 Task: Enter new customer data into the Salesforce form, including personal and contact information.
Action: Mouse moved to (822, 96)
Screenshot: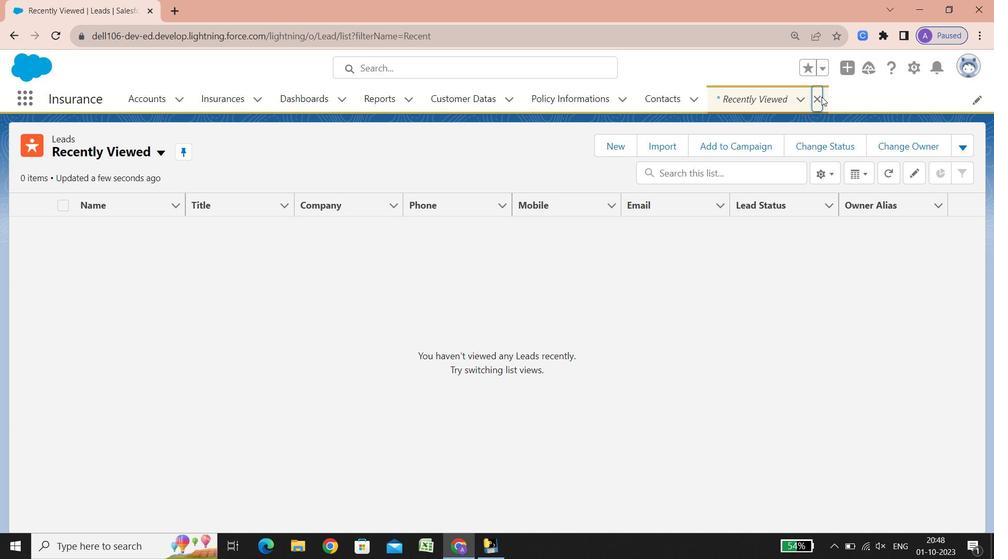 
Action: Mouse pressed left at (822, 96)
Screenshot: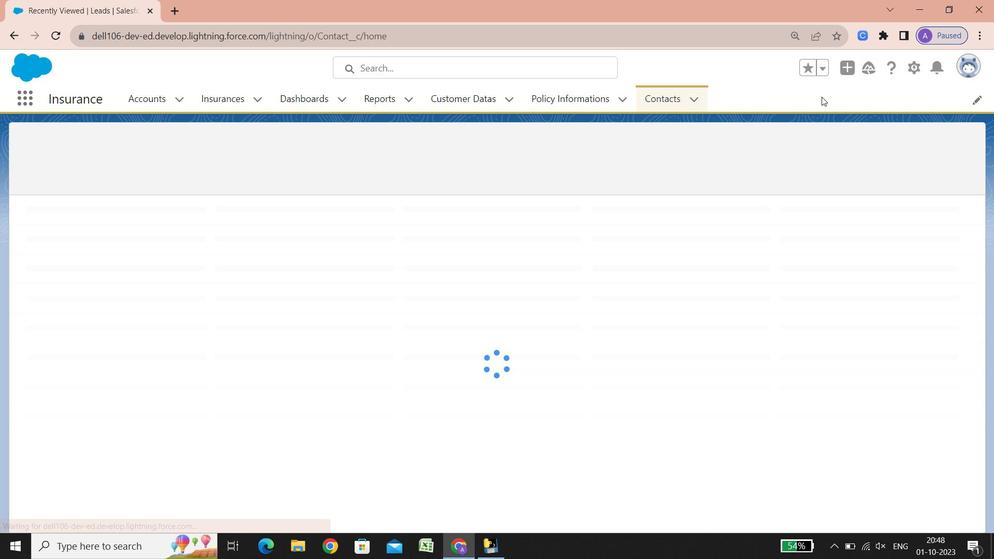 
Action: Mouse moved to (445, 101)
Screenshot: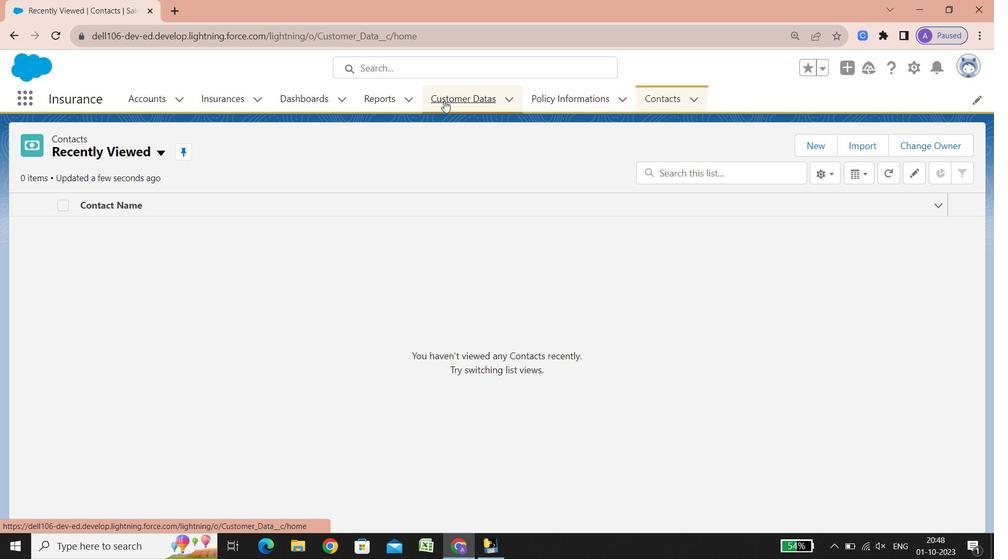 
Action: Mouse pressed left at (445, 101)
Screenshot: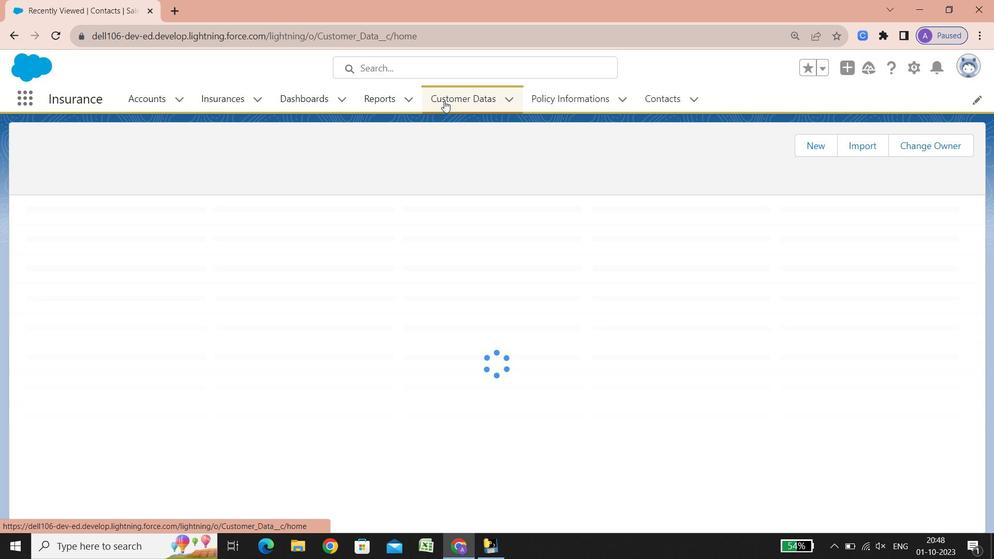 
Action: Mouse moved to (823, 144)
Screenshot: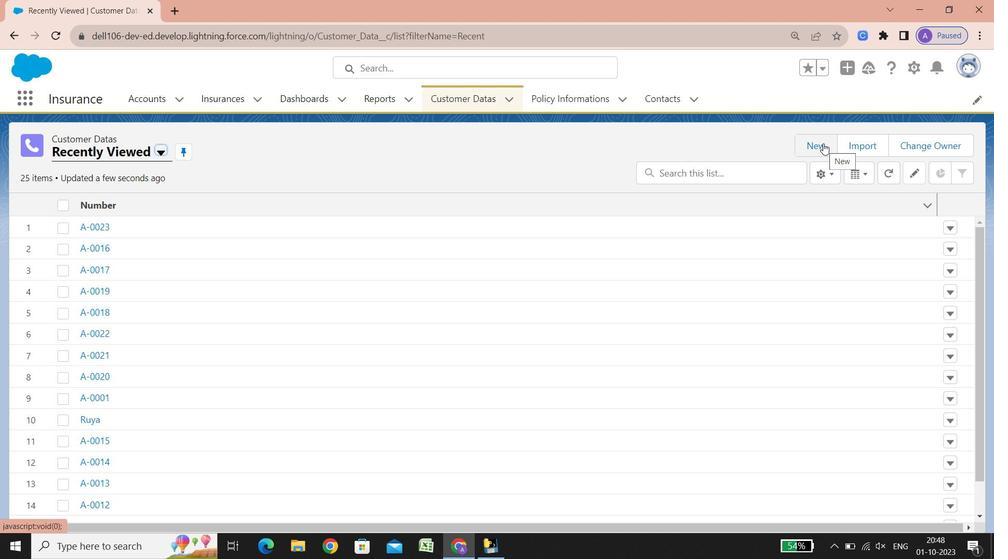 
Action: Mouse pressed left at (823, 144)
Screenshot: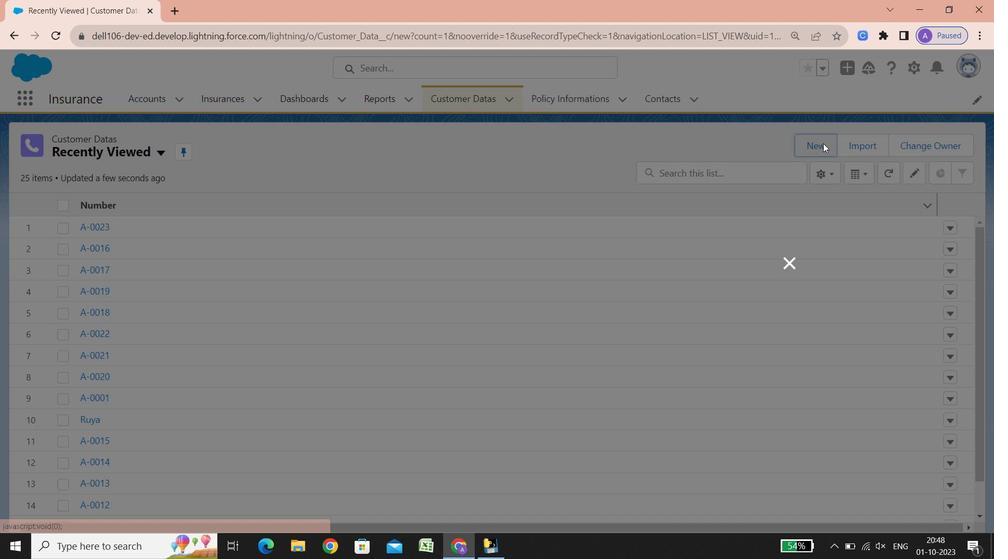 
Action: Mouse moved to (260, 247)
Screenshot: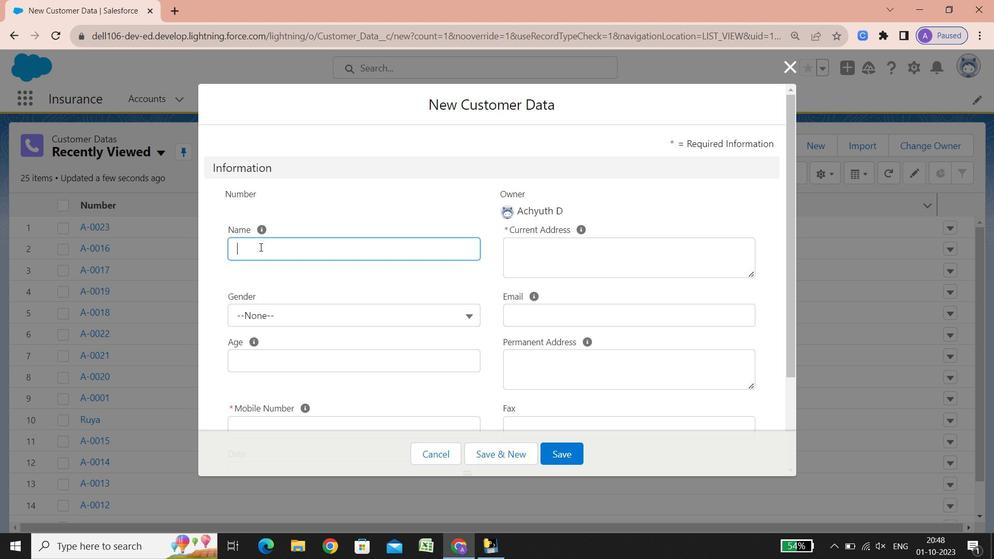 
Action: Mouse pressed left at (260, 247)
Screenshot: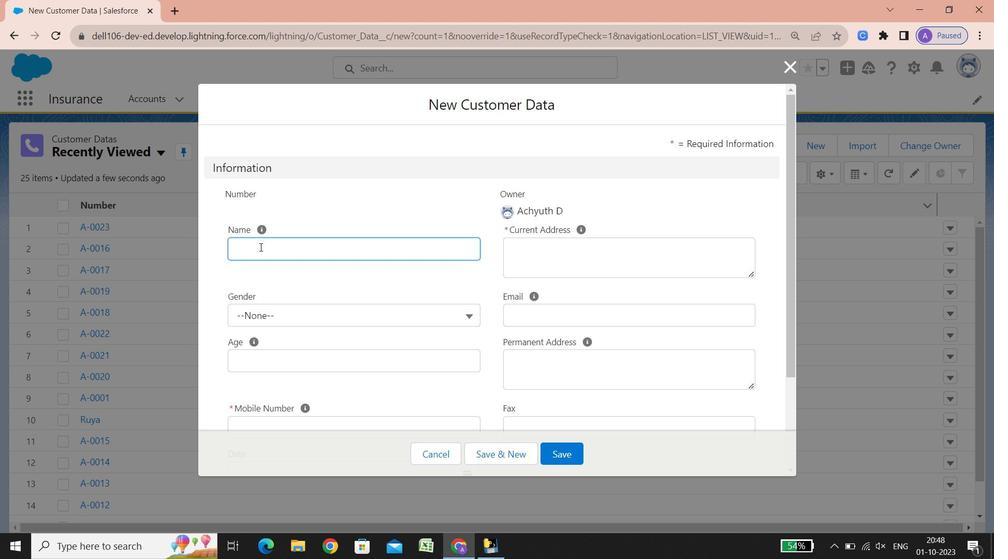 
Action: Key pressed <Key.shift><Key.shift><Key.shift>Sita
Screenshot: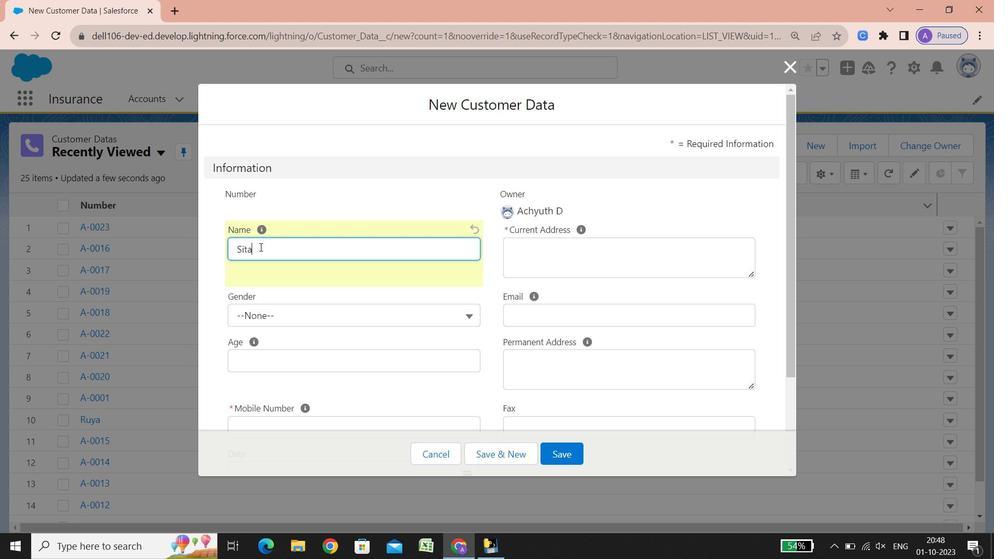 
Action: Mouse moved to (295, 312)
Screenshot: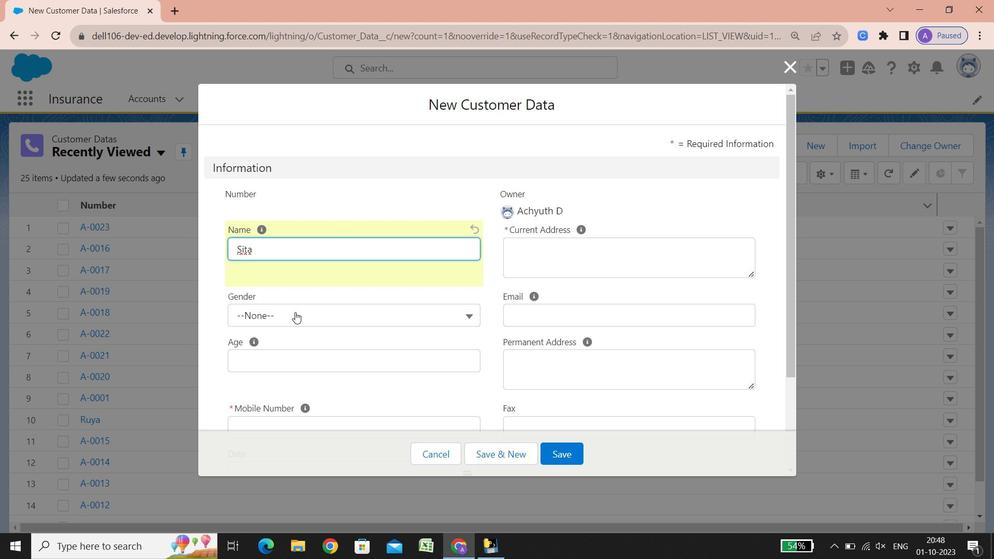 
Action: Mouse pressed left at (295, 312)
Screenshot: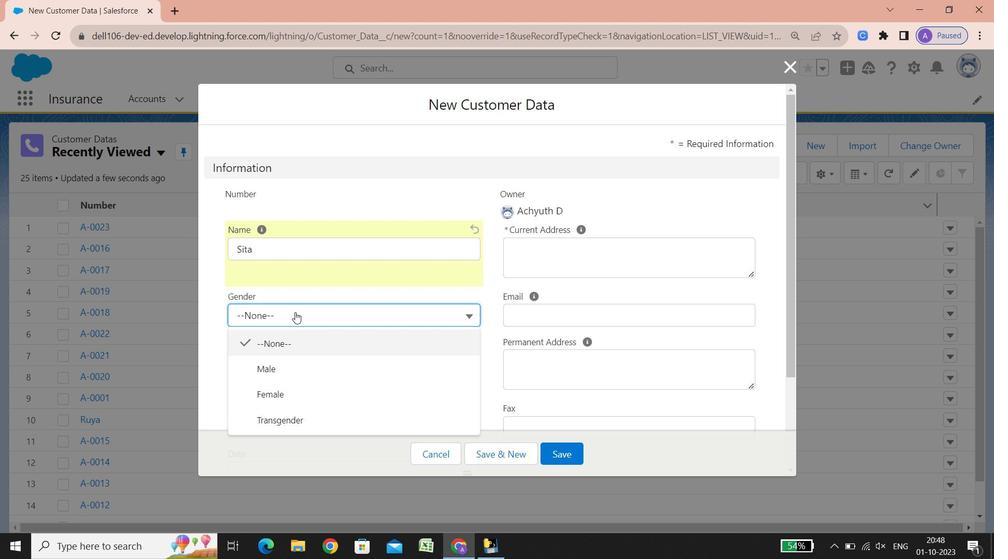 
Action: Mouse moved to (295, 385)
Screenshot: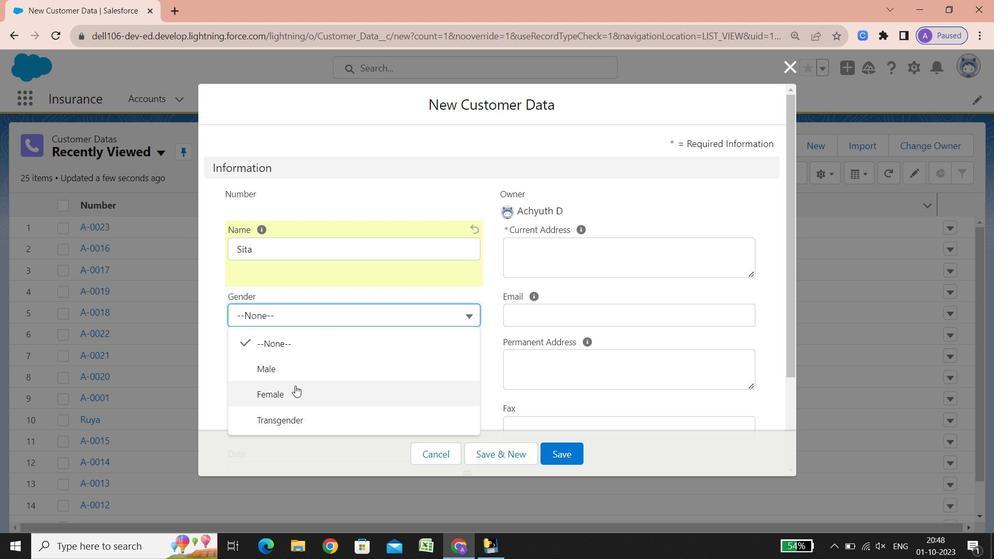 
Action: Mouse pressed left at (295, 385)
Screenshot: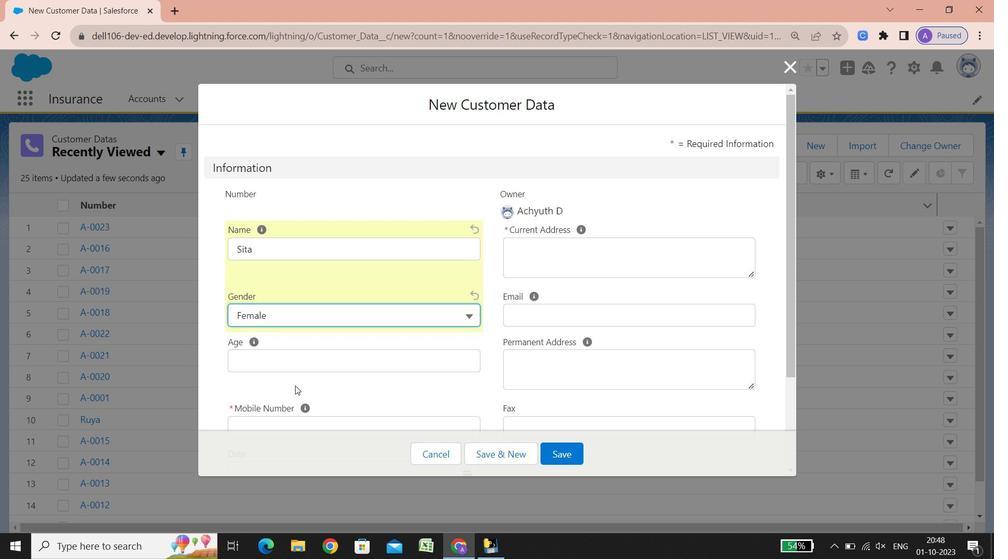 
Action: Mouse scrolled (295, 385) with delta (0, 0)
Screenshot: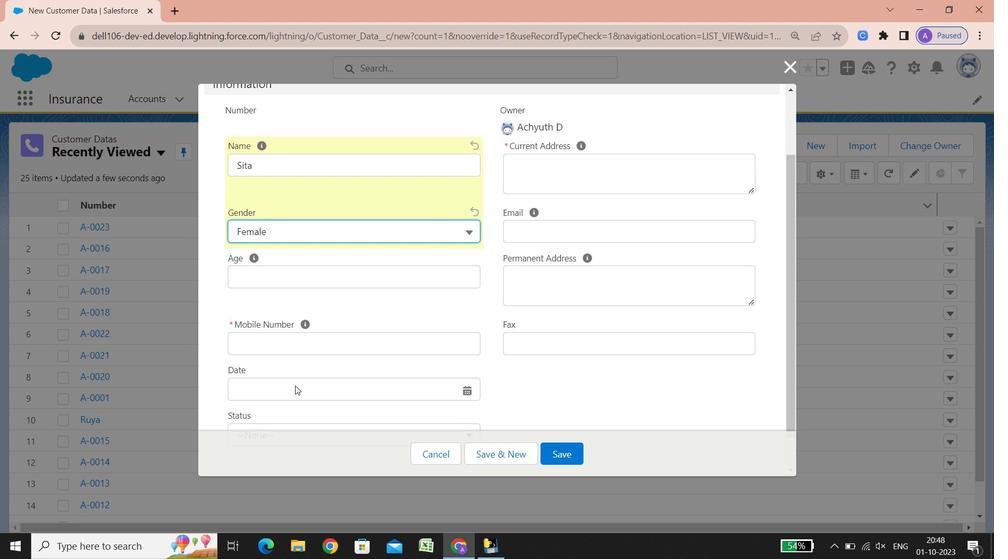
Action: Mouse scrolled (295, 385) with delta (0, 0)
Screenshot: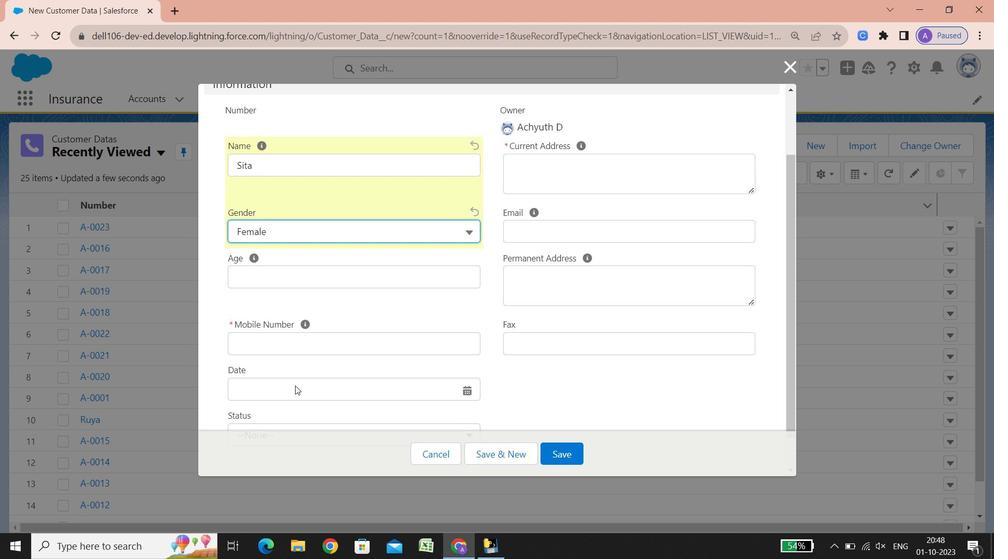 
Action: Mouse scrolled (295, 385) with delta (0, 0)
Screenshot: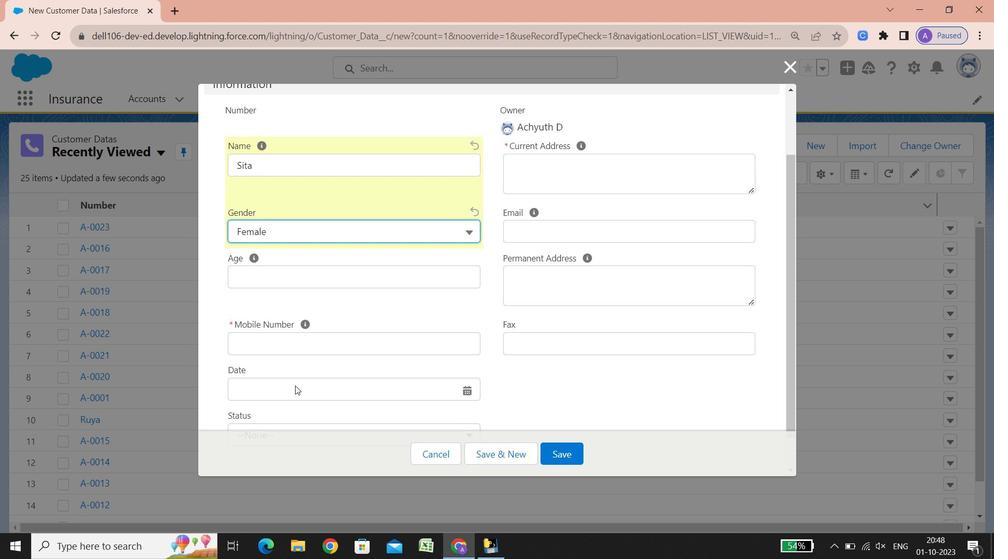 
Action: Mouse scrolled (295, 385) with delta (0, 0)
Screenshot: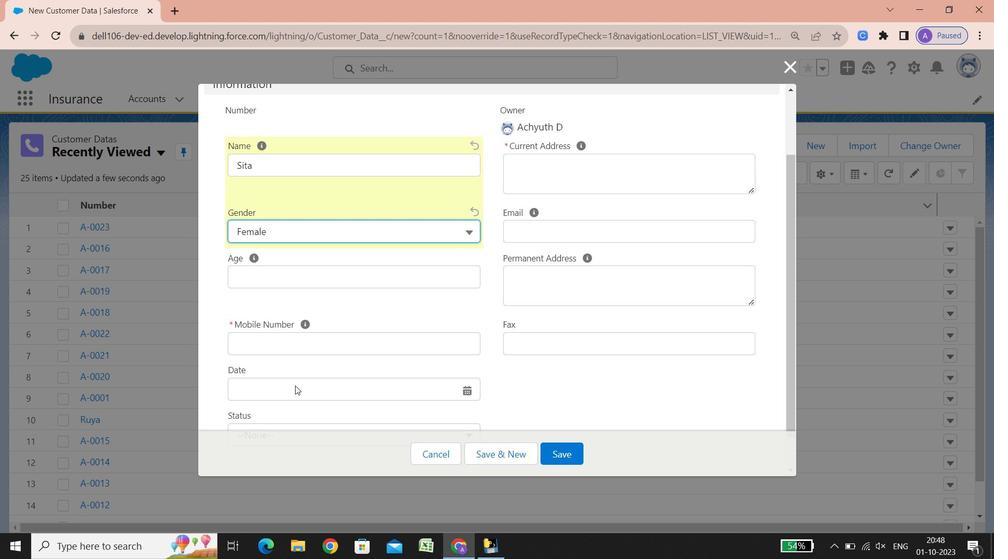 
Action: Mouse scrolled (295, 385) with delta (0, 0)
Screenshot: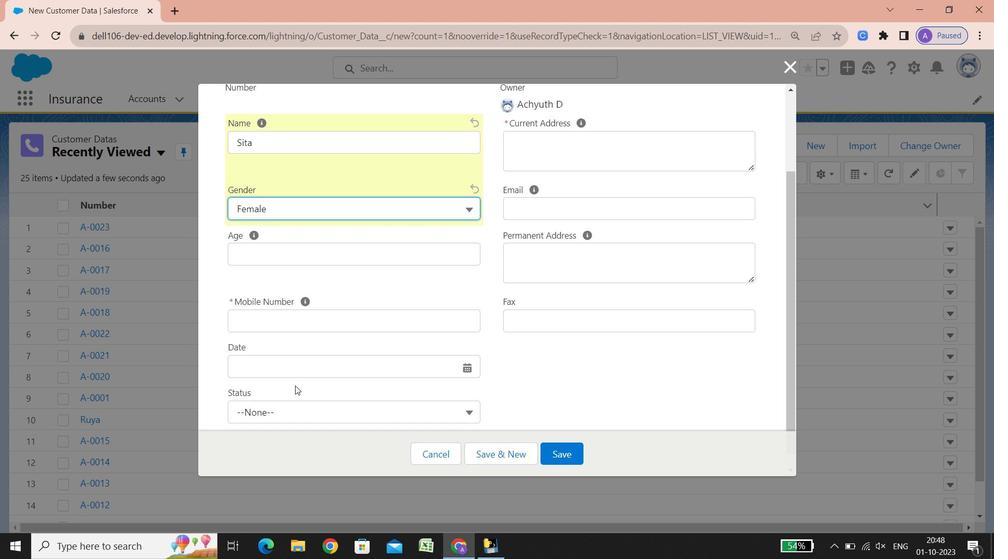 
Action: Mouse scrolled (295, 385) with delta (0, 0)
Screenshot: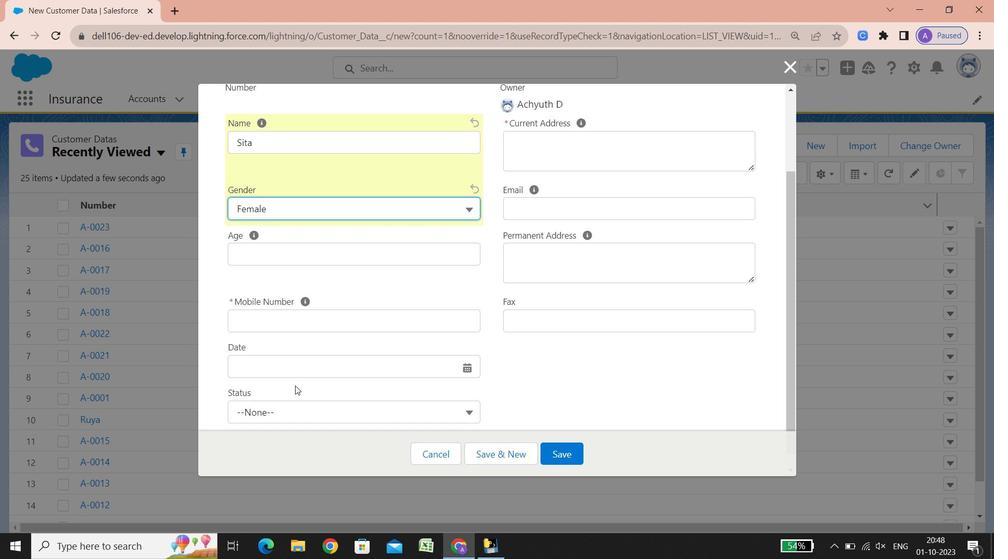 
Action: Mouse scrolled (295, 385) with delta (0, 0)
Screenshot: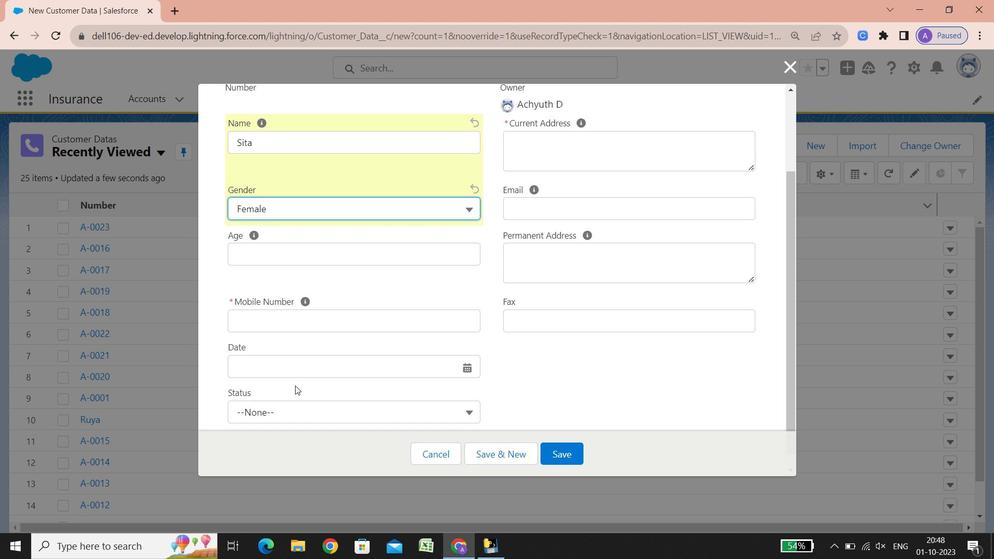 
Action: Mouse scrolled (295, 385) with delta (0, 0)
Screenshot: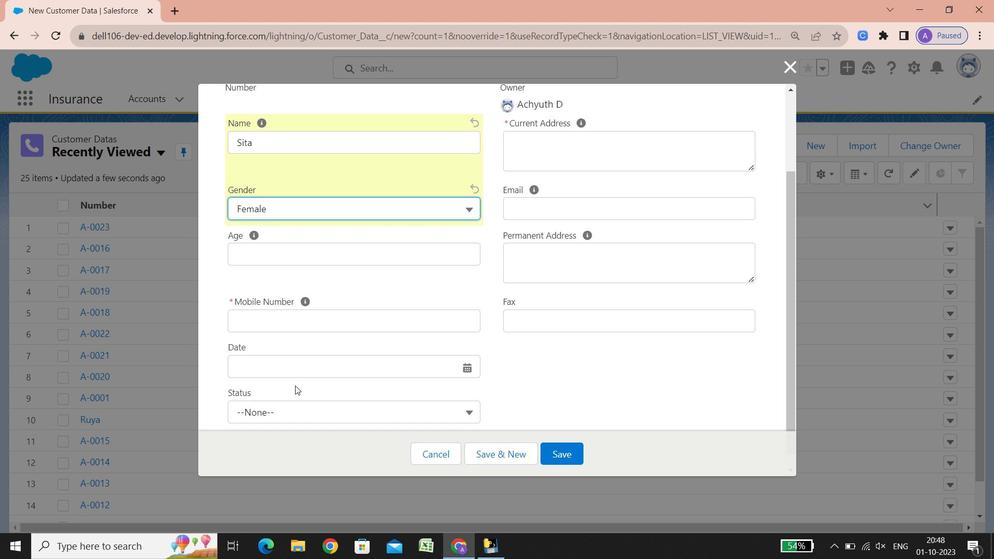 
Action: Mouse scrolled (295, 385) with delta (0, 0)
Screenshot: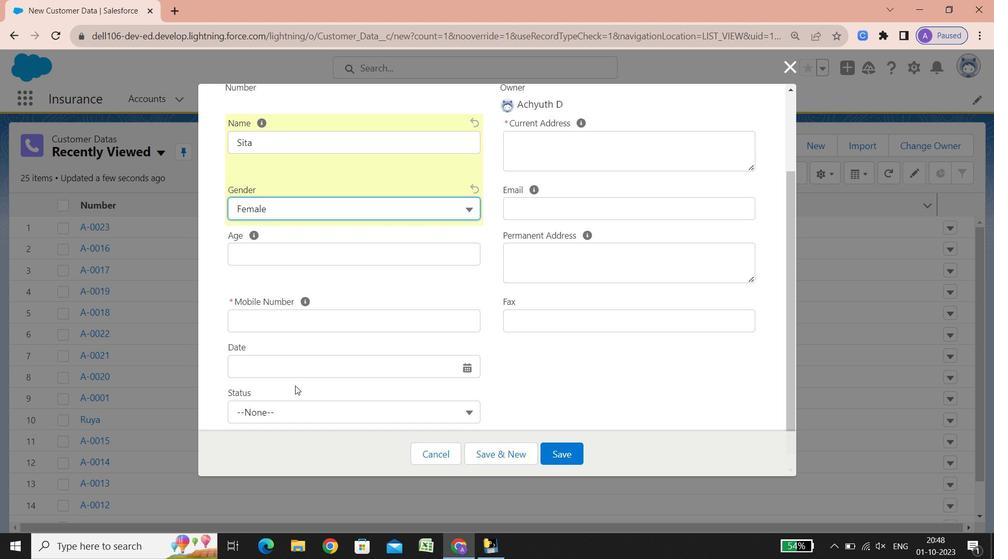 
Action: Mouse scrolled (295, 385) with delta (0, 0)
Screenshot: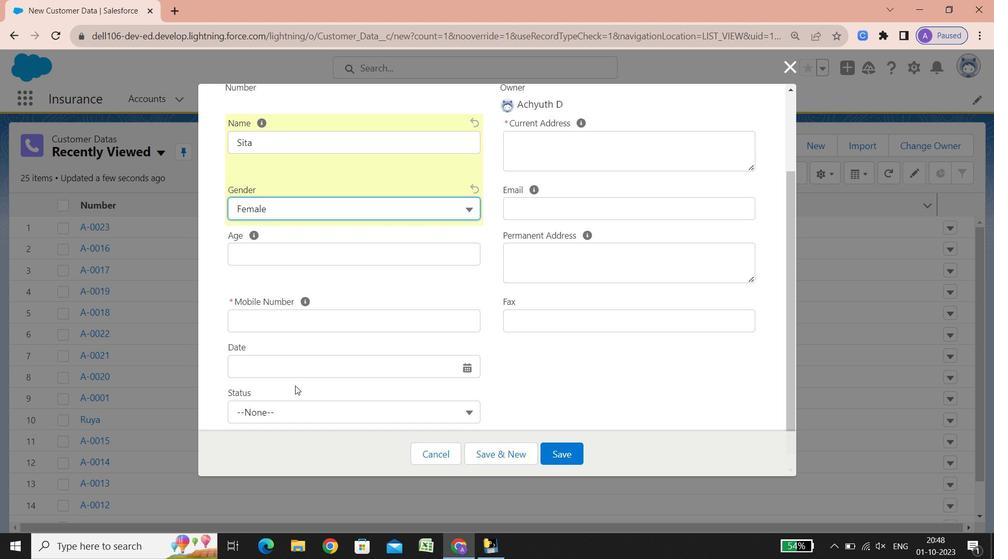 
Action: Mouse scrolled (295, 385) with delta (0, 0)
Screenshot: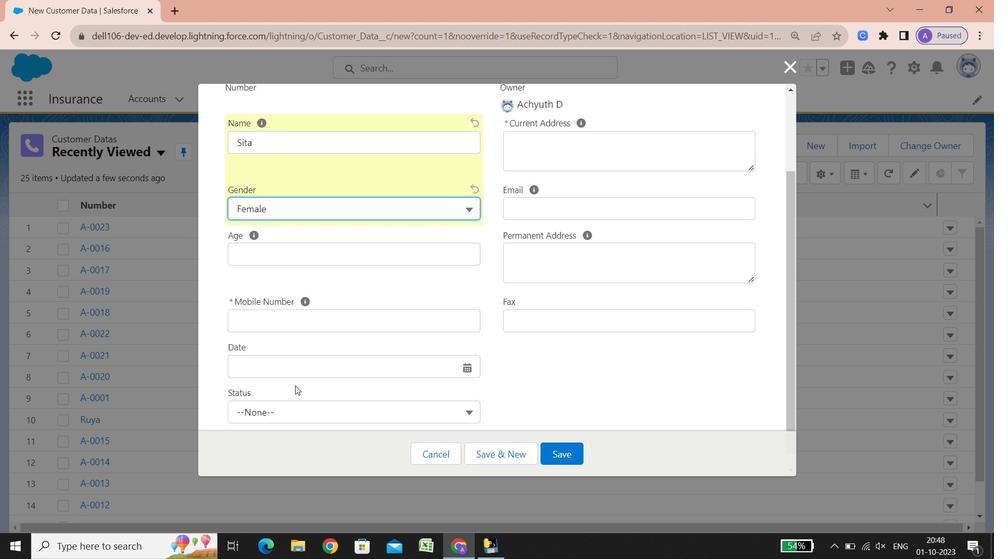 
Action: Mouse scrolled (295, 385) with delta (0, 0)
Screenshot: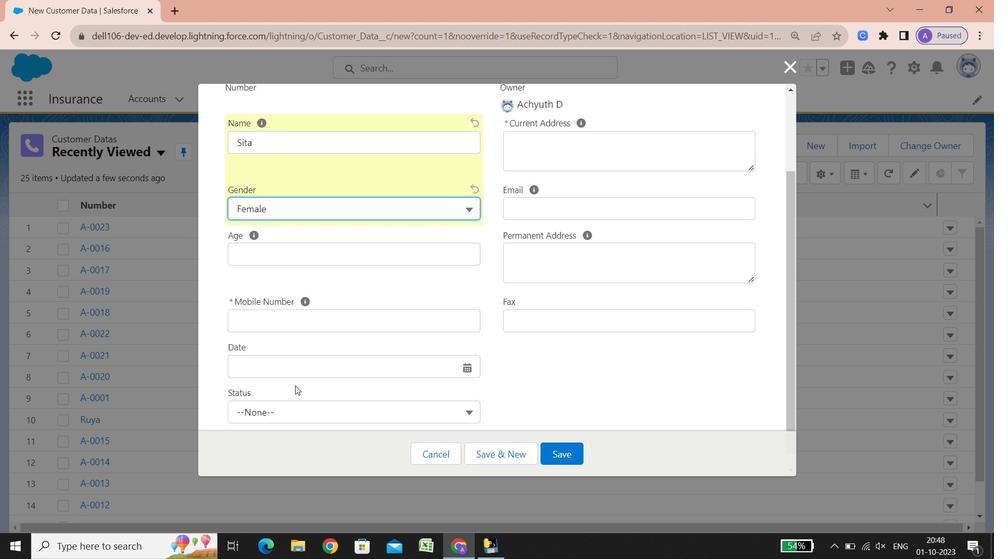 
Action: Mouse scrolled (295, 385) with delta (0, 0)
Screenshot: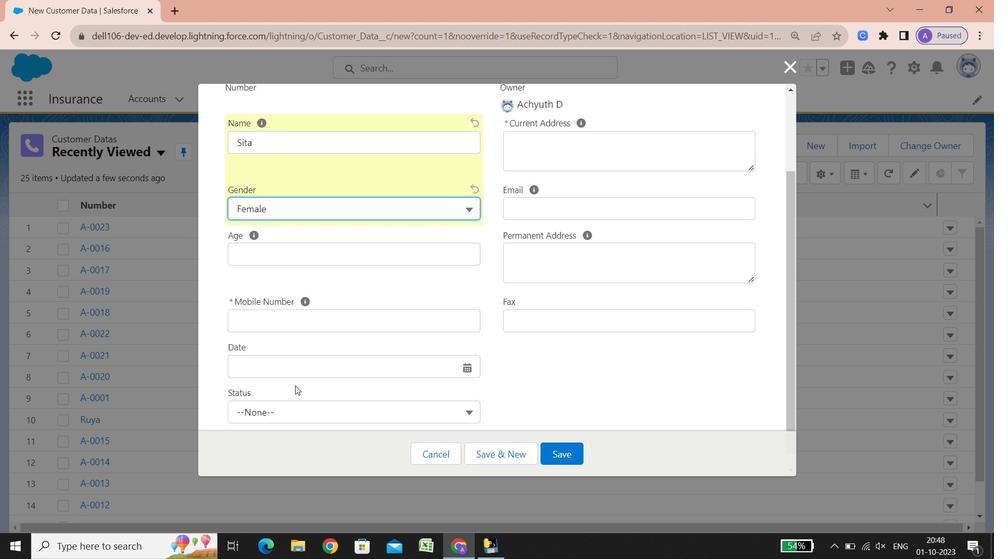 
Action: Mouse scrolled (295, 385) with delta (0, 0)
Screenshot: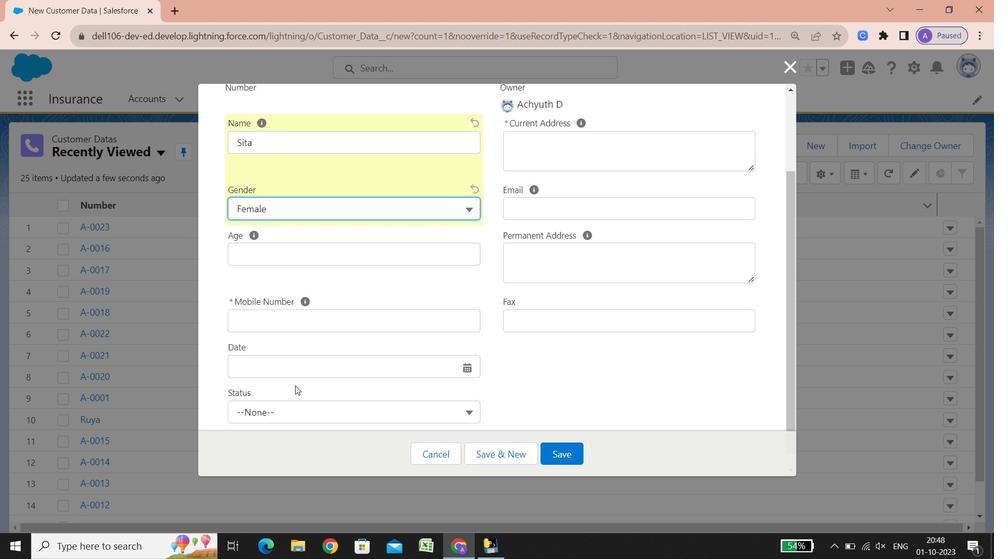 
Action: Mouse scrolled (295, 385) with delta (0, 0)
Screenshot: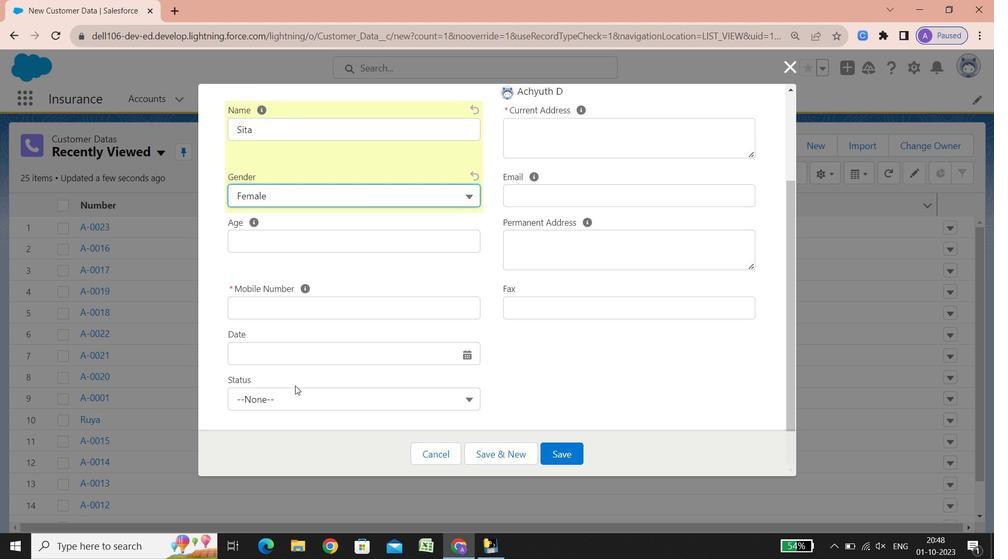 
Action: Mouse scrolled (295, 385) with delta (0, 0)
Screenshot: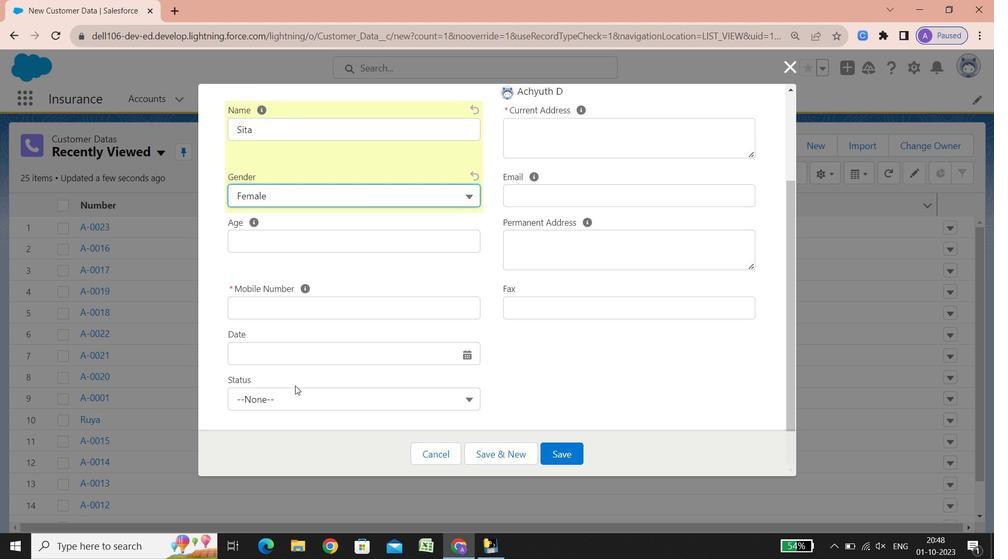 
Action: Mouse scrolled (295, 385) with delta (0, 0)
Screenshot: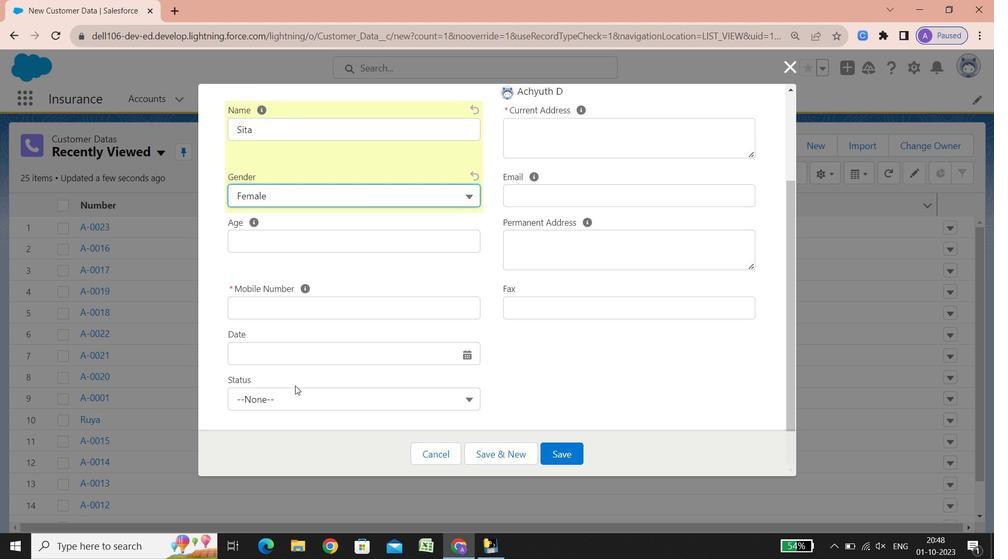 
Action: Mouse scrolled (295, 385) with delta (0, 0)
Screenshot: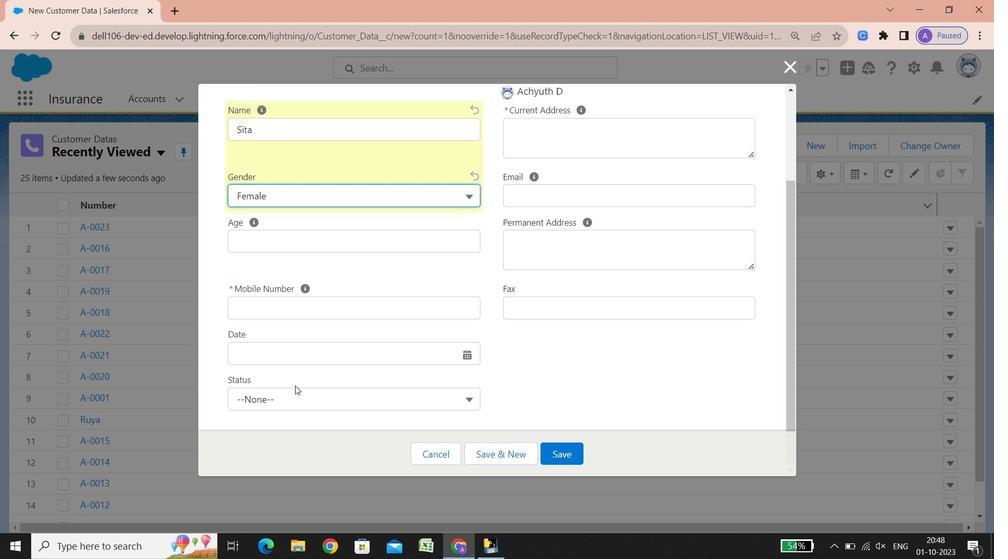 
Action: Mouse scrolled (295, 385) with delta (0, 0)
Screenshot: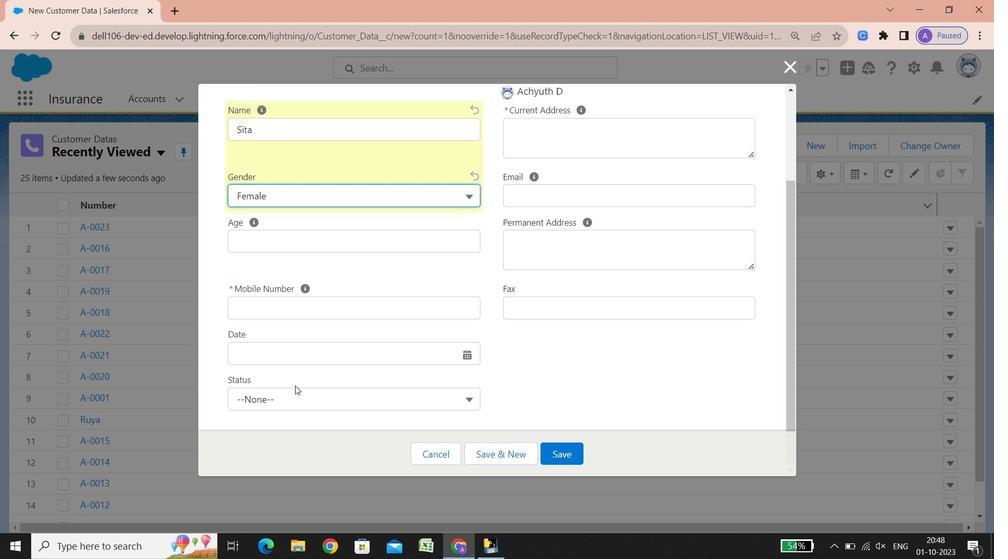 
Action: Mouse scrolled (295, 385) with delta (0, 0)
Screenshot: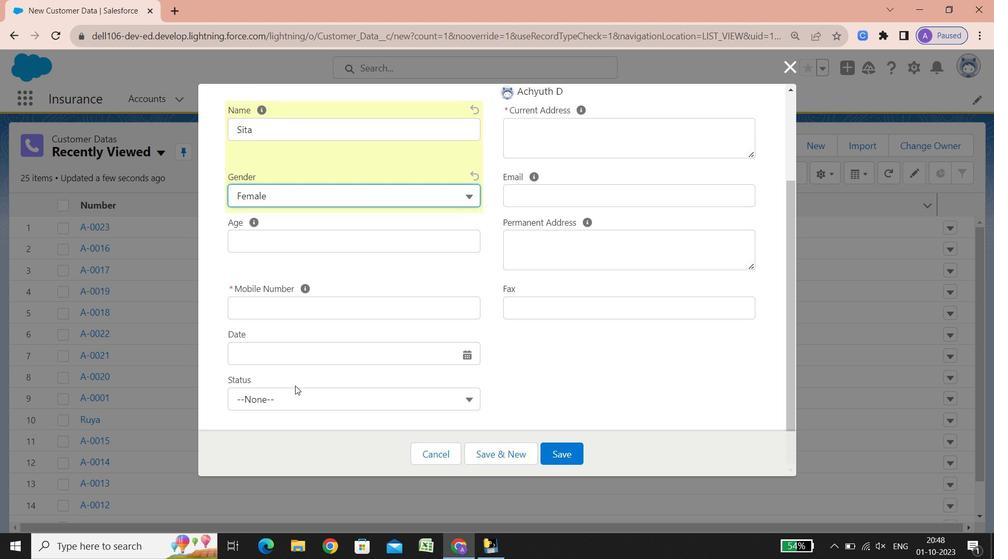 
Action: Mouse scrolled (295, 385) with delta (0, 0)
Screenshot: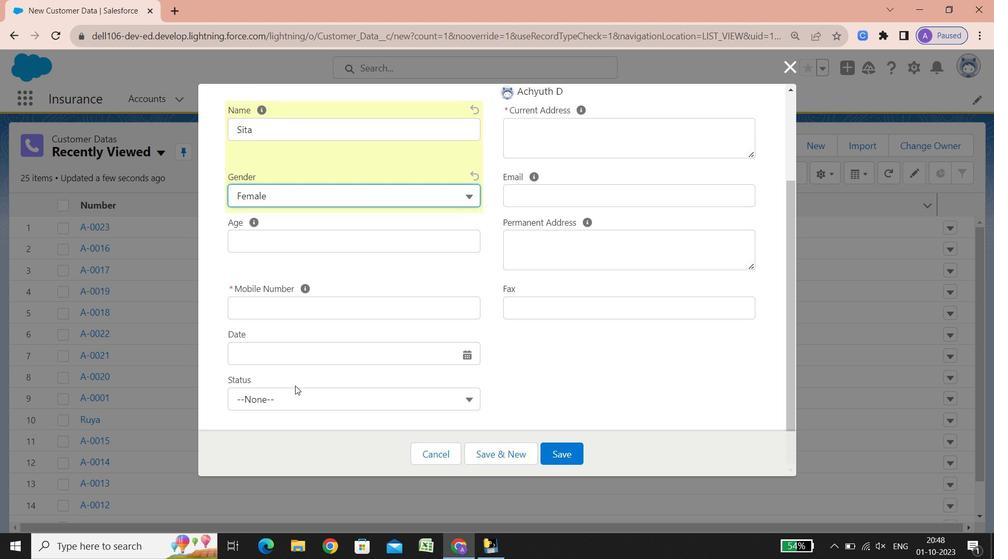 
Action: Mouse scrolled (295, 385) with delta (0, 0)
Screenshot: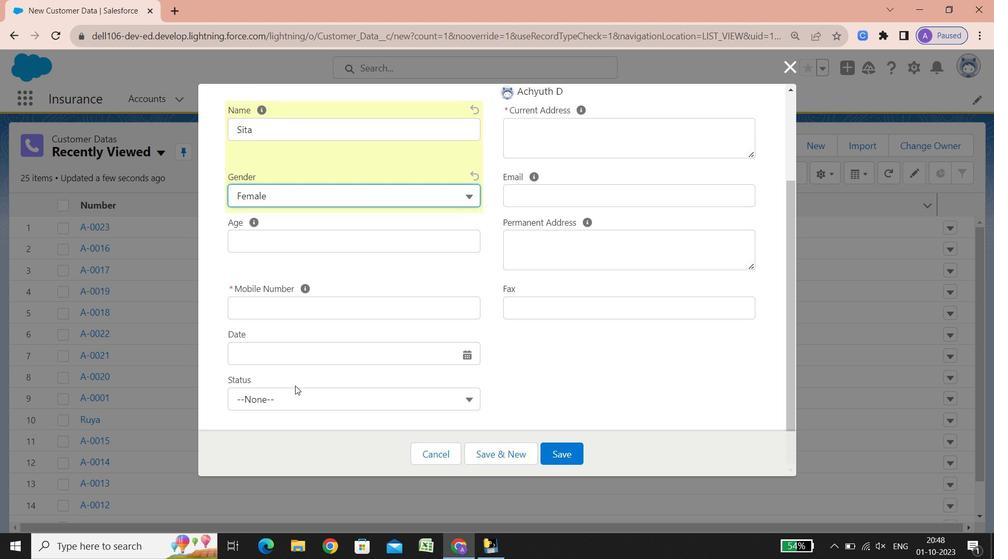 
Action: Mouse scrolled (295, 385) with delta (0, 0)
Screenshot: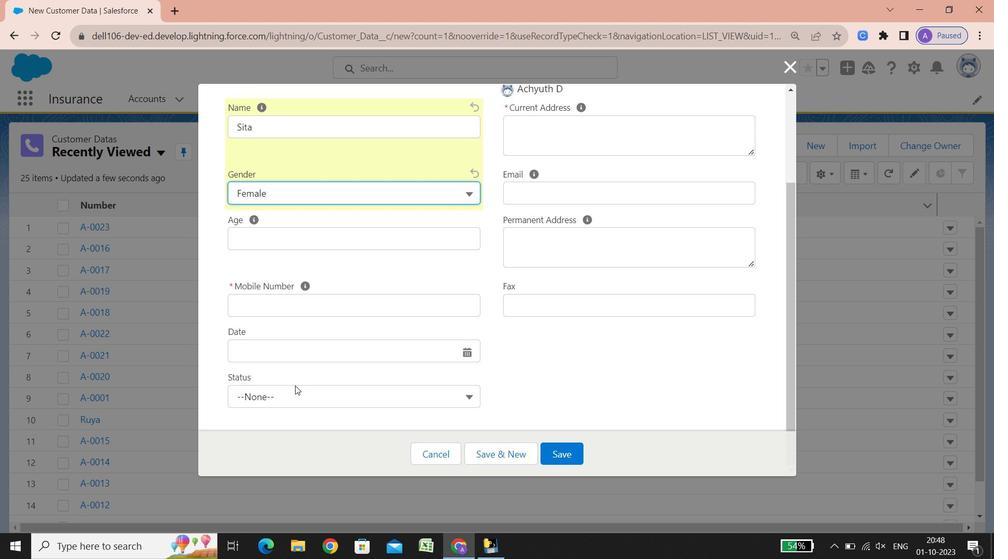 
Action: Mouse scrolled (295, 385) with delta (0, 0)
Screenshot: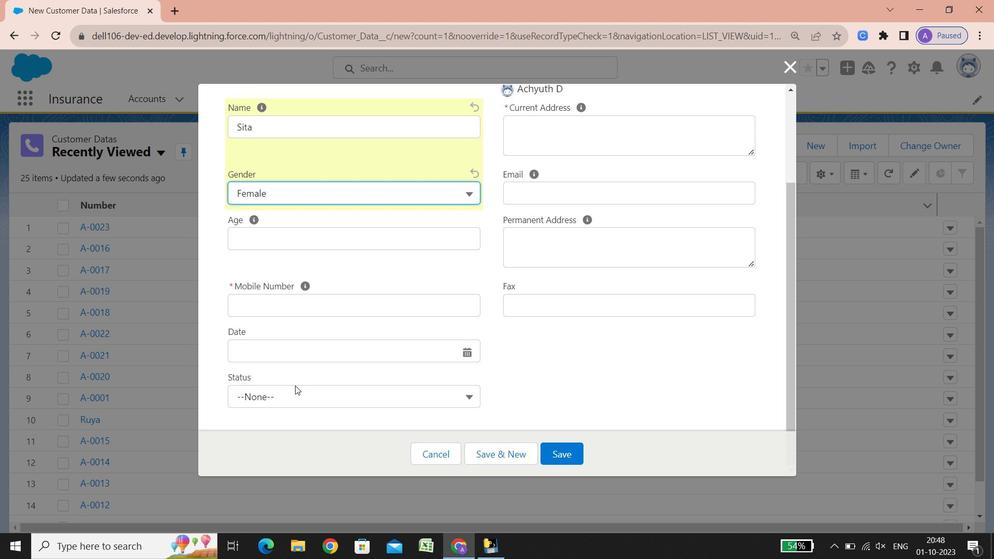 
Action: Mouse scrolled (295, 385) with delta (0, 0)
Screenshot: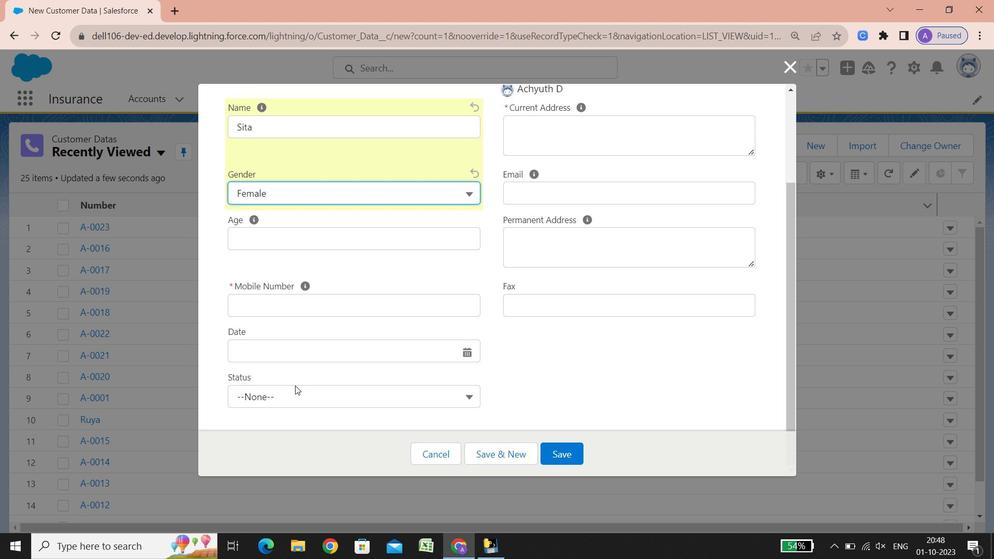 
Action: Mouse scrolled (295, 385) with delta (0, 0)
Screenshot: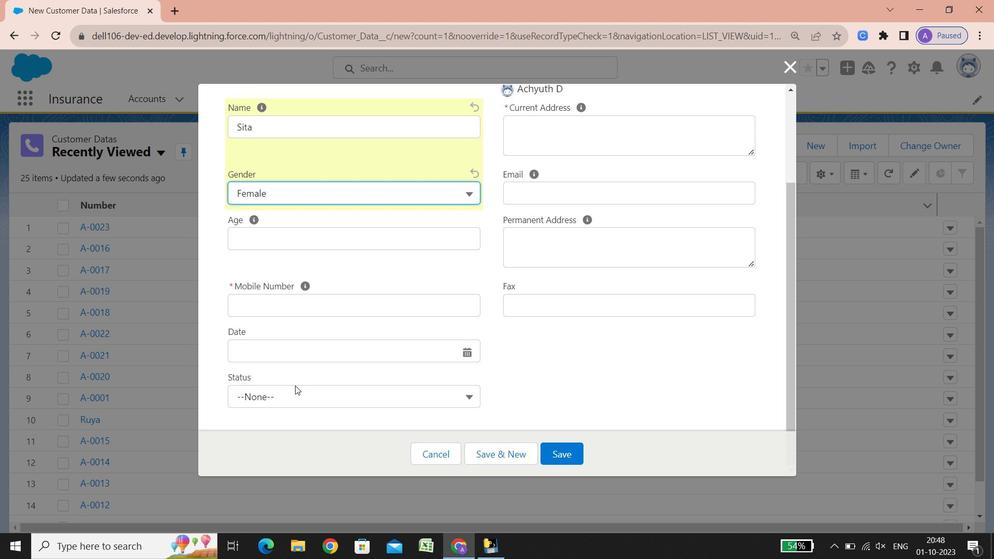 
Action: Mouse scrolled (295, 385) with delta (0, 0)
Screenshot: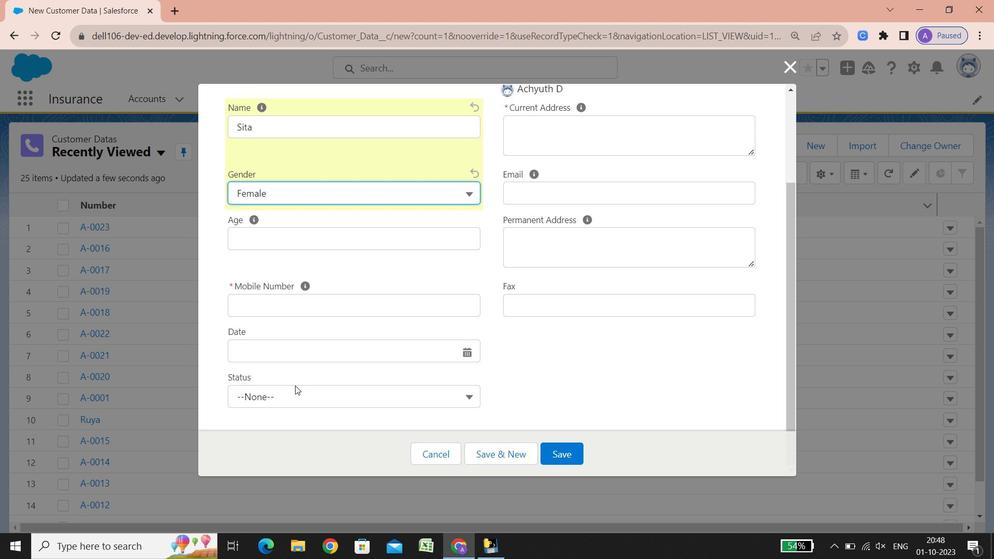 
Action: Mouse scrolled (295, 385) with delta (0, 0)
Screenshot: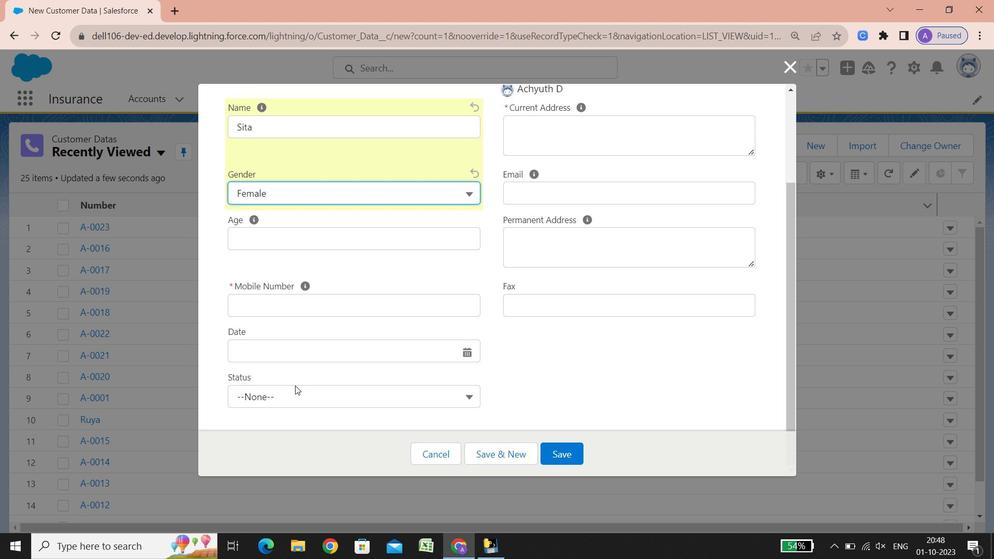 
Action: Mouse scrolled (295, 385) with delta (0, 0)
Screenshot: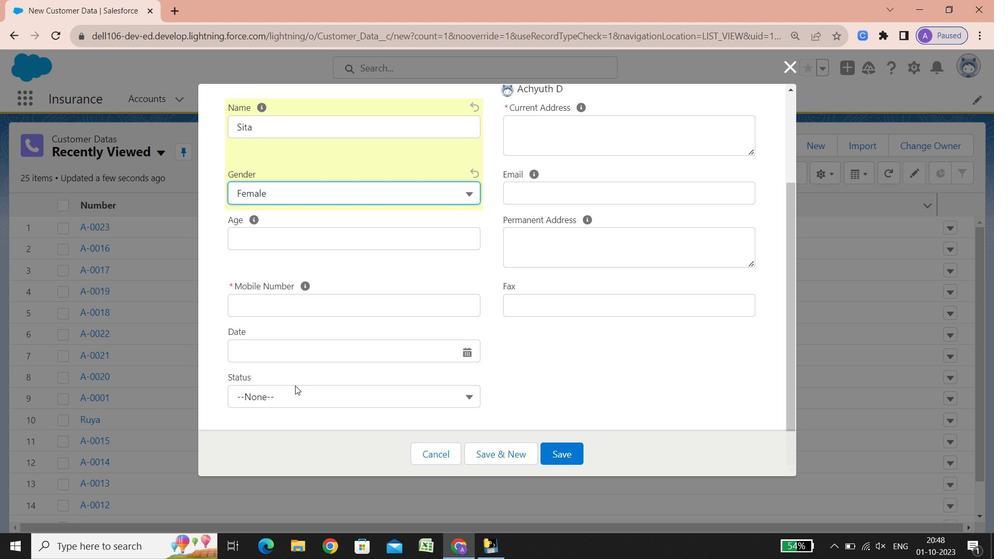 
Action: Mouse scrolled (295, 385) with delta (0, 0)
Screenshot: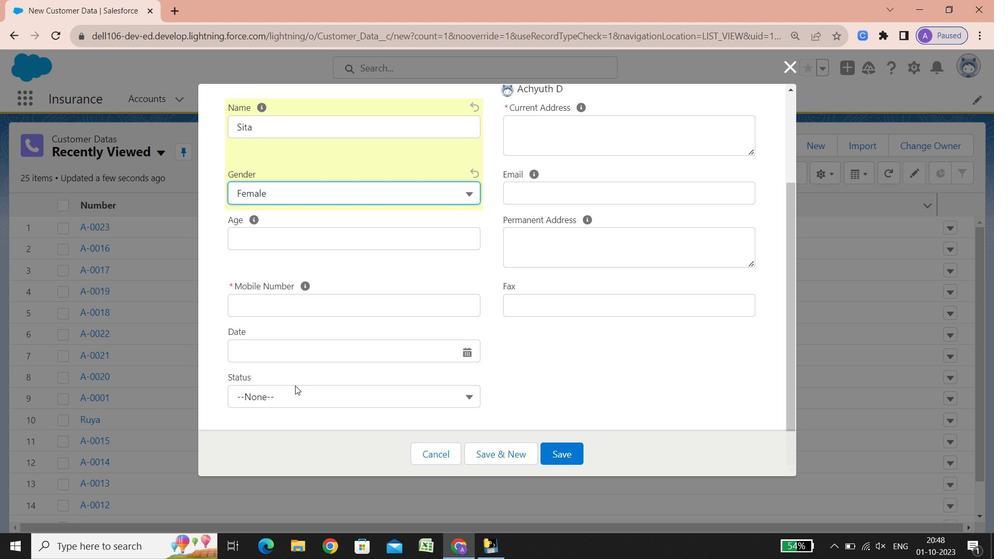 
Action: Mouse scrolled (295, 385) with delta (0, 0)
Screenshot: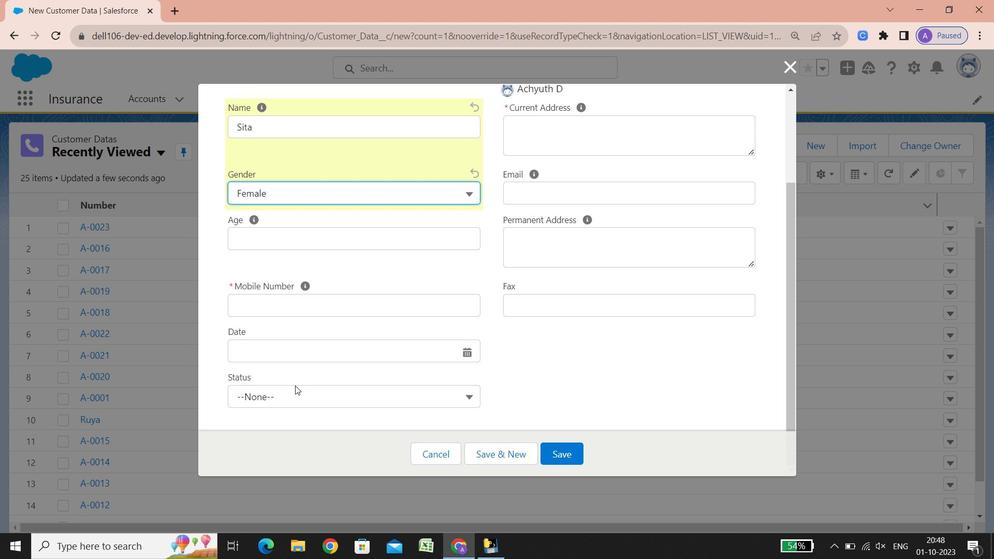 
Action: Mouse scrolled (295, 385) with delta (0, 0)
Screenshot: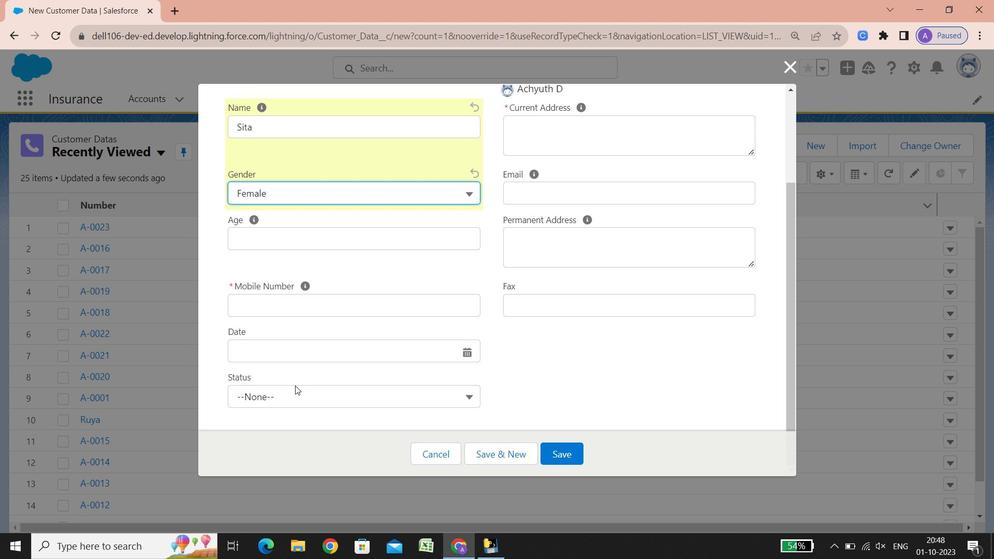 
Action: Mouse scrolled (295, 385) with delta (0, 0)
Screenshot: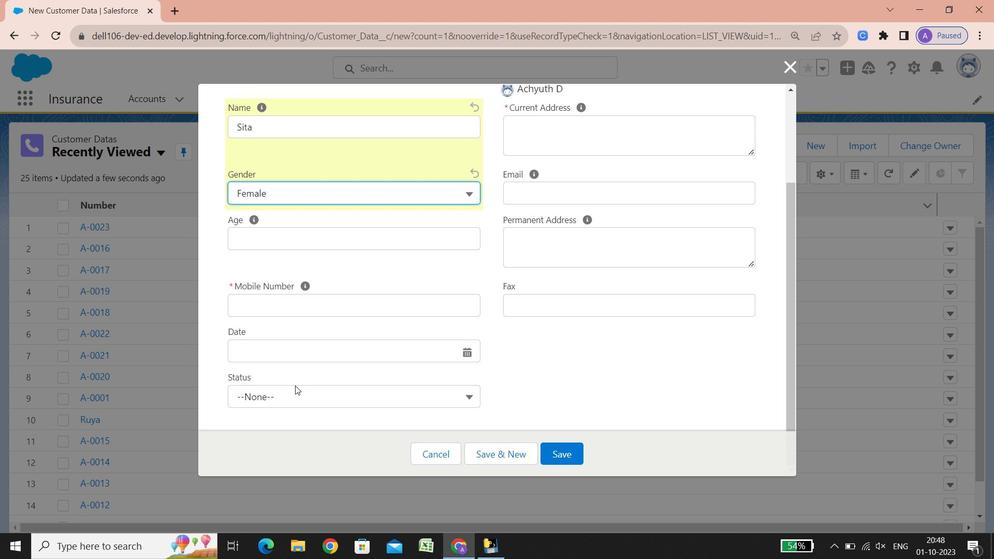 
Action: Mouse scrolled (295, 385) with delta (0, 0)
Screenshot: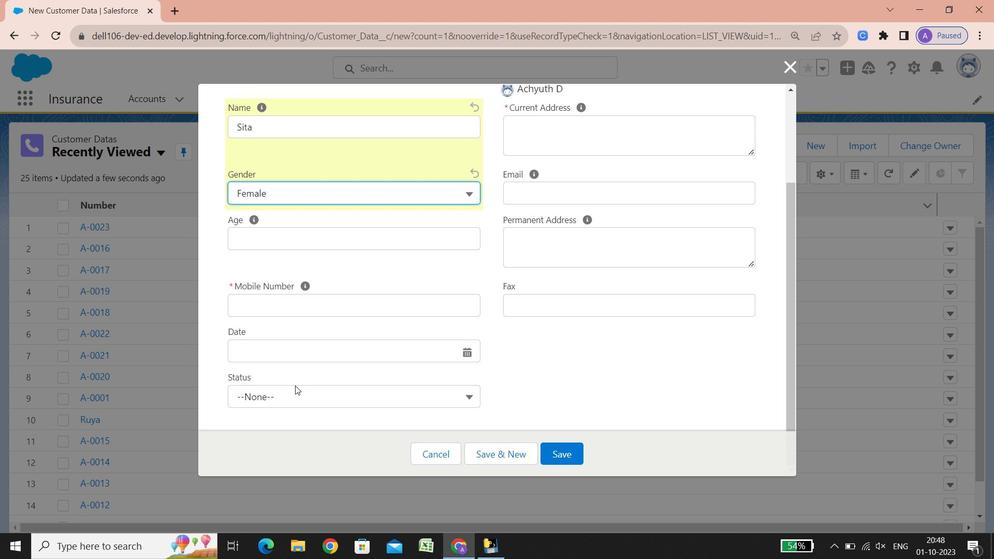
Action: Mouse scrolled (295, 385) with delta (0, 0)
Screenshot: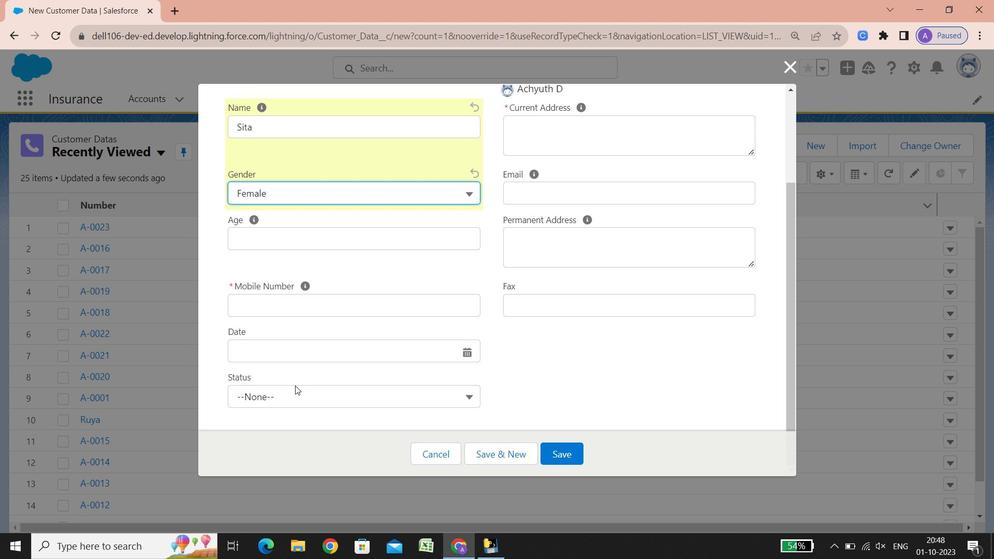 
Action: Mouse scrolled (295, 385) with delta (0, 0)
Screenshot: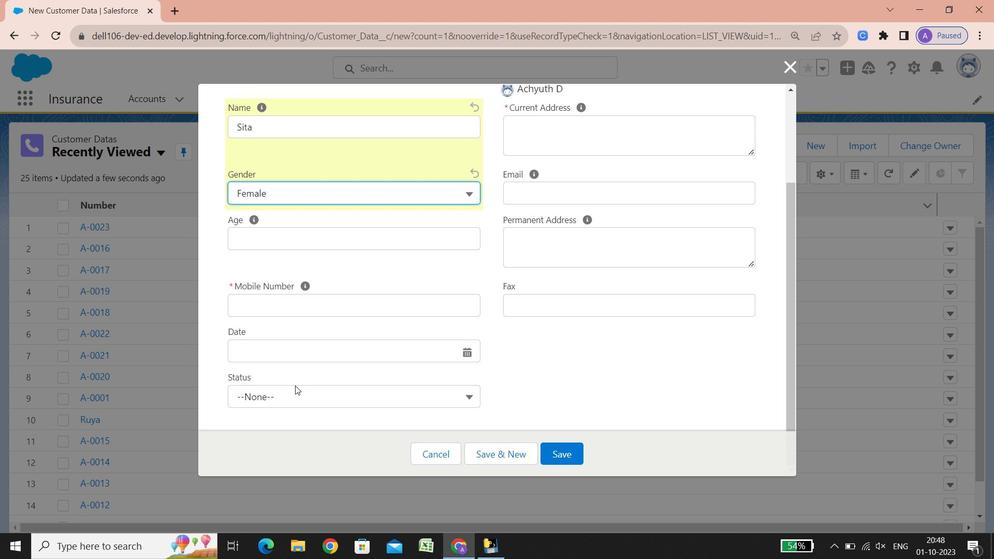 
Action: Mouse scrolled (295, 385) with delta (0, 0)
Screenshot: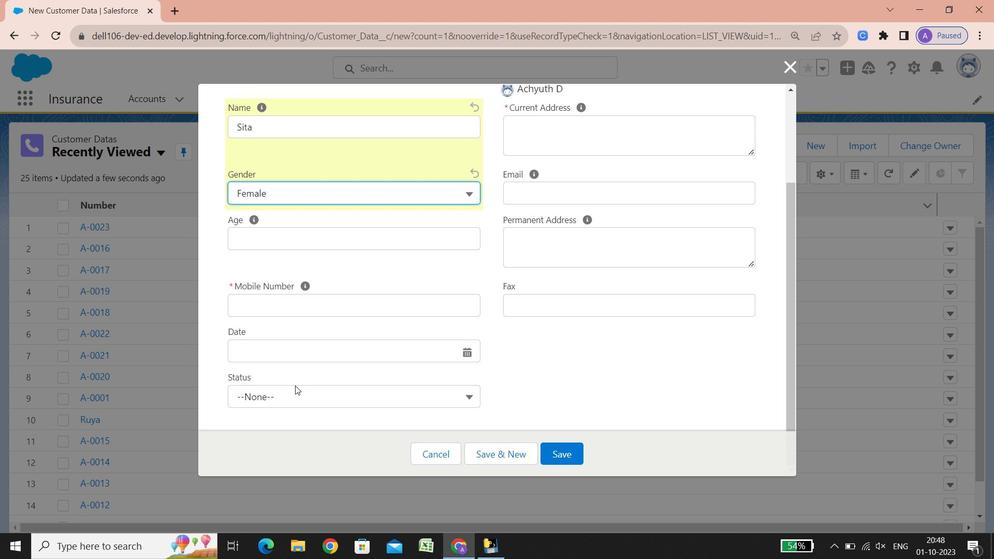 
Action: Mouse scrolled (295, 385) with delta (0, 0)
Screenshot: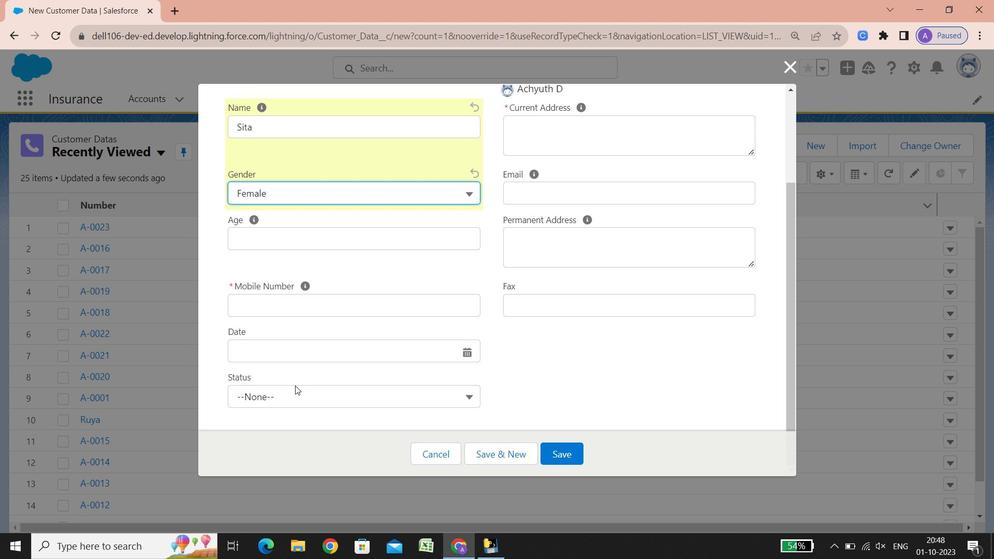 
Action: Mouse scrolled (295, 385) with delta (0, 0)
Screenshot: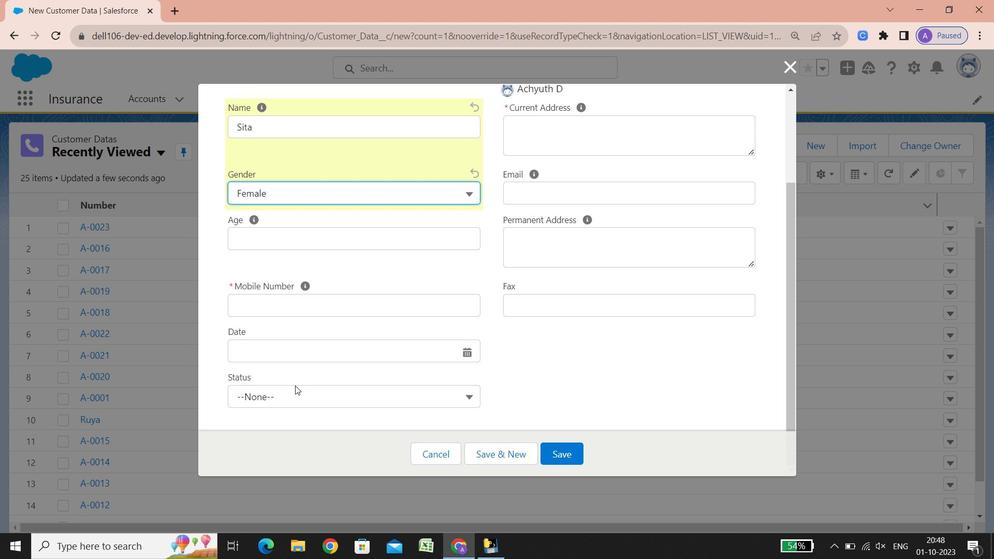 
Action: Mouse scrolled (295, 385) with delta (0, 0)
Screenshot: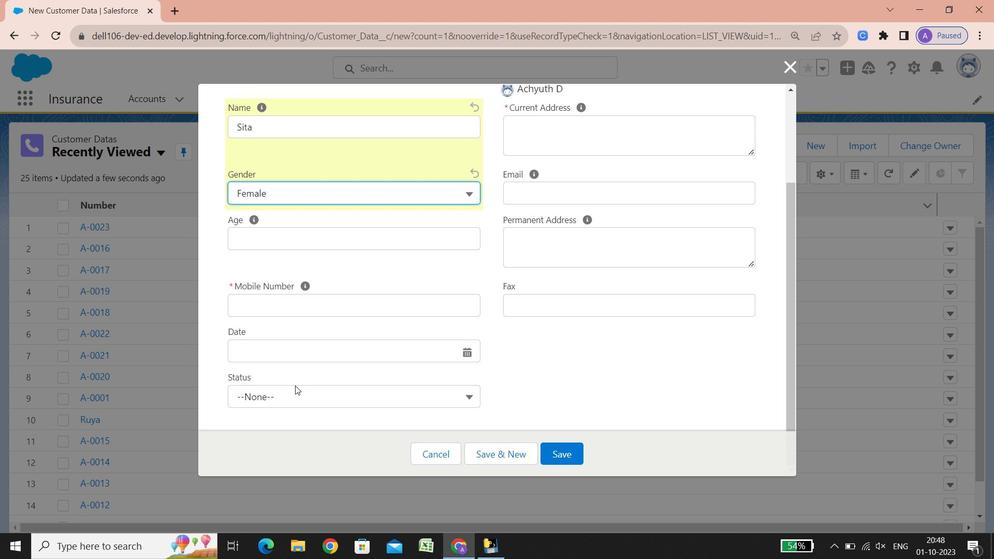 
Action: Mouse scrolled (295, 385) with delta (0, 0)
Screenshot: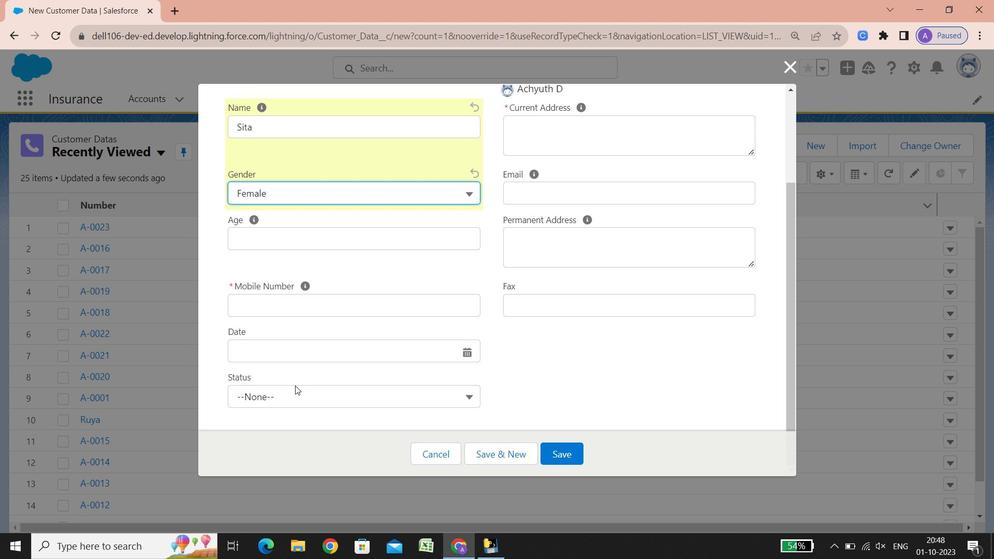 
Action: Mouse scrolled (295, 385) with delta (0, 0)
Screenshot: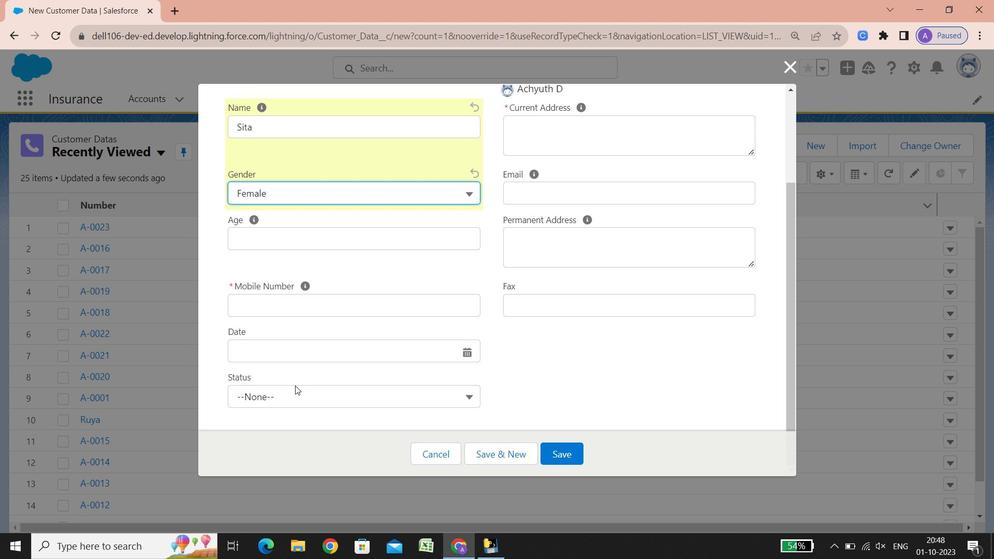 
Action: Mouse scrolled (295, 385) with delta (0, 0)
Screenshot: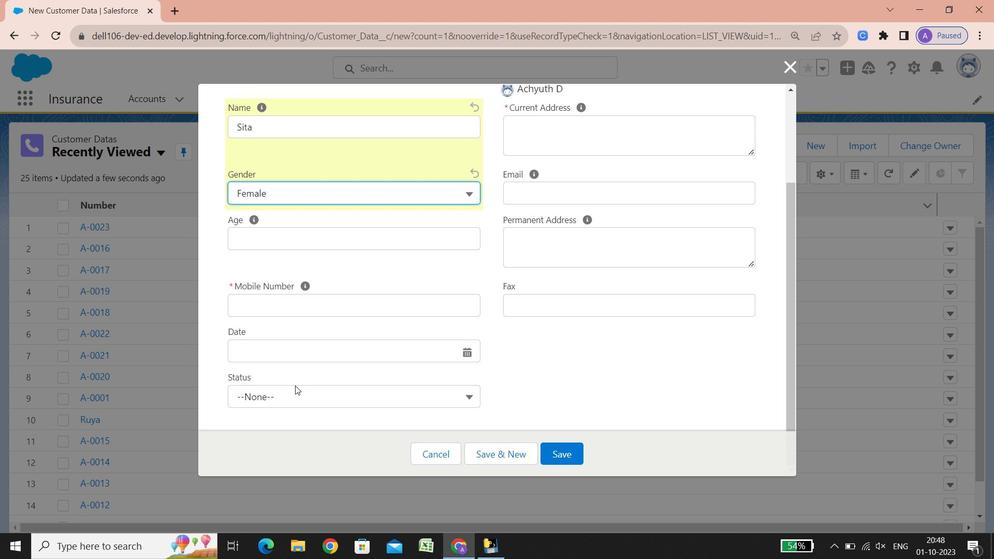 
Action: Mouse scrolled (295, 385) with delta (0, 0)
Screenshot: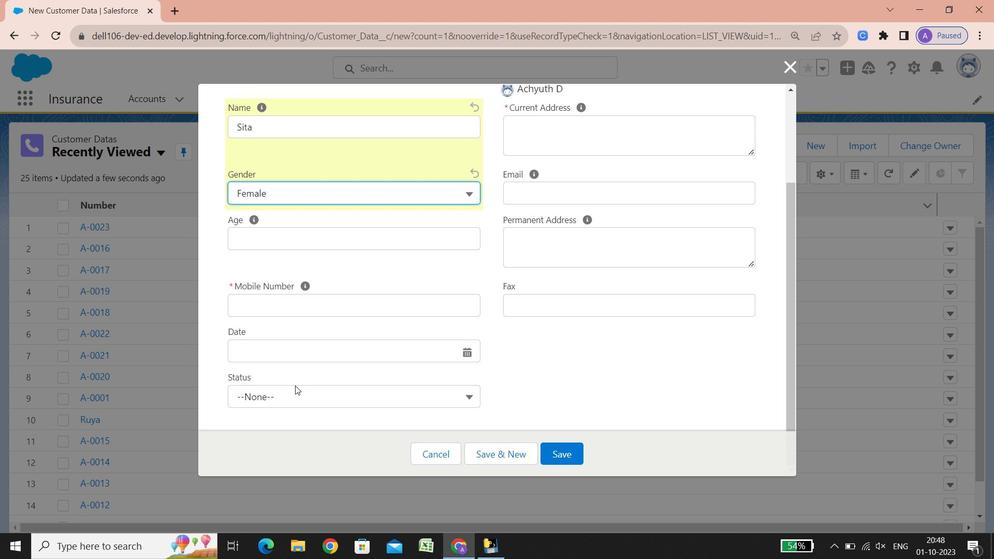 
Action: Mouse scrolled (295, 385) with delta (0, 0)
Screenshot: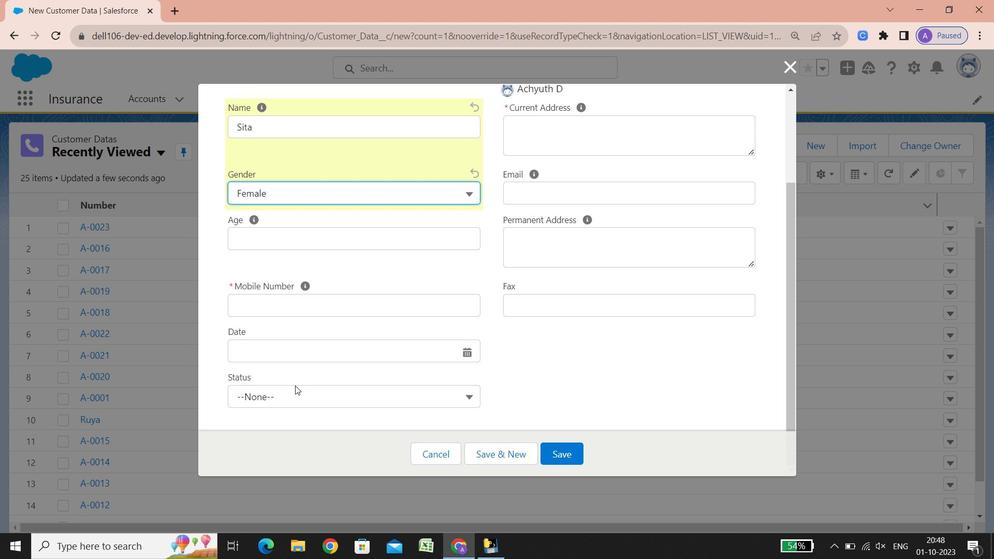 
Action: Mouse scrolled (295, 385) with delta (0, 0)
Screenshot: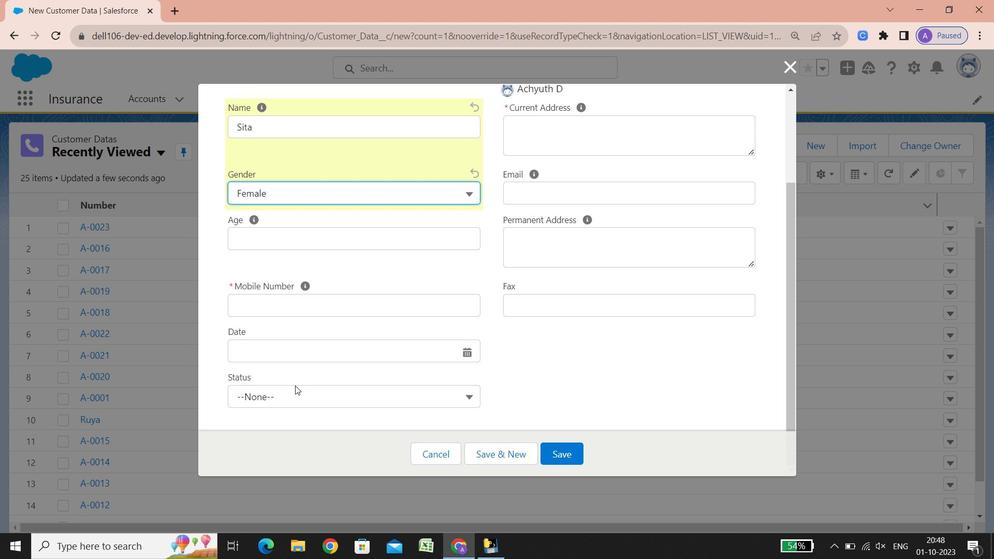 
Action: Mouse scrolled (295, 385) with delta (0, 0)
Screenshot: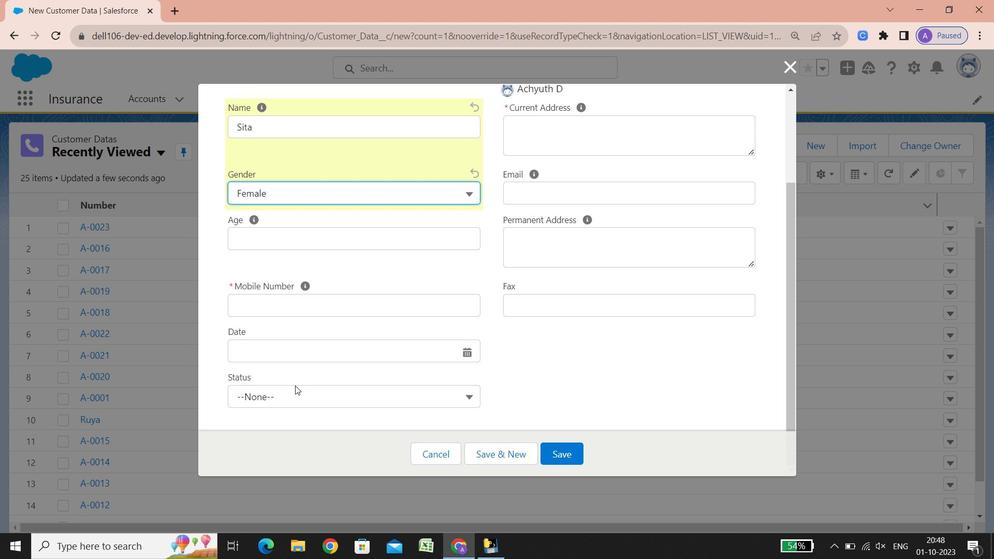 
Action: Mouse scrolled (295, 385) with delta (0, 0)
Screenshot: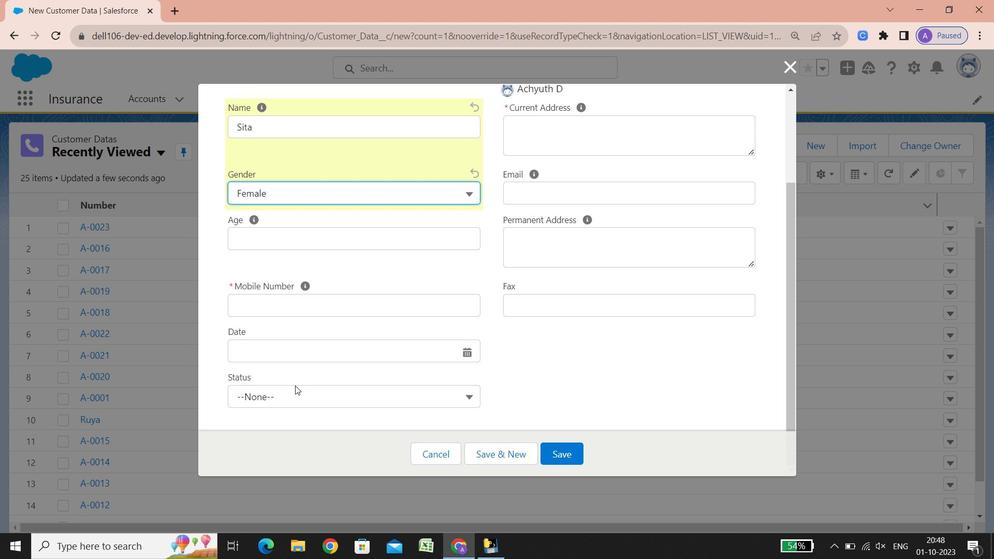 
Action: Mouse scrolled (295, 385) with delta (0, 0)
Screenshot: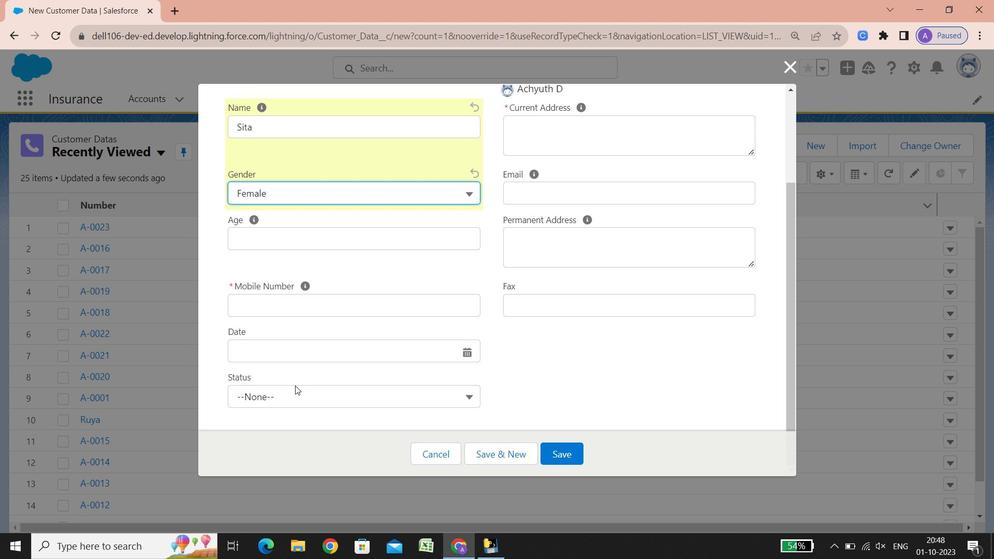 
Action: Mouse scrolled (295, 385) with delta (0, 0)
Screenshot: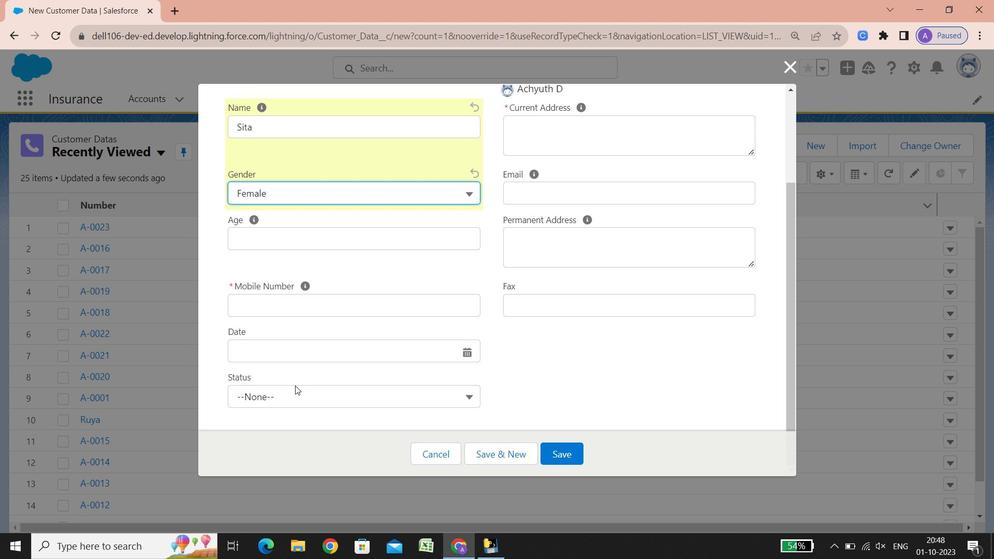 
Action: Mouse scrolled (295, 385) with delta (0, 0)
Screenshot: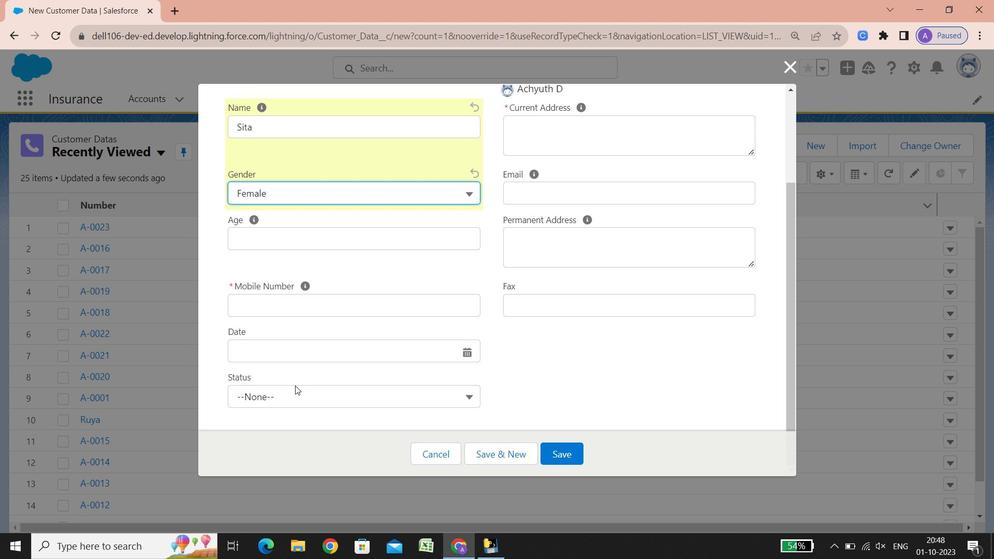 
Action: Mouse scrolled (295, 385) with delta (0, 0)
Screenshot: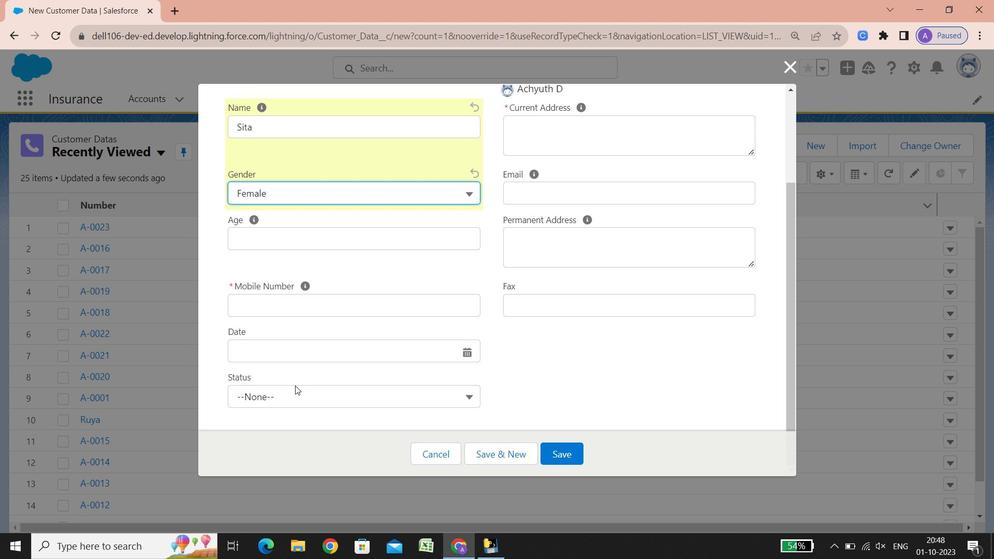 
Action: Mouse scrolled (295, 385) with delta (0, 0)
Screenshot: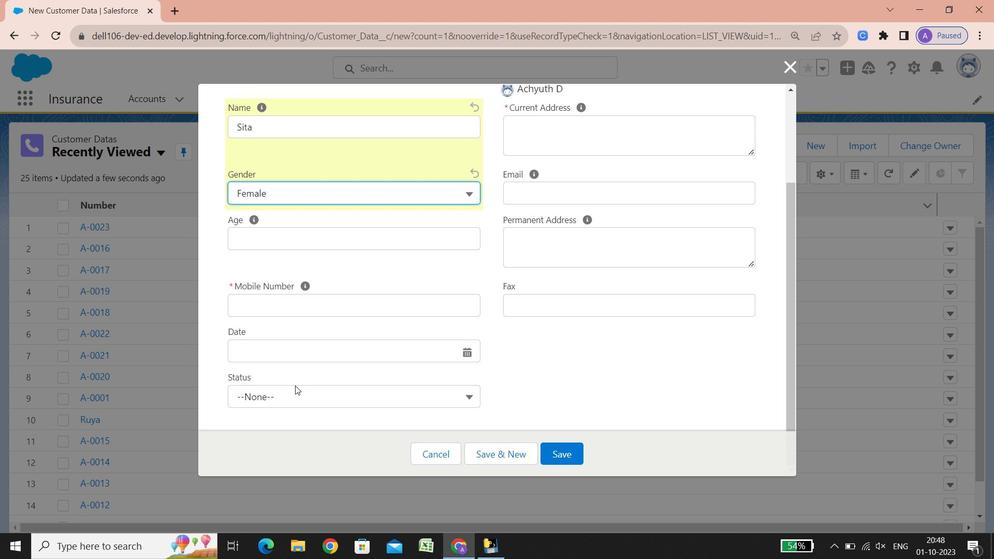 
Action: Mouse scrolled (295, 385) with delta (0, 0)
Screenshot: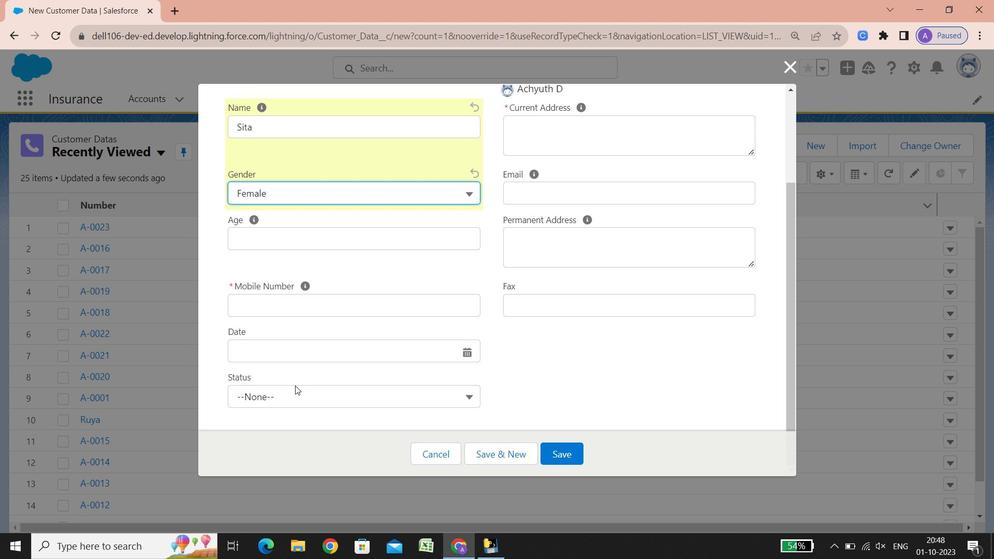 
Action: Mouse scrolled (295, 385) with delta (0, 0)
Screenshot: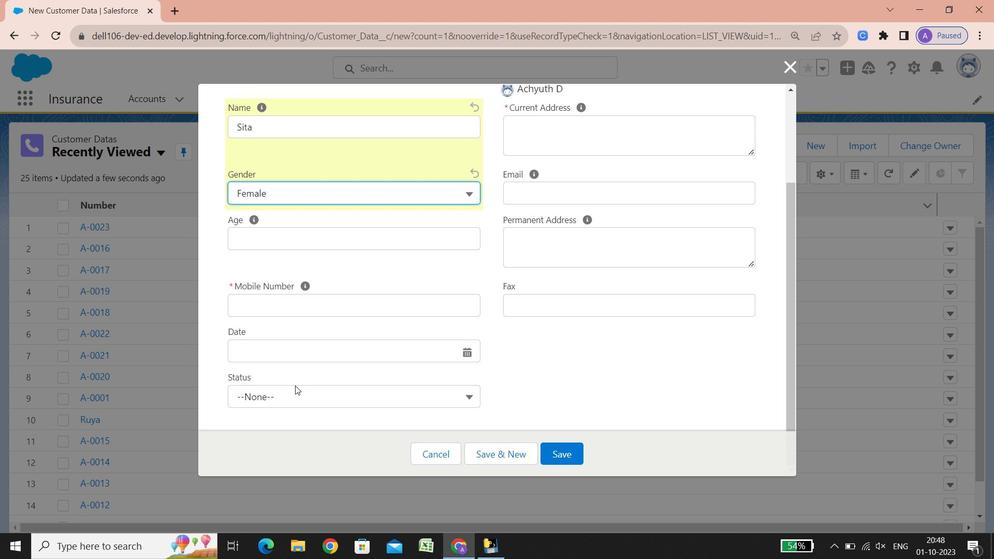 
Action: Mouse scrolled (295, 385) with delta (0, 0)
Screenshot: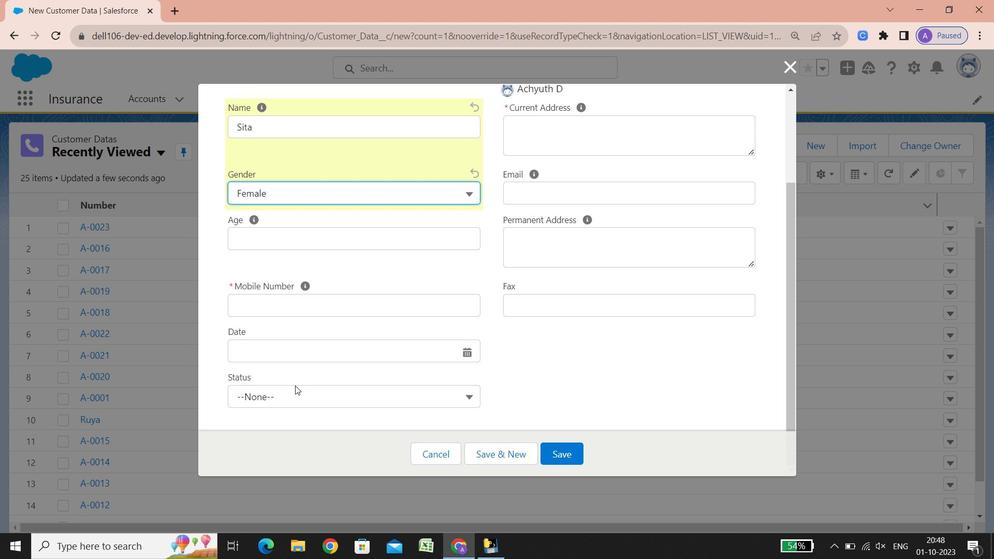 
Action: Mouse scrolled (295, 385) with delta (0, 0)
Screenshot: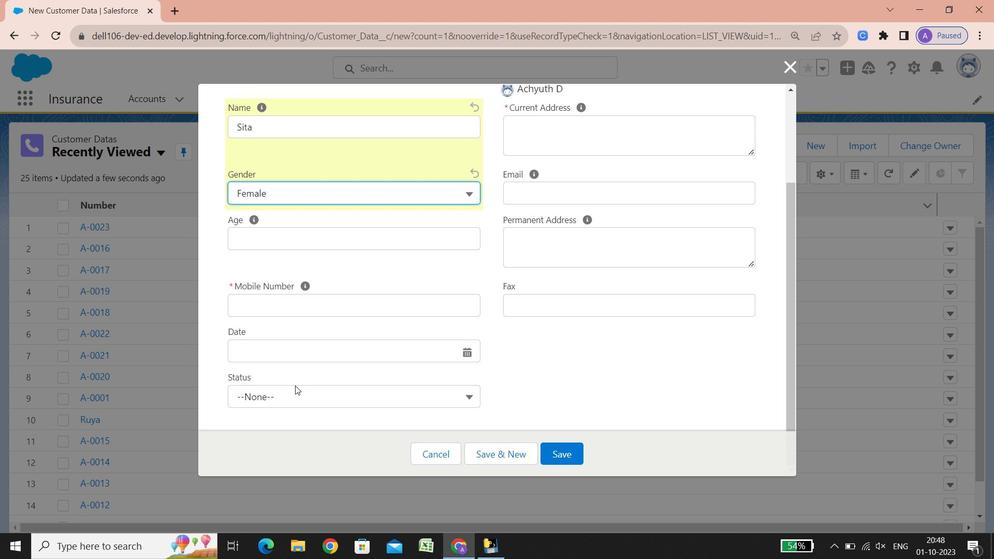 
Action: Mouse scrolled (295, 385) with delta (0, 0)
Screenshot: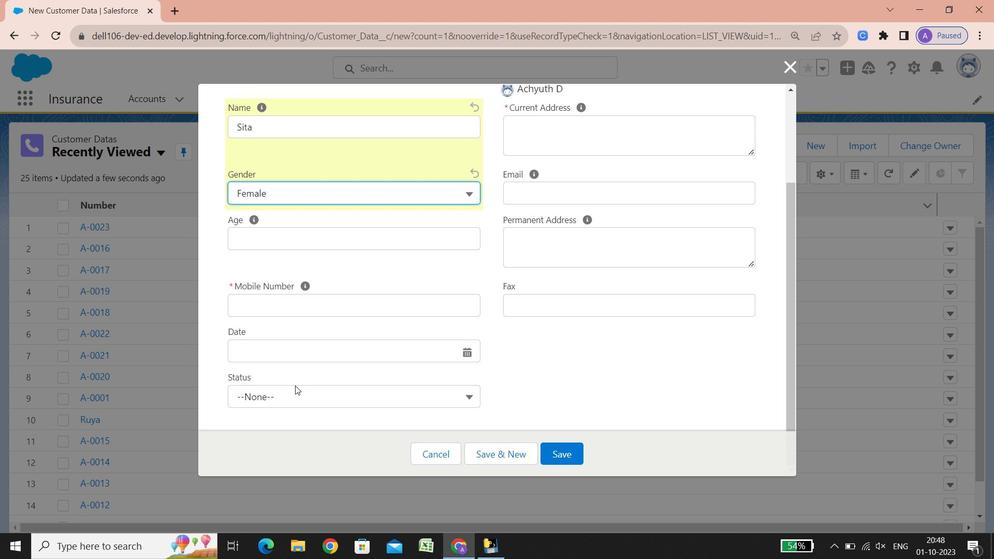 
Action: Mouse scrolled (295, 385) with delta (0, 0)
Screenshot: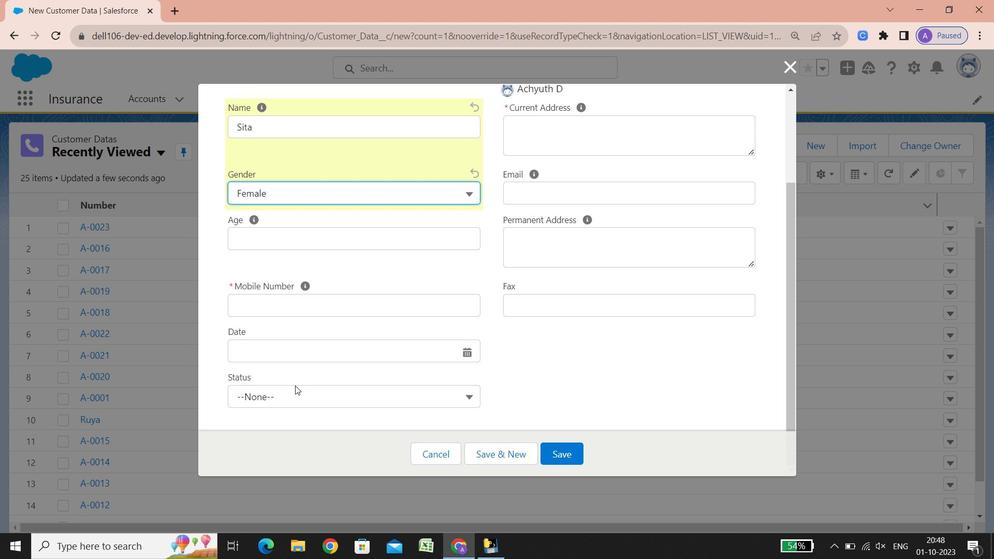
Action: Mouse scrolled (295, 385) with delta (0, 0)
Screenshot: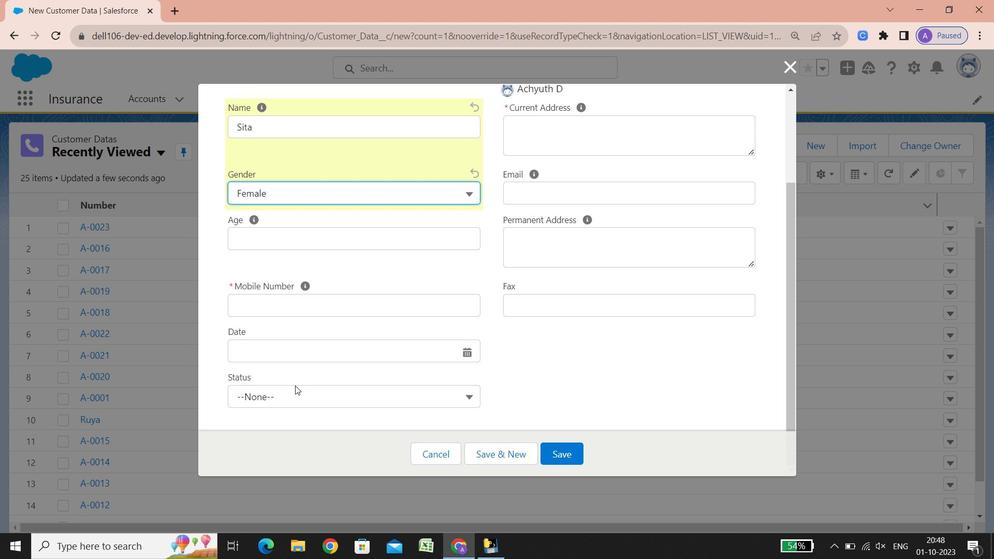 
Action: Mouse scrolled (295, 385) with delta (0, 0)
Screenshot: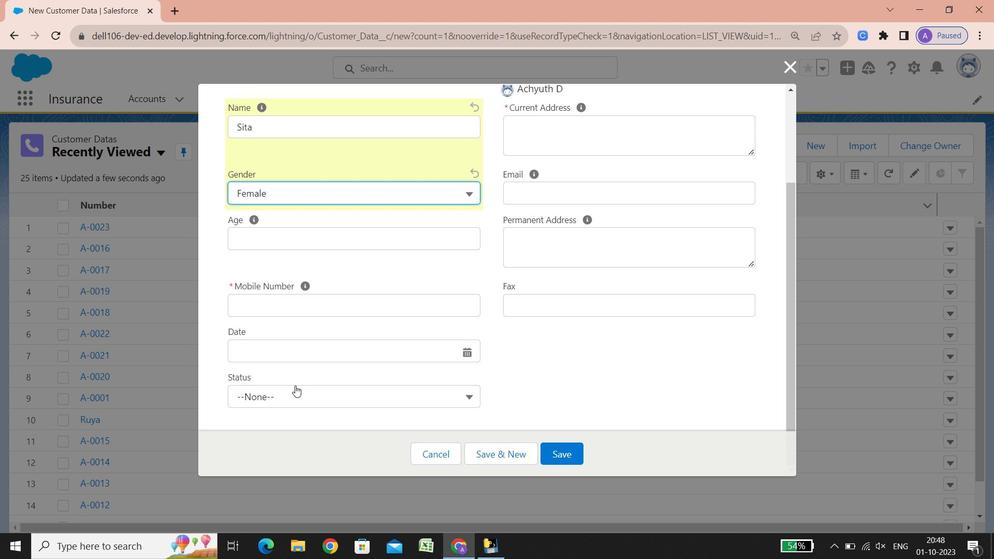 
Action: Mouse scrolled (295, 385) with delta (0, 0)
Screenshot: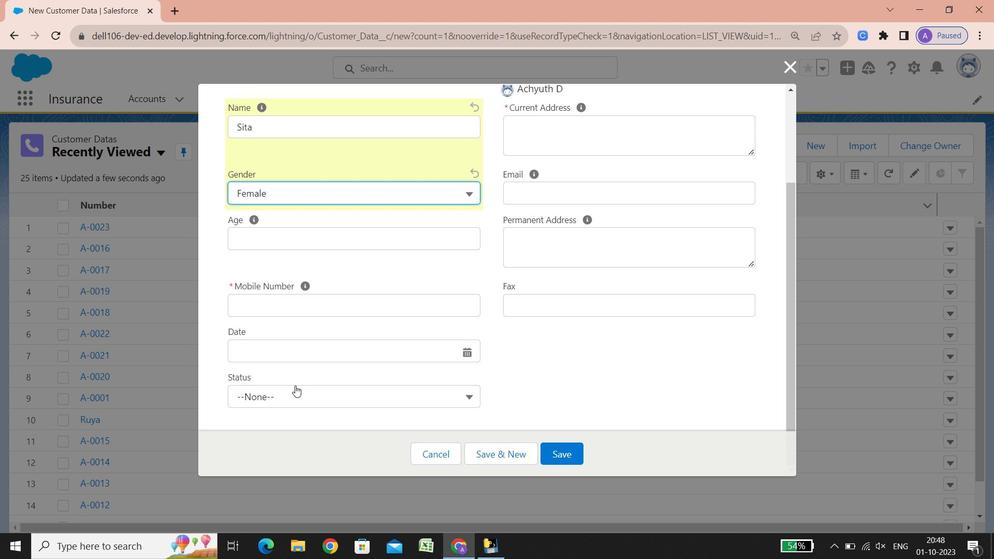 
Action: Mouse scrolled (295, 385) with delta (0, 0)
Screenshot: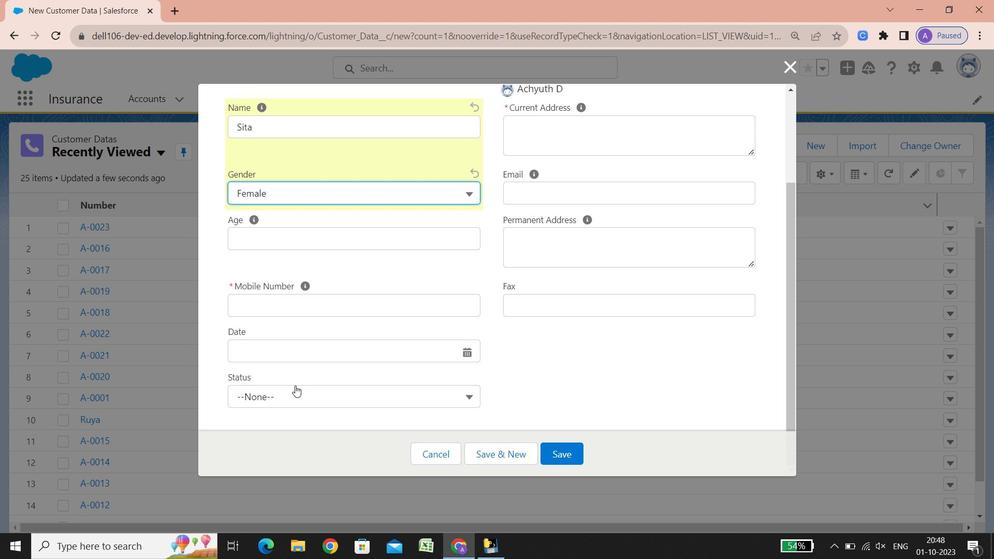 
Action: Mouse scrolled (295, 385) with delta (0, 0)
Screenshot: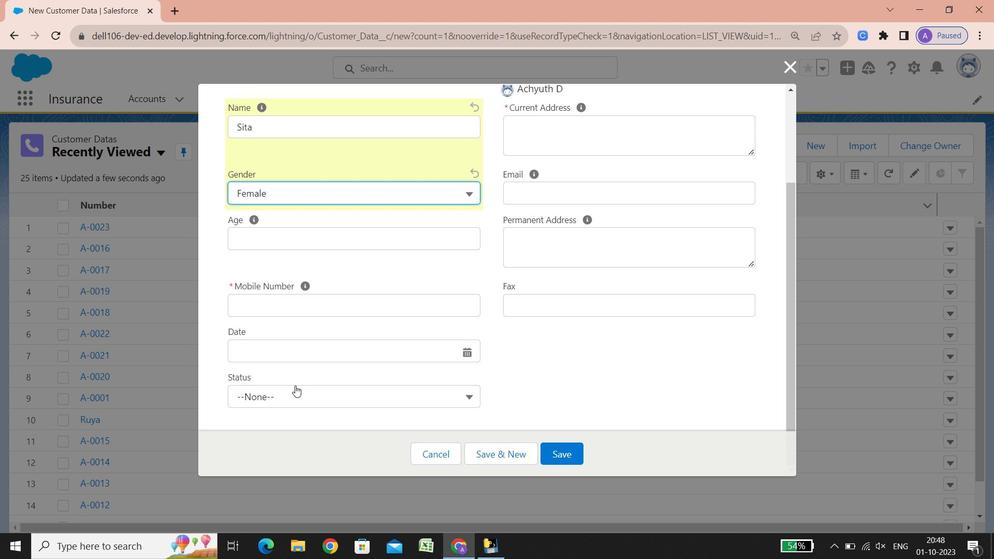 
Action: Mouse scrolled (295, 385) with delta (0, 0)
Screenshot: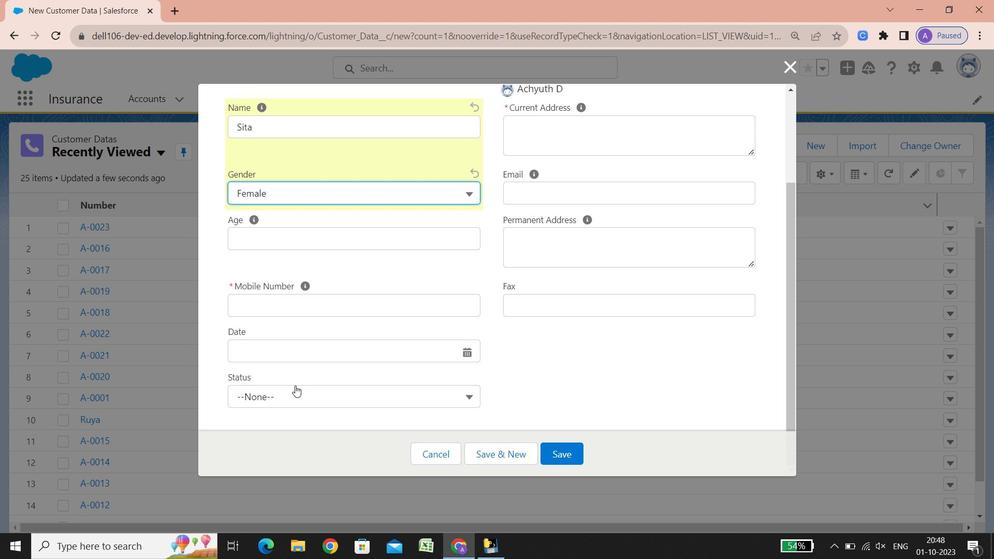 
Action: Mouse scrolled (295, 385) with delta (0, 0)
Screenshot: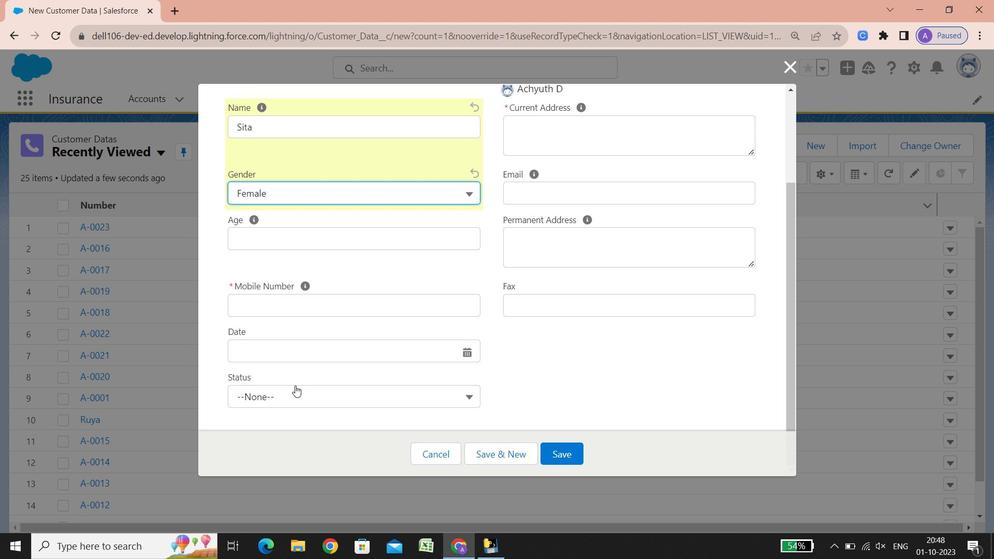 
Action: Mouse scrolled (295, 385) with delta (0, 0)
Screenshot: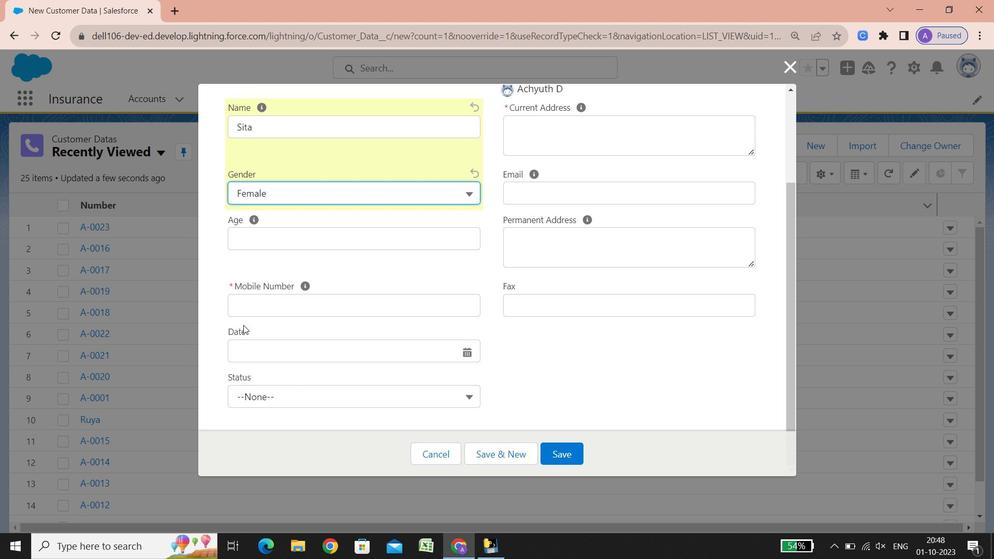 
Action: Mouse moved to (249, 239)
Screenshot: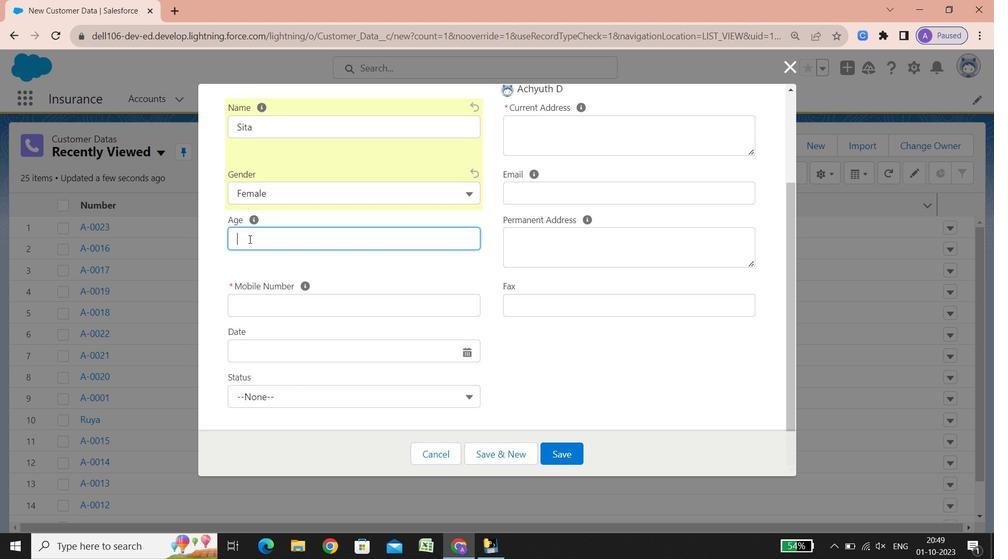 
Action: Mouse pressed left at (249, 239)
Screenshot: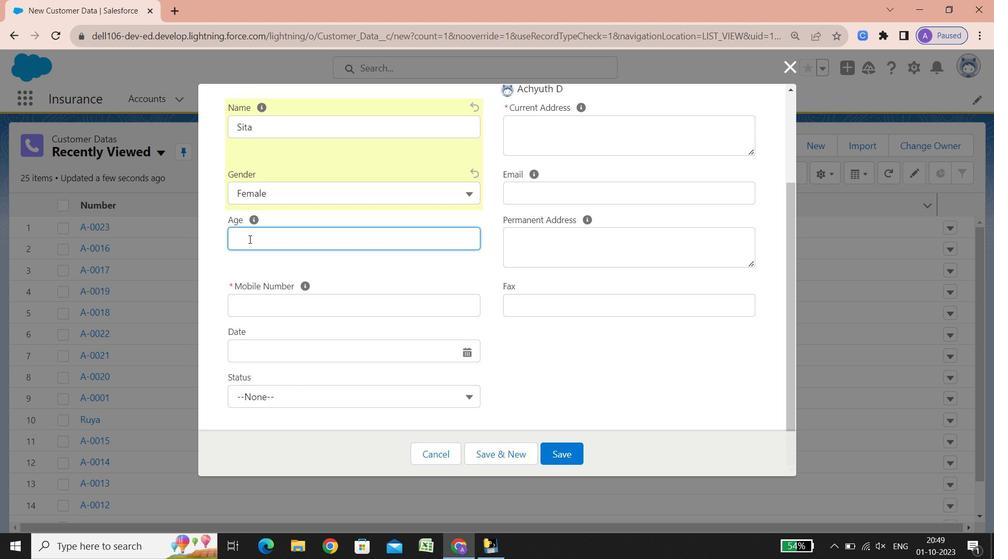 
Action: Key pressed 36
Screenshot: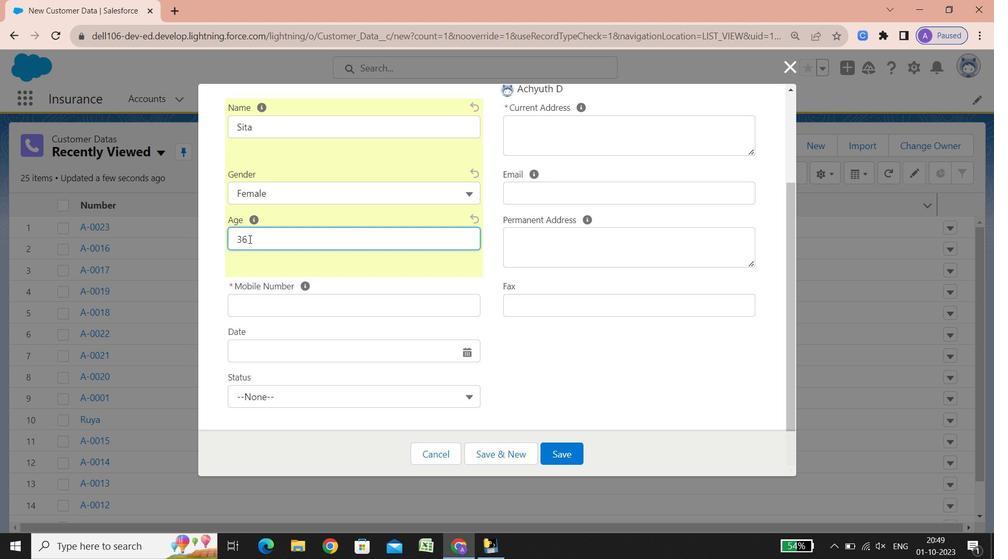 
Action: Mouse scrolled (249, 238) with delta (0, 0)
Screenshot: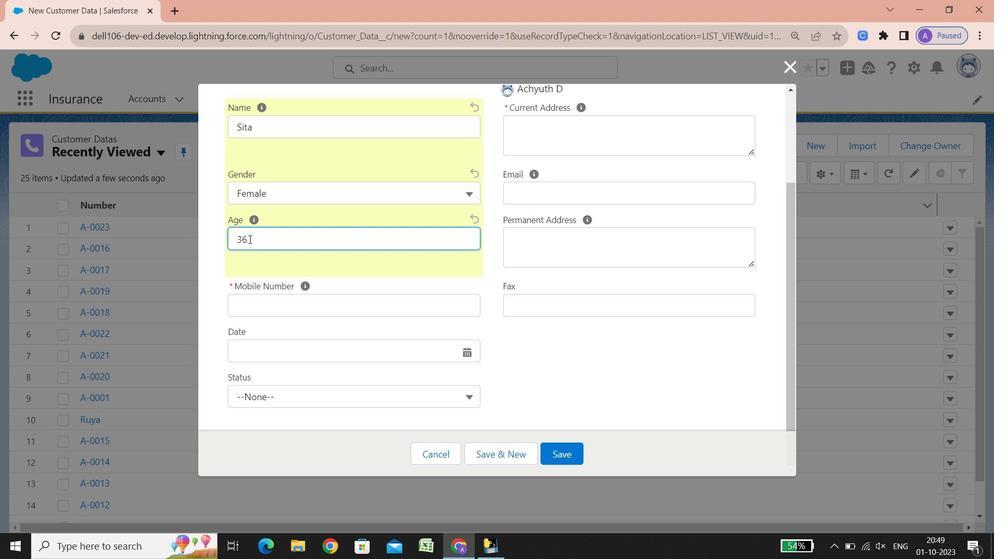 
Action: Mouse scrolled (249, 238) with delta (0, 0)
Screenshot: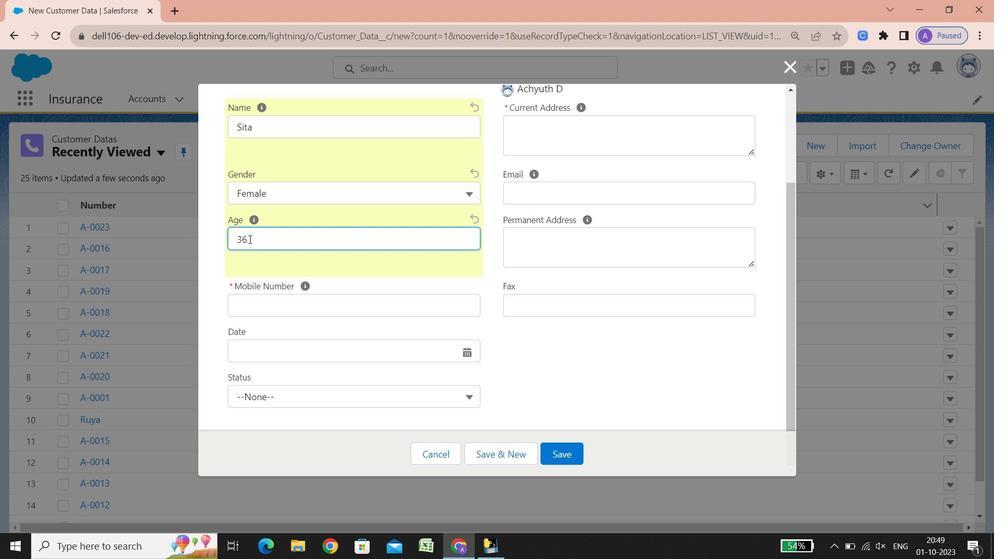 
Action: Mouse scrolled (249, 238) with delta (0, 0)
Screenshot: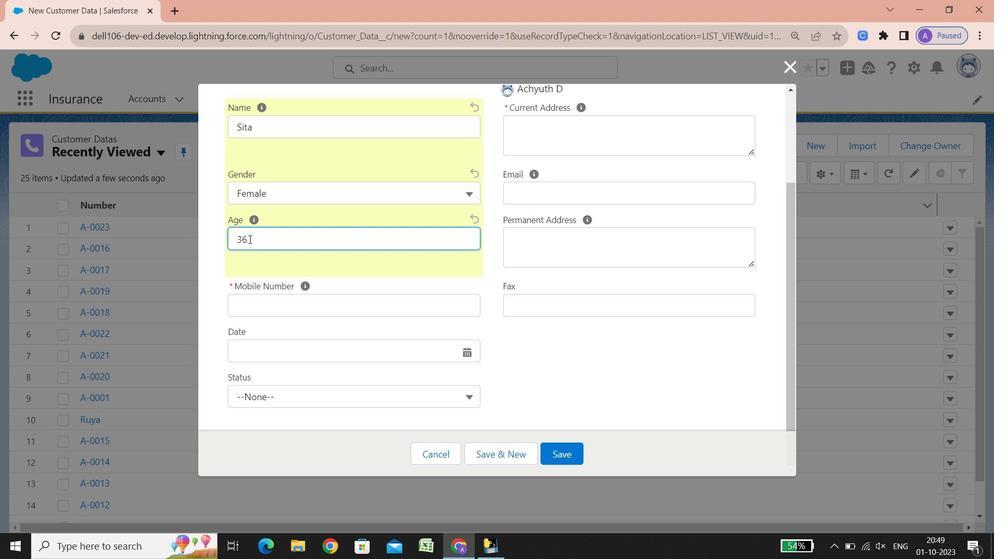 
Action: Mouse scrolled (249, 238) with delta (0, 0)
Screenshot: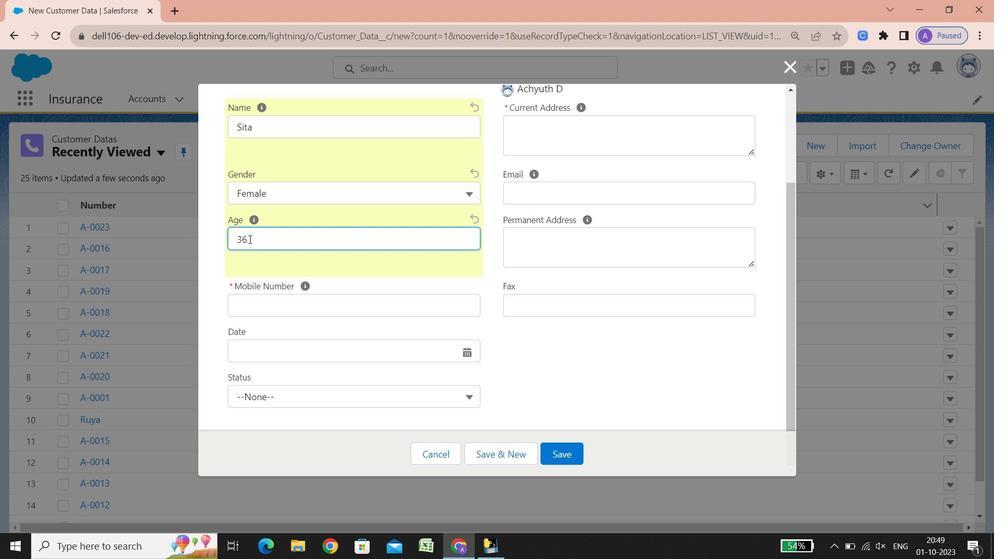 
Action: Mouse scrolled (249, 238) with delta (0, 0)
Screenshot: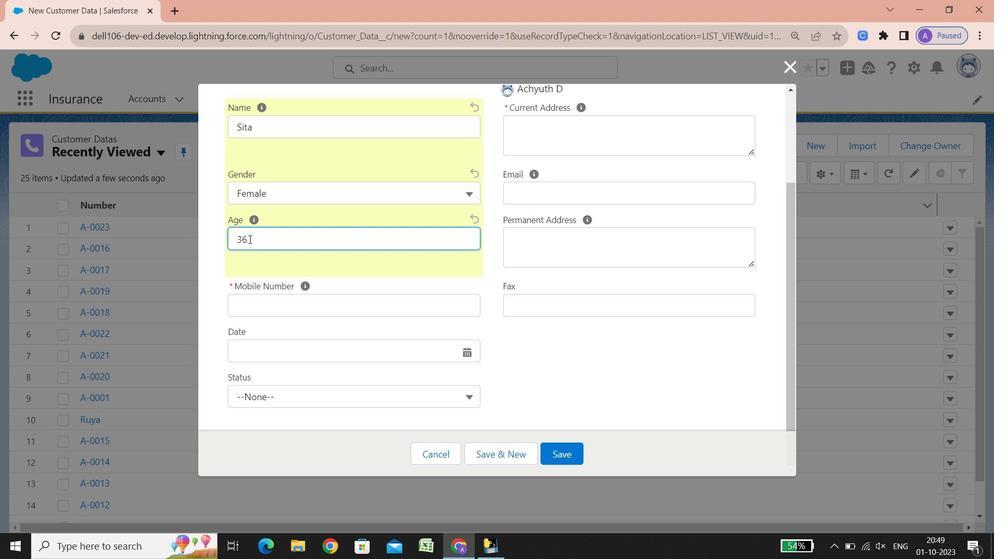 
Action: Mouse scrolled (249, 238) with delta (0, 0)
Screenshot: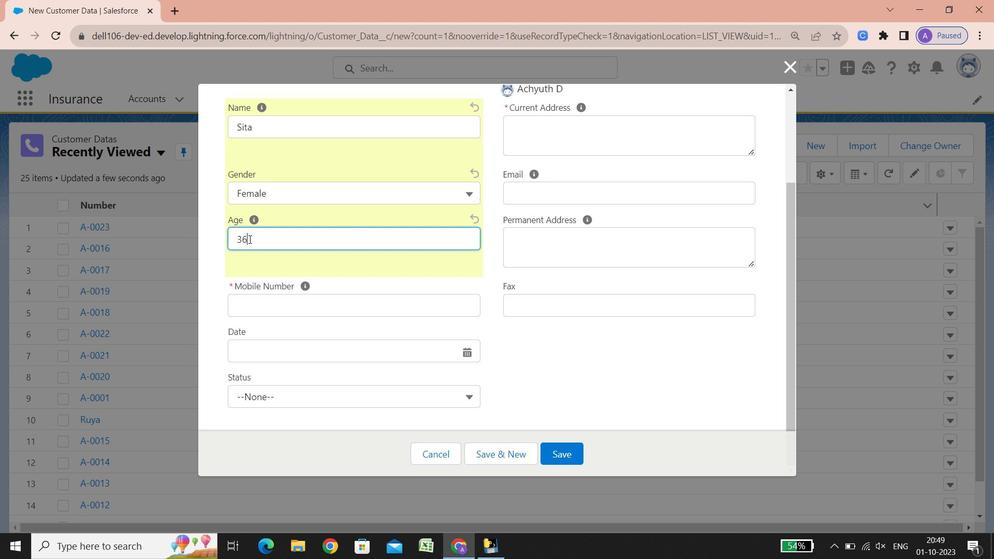 
Action: Mouse scrolled (249, 238) with delta (0, 0)
Screenshot: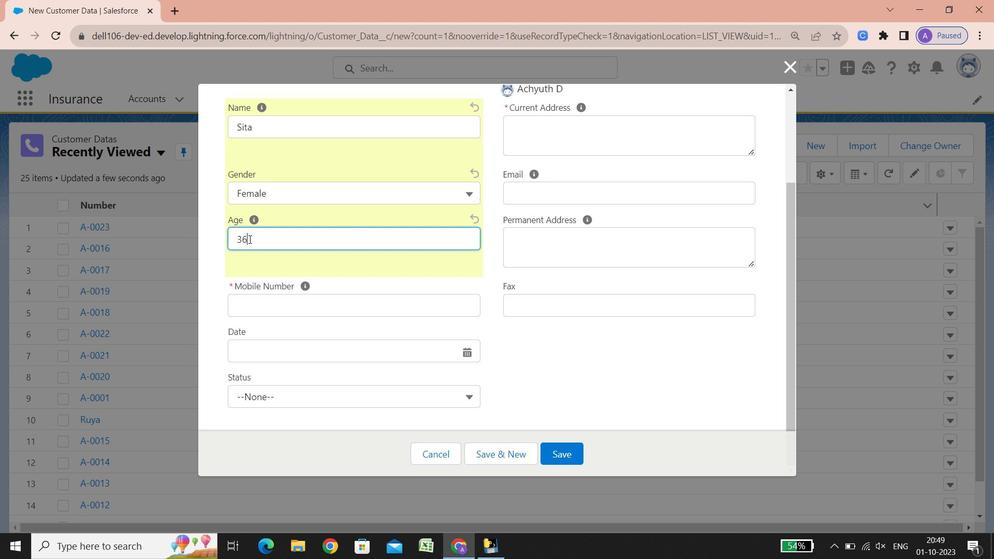 
Action: Mouse scrolled (249, 238) with delta (0, 0)
Screenshot: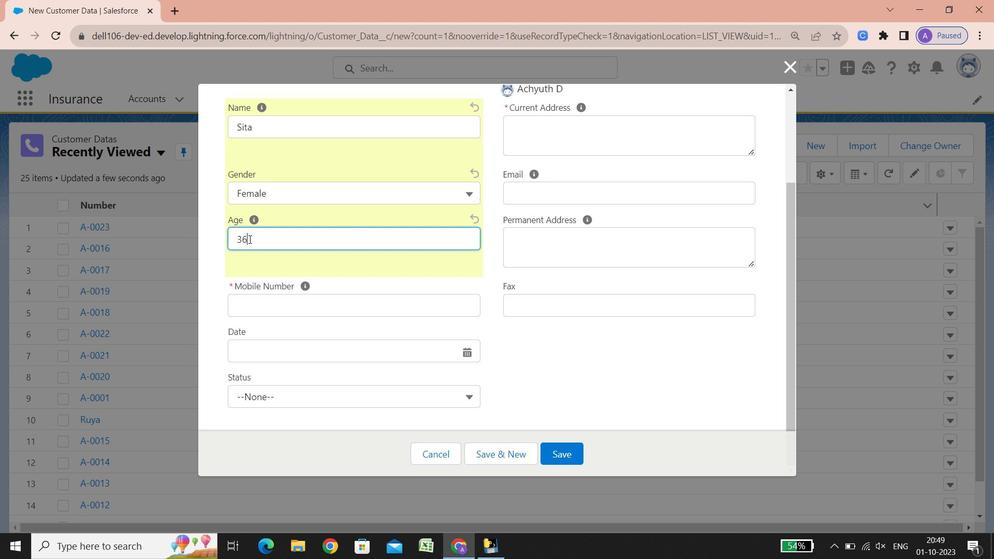 
Action: Mouse scrolled (249, 238) with delta (0, 0)
Screenshot: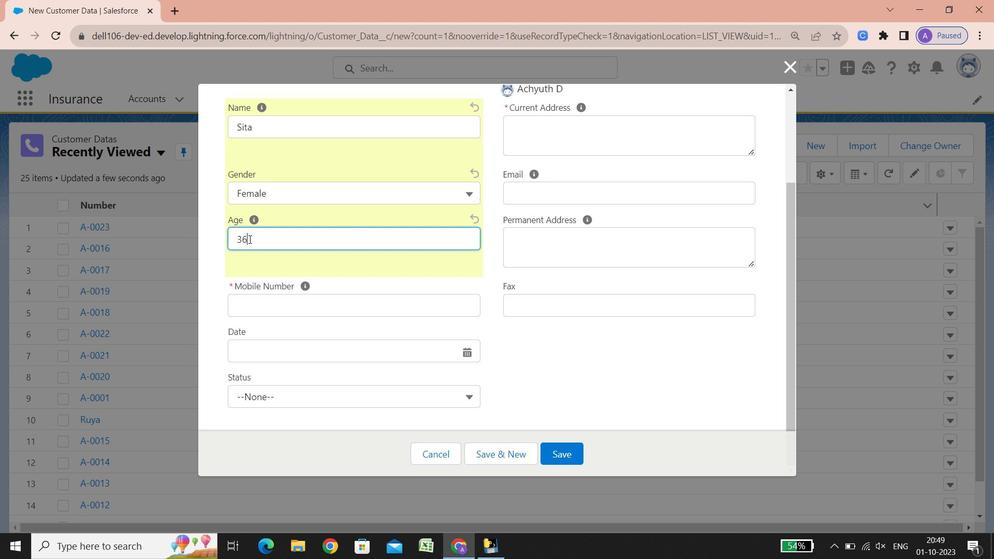 
Action: Mouse scrolled (249, 238) with delta (0, 0)
Screenshot: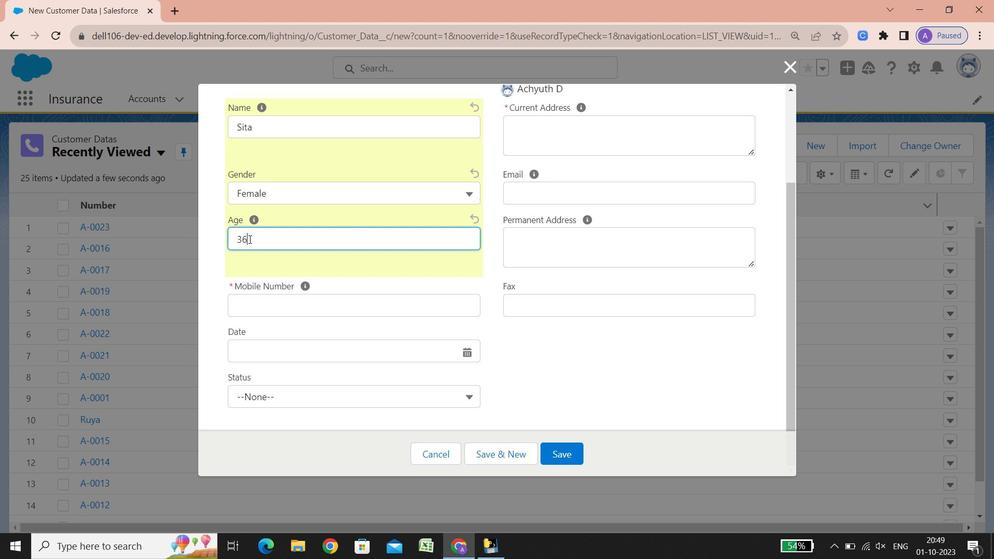 
Action: Mouse scrolled (249, 238) with delta (0, 0)
Screenshot: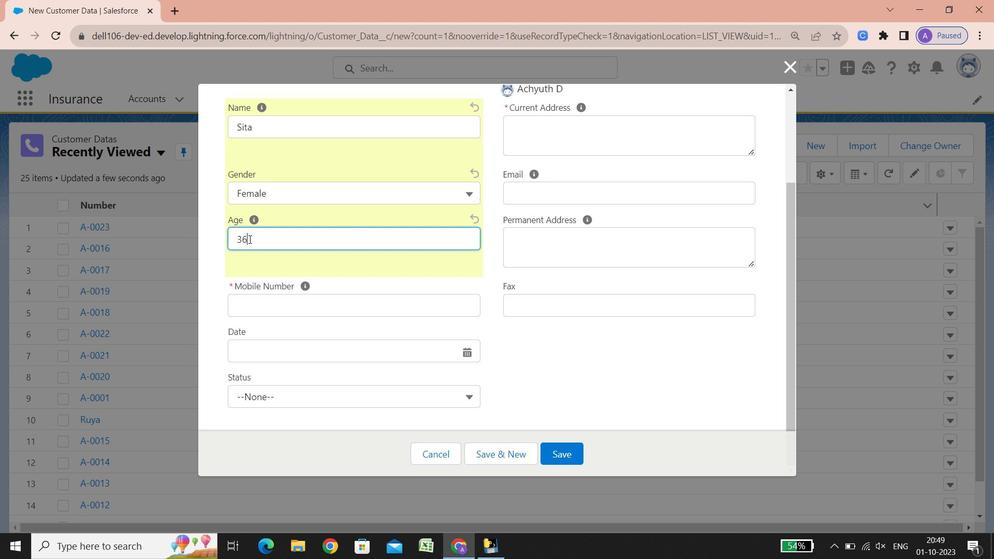 
Action: Mouse scrolled (249, 238) with delta (0, 0)
Screenshot: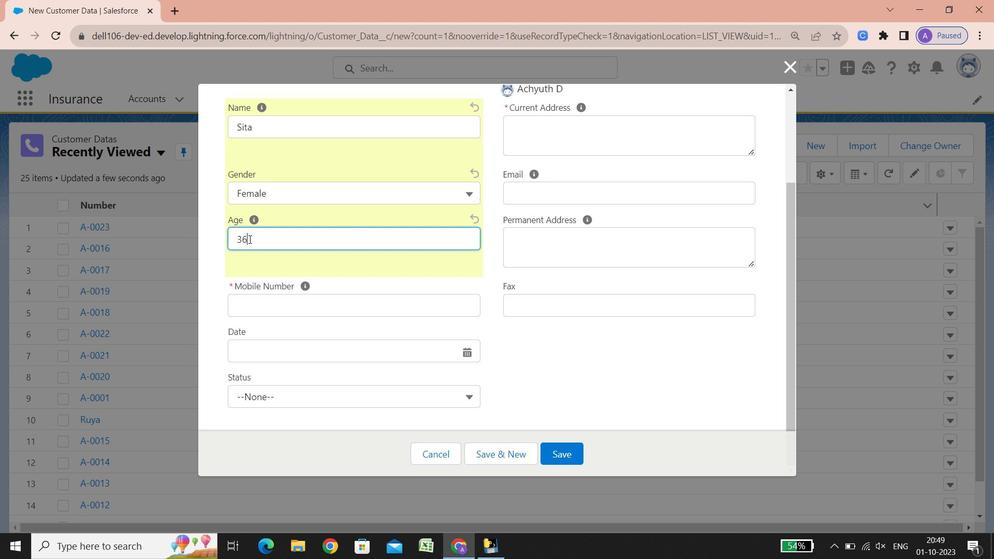 
Action: Mouse scrolled (249, 238) with delta (0, 0)
Screenshot: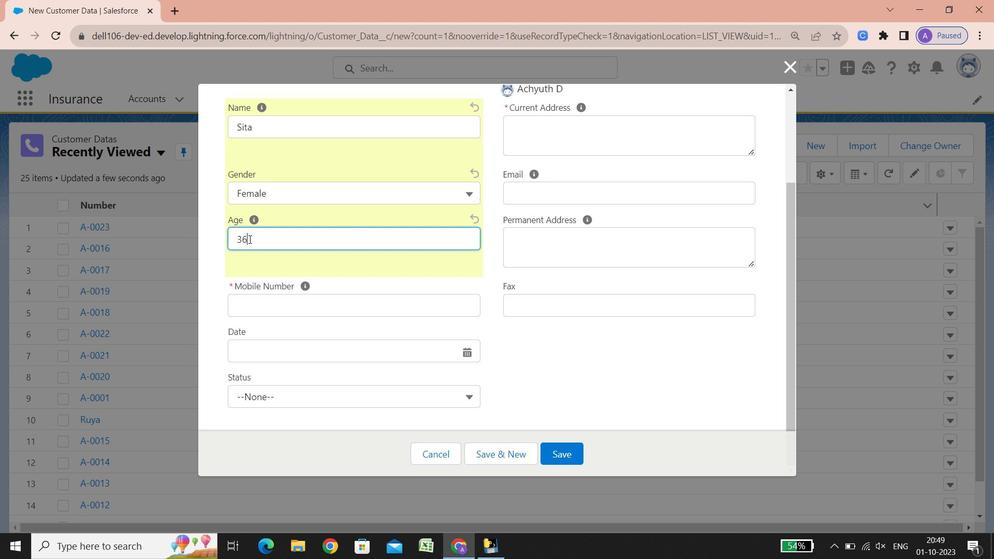 
Action: Mouse scrolled (249, 238) with delta (0, 0)
Screenshot: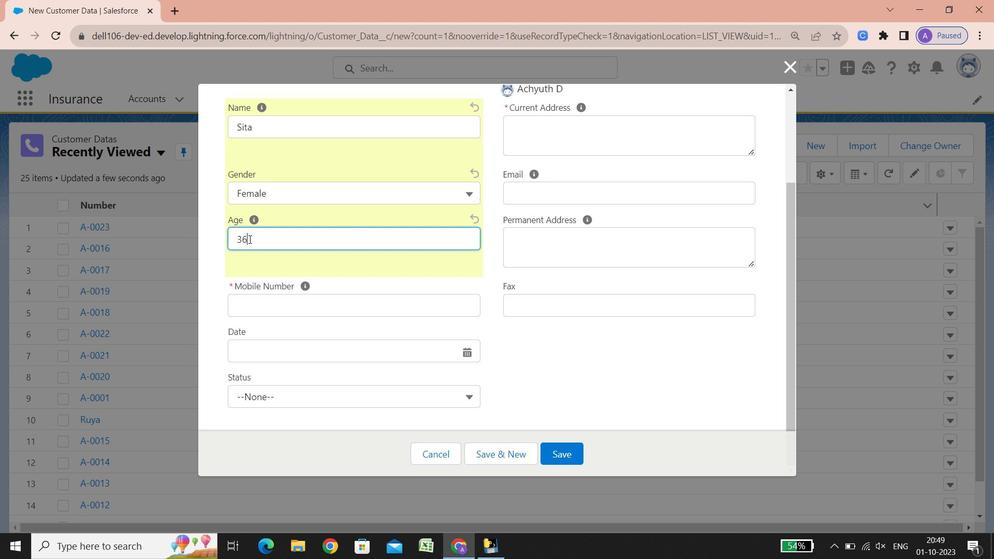 
Action: Mouse scrolled (249, 238) with delta (0, 0)
Screenshot: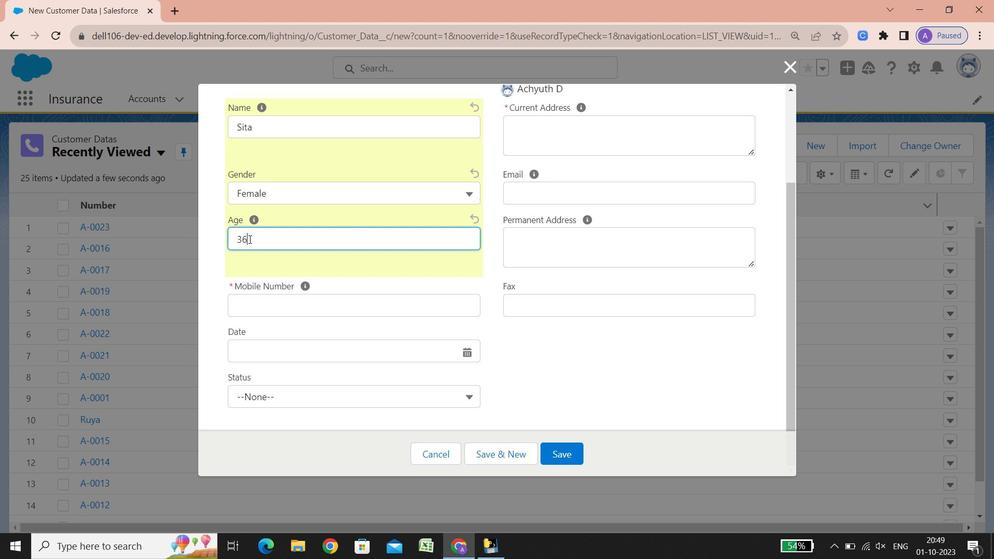 
Action: Mouse scrolled (249, 238) with delta (0, 0)
Screenshot: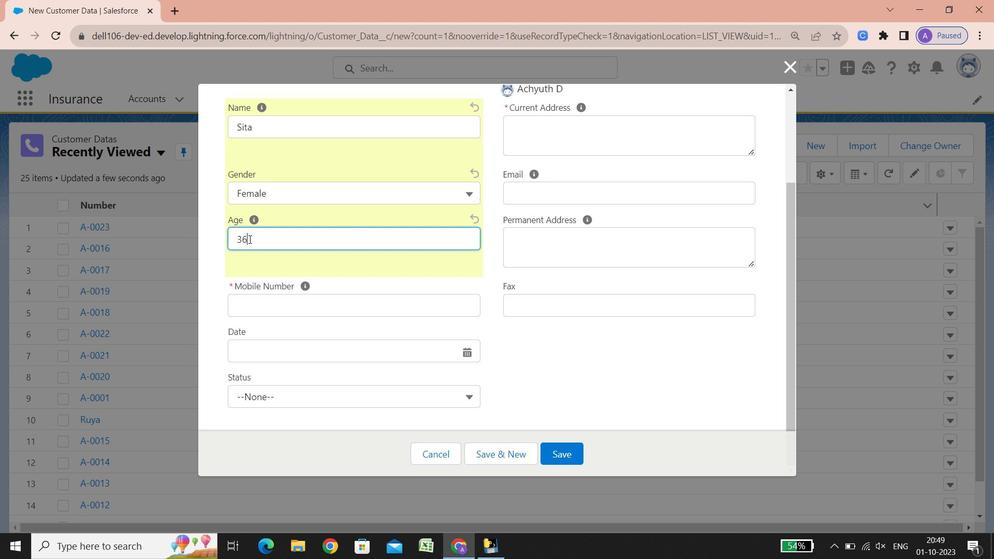 
Action: Mouse scrolled (249, 238) with delta (0, 0)
Screenshot: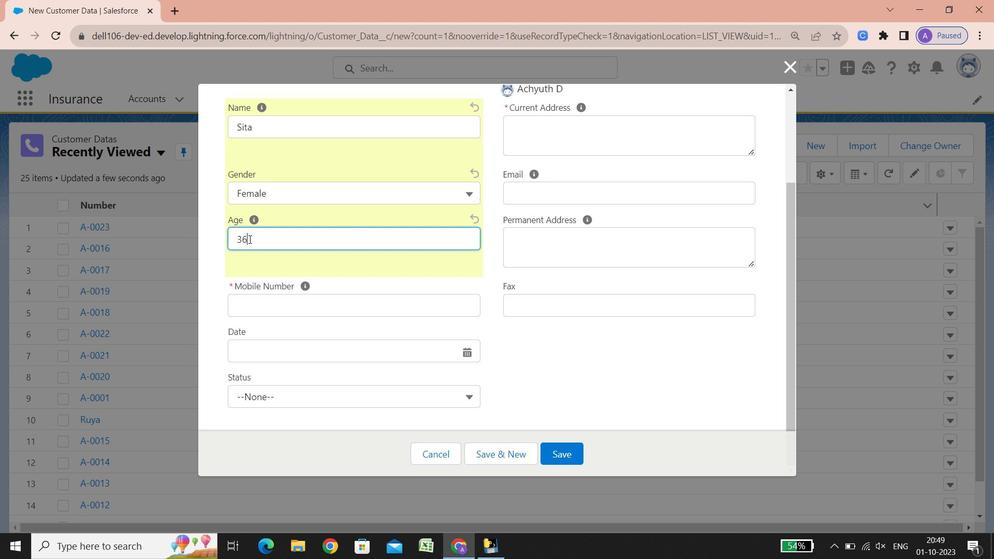 
Action: Mouse scrolled (249, 238) with delta (0, 0)
Screenshot: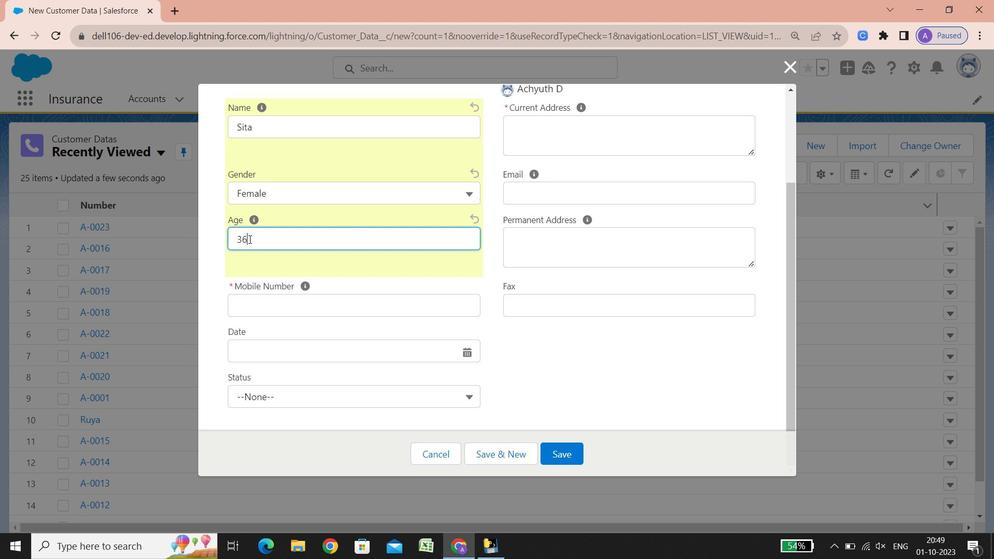 
Action: Mouse scrolled (249, 238) with delta (0, 0)
Screenshot: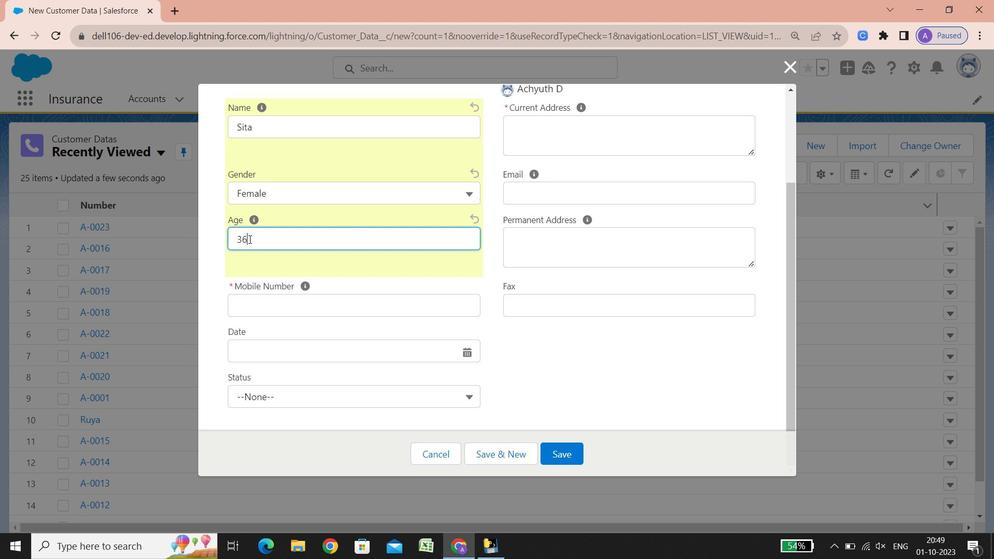 
Action: Mouse scrolled (249, 238) with delta (0, 0)
Screenshot: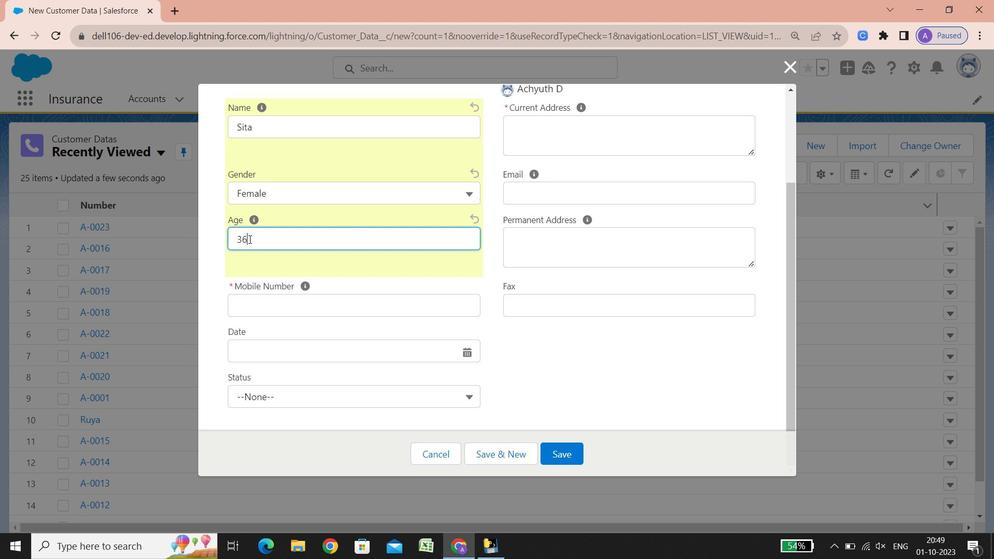 
Action: Mouse scrolled (249, 238) with delta (0, 0)
Screenshot: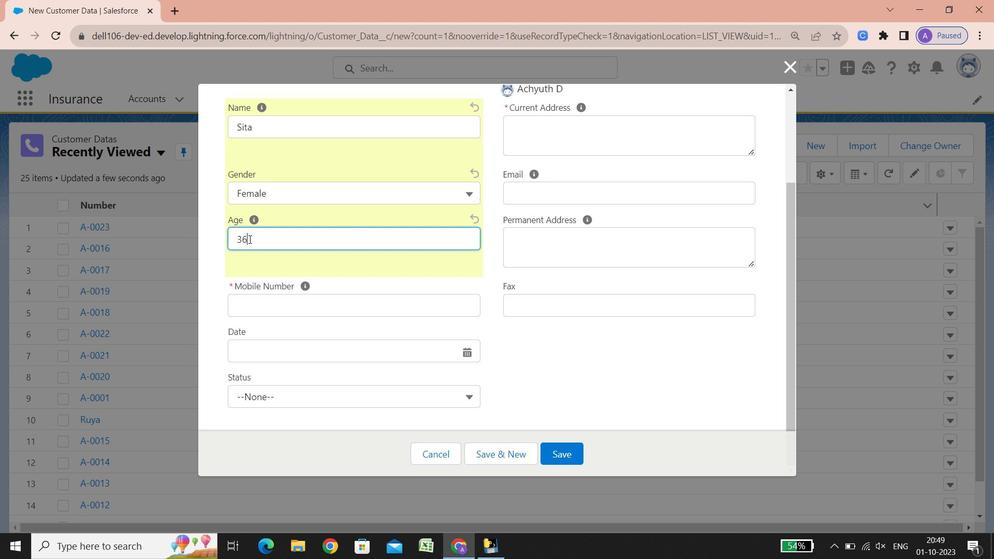 
Action: Mouse scrolled (249, 238) with delta (0, 0)
Screenshot: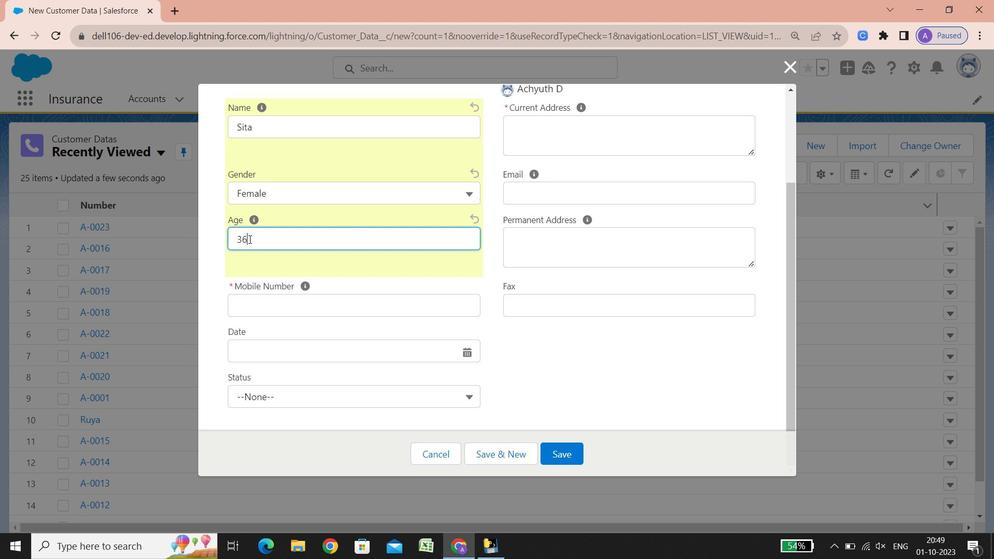 
Action: Mouse scrolled (249, 238) with delta (0, 0)
Screenshot: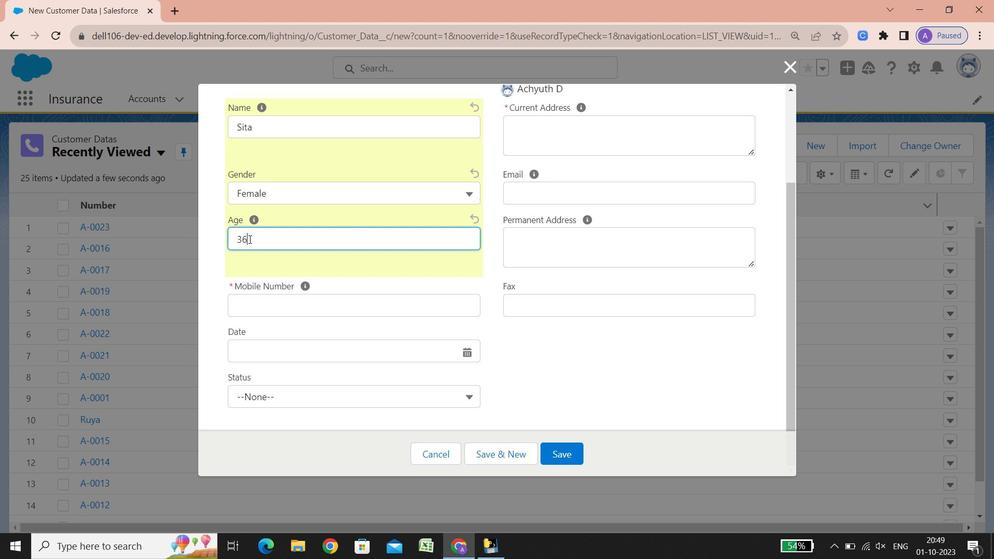 
Action: Mouse scrolled (249, 238) with delta (0, 0)
Screenshot: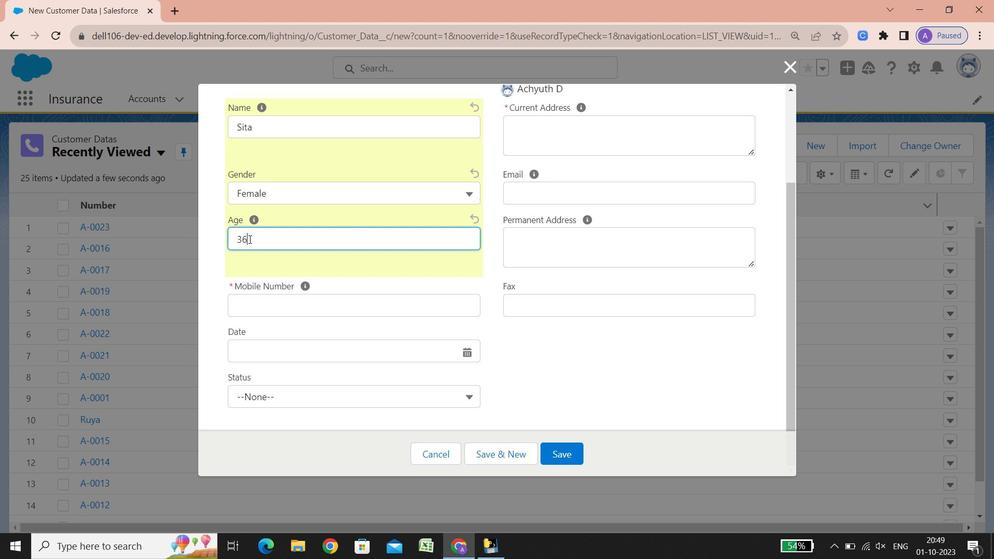 
Action: Mouse scrolled (249, 238) with delta (0, 0)
Screenshot: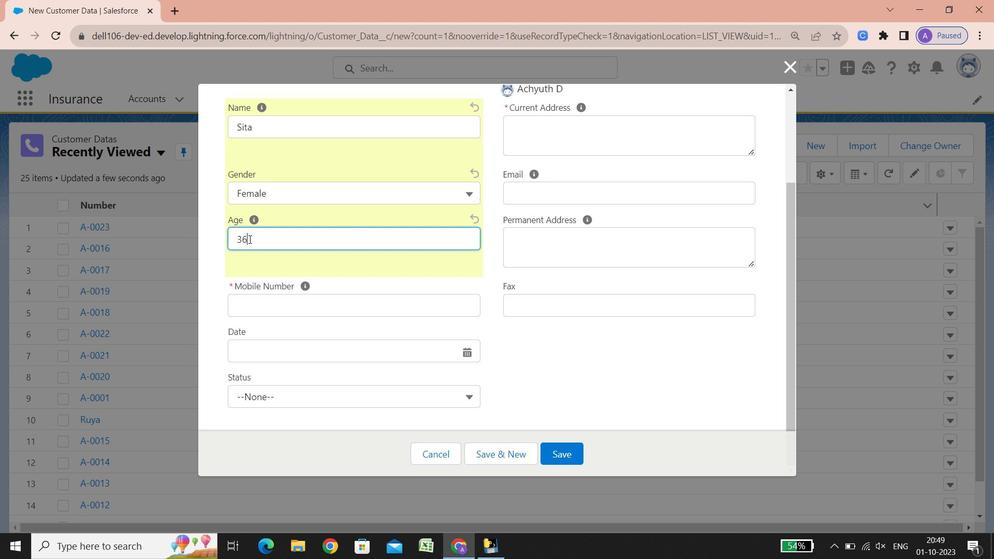 
Action: Mouse scrolled (249, 238) with delta (0, 0)
Screenshot: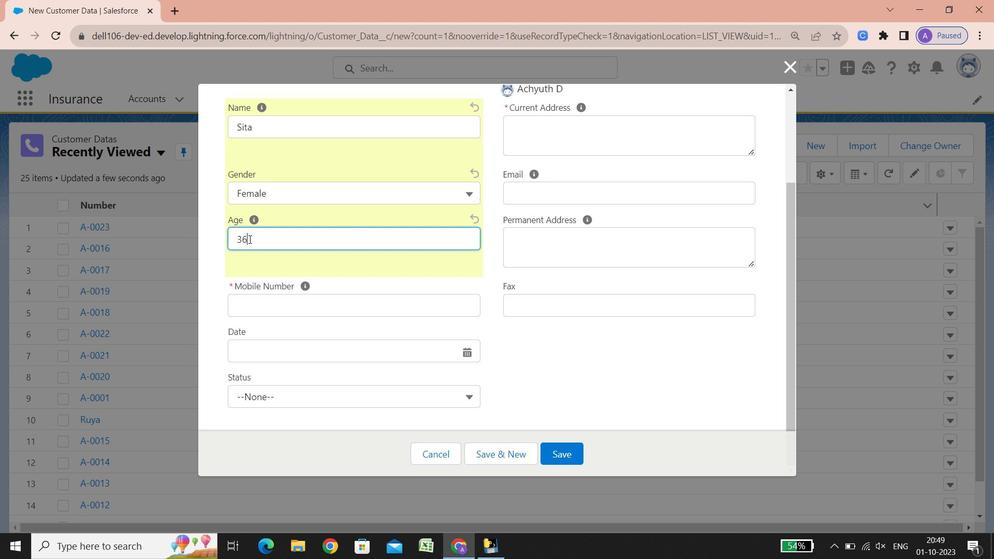 
Action: Mouse scrolled (249, 238) with delta (0, 0)
Screenshot: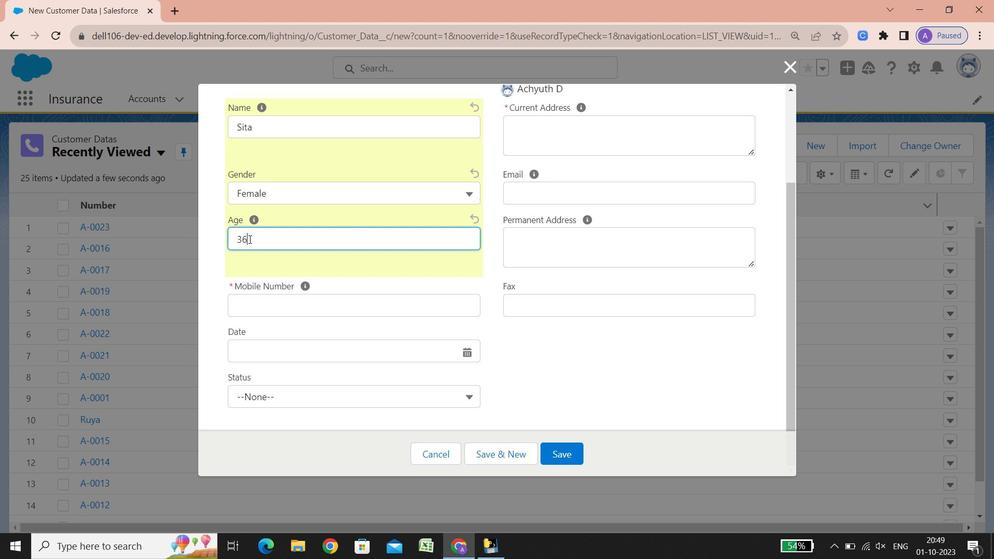 
Action: Mouse scrolled (249, 238) with delta (0, 0)
Screenshot: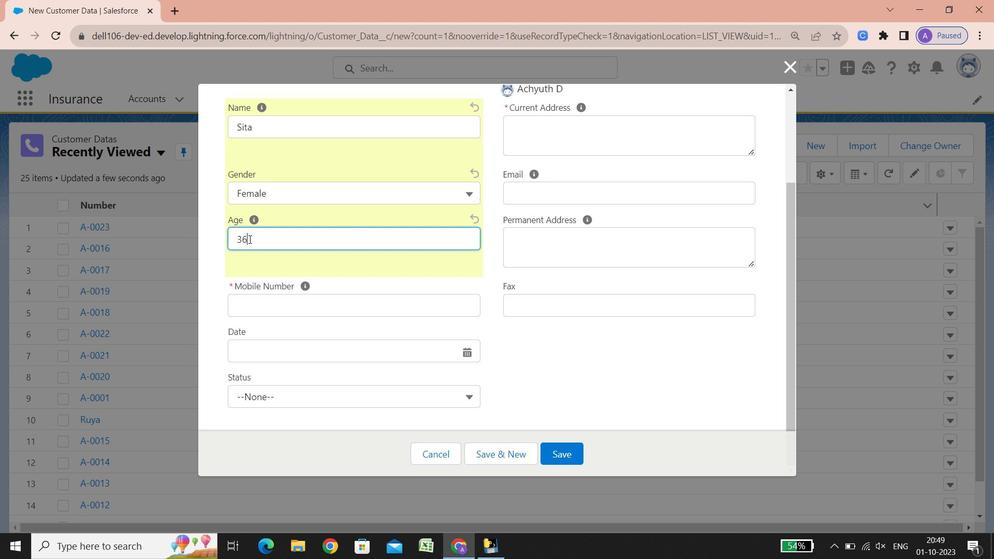 
Action: Mouse scrolled (249, 238) with delta (0, 0)
Screenshot: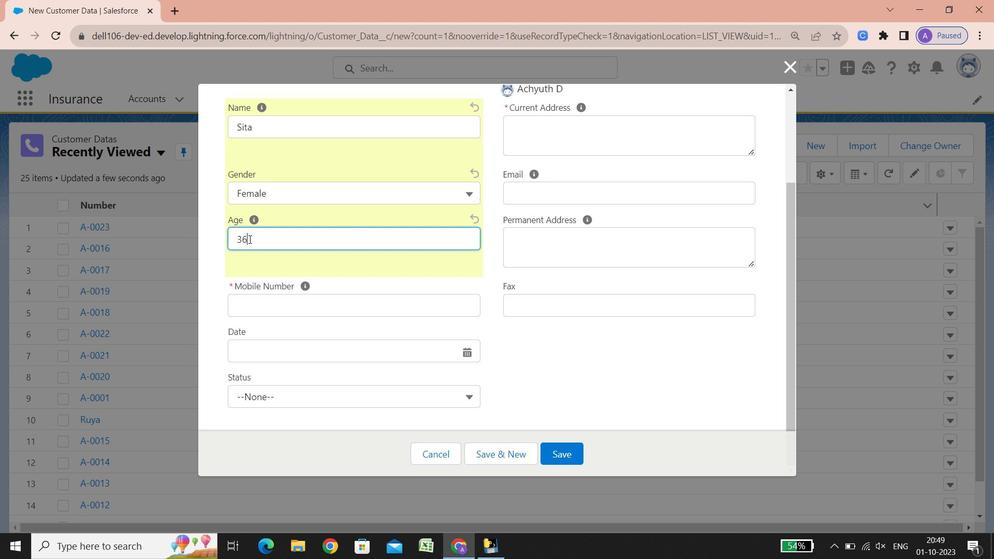 
Action: Mouse scrolled (249, 238) with delta (0, 0)
Screenshot: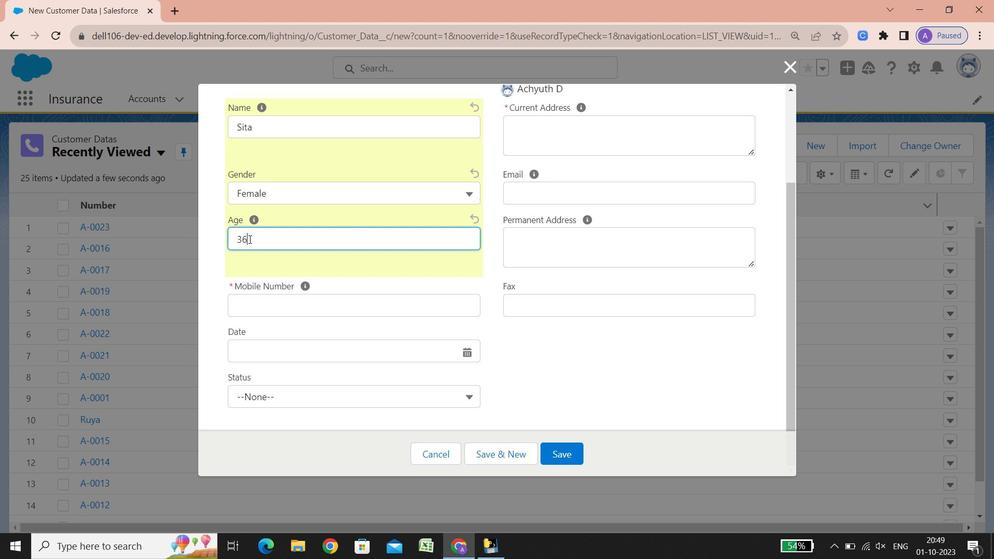 
Action: Mouse scrolled (249, 238) with delta (0, 0)
Screenshot: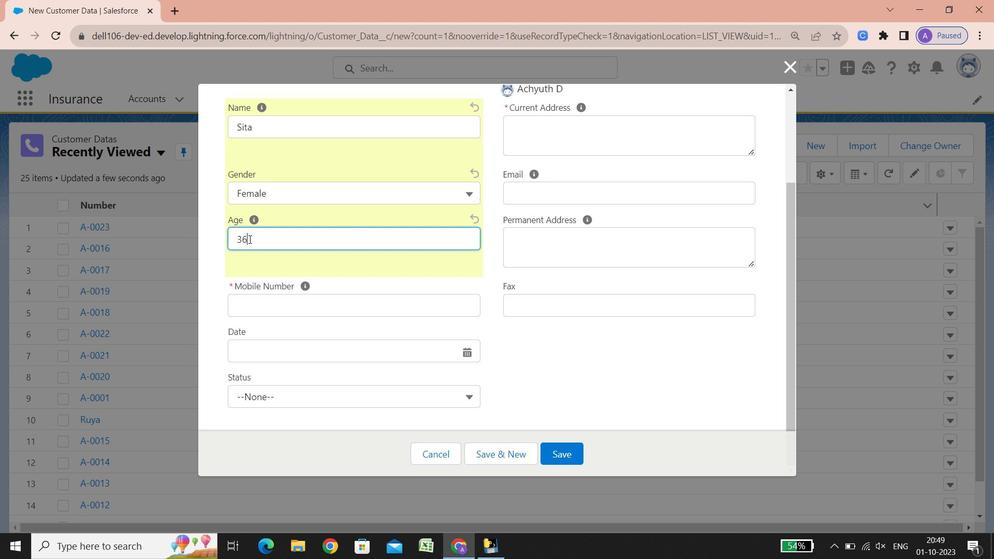 
Action: Mouse scrolled (249, 238) with delta (0, 0)
Screenshot: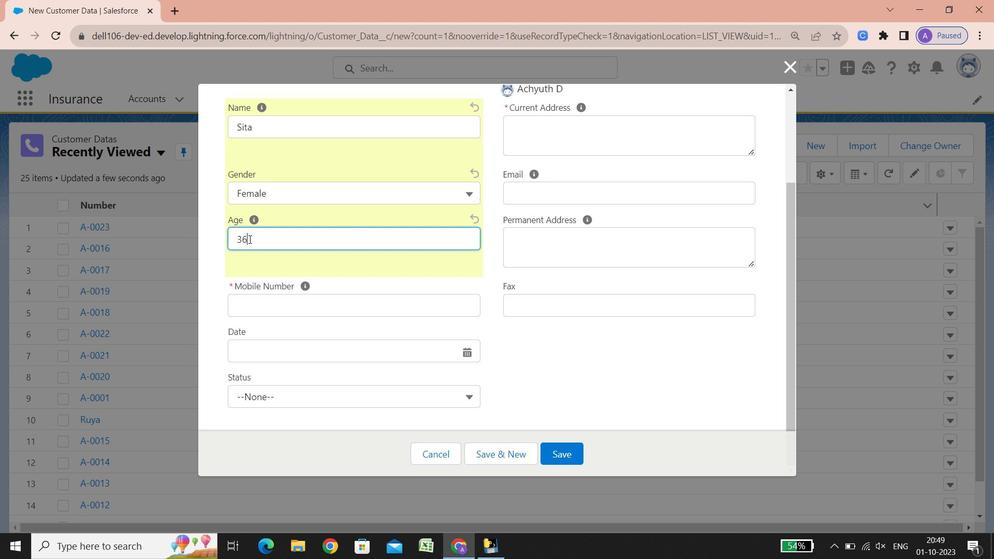 
Action: Mouse scrolled (249, 238) with delta (0, 0)
Screenshot: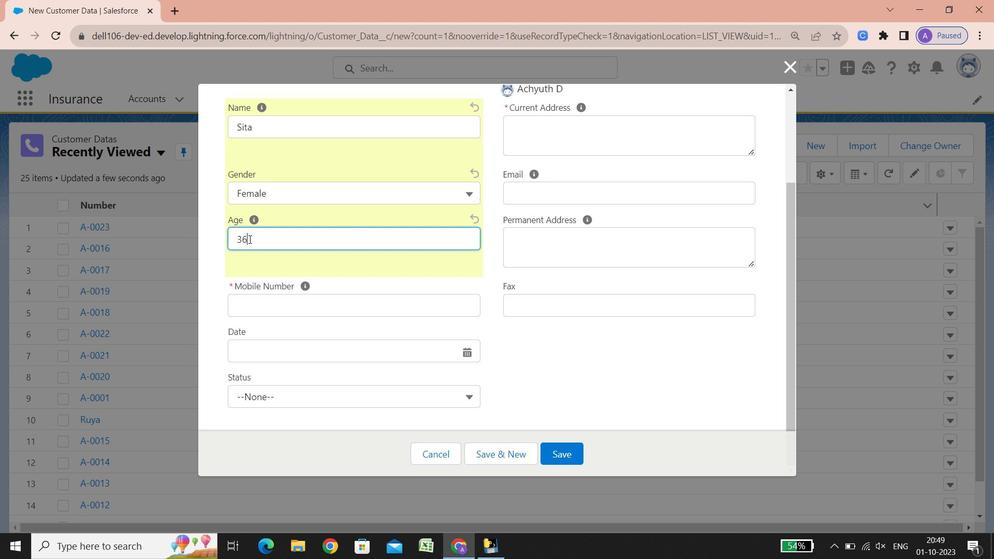 
Action: Mouse scrolled (249, 238) with delta (0, 0)
Screenshot: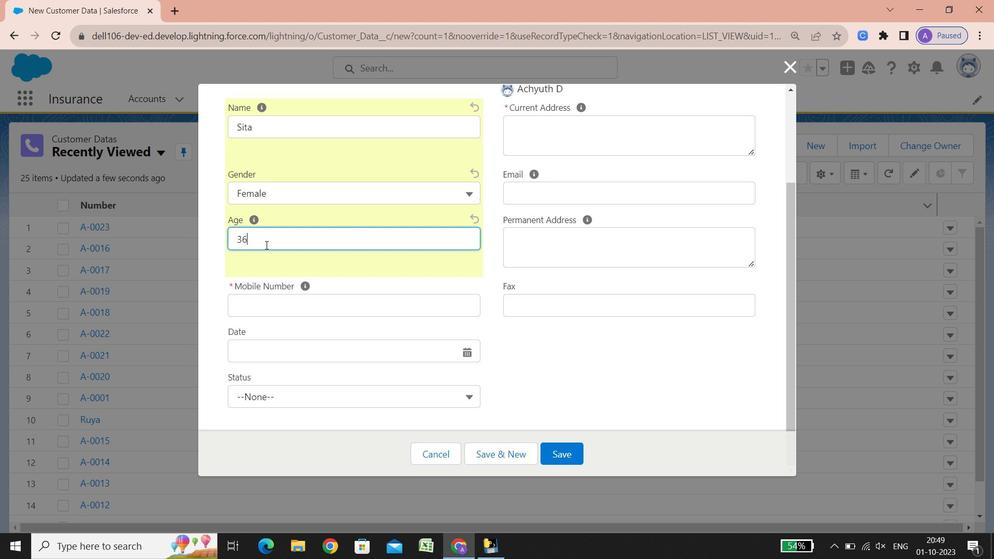 
Action: Mouse scrolled (249, 238) with delta (0, 0)
Screenshot: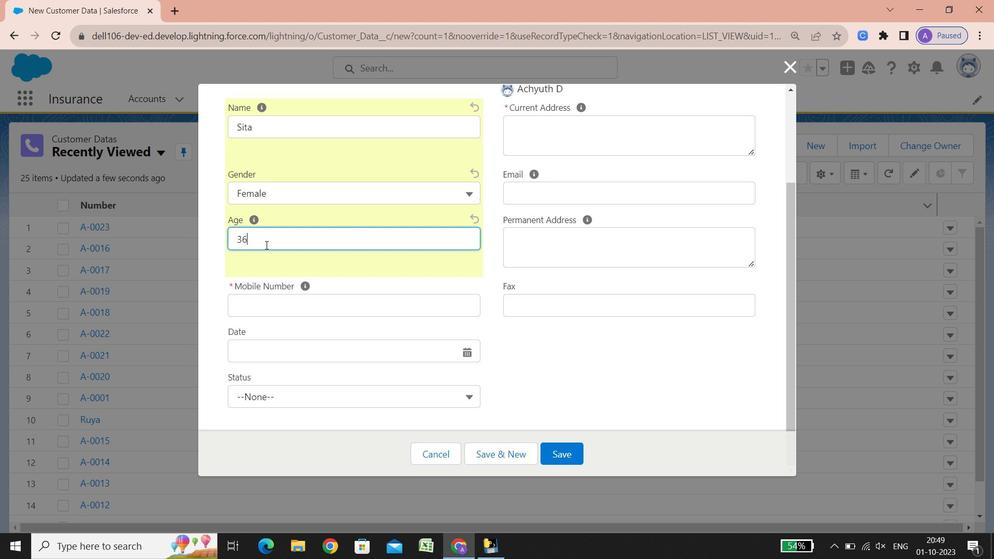 
Action: Mouse moved to (241, 308)
Screenshot: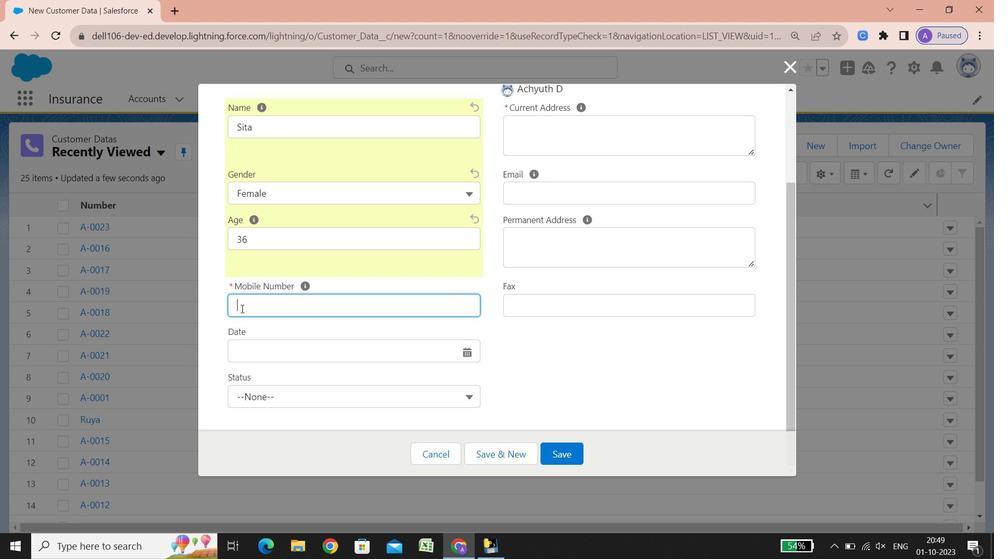 
Action: Mouse pressed left at (241, 308)
Screenshot: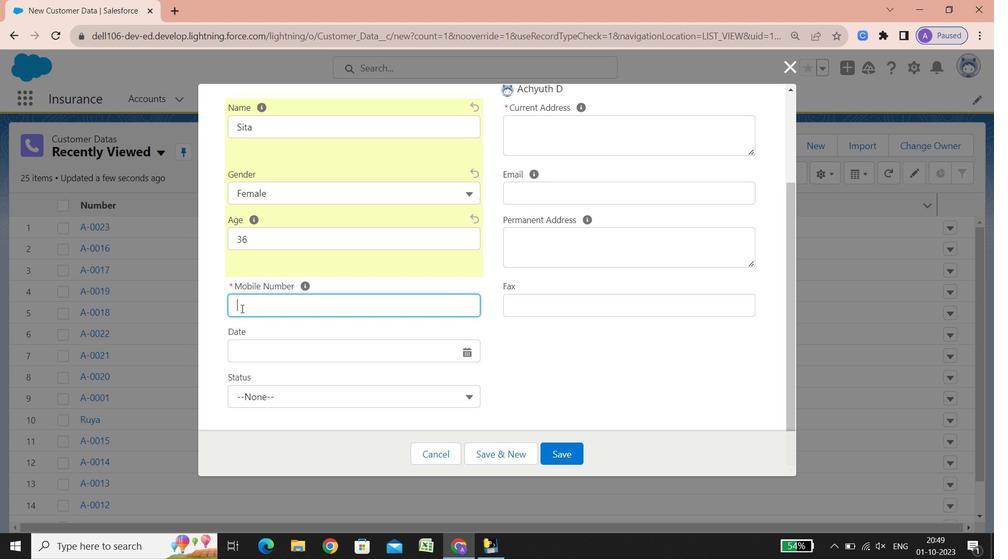 
Action: Key pressed 996<Key.backspace><Key.backspace><Key.backspace>124480688
Screenshot: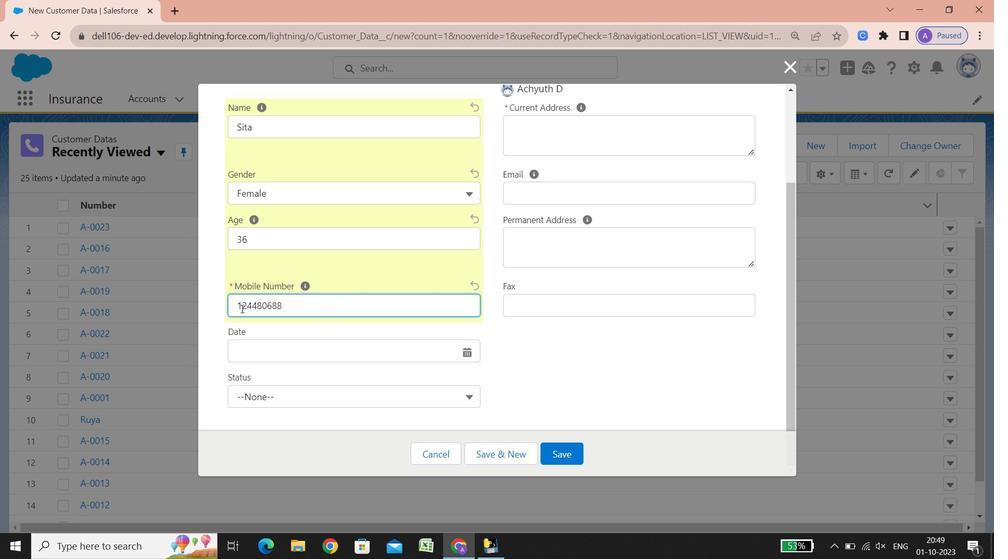 
Action: Mouse moved to (466, 350)
Screenshot: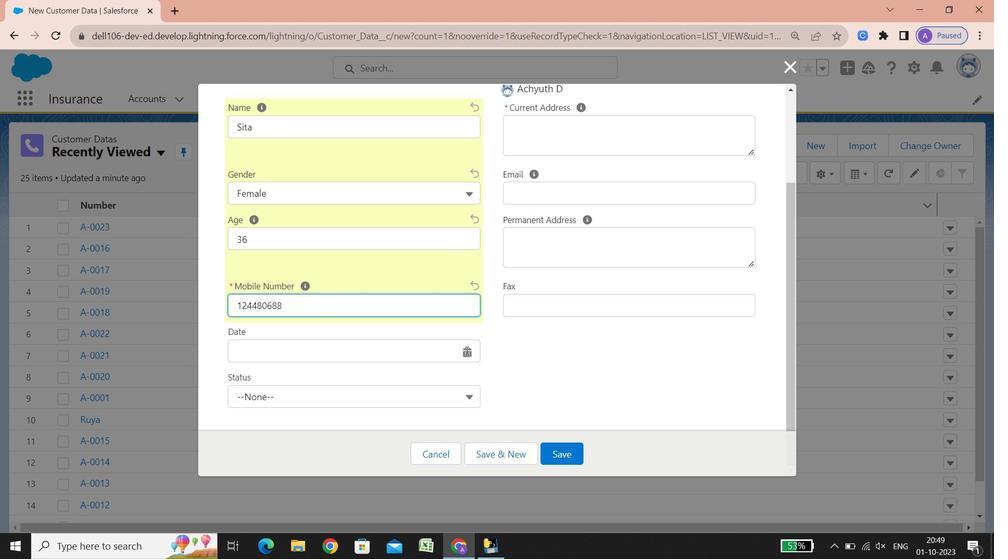 
Action: Mouse pressed left at (466, 350)
Screenshot: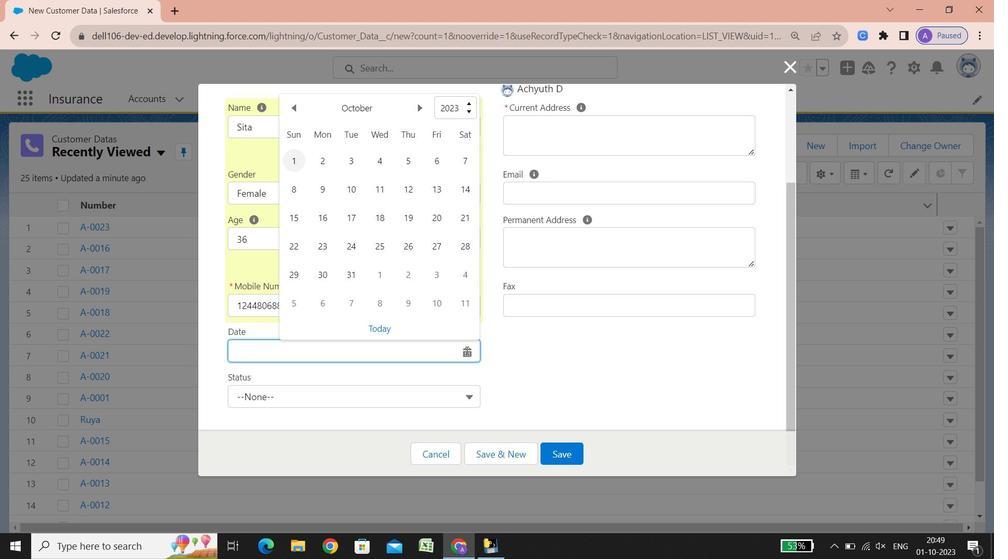 
Action: Mouse moved to (380, 328)
Screenshot: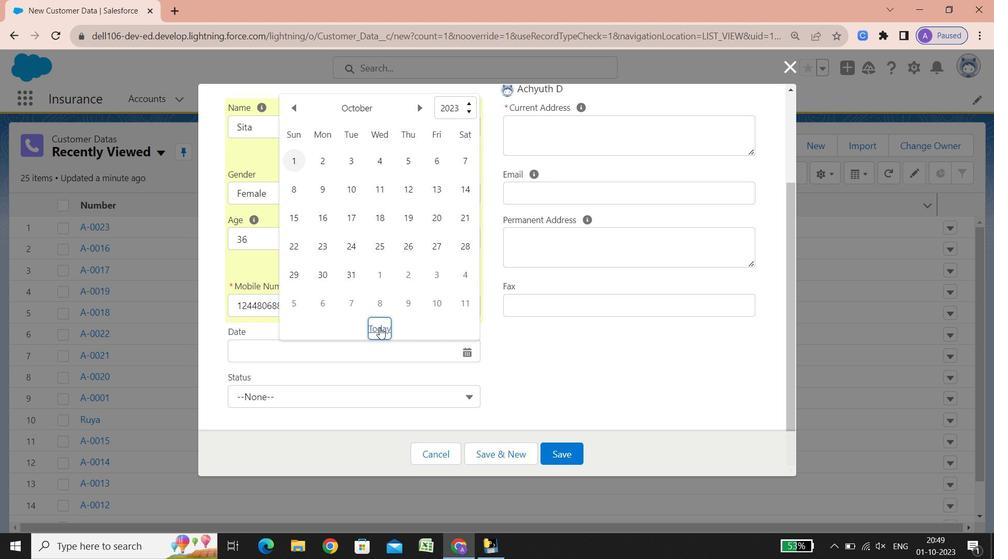 
Action: Mouse pressed left at (380, 328)
Screenshot: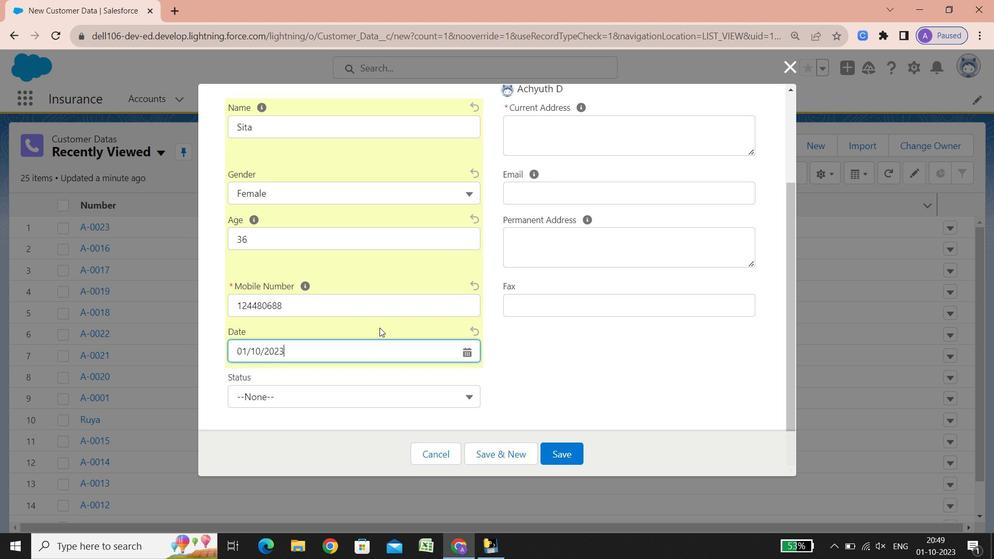
Action: Mouse moved to (361, 394)
Screenshot: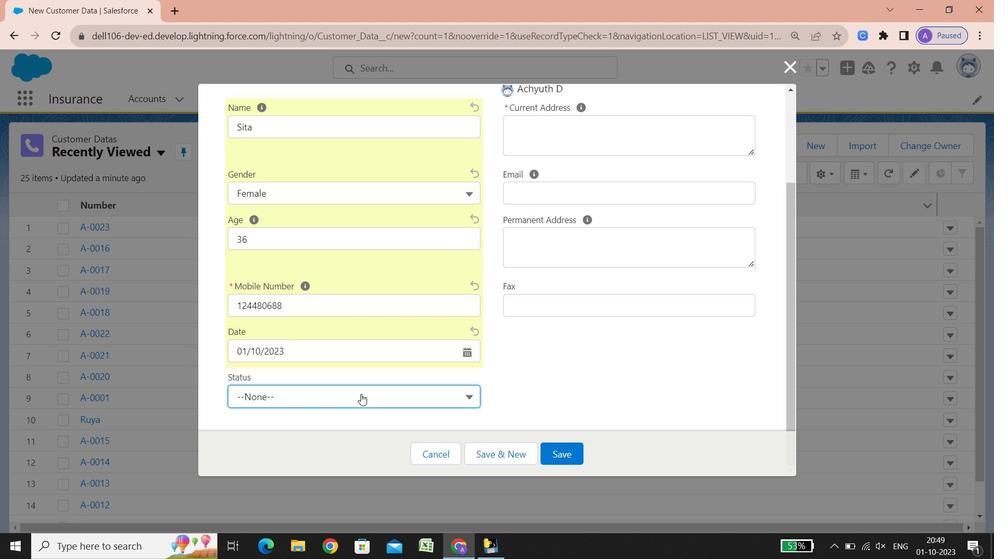 
Action: Mouse pressed left at (361, 394)
Screenshot: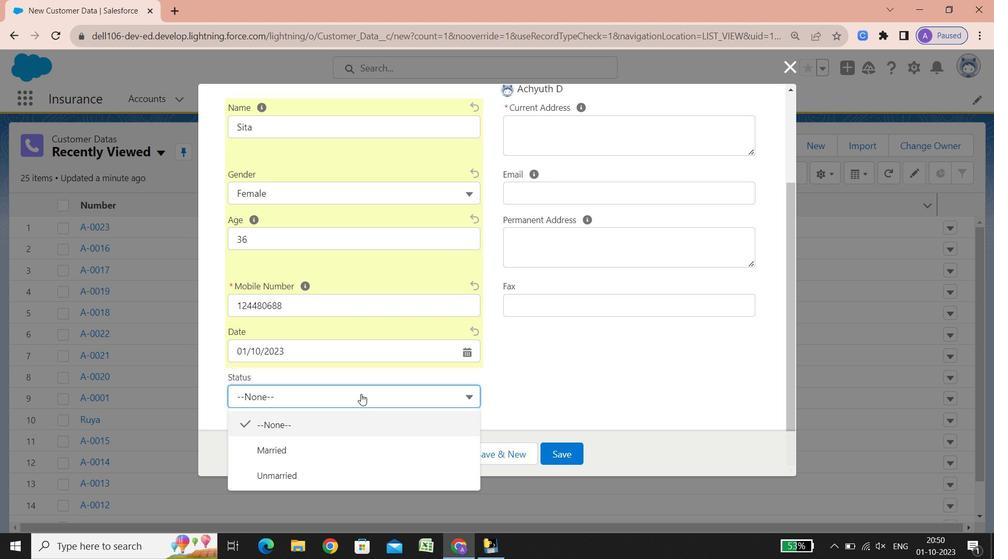 
Action: Mouse moved to (292, 452)
Screenshot: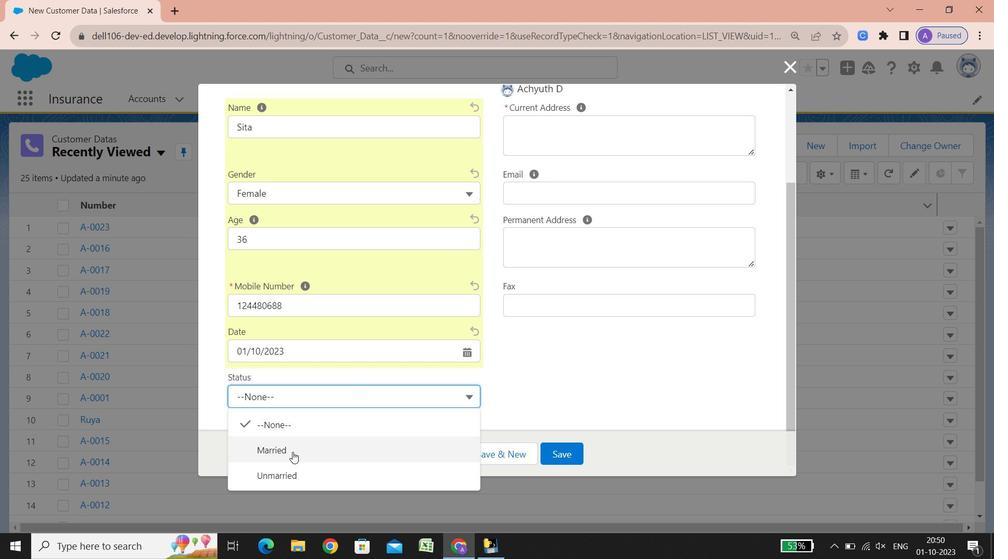 
Action: Mouse pressed left at (292, 452)
Screenshot: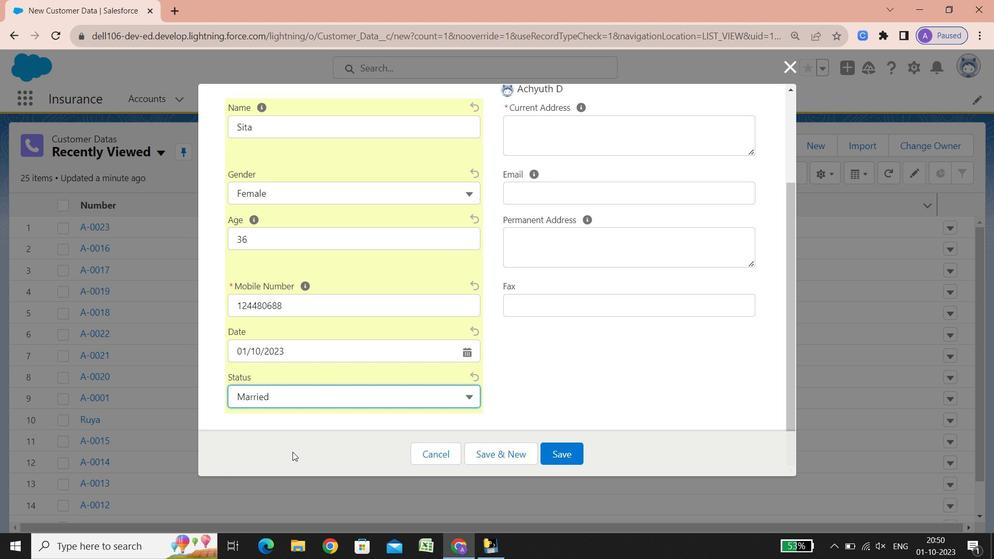 
Action: Mouse moved to (523, 249)
Screenshot: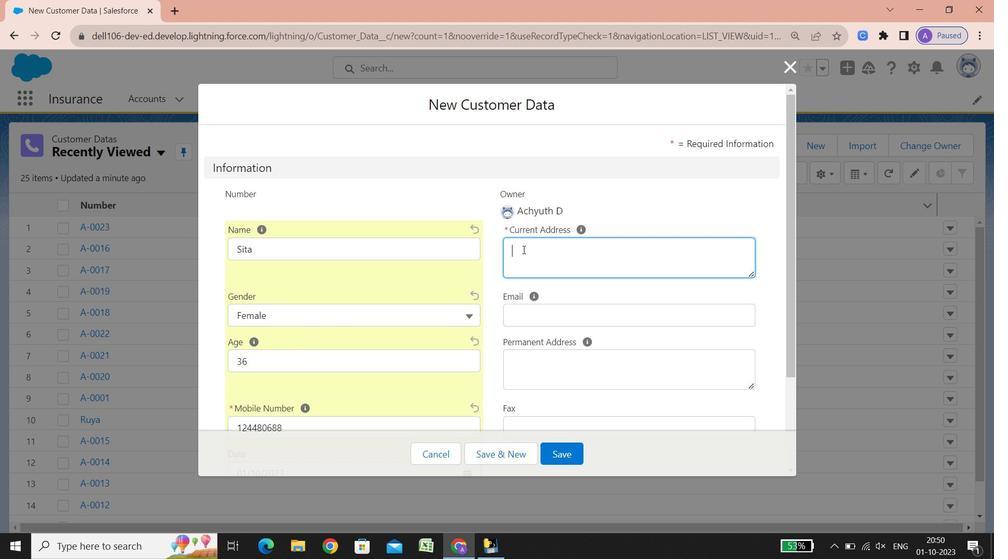 
Action: Mouse pressed left at (523, 249)
Screenshot: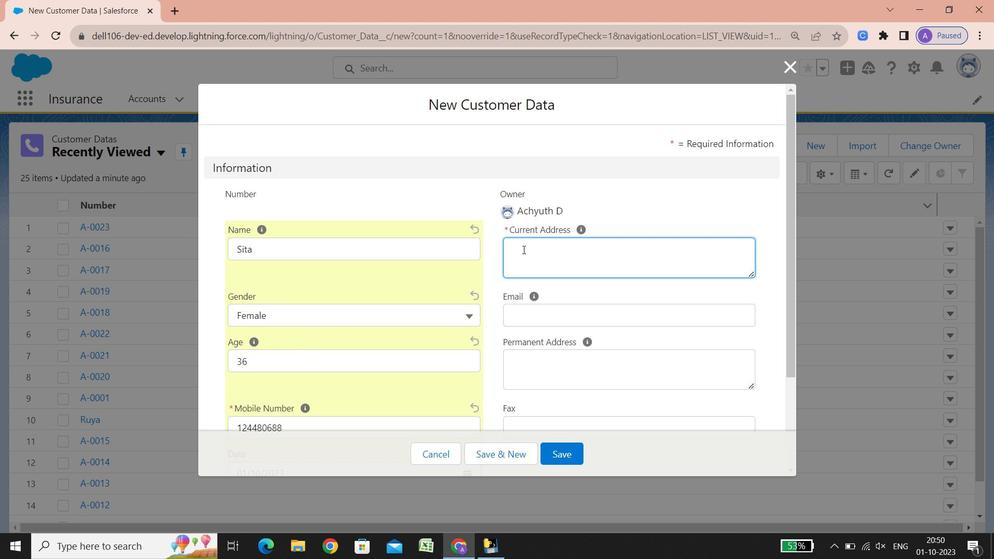 
Action: Key pressed <Key.shift><Key.shift><Key.shift><Key.shift><Key.shift><Key.shift><Key.shift><Key.shift><Key.shift><Key.shift>Street<Key.space><Key.shift_r><Key.shift_r><Key.shift_r><Key.shift_r><Key.shift_r><Key.shift_r><Key.shift_r><Key.shift_r><Key.shift_r><Key.shift_r>:<Key.space><Key.shift>Nerimanov<Key.space><Key.shift><Key.shift><Key.shift><Key.shift><Key.shift><Key.shift><Key.shift><Key.shift><Key.shift><Key.shift><Key.shift><Key.shift><Key.shift><Key.shift><Key.shift><Key.shift><Key.shift><Key.shift><Key.shift><Key.shift><Key.shift><Key.shift><Key.shift><Key.shift><Key.shift><Key.shift><Key.shift><Key.shift><Key.shift><Key.shift><Key.shift><Key.shift><Key.shift><Key.shift><Key.shift><Key.shift><Key.shift><Key.shift><Key.shift><Key.shift>R-<Key.shift><Key.shift><Key.shift><Key.shift><Key.shift><Key.shift><Key.shift><Key.shift>Nu,<Key.space><Key.shift><Key.shift><Key.shift><Key.shift>Kuce<Key.space>1222,<Key.space><Key.shift><Key.shift><Key.shift><Key.shift><Key.shift><Key.shift><Key.shift><Key.shift><Key.shift><Key.shift><Key.shift><Key.shift><Key.shift><Key.shift><Key.shift><Key.shift><Key.shift><Key.shift>Ev<Key.space>12<Key.space><Key.shift>A
Screenshot: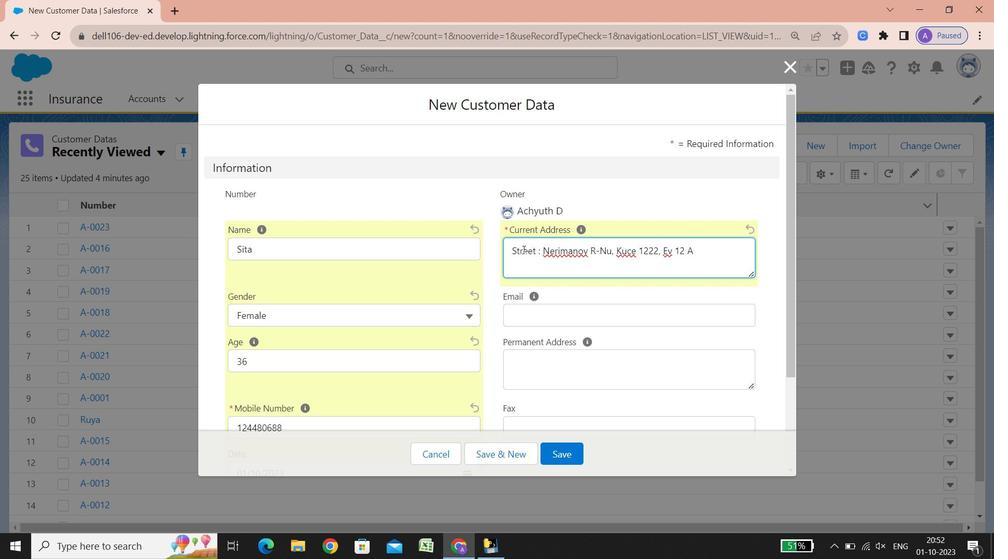 
Action: Mouse moved to (492, 242)
Screenshot: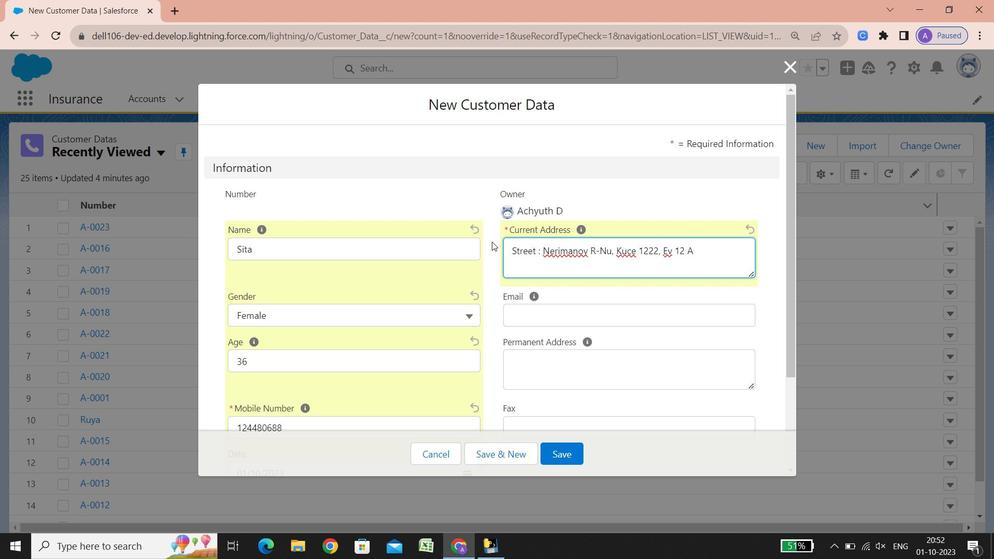 
Action: Key pressed b
Screenshot: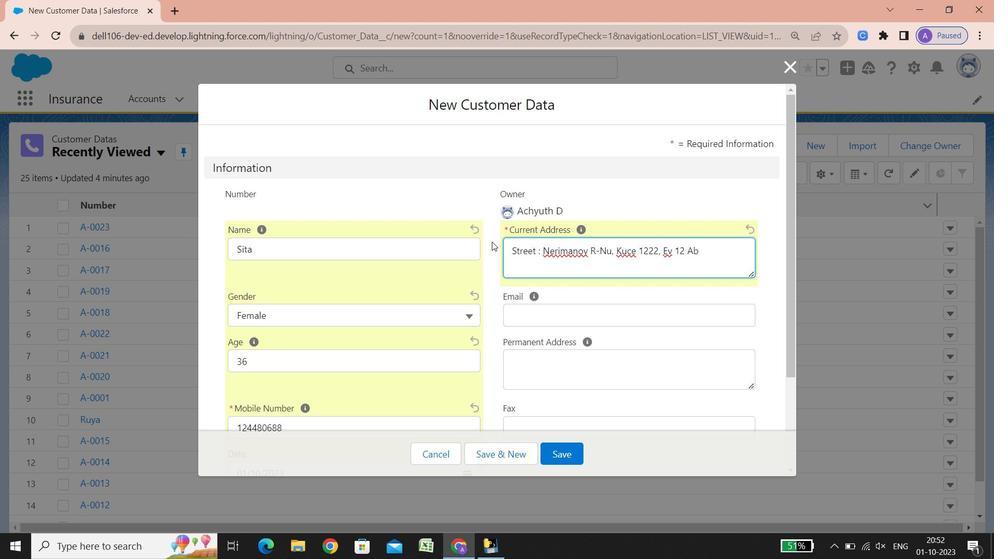 
Action: Mouse moved to (496, 233)
Screenshot: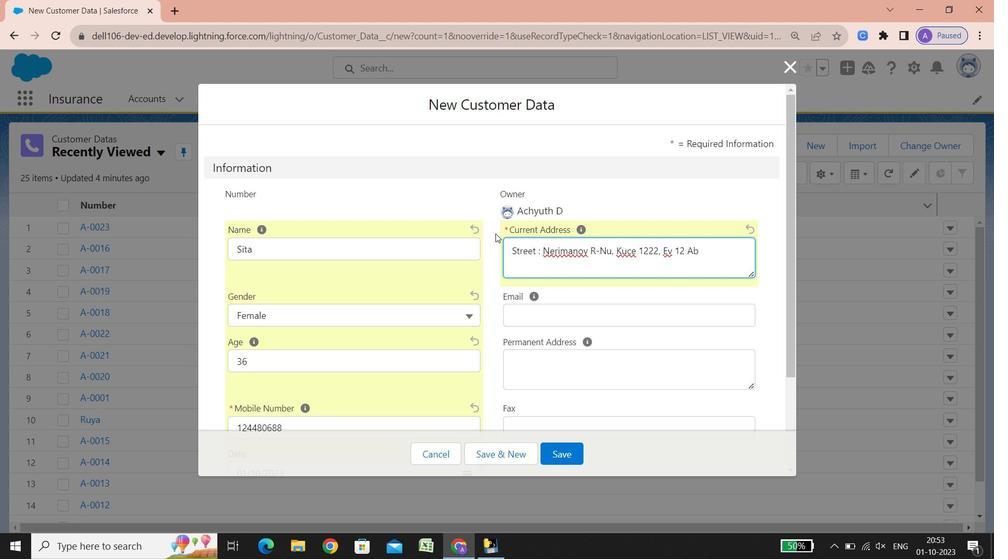 
Action: Key pressed sheron<Key.enter><Key.shift><Key.shift><Key.shift><Key.shift><Key.shift><Key.shift><Key.shift>State/<Key.shift>Prv<Key.backspace>ovince/area<Key.space><Key.shift_r>:<Key.space><Key.shift>Baku<Key.enter><Key.shift><Key.shift><Key.shift><Key.shift><Key.shift><Key.shift><Key.shift><Key.shift>Phone<Key.space>number<Key.space><Key.shift_r>:<Key.space>994<Key.space>12<Key.space>4480688<Key.enter><Key.shift>Zip<Key.space>code<Key.space><Key.shift_r><Key.shift_r><Key.shift_r><Key.shift_r><Key.shift_r><Key.shift_r><Key.shift_r>:<Key.space><Key.shift><Key.shift><Key.shift><Key.shift>Az<Key.space><Key.backspace>1000<Key.enter><Key.shift><Key.shift><Key.shift><Key.shift><Key.shift><Key.shift><Key.shift>Country<Key.space>calling<Key.space>code<Key.space><Key.shift_r><Key.shift_r><Key.shift_r><Key.shift_r><Key.shift_r><Key.shift_r><Key.shift_r><Key.shift_r><Key.shift_r><Key.shift_r><Key.shift_r><Key.shift_r><Key.shift_r><Key.shift_r>:<Key.space><Key.shift_r>+994<Key.enter><Key.shift><Key.shift><Key.shift><Key.shift><Key.shift>Country<Key.space><Key.shift_r>:<Key.space><Key.shift><Key.shift><Key.shift>Azerbaijan
Screenshot: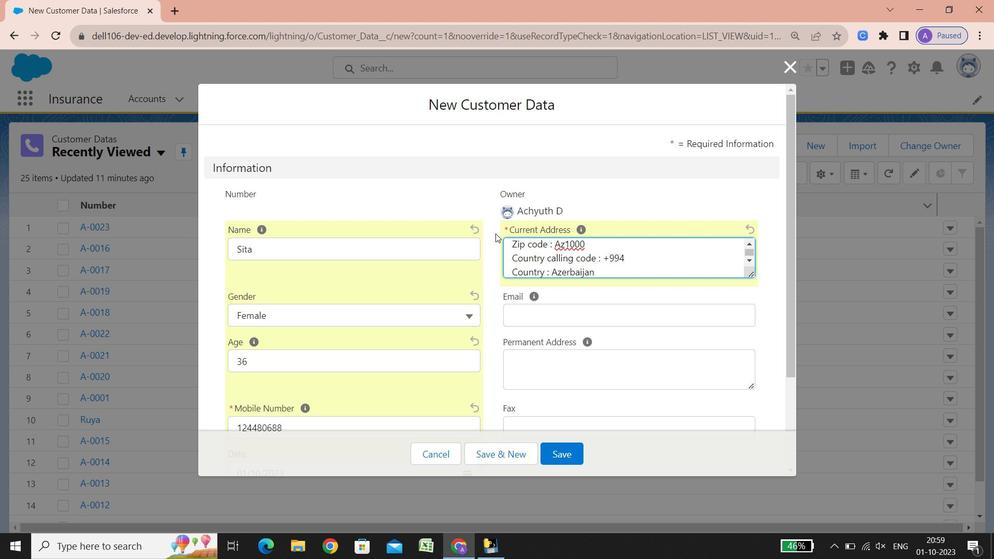 
Action: Mouse moved to (530, 321)
Screenshot: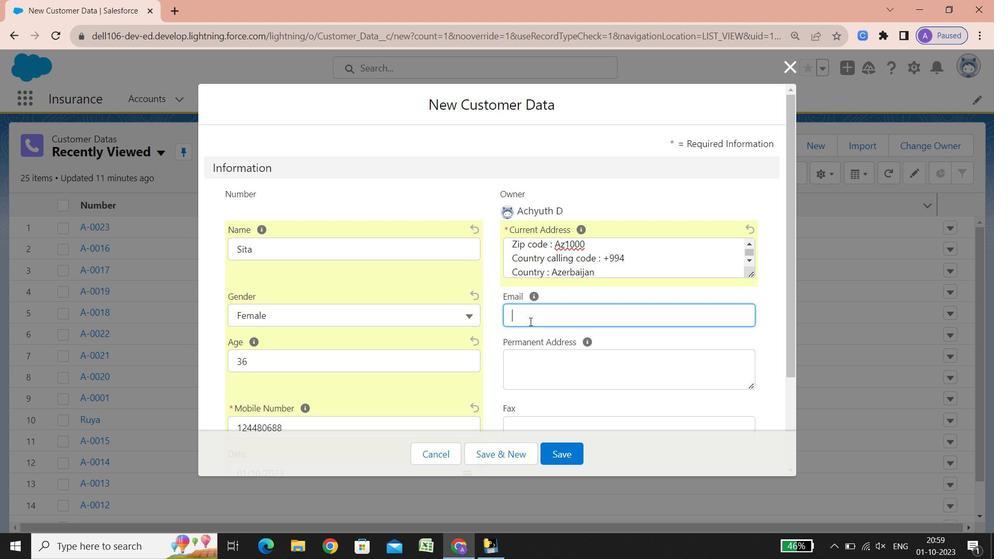 
Action: Mouse pressed left at (530, 321)
Screenshot: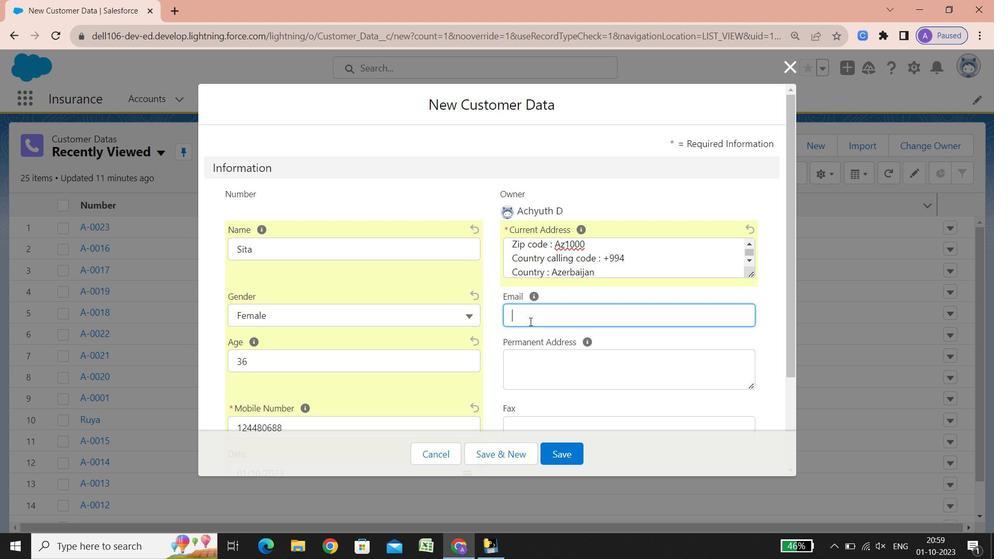 
Action: Key pressed <Key.shift><Key.shift><Key.shift><Key.shift><Key.shift><Key.shift><Key.shift><Key.shift><Key.shift><Key.shift><Key.shift><Key.shift>Sita59555<Key.shift>@google.com
Screenshot: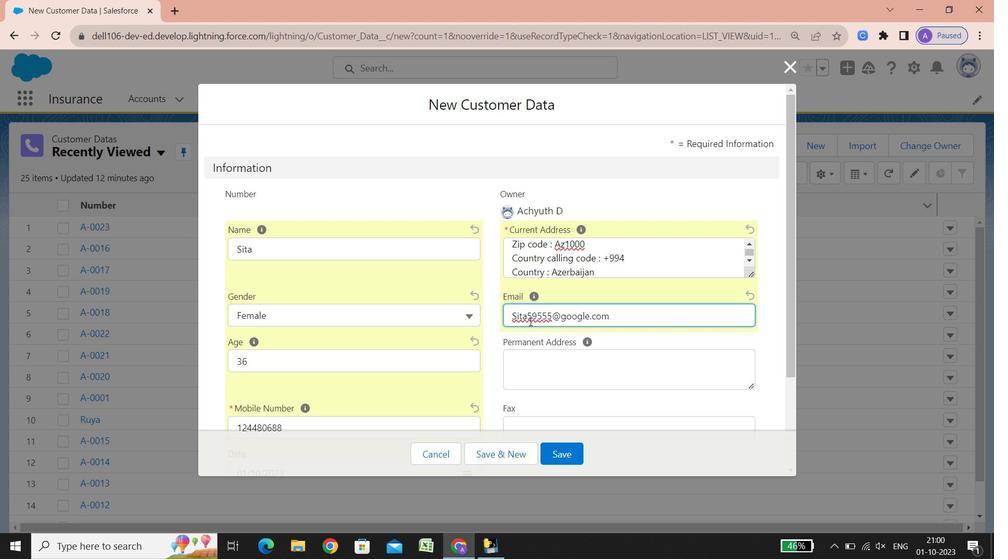 
Action: Mouse moved to (536, 363)
Screenshot: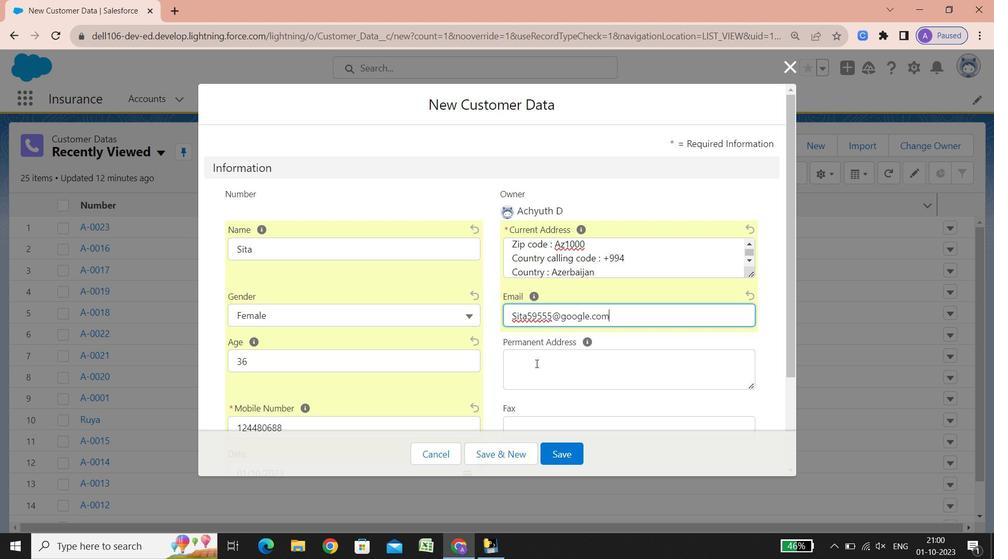 
Action: Mouse pressed left at (536, 363)
Screenshot: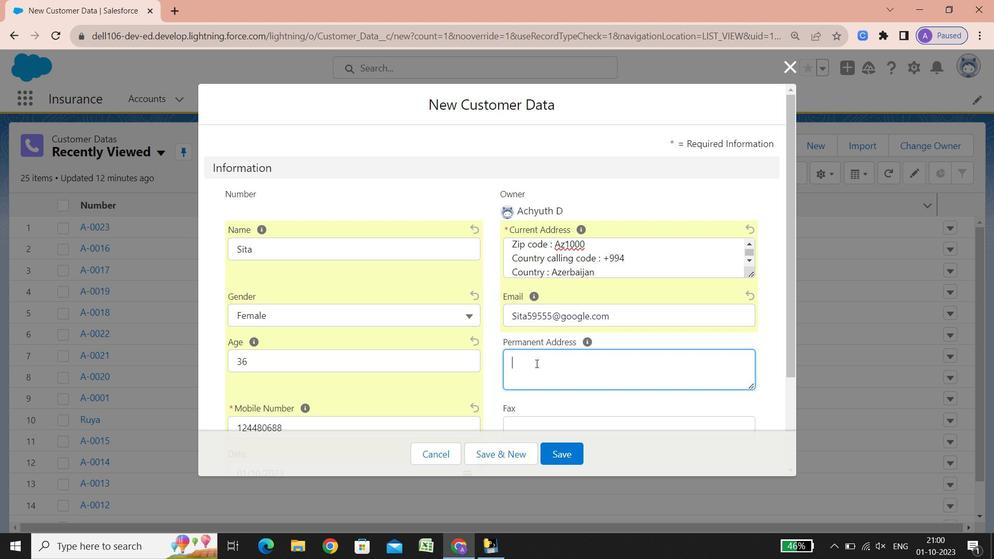 
Action: Key pressed <Key.shift><Key.shift><Key.shift><Key.shift>Street<Key.space>
Screenshot: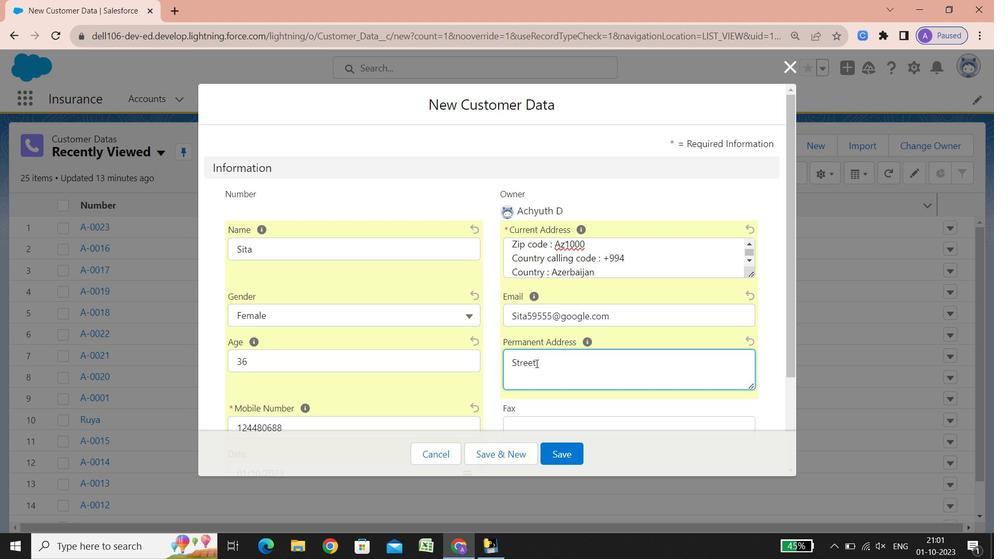 
Action: Mouse moved to (516, 352)
Screenshot: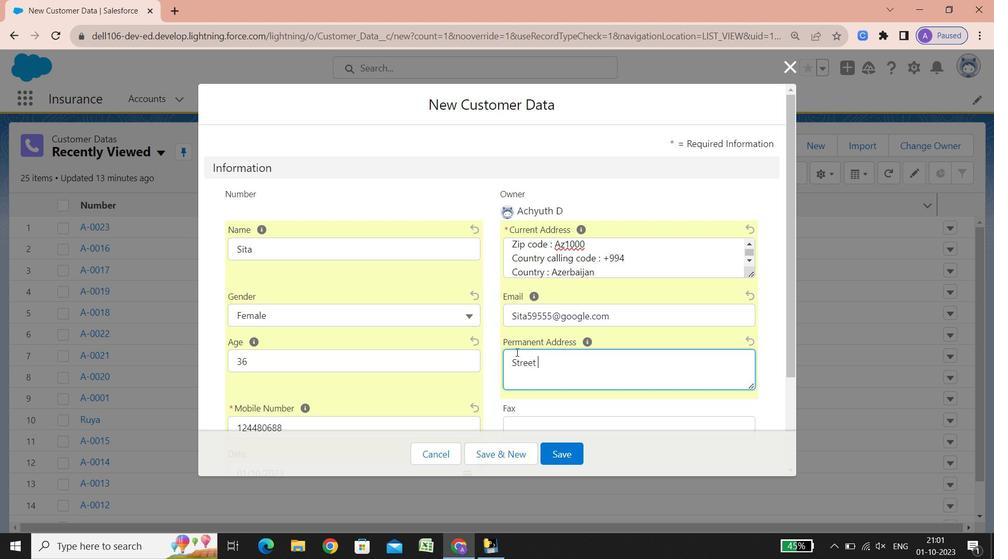 
Action: Key pressed <Key.shift_r>:<Key.space><Key.shift>Xetai<Key.space><Key.shift>Prosp.<Key.space>12<Key.space><Key.shift><Key.shift>Az1000<Key.enter><Key.shift><Key.shift><Key.shift><Key.shift><Key.shift><Key.shift><Key.shift><Key.shift><Key.shift><Key.shift><Key.shift>City<Key.space><Key.shift_r>:<Key.space><Key.shift><Key.shift><Key.shift><Key.shift>Absheron<Key.enter><Key.shift><Key.shift><Key.shift><Key.shift><Key.shift><Key.shift><Key.shift><Key.shift><Key.shift><Key.shift><Key.shift><Key.shift><Key.shift><Key.shift><Key.shift>Statr<Key.backspace>e/<Key.shift><Key.shift>Province/area<Key.space><Key.shift_r><Key.shift_r>:<Key.space><Key.shift><Key.shift><Key.shift><Key.shift><Key.shift><Key.shift><Key.shift><Key.shift><Key.shift><Key.shift><Key.shift><Key.shift><Key.shift><Key.shift><Key.shift><Key.shift><Key.shift><Key.shift><Key.shift><Key.shift><Key.shift><Key.shift><Key.shift><Key.shift><Key.shift>Baku<Key.enter><Key.shift><Key.shift><Key.shift><Key.shift><Key.shift><Key.shift><Key.shift><Key.shift><Key.shift><Key.shift>P
Screenshot: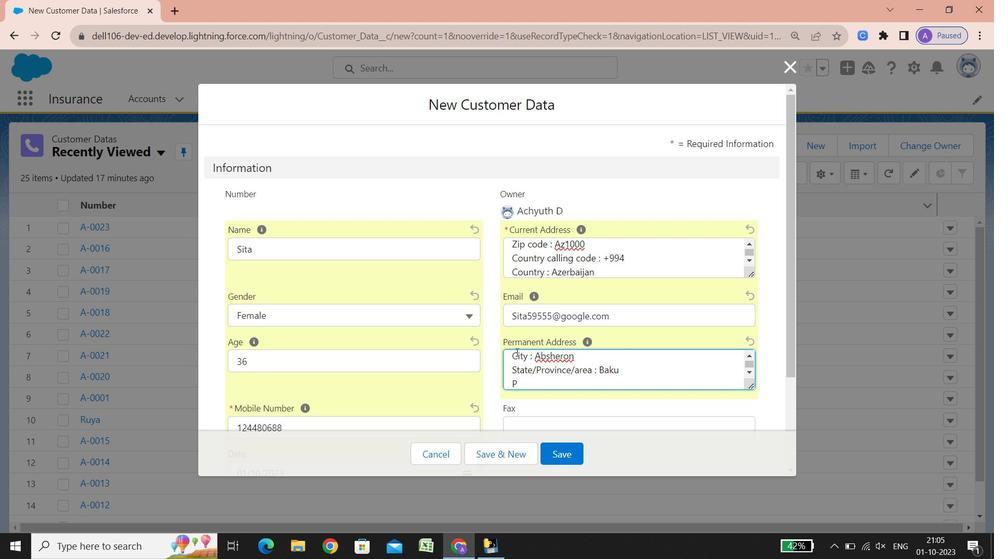 
Action: Mouse moved to (532, 336)
Screenshot: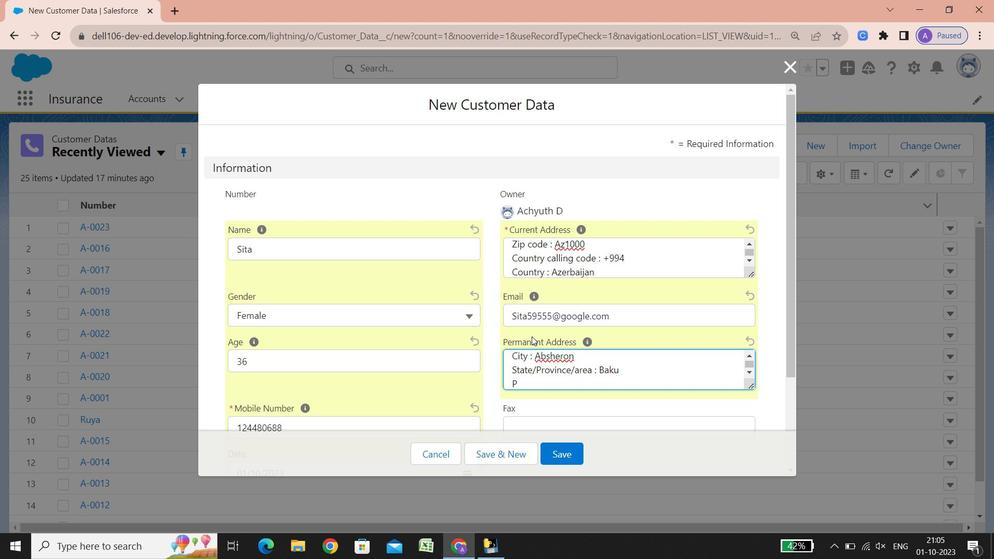 
Action: Key pressed hone<Key.space><Key.shift_r>:<Key.backspace>num
Screenshot: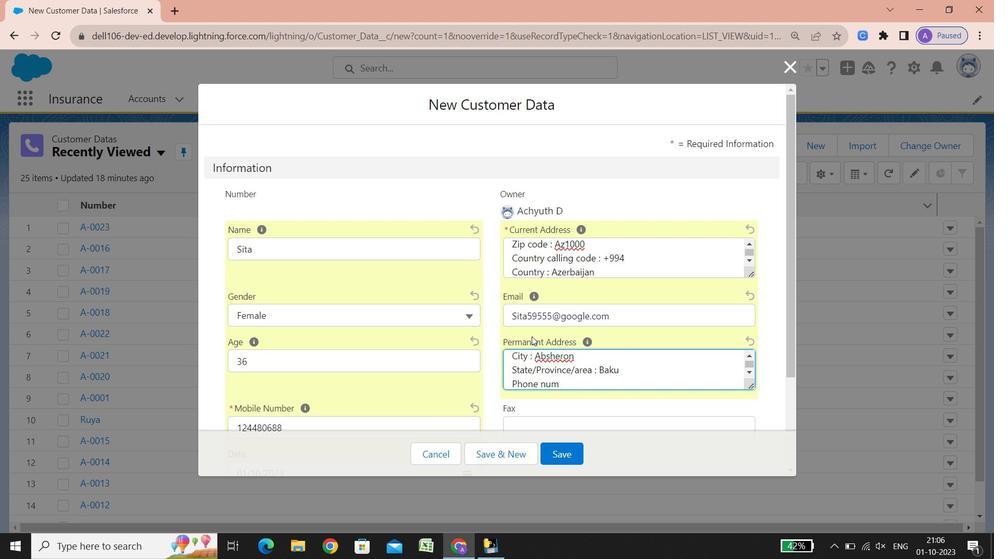 
Action: Mouse moved to (540, 325)
Screenshot: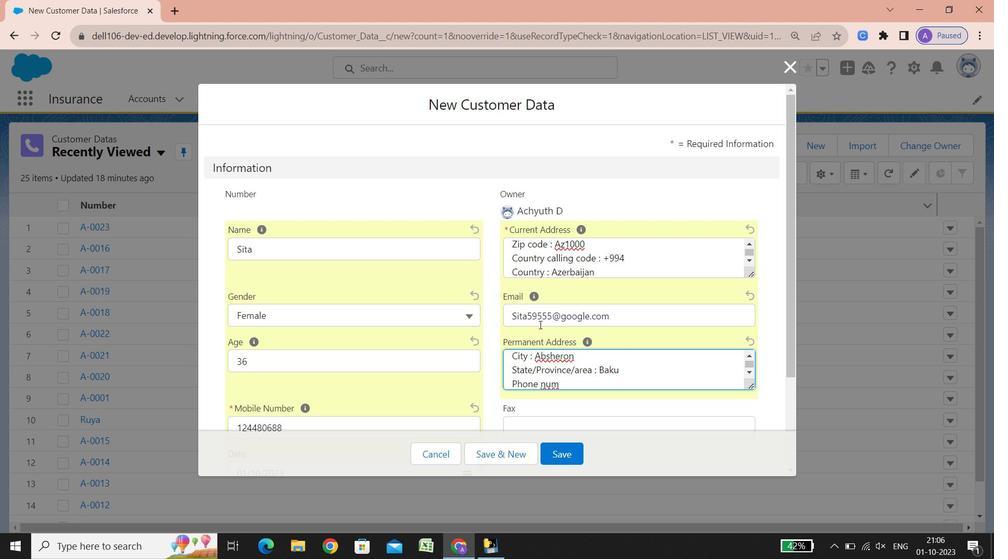 
Action: Key pressed ber
Screenshot: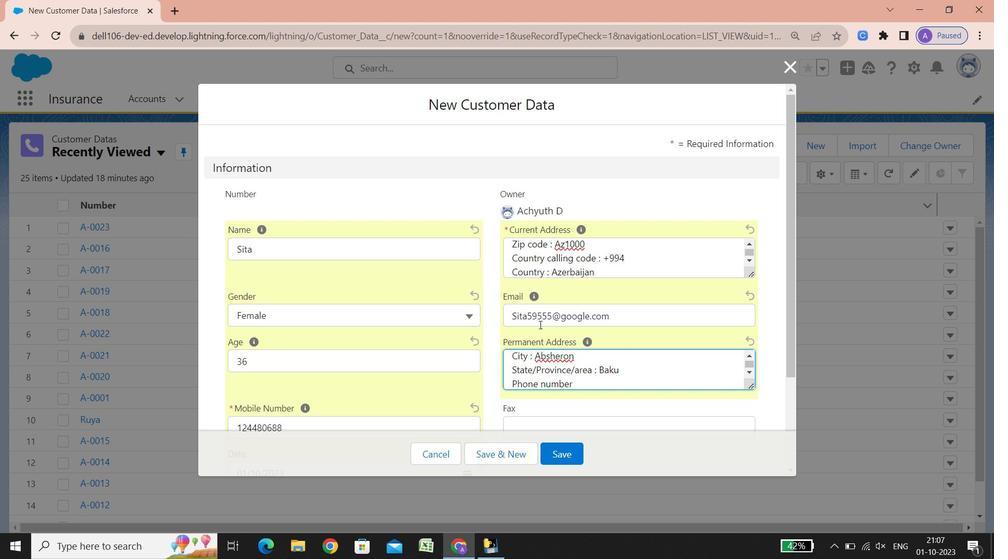 
Action: Mouse moved to (549, 318)
Screenshot: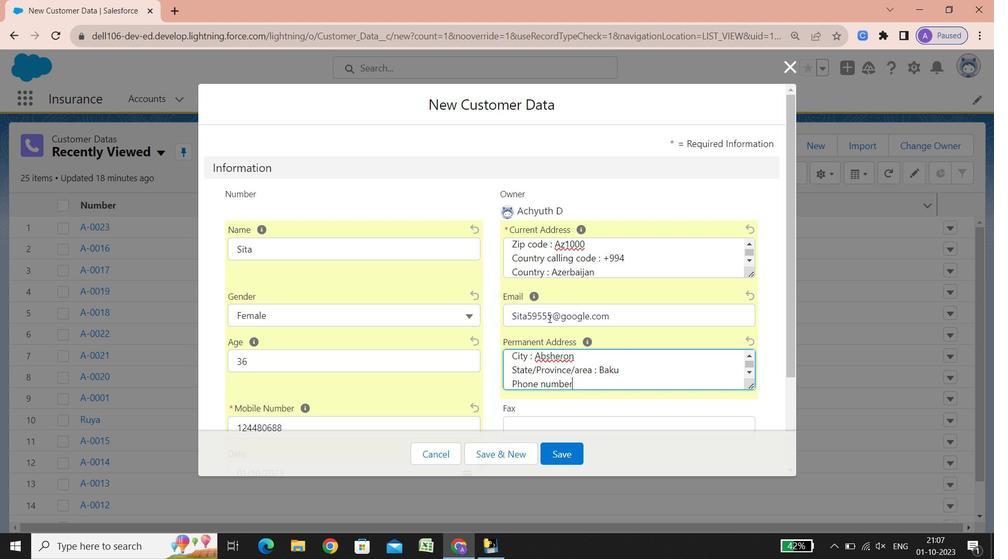 
Action: Key pressed <Key.space><Key.shift_r><Key.shift_r><Key.shift_r><Key.shift_r><Key.shift_r><Key.shift_r><Key.shift_r><Key.shift_r><Key.shift_r><Key.shift_r><Key.shift_r>:<Key.space>994<Key.space>12<Key.space>4969921
Screenshot: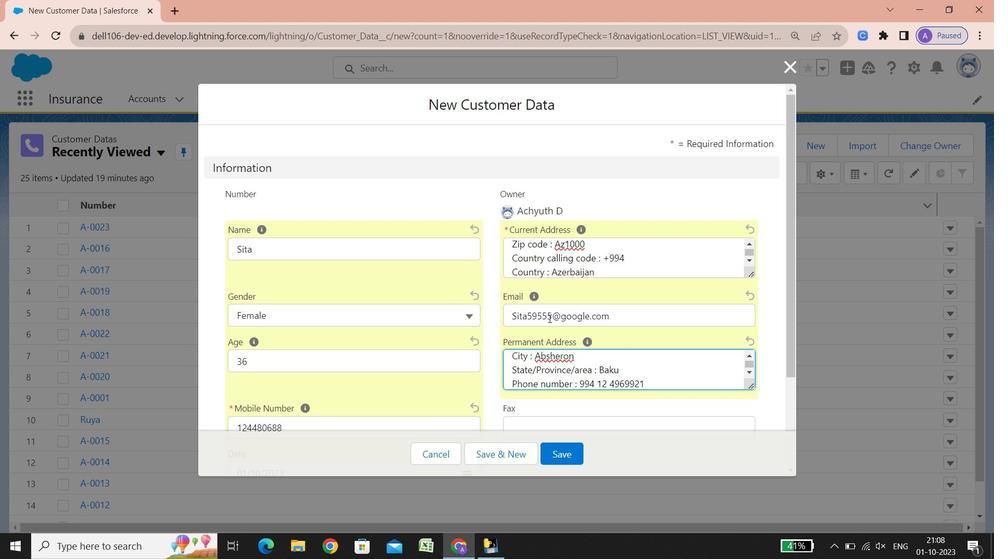 
Action: Mouse moved to (550, 314)
Screenshot: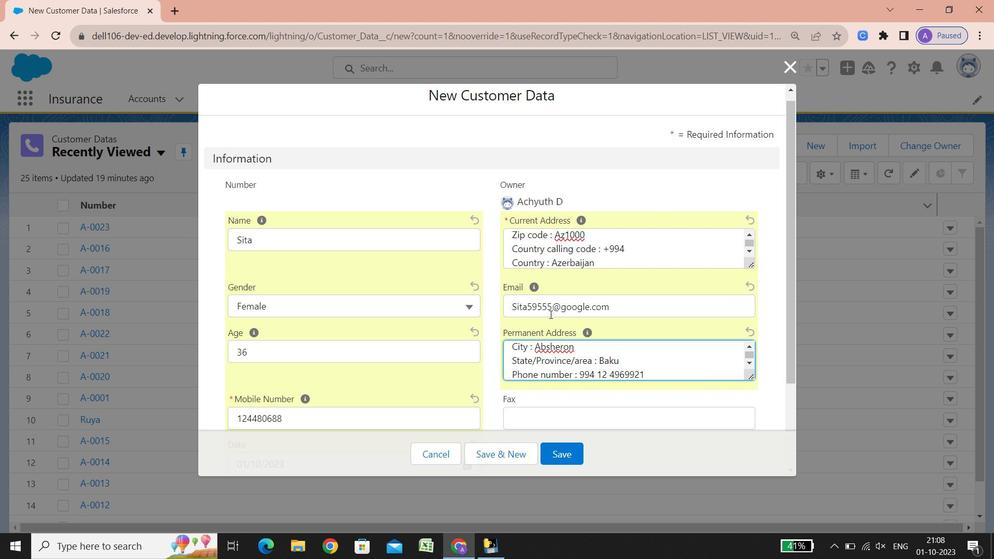 
Action: Mouse scrolled (550, 313) with delta (0, 0)
Screenshot: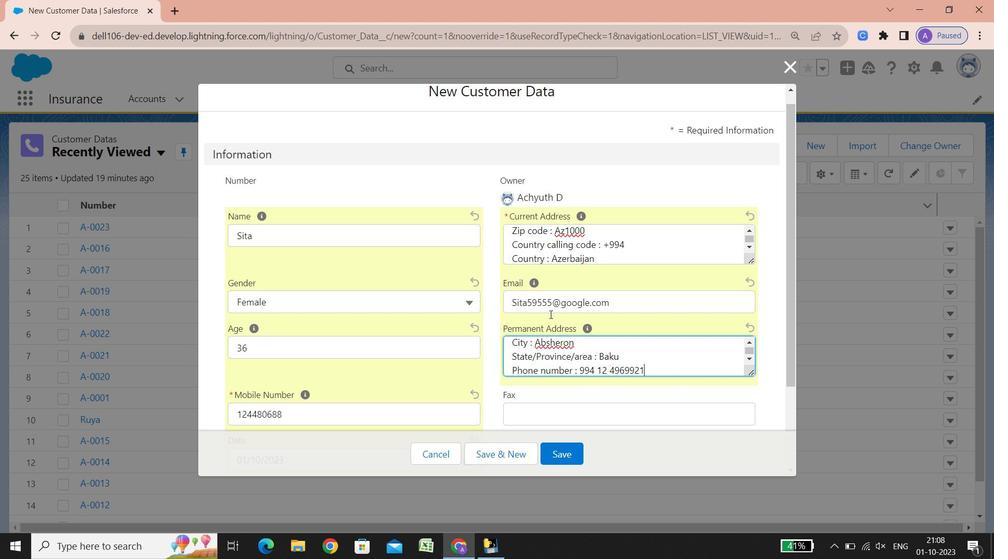 
Action: Mouse scrolled (550, 313) with delta (0, 0)
Screenshot: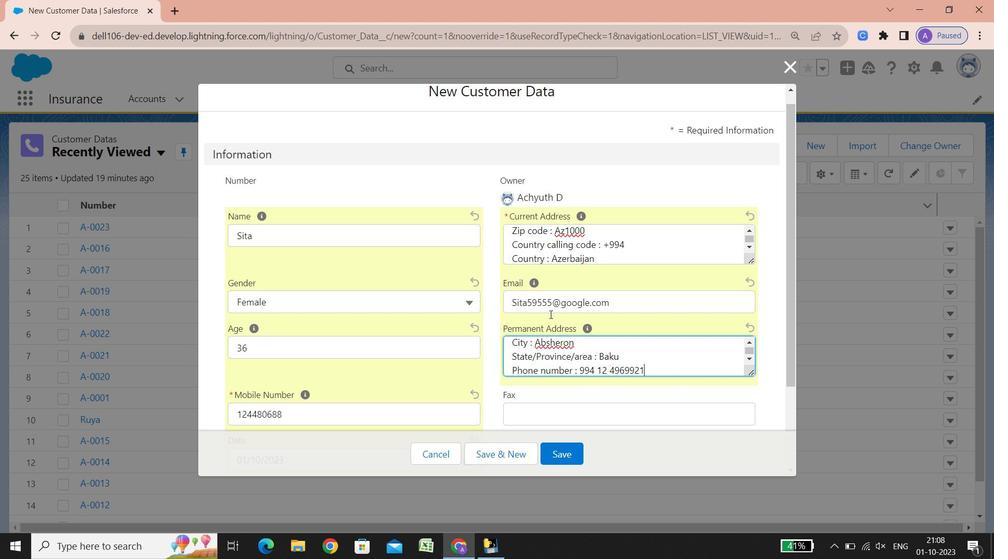 
Action: Mouse scrolled (550, 313) with delta (0, 0)
Screenshot: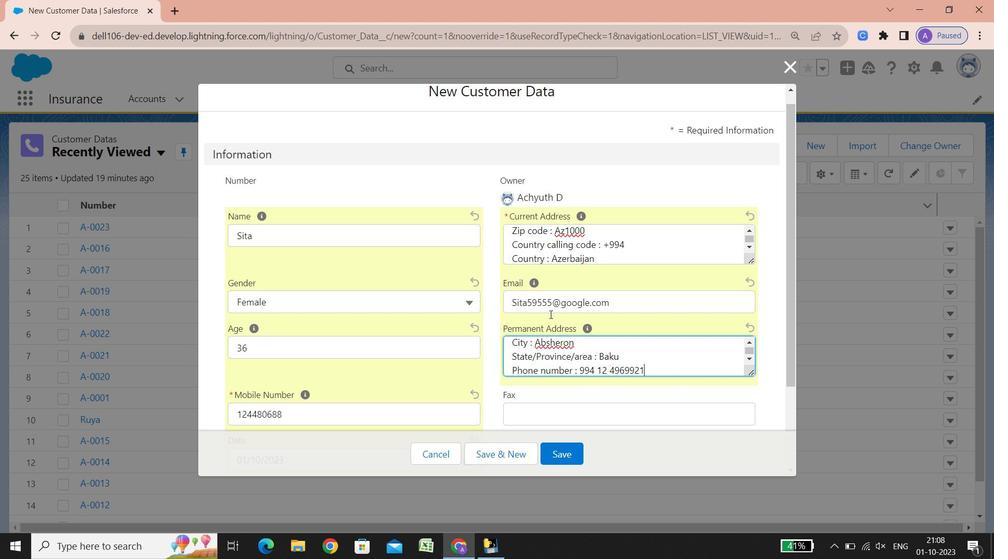 
Action: Mouse scrolled (550, 313) with delta (0, 0)
Screenshot: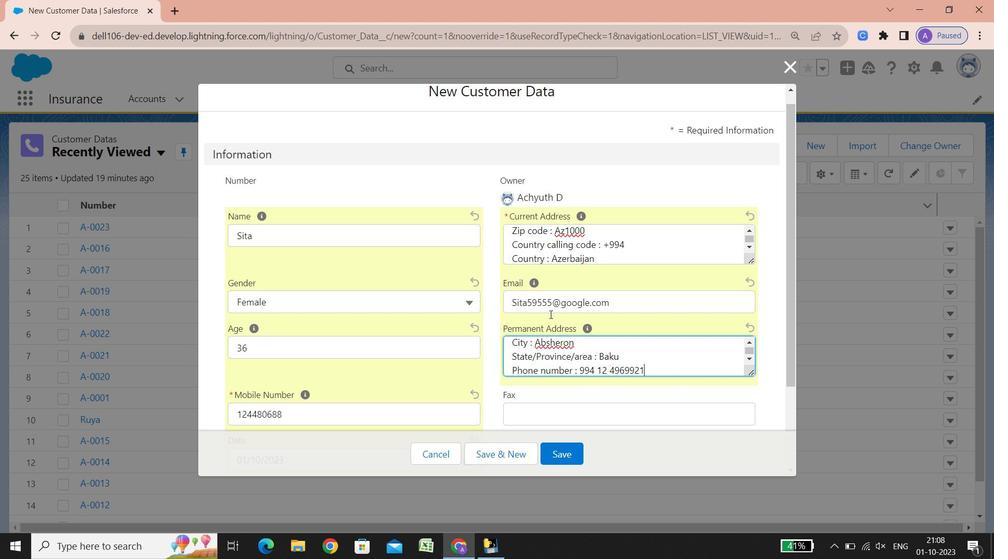 
Action: Mouse scrolled (550, 313) with delta (0, 0)
Screenshot: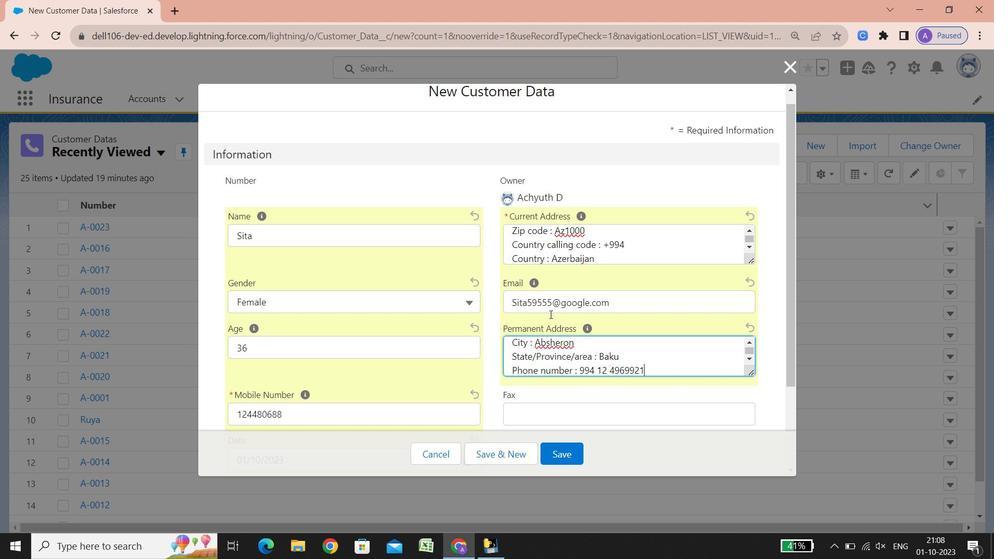 
Action: Mouse scrolled (550, 313) with delta (0, 0)
Screenshot: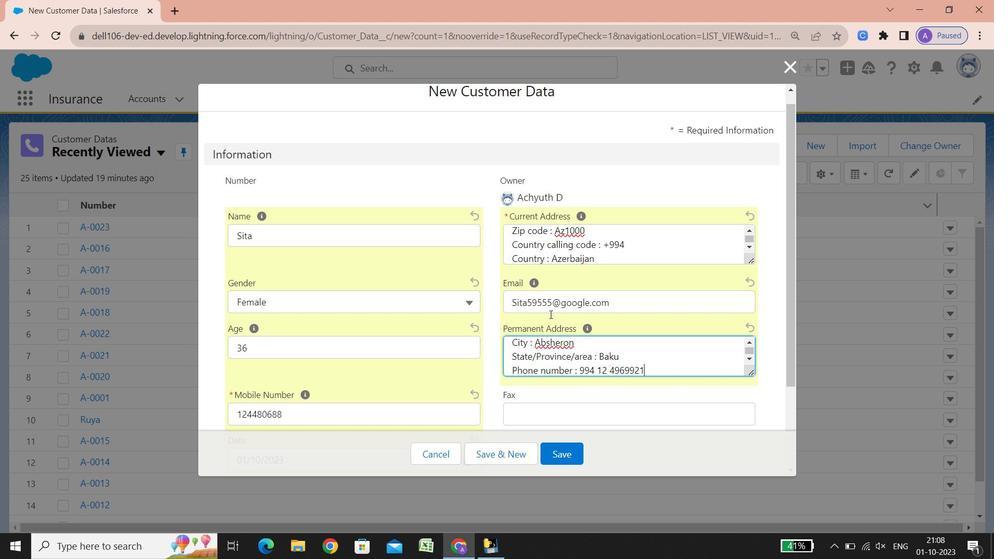 
Action: Mouse scrolled (550, 313) with delta (0, 0)
Screenshot: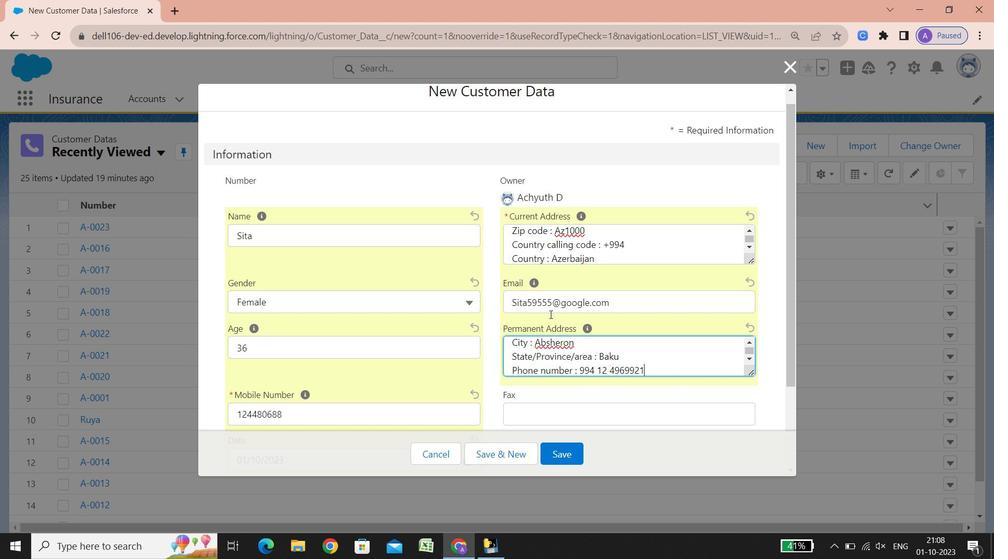 
Action: Mouse scrolled (550, 313) with delta (0, 0)
Screenshot: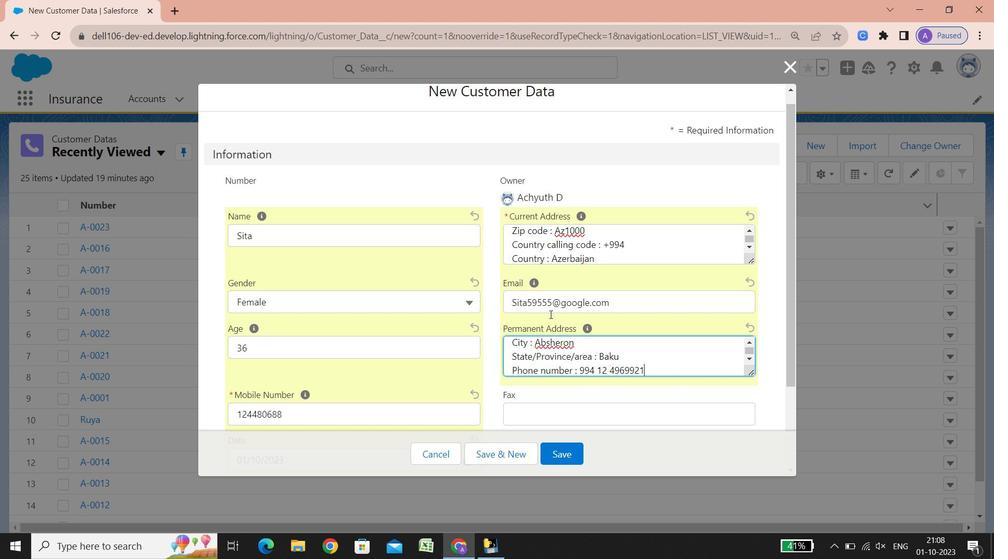 
Action: Mouse scrolled (550, 313) with delta (0, 0)
Screenshot: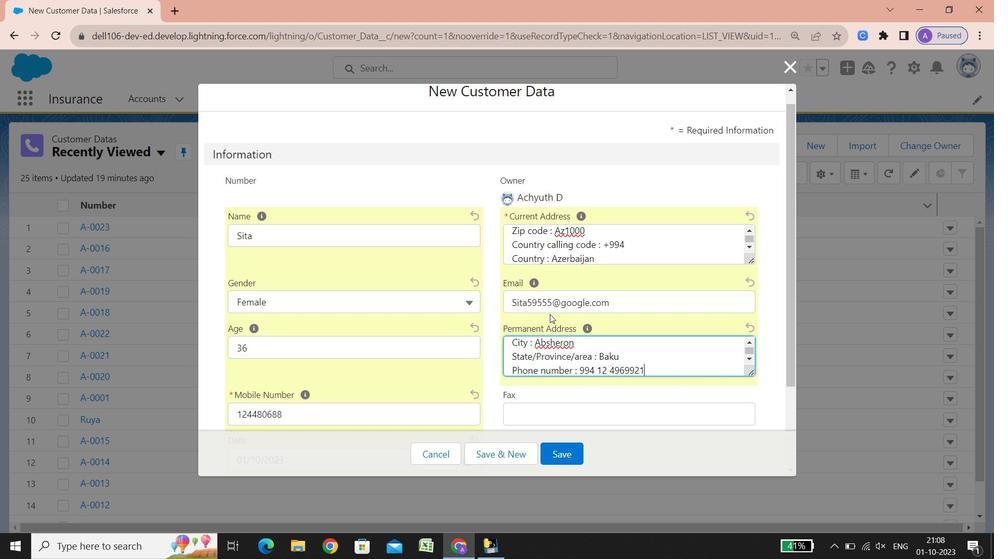 
Action: Mouse scrolled (550, 313) with delta (0, 0)
Screenshot: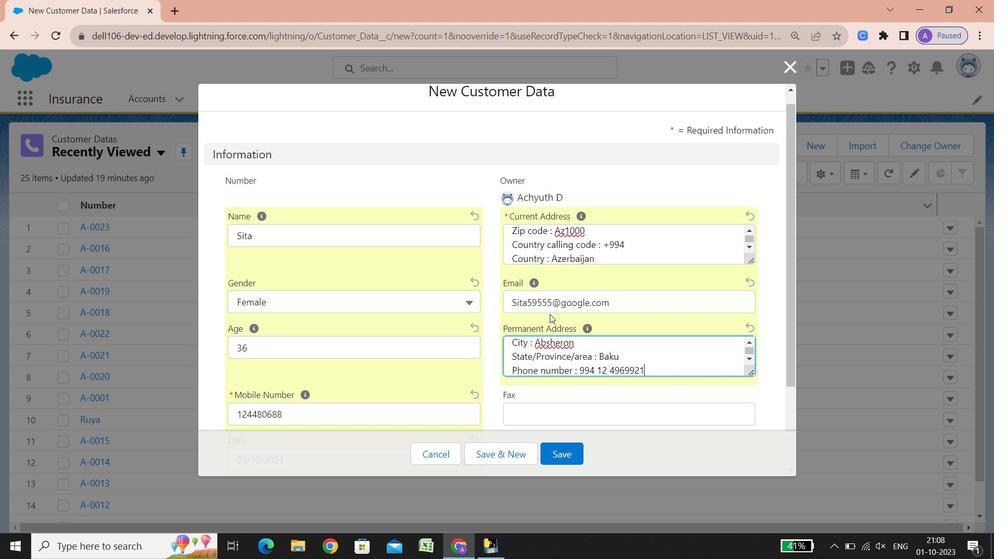
Action: Mouse scrolled (550, 313) with delta (0, 0)
Screenshot: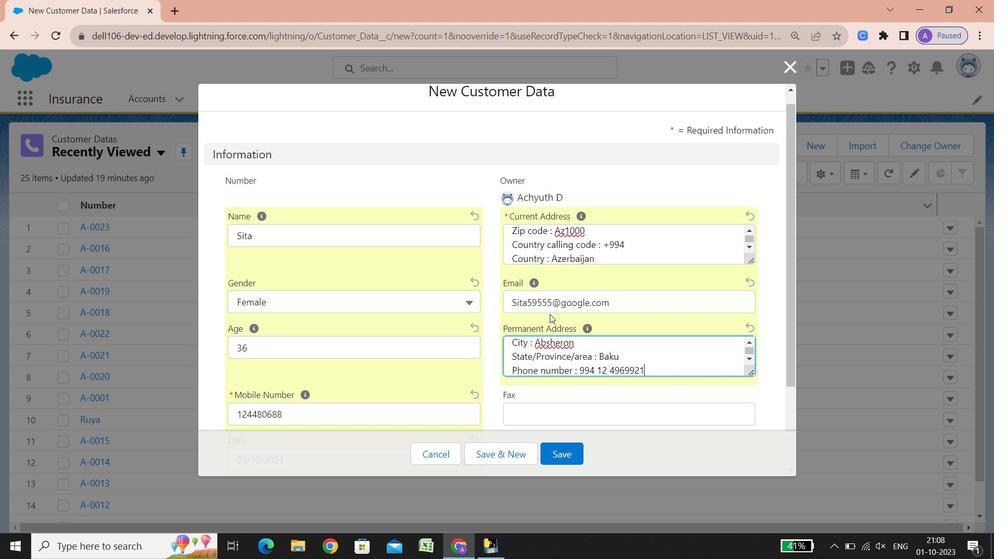 
Action: Mouse scrolled (550, 313) with delta (0, 0)
Screenshot: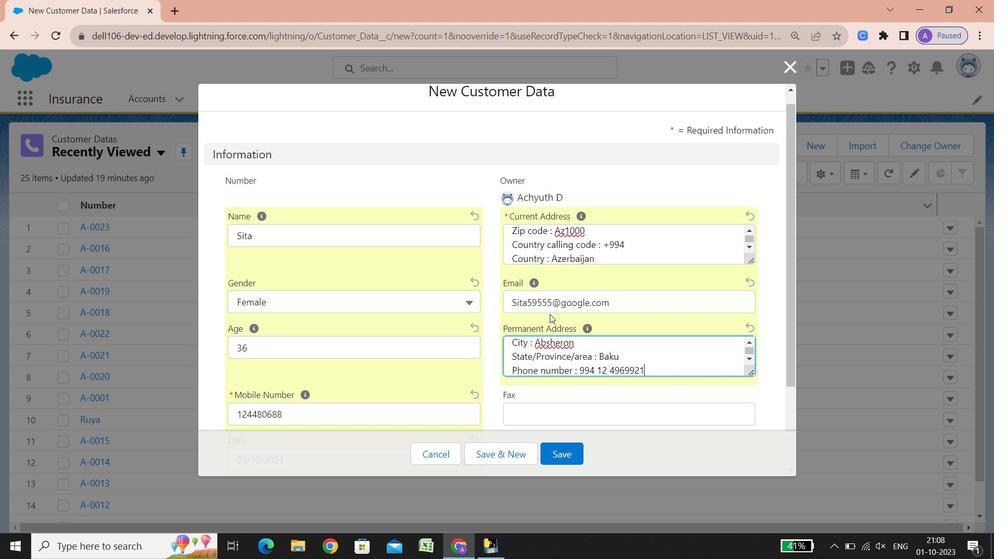 
Action: Mouse scrolled (550, 313) with delta (0, 0)
Screenshot: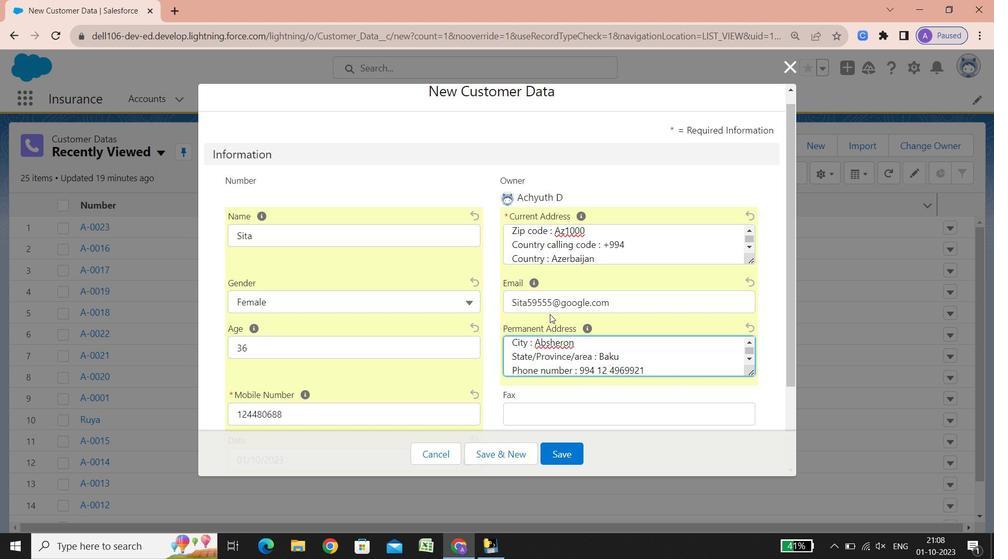 
Action: Key pressed <Key.enter><Key.shift><Key.shift><Key.shift><Key.shift>Zip<Key.space>code<Key.space><Key.shift_r>:<Key.space><Key.shift><Key.shift><Key.shift>Az1000<Key.enter>
Screenshot: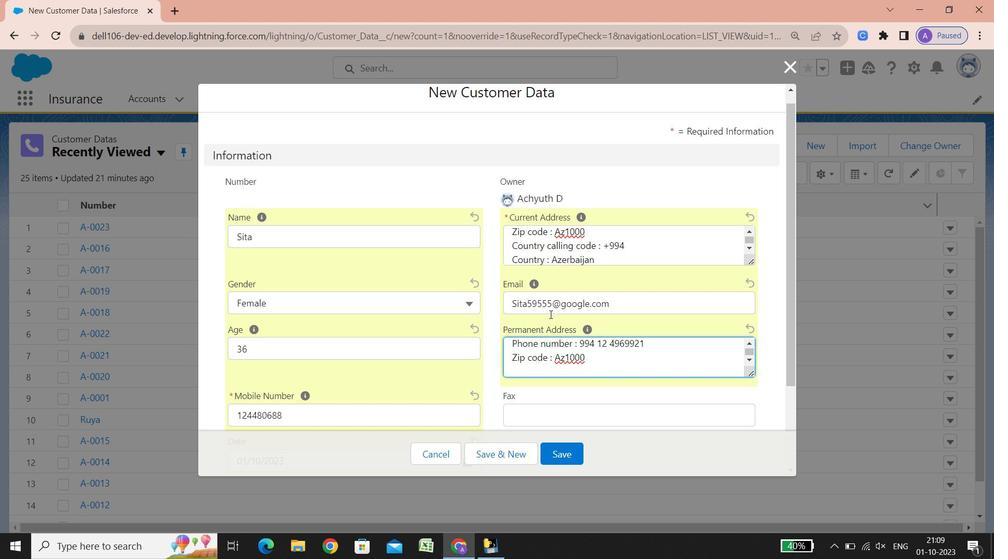 
Action: Mouse moved to (551, 314)
Screenshot: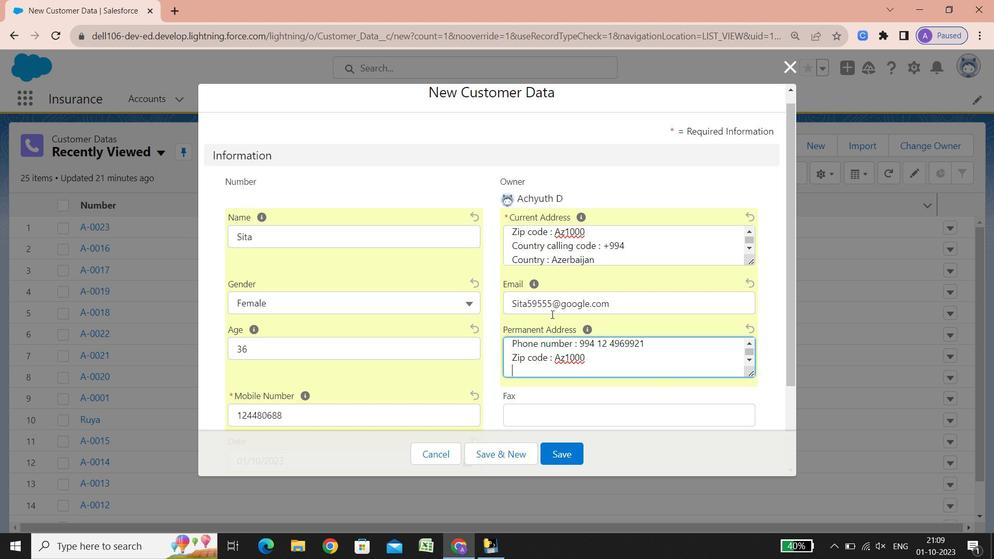 
Action: Key pressed <Key.shift>Country<Key.space>calling<Key.space>code<Key.space><Key.shift_r>:<Key.space><Key.shift_r>+994<Key.enter><Key.shift><Key.shift><Key.shift><Key.shift>Country<Key.space><Key.shift><Key.shift><Key.shift><Key.shift><Key.shift><Key.shift><Key.shift><Key.shift><Key.shift><Key.shift><Key.shift><Key.shift><Key.shift><Key.shift><Key.shift>A<Key.backspace><Key.shift_r>:<Key.space><Key.shift>Azerbaijan
Screenshot: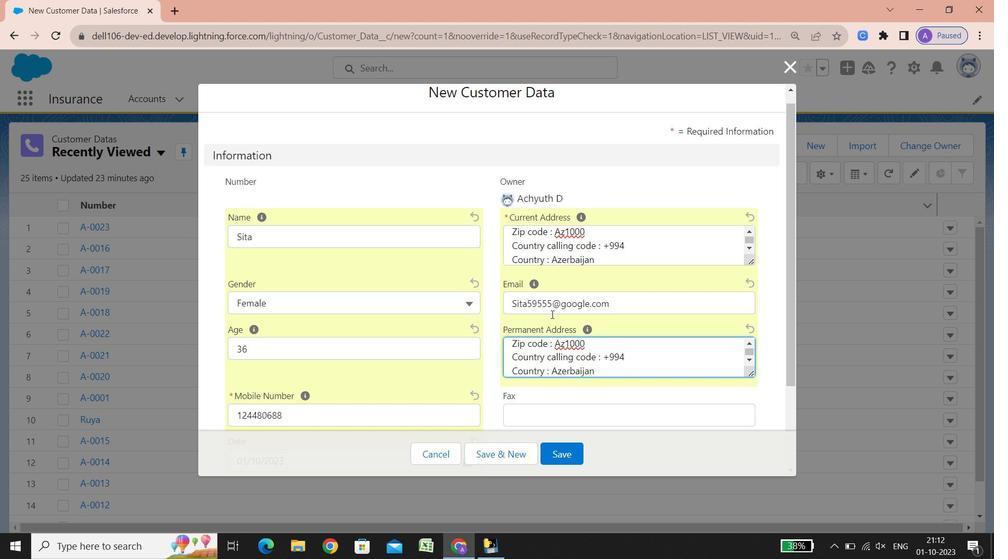 
Action: Mouse scrolled (551, 313) with delta (0, 0)
Screenshot: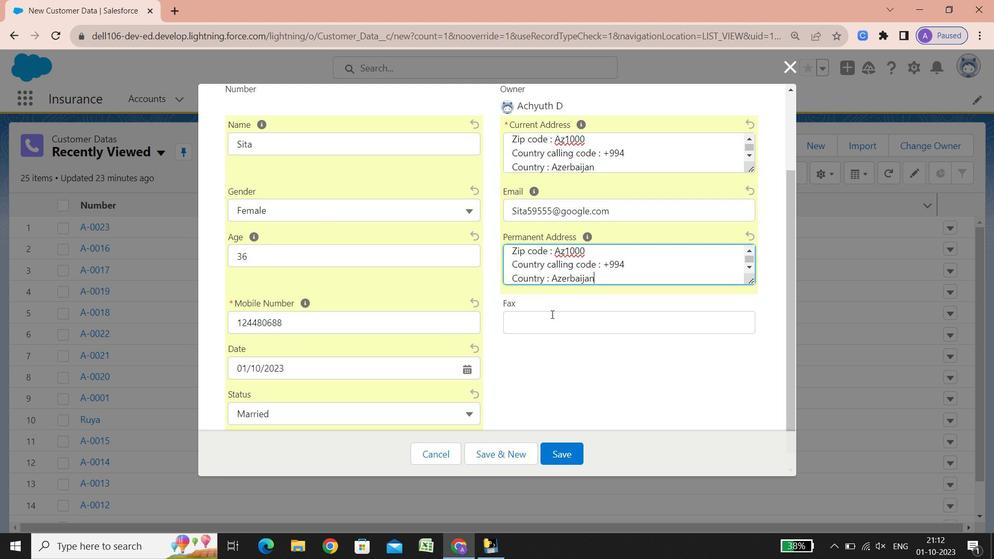 
Action: Mouse scrolled (551, 313) with delta (0, 0)
Screenshot: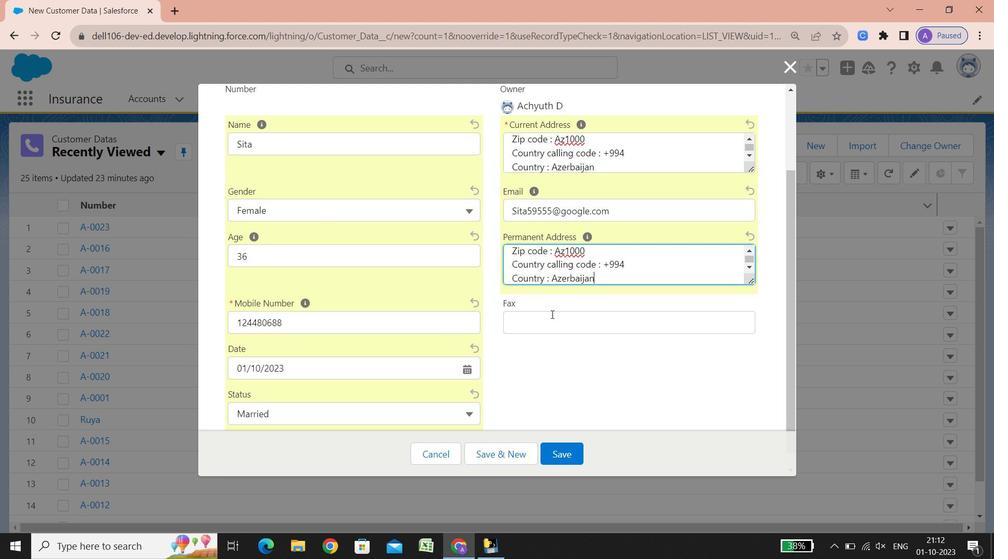 
Action: Mouse scrolled (551, 313) with delta (0, 0)
Screenshot: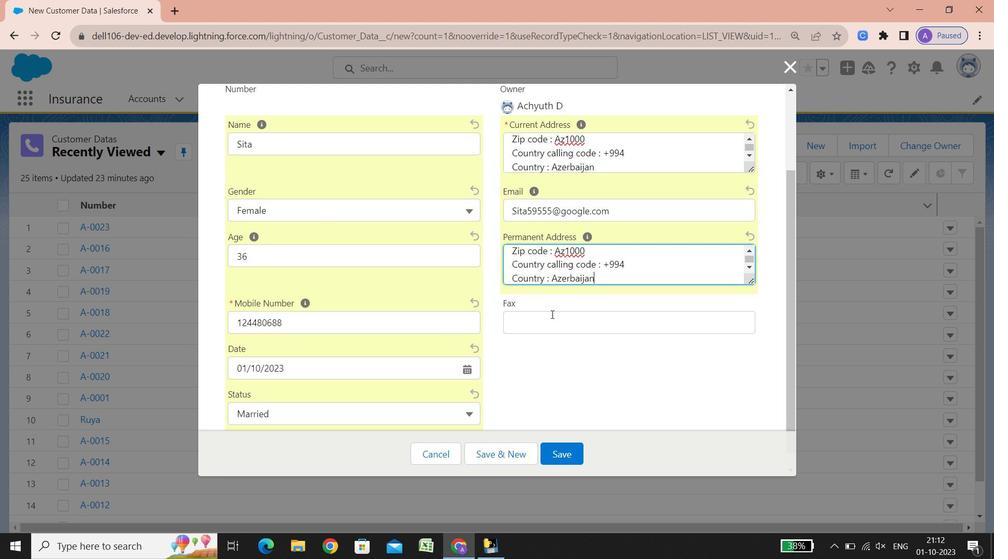 
Action: Mouse scrolled (551, 313) with delta (0, 0)
Screenshot: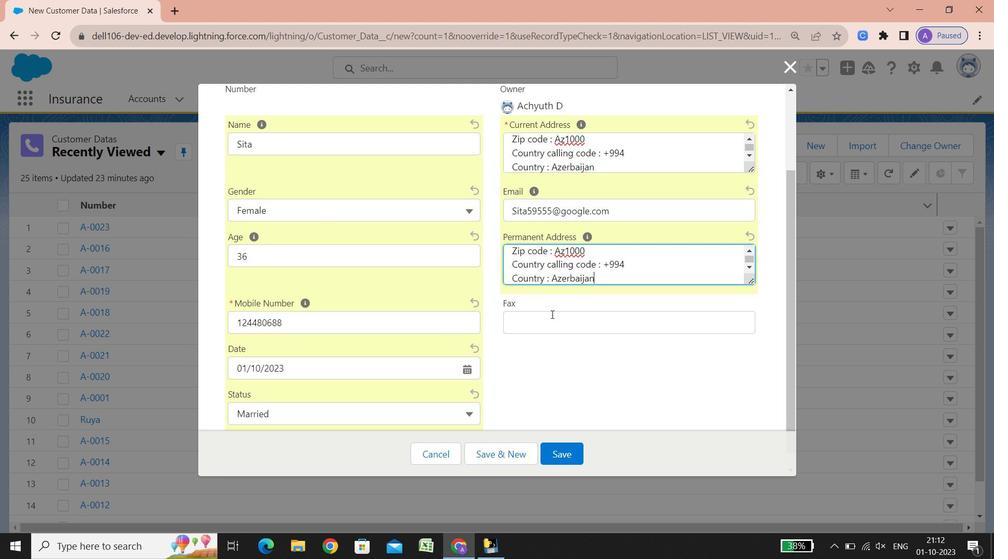 
Action: Mouse scrolled (551, 313) with delta (0, 0)
Screenshot: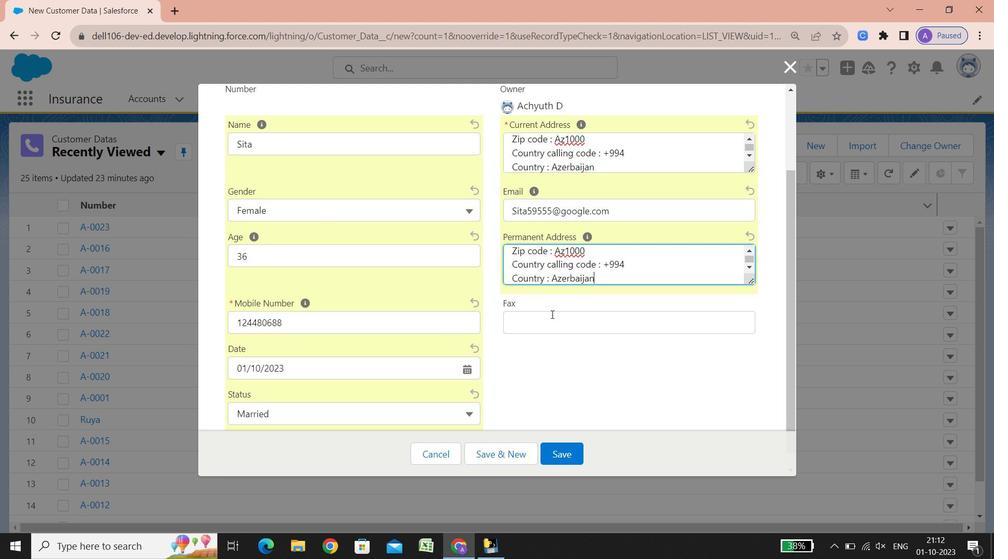 
Action: Mouse scrolled (551, 313) with delta (0, 0)
Screenshot: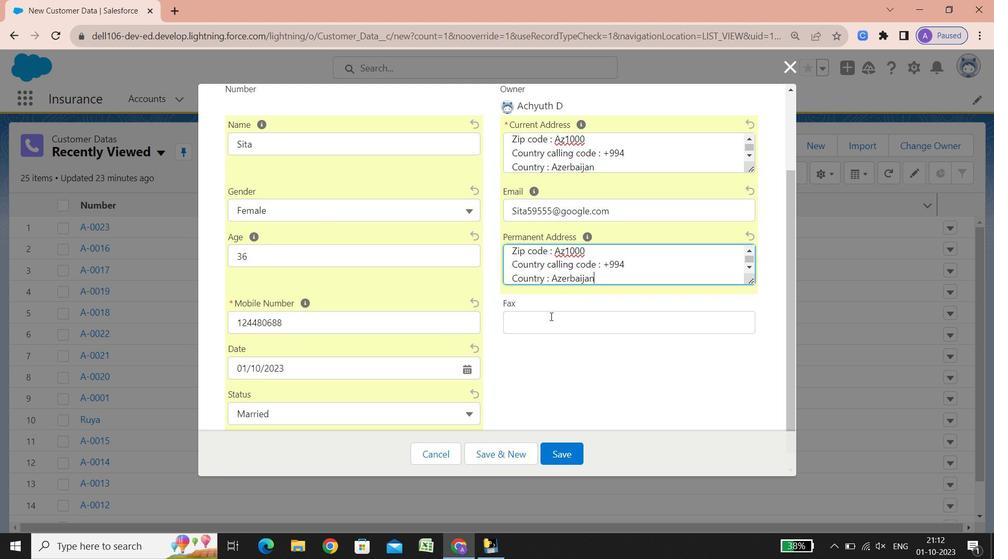 
Action: Mouse scrolled (551, 313) with delta (0, 0)
Screenshot: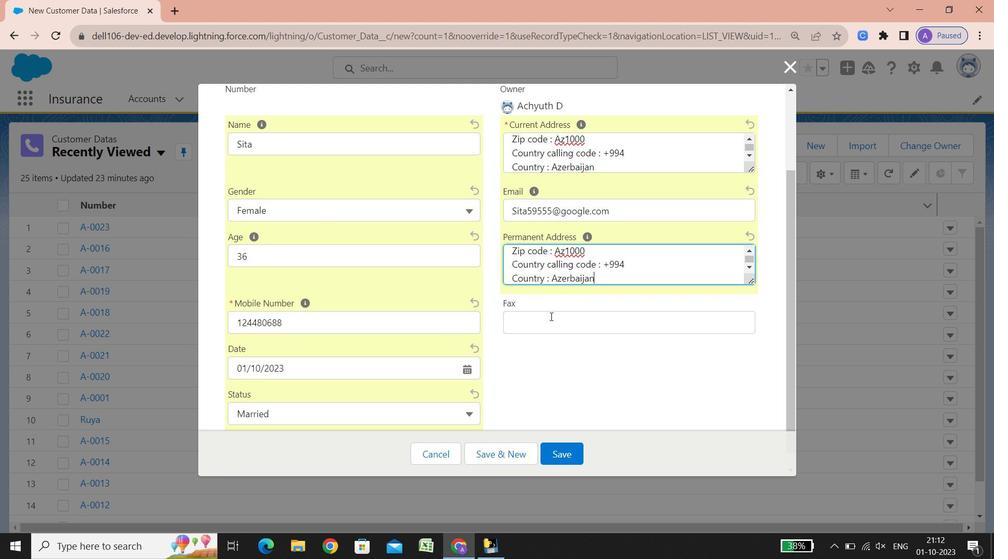 
Action: Mouse scrolled (551, 313) with delta (0, 0)
Screenshot: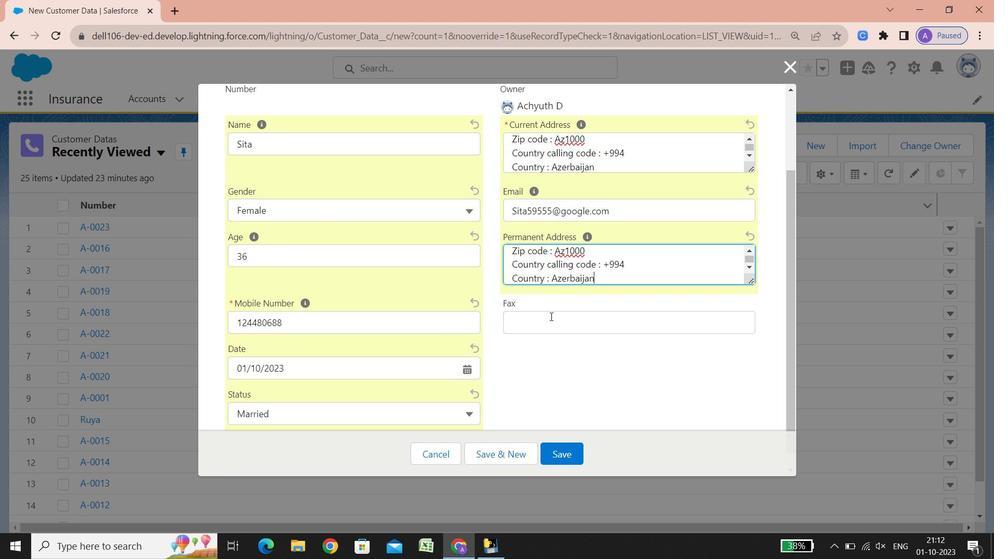 
Action: Mouse scrolled (551, 313) with delta (0, 0)
Screenshot: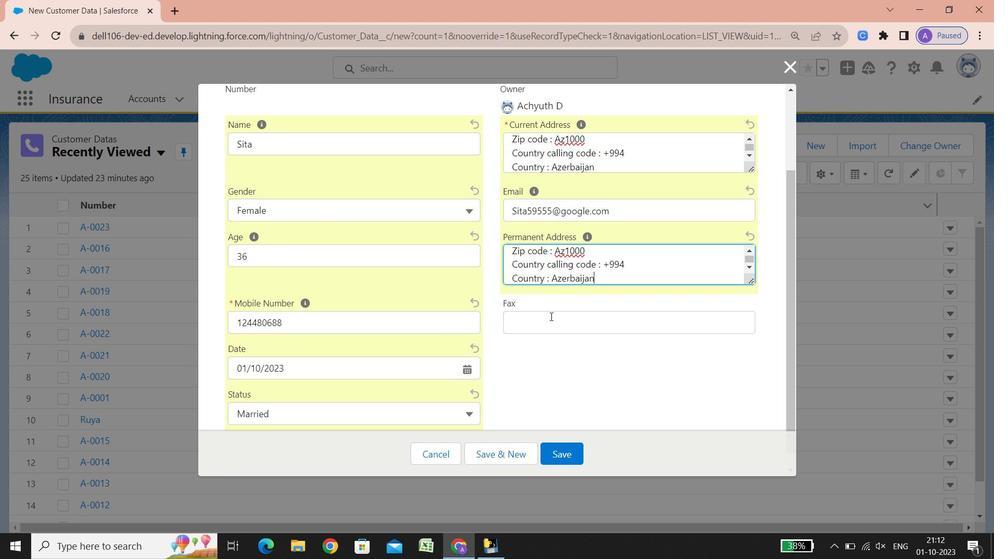 
Action: Mouse scrolled (551, 313) with delta (0, 0)
Screenshot: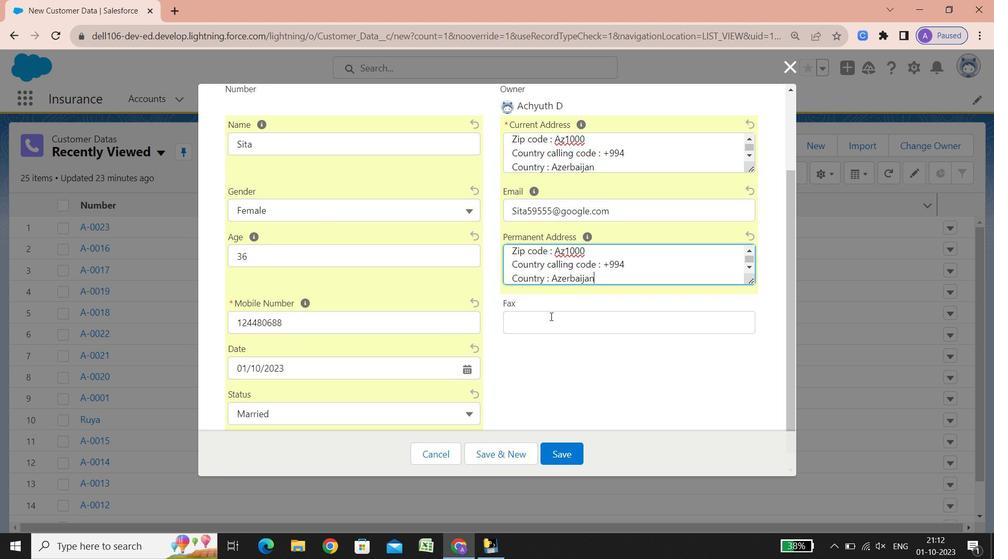 
Action: Mouse scrolled (551, 313) with delta (0, 0)
Screenshot: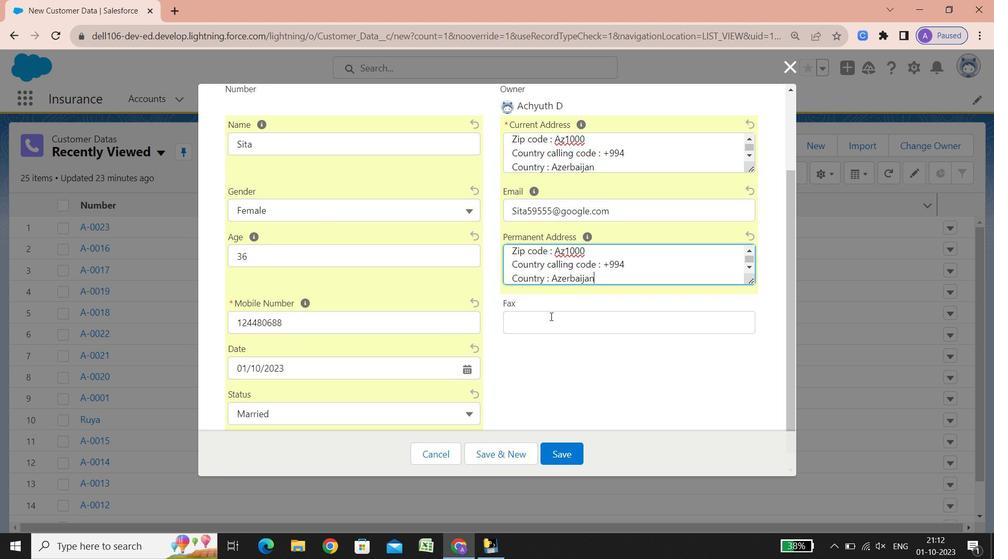 
Action: Mouse scrolled (551, 313) with delta (0, 0)
Screenshot: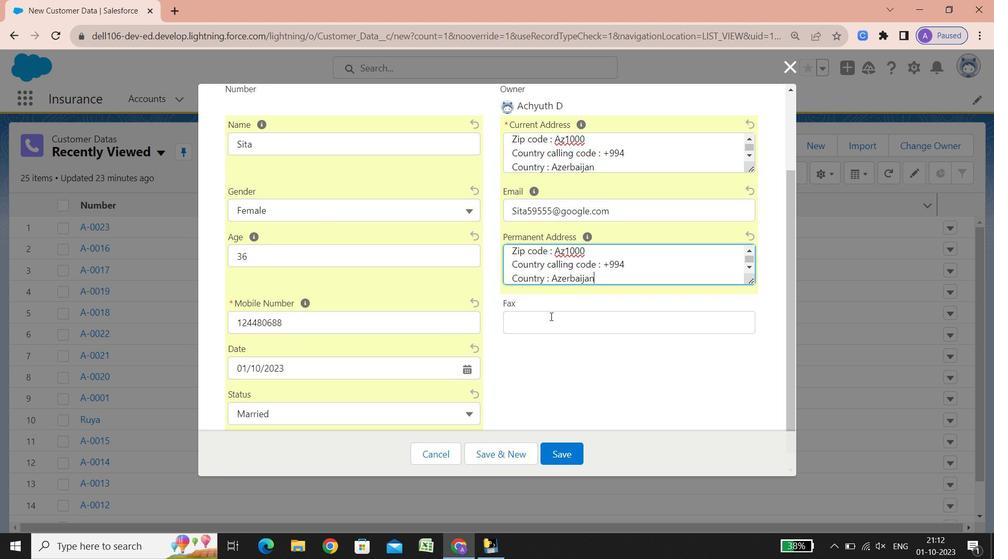 
Action: Mouse scrolled (551, 313) with delta (0, 0)
Screenshot: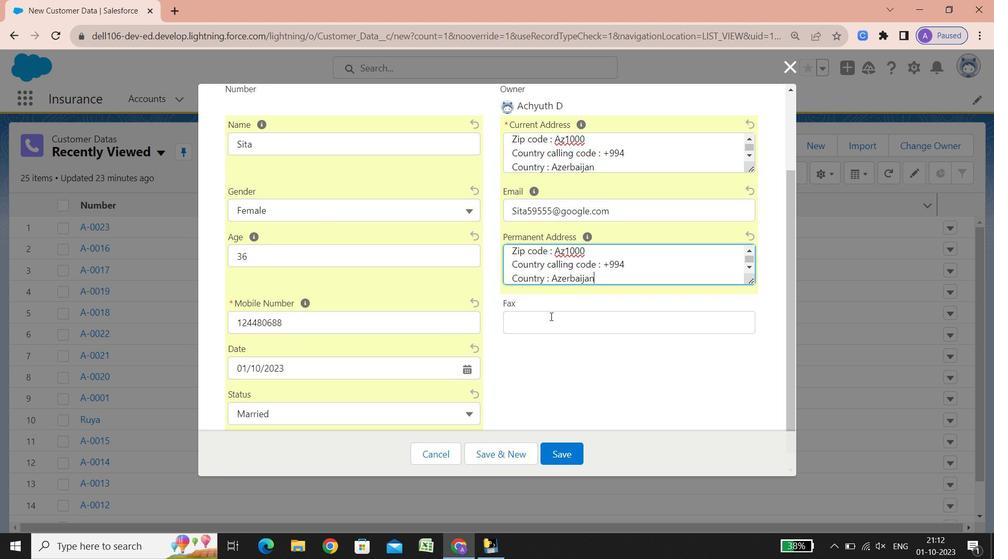 
Action: Mouse scrolled (551, 313) with delta (0, 0)
Screenshot: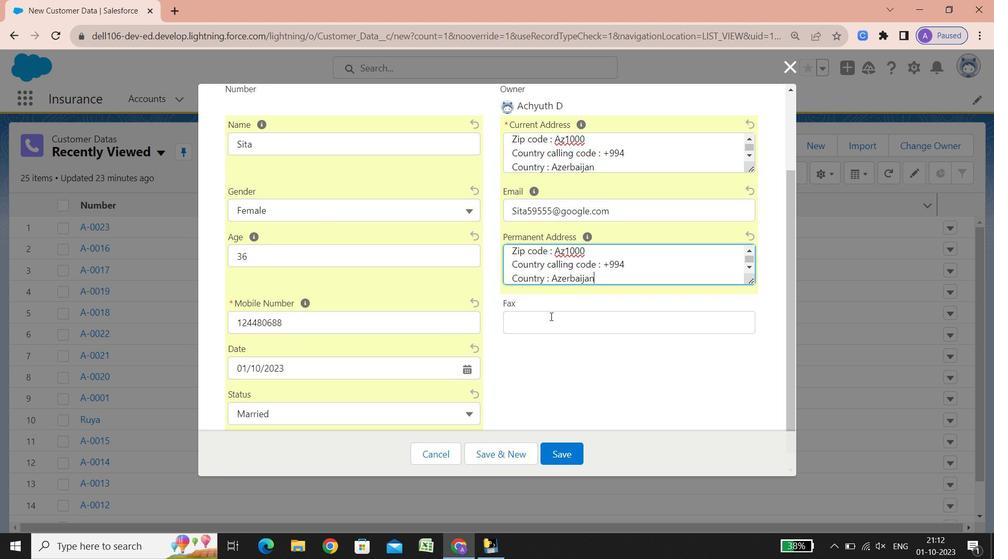 
Action: Mouse scrolled (551, 313) with delta (0, 0)
Screenshot: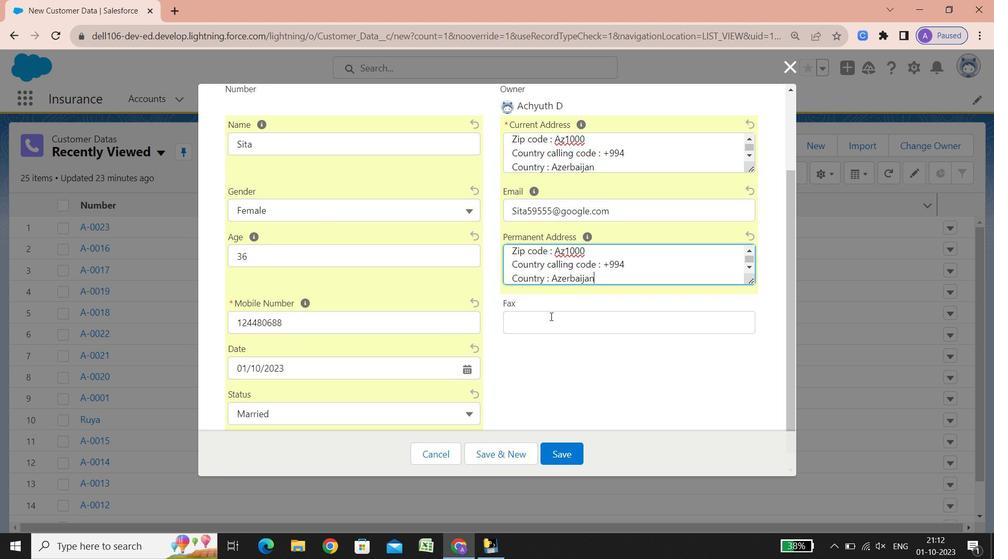 
Action: Mouse scrolled (551, 313) with delta (0, 0)
Screenshot: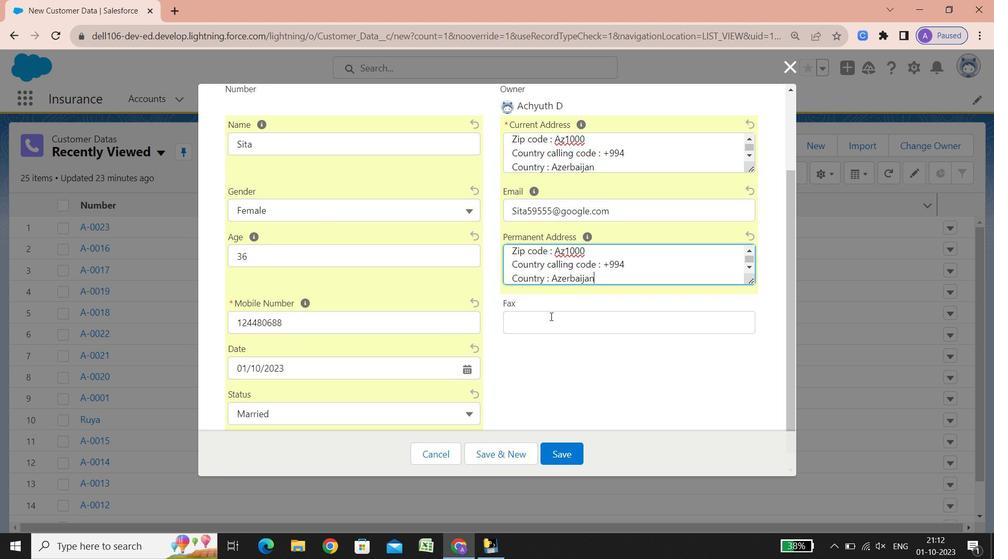 
Action: Mouse scrolled (551, 313) with delta (0, 0)
Screenshot: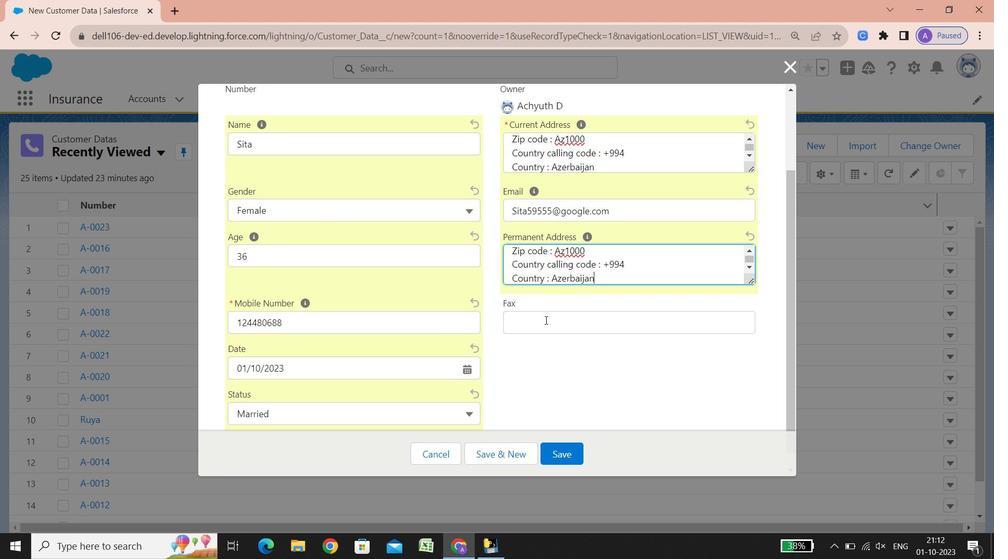 
Action: Mouse scrolled (551, 313) with delta (0, 0)
Screenshot: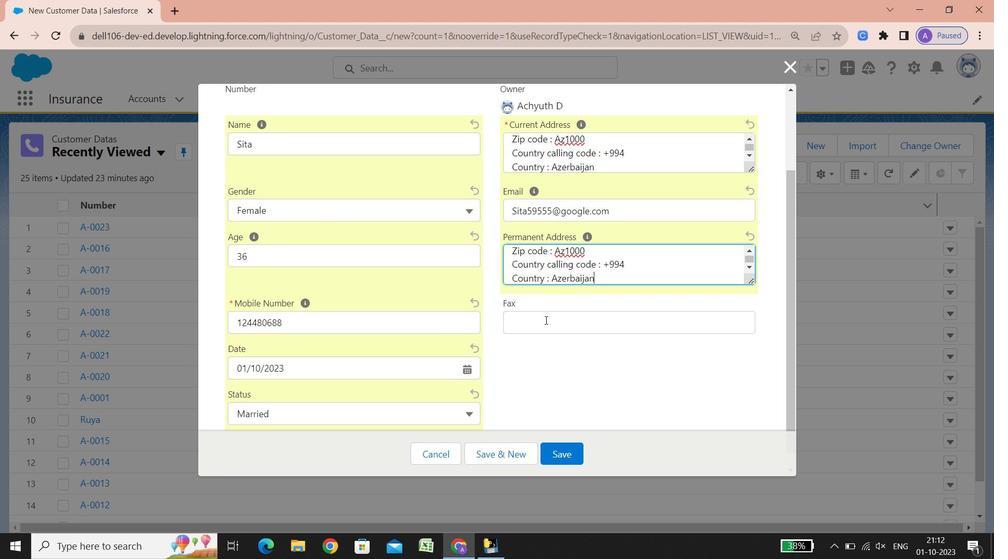 
Action: Mouse scrolled (551, 313) with delta (0, 0)
Screenshot: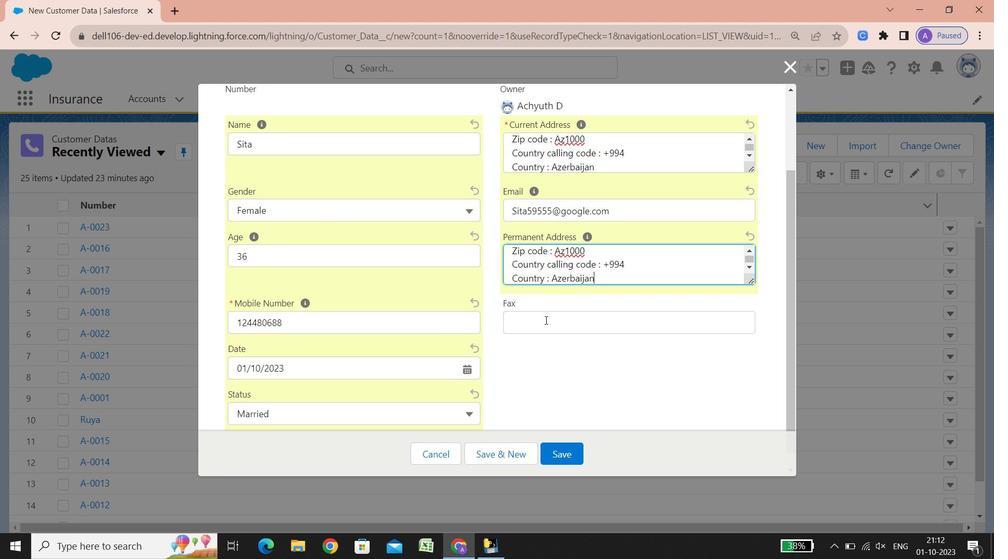 
Action: Mouse scrolled (551, 313) with delta (0, 0)
Screenshot: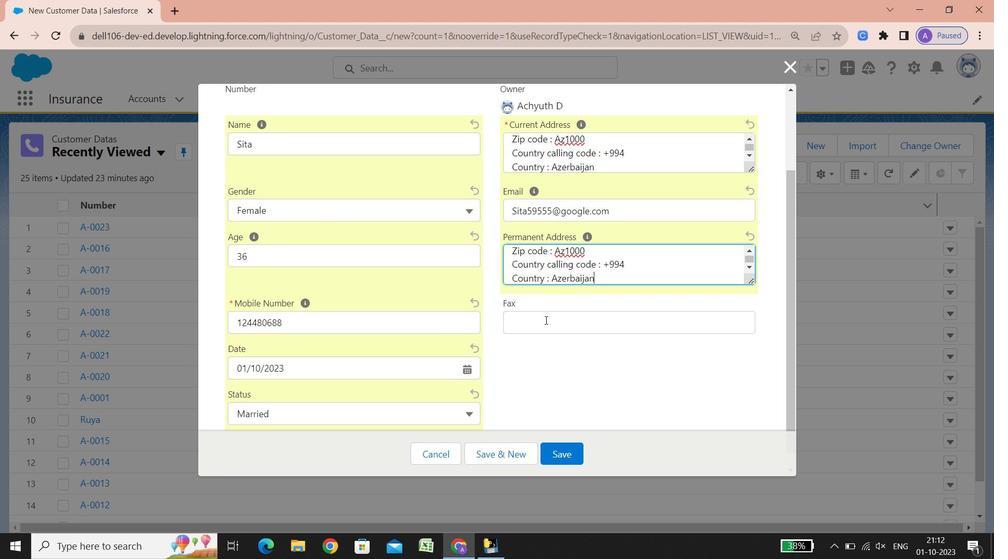 
Action: Mouse scrolled (551, 313) with delta (0, 0)
Screenshot: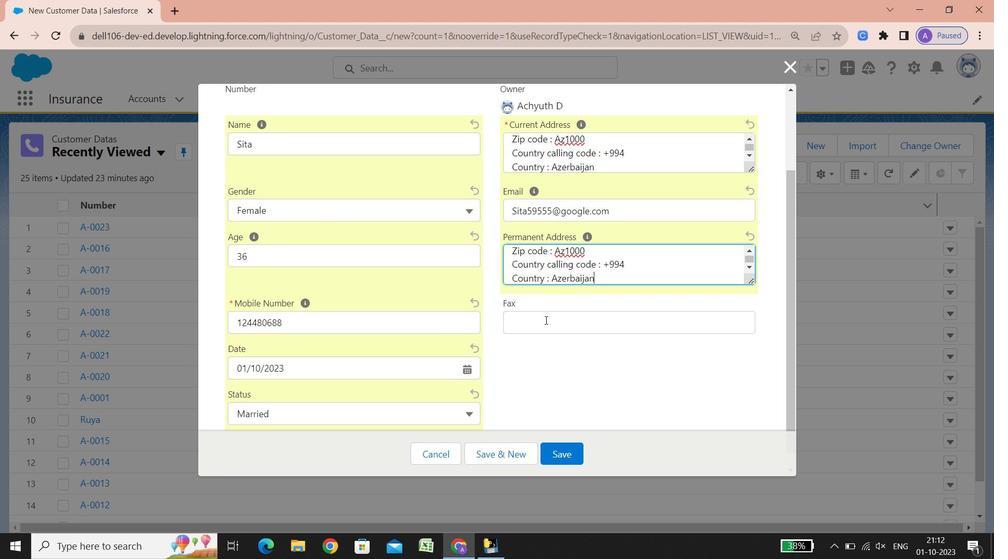 
Action: Mouse scrolled (551, 313) with delta (0, 0)
Screenshot: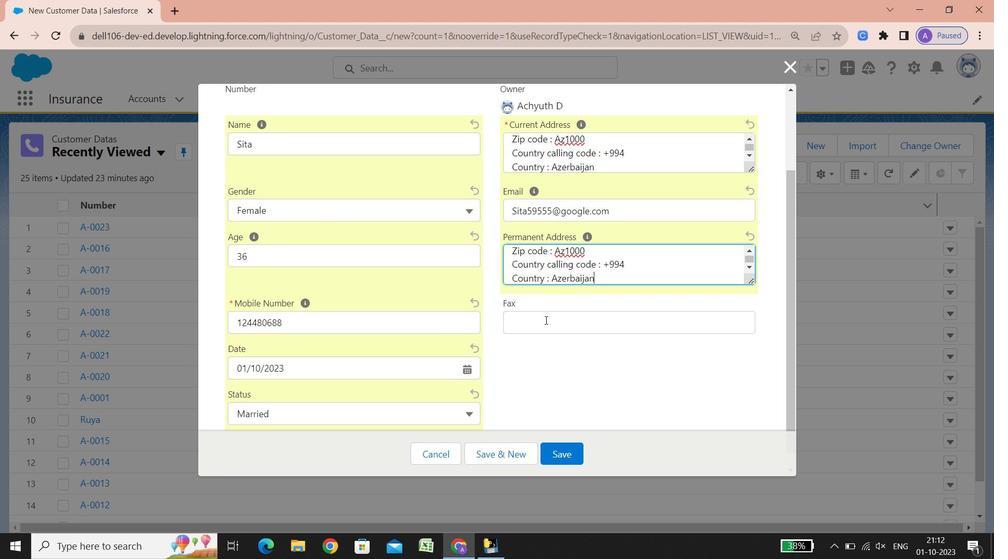 
Action: Mouse scrolled (551, 313) with delta (0, 0)
Screenshot: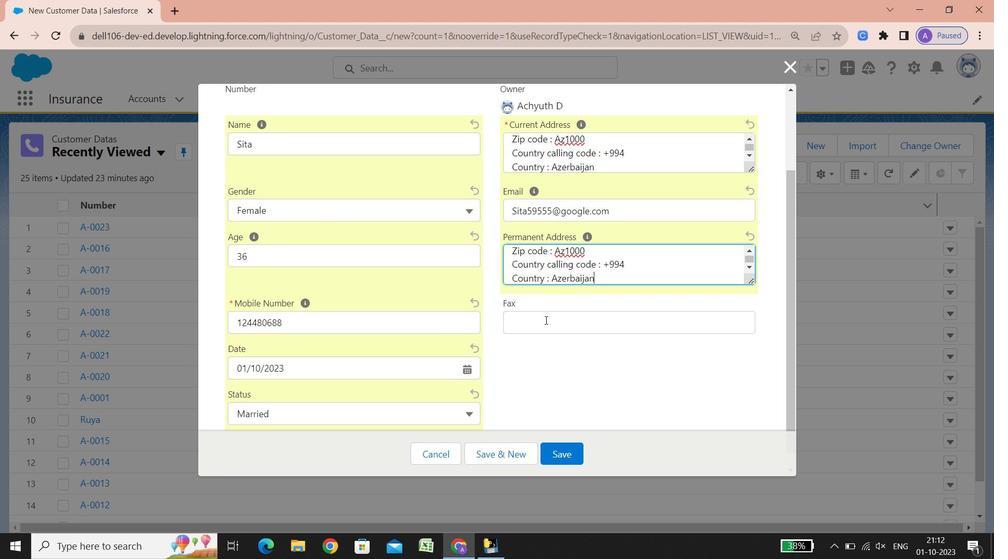 
Action: Mouse scrolled (551, 313) with delta (0, 0)
Screenshot: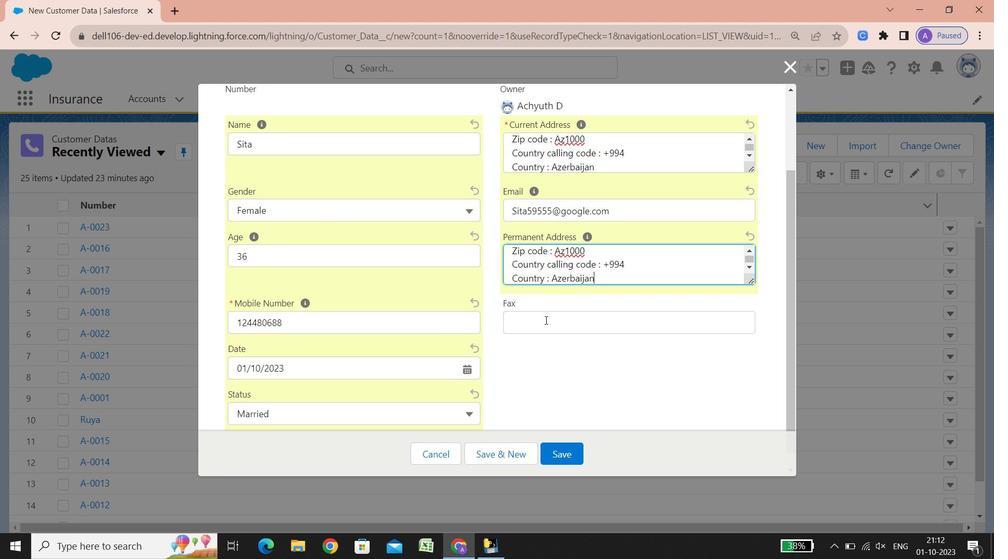 
Action: Mouse scrolled (551, 313) with delta (0, 0)
Screenshot: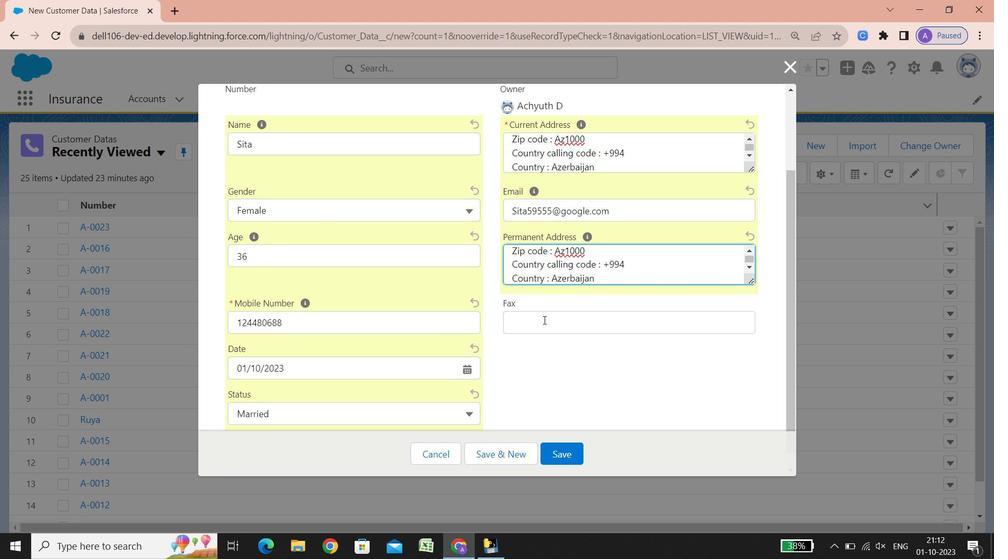 
Action: Mouse scrolled (551, 313) with delta (0, 0)
Screenshot: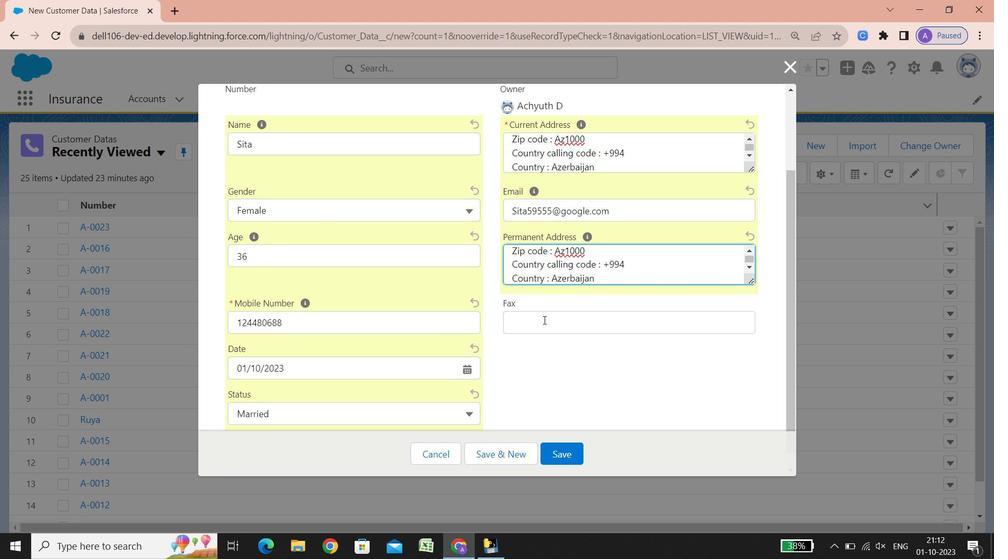 
Action: Mouse scrolled (551, 313) with delta (0, 0)
Screenshot: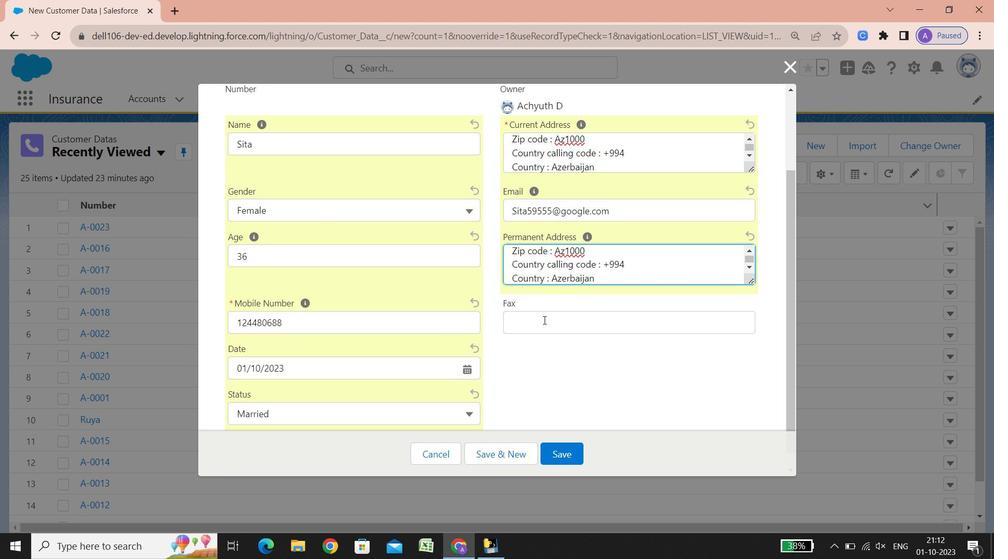 
Action: Mouse scrolled (551, 313) with delta (0, 0)
Screenshot: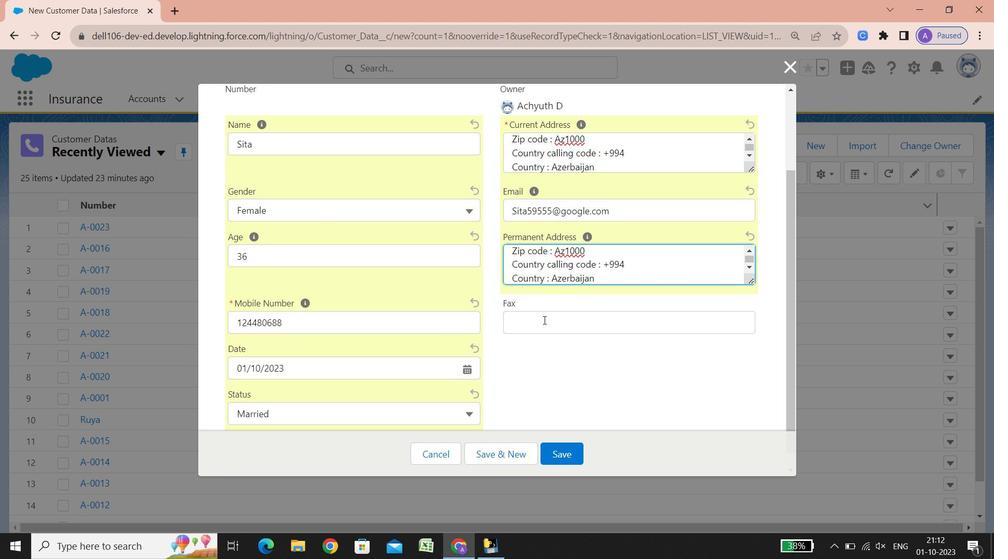 
Action: Mouse moved to (543, 320)
Screenshot: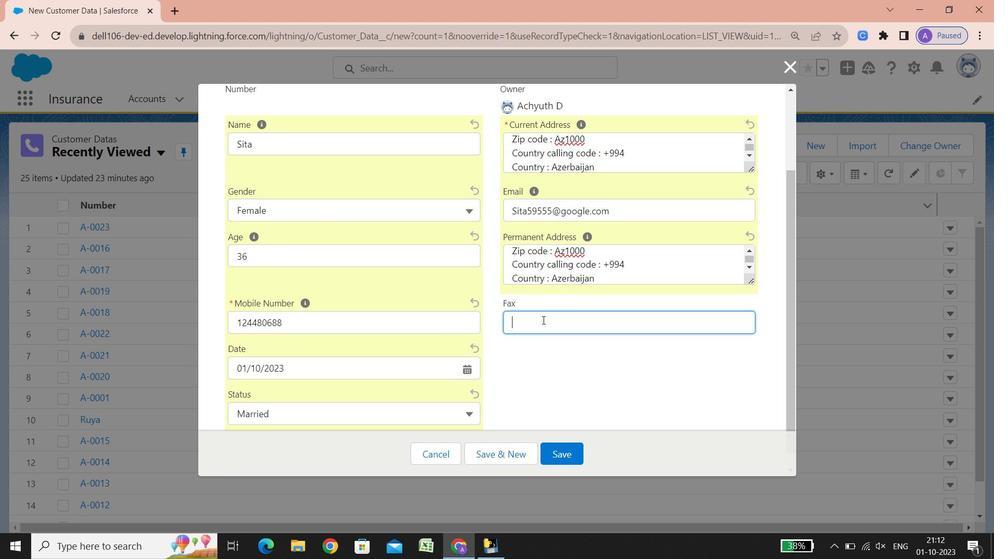 
Action: Mouse pressed left at (543, 320)
Screenshot: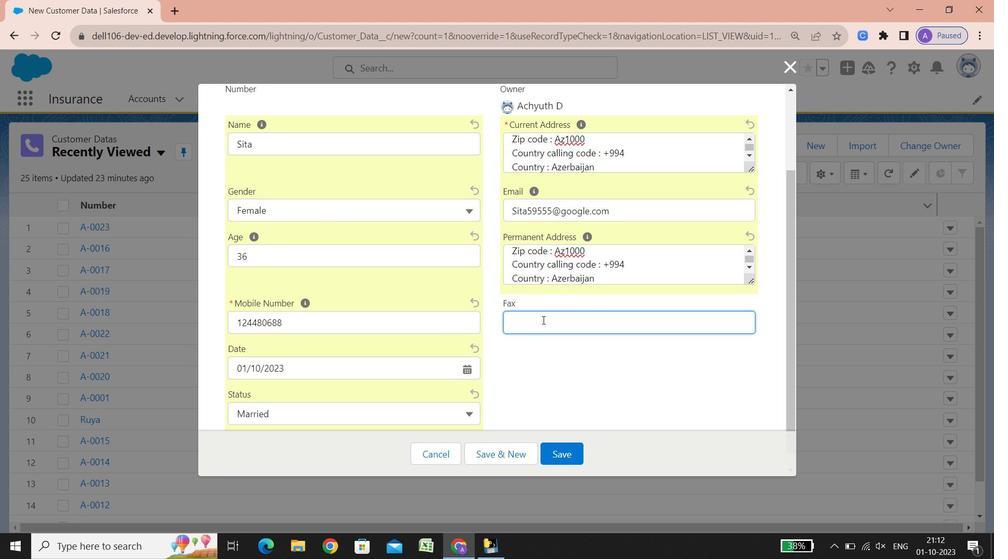 
Action: Key pressed 65385689639556
Screenshot: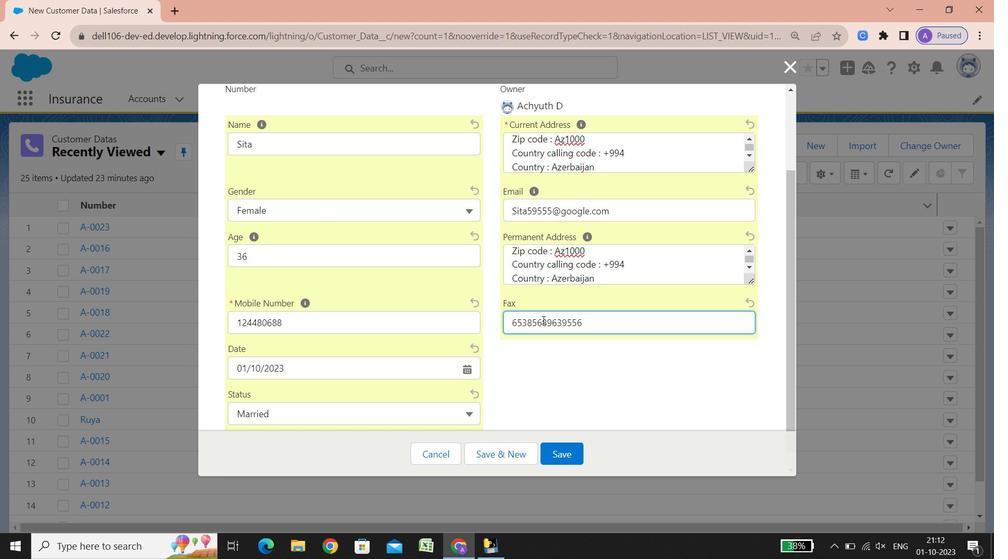 
Action: Mouse moved to (568, 456)
Screenshot: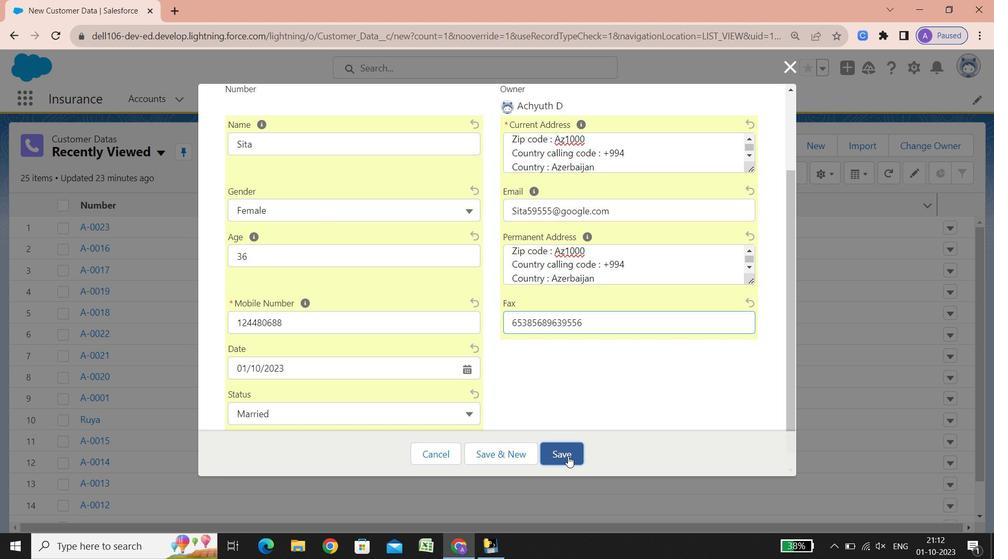 
Action: Mouse pressed left at (568, 456)
Screenshot: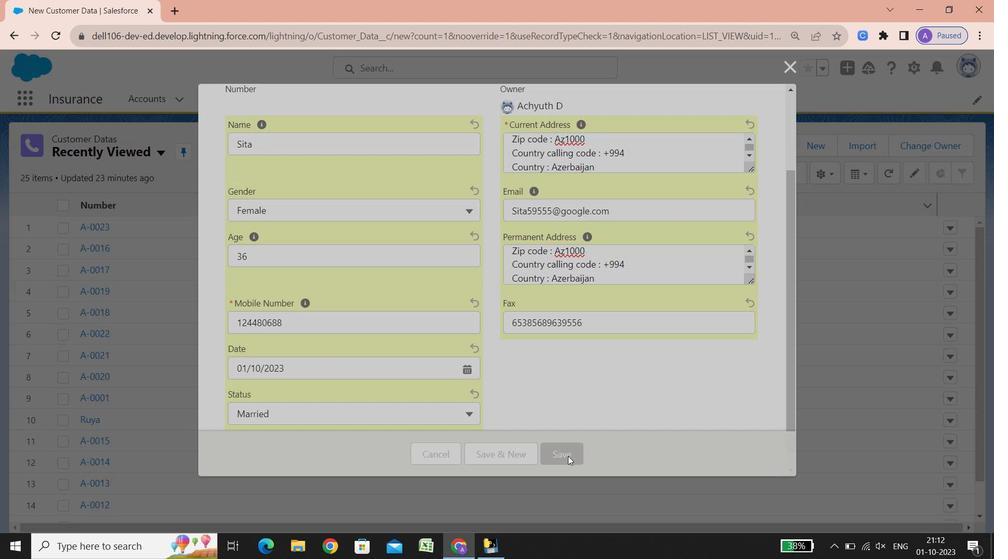 
Action: Mouse moved to (542, 341)
Screenshot: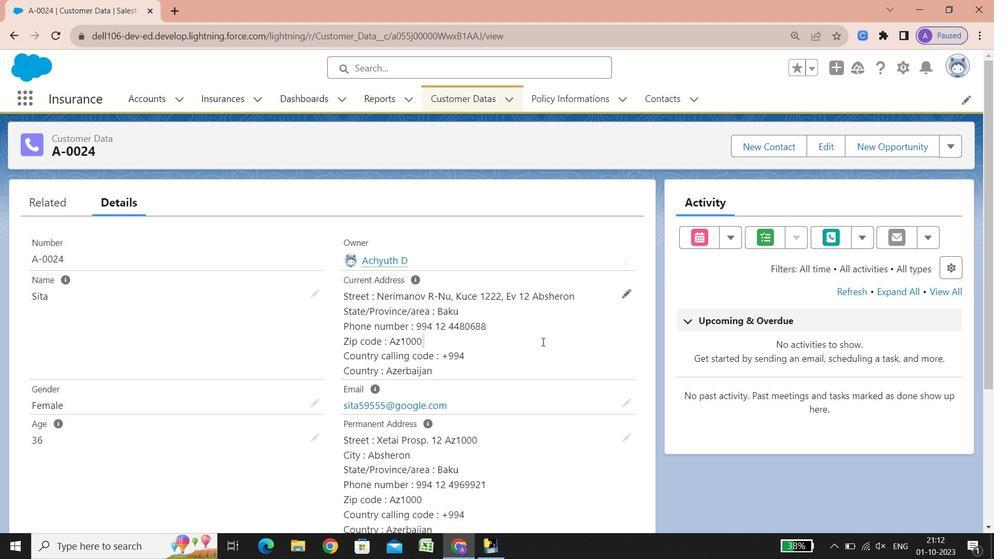 
Action: Mouse pressed left at (542, 341)
Screenshot: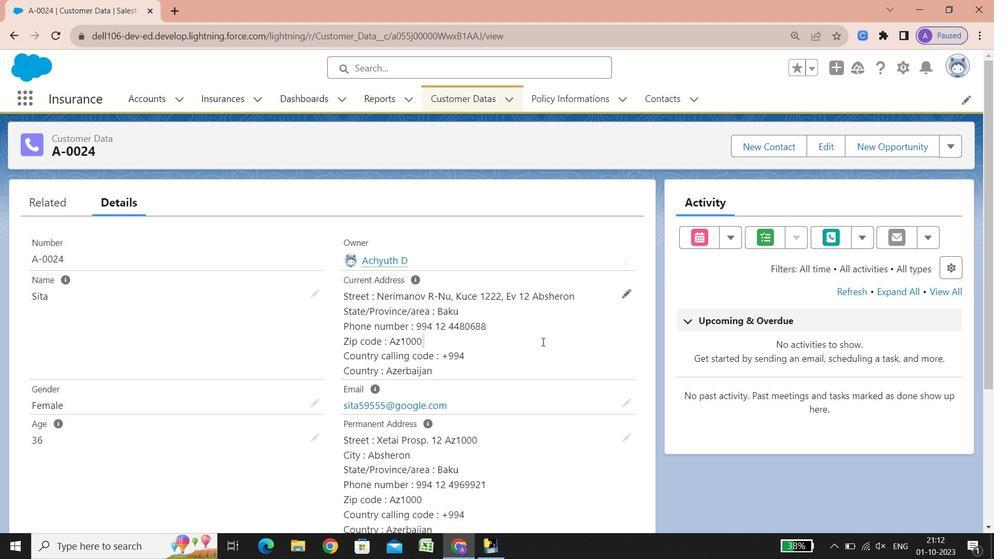 
Action: Mouse pressed left at (542, 341)
Screenshot: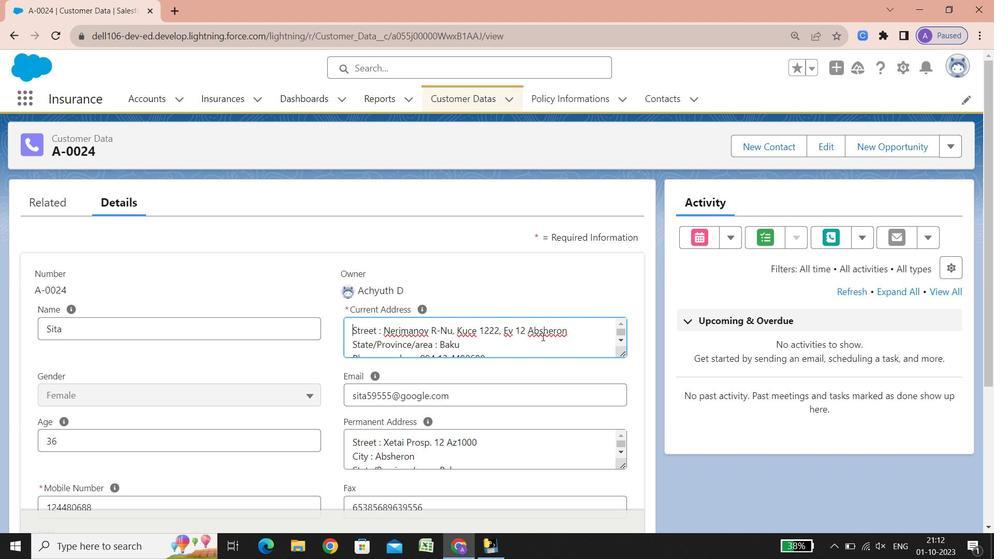 
Action: Mouse moved to (397, 184)
Screenshot: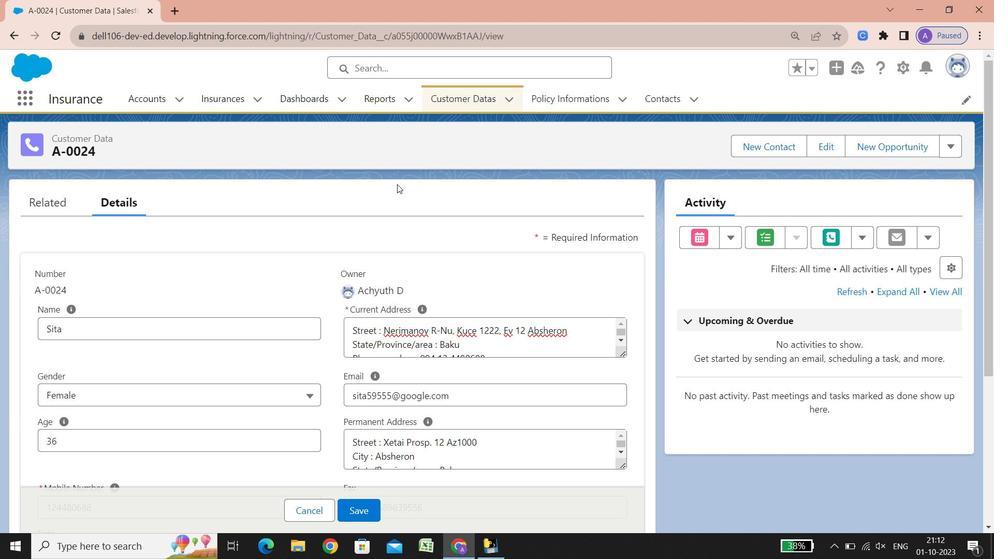 
Action: Mouse pressed left at (397, 184)
Screenshot: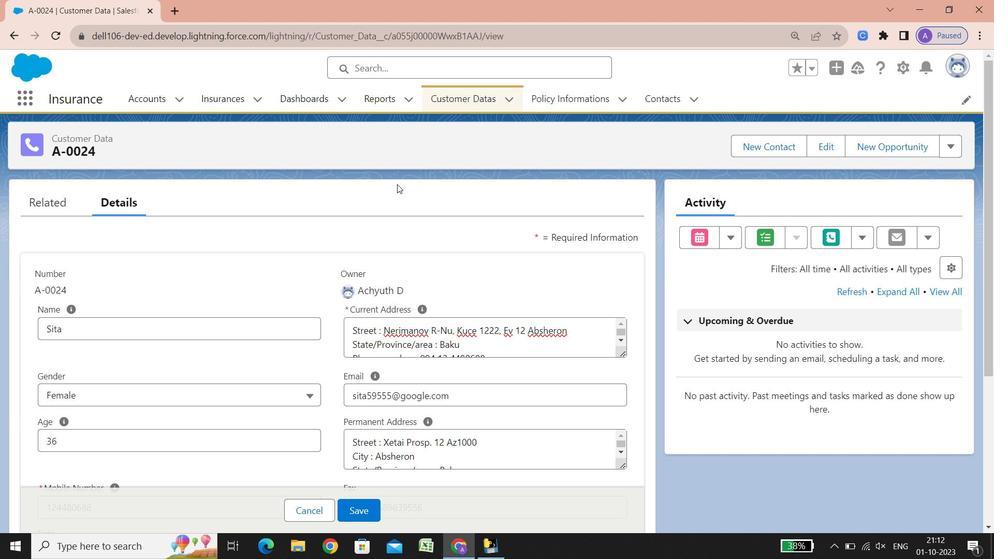 
Action: Mouse scrolled (397, 183) with delta (0, 0)
Screenshot: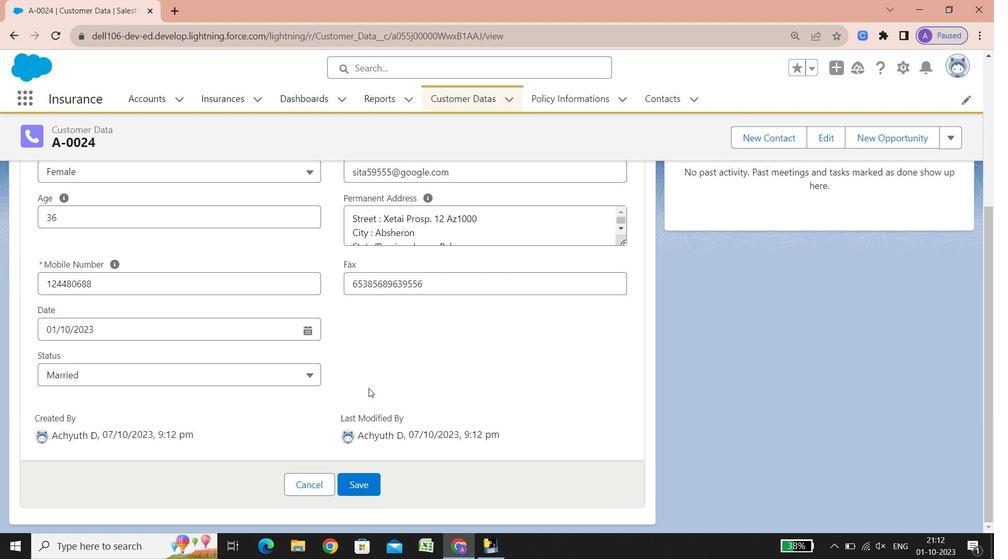
Action: Mouse scrolled (397, 183) with delta (0, 0)
Screenshot: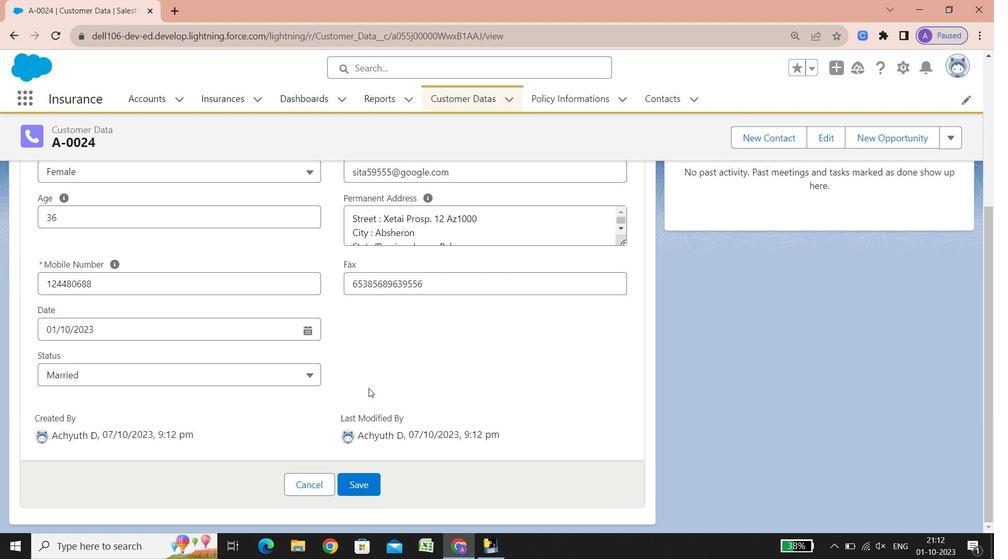 
Action: Mouse scrolled (397, 183) with delta (0, 0)
Screenshot: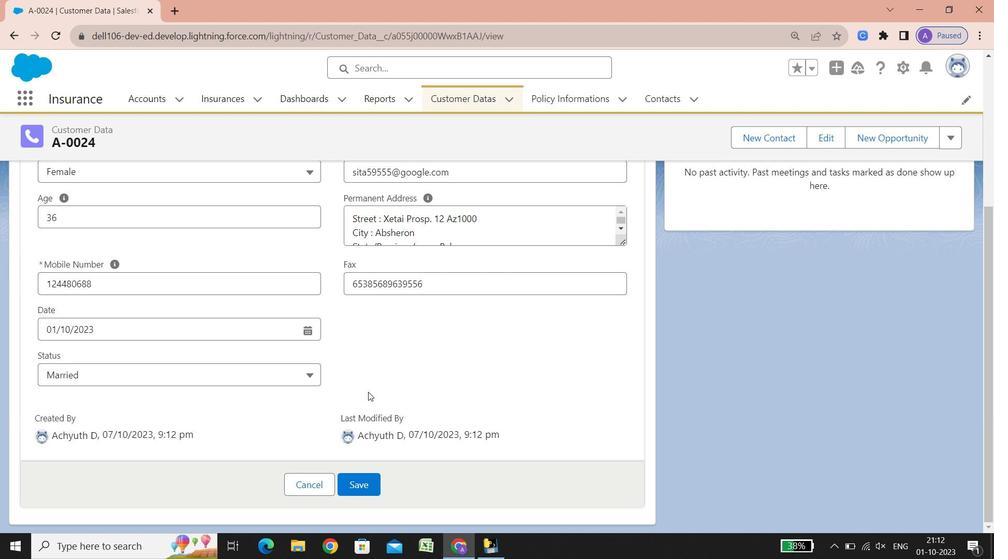 
Action: Mouse scrolled (397, 183) with delta (0, 0)
Screenshot: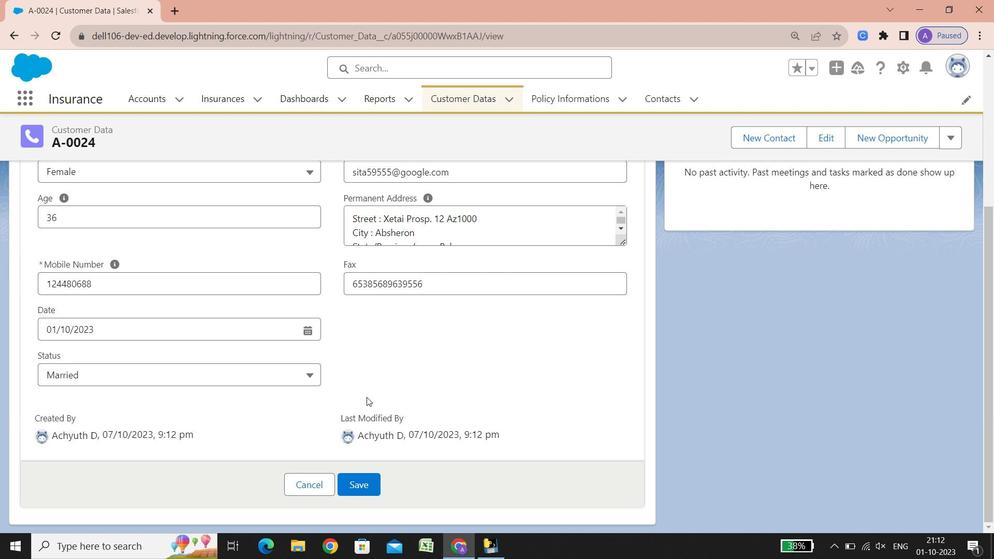 
Action: Mouse scrolled (397, 183) with delta (0, 0)
Screenshot: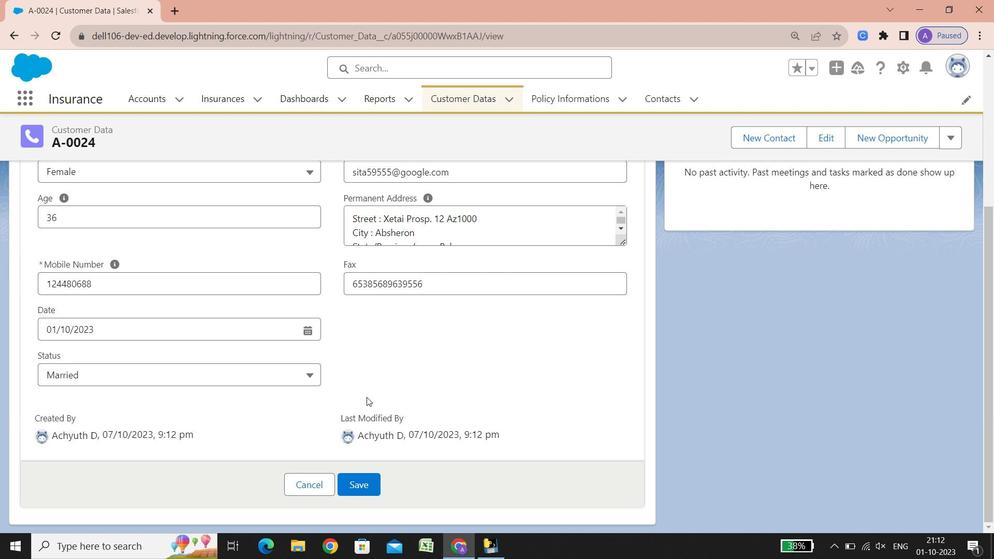 
Action: Mouse scrolled (397, 183) with delta (0, 0)
Screenshot: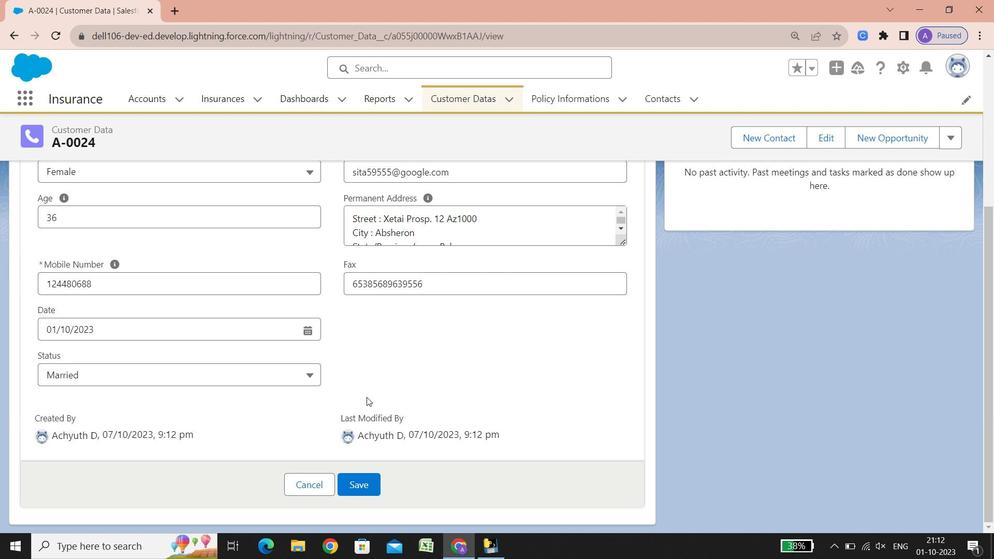 
Action: Mouse scrolled (397, 183) with delta (0, 0)
Screenshot: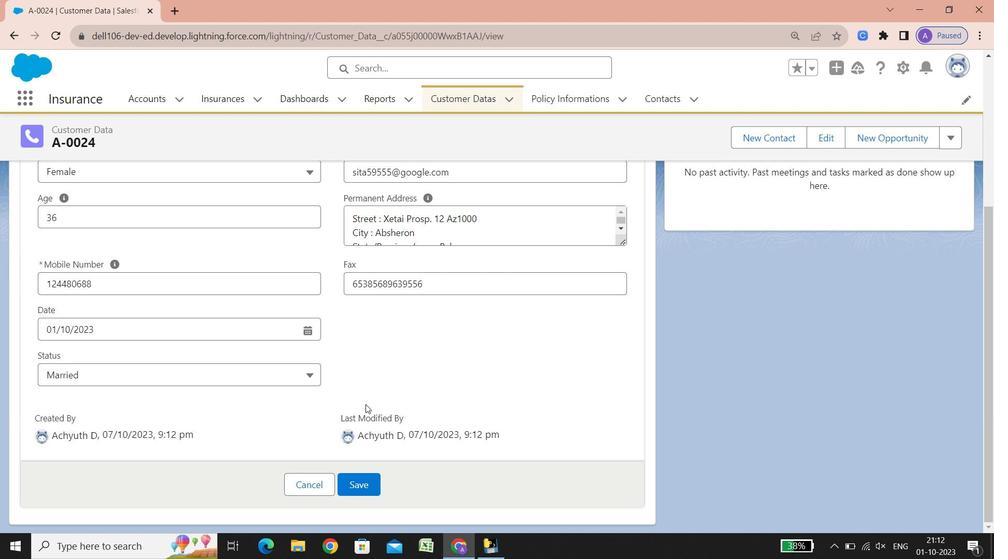 
Action: Mouse scrolled (397, 183) with delta (0, 0)
Screenshot: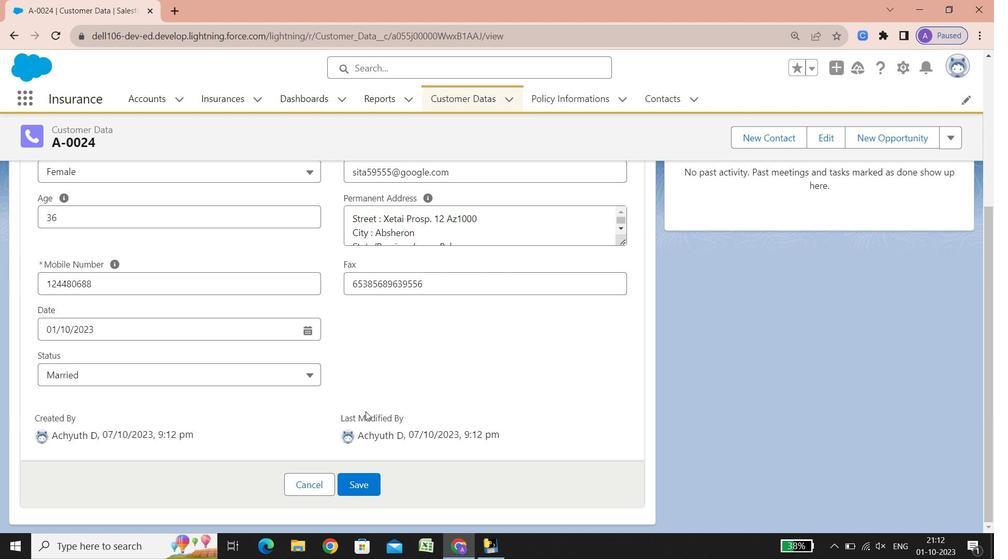 
Action: Mouse moved to (365, 501)
Screenshot: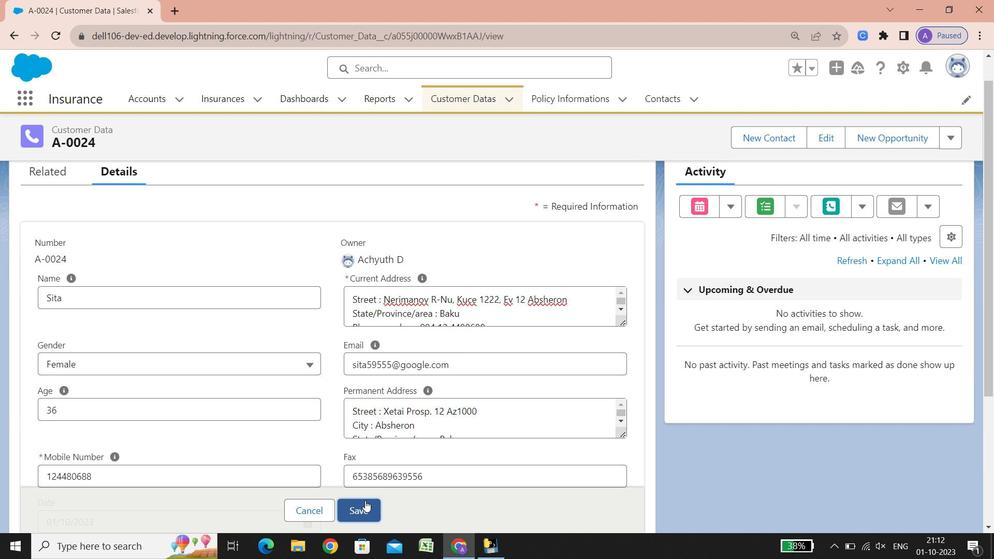 
Action: Mouse pressed left at (365, 501)
Screenshot: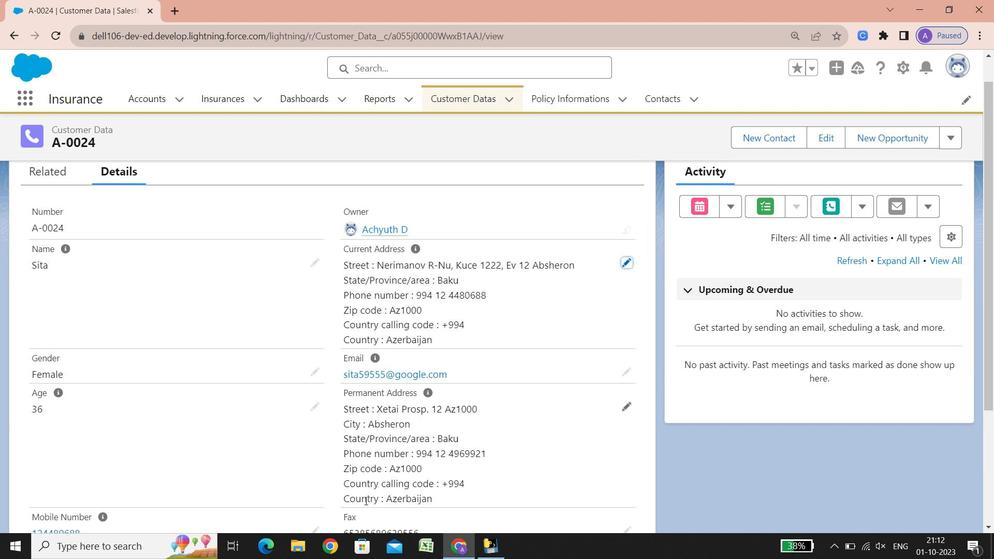 
Action: Mouse moved to (476, 105)
Screenshot: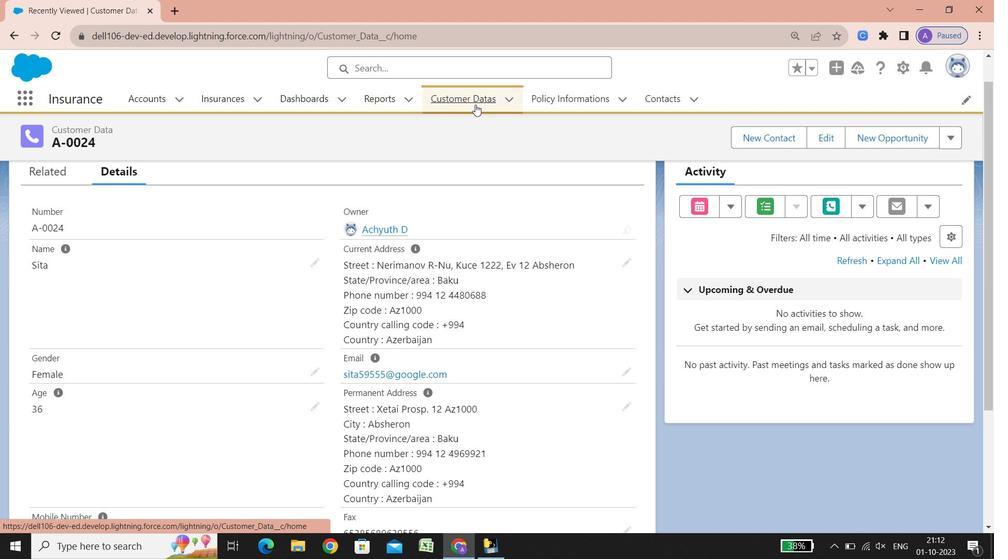 
Action: Mouse pressed left at (476, 105)
Screenshot: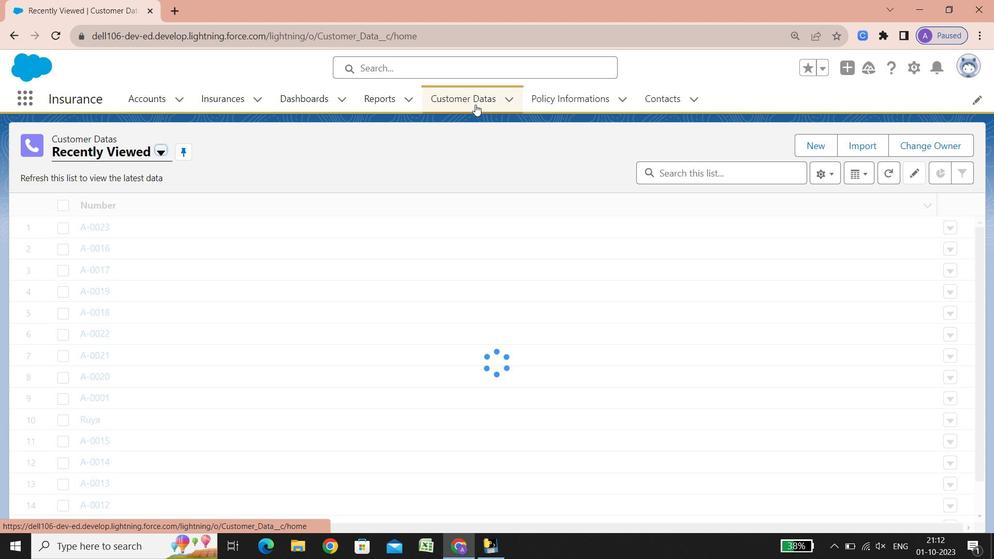 
Action: Mouse moved to (797, 139)
Screenshot: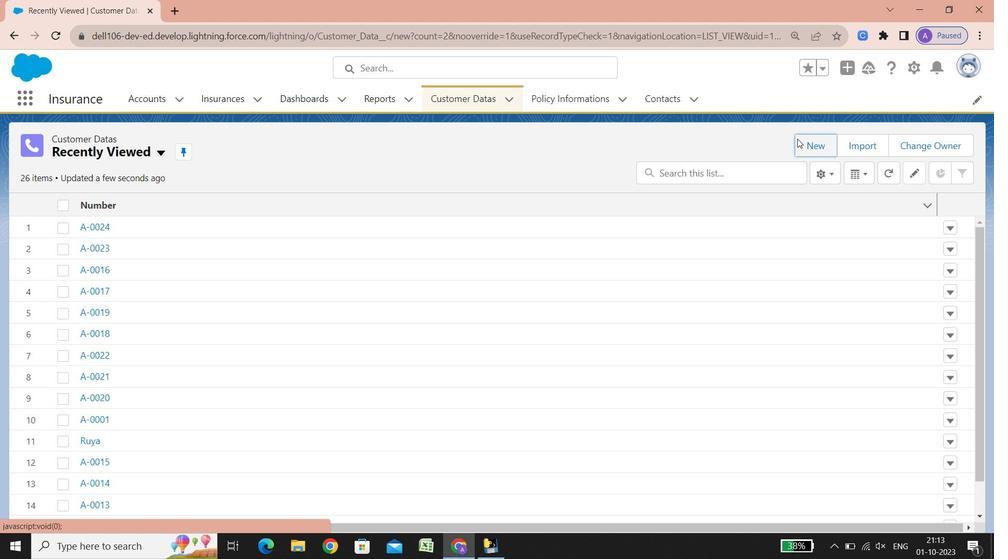 
Action: Mouse pressed left at (797, 139)
Screenshot: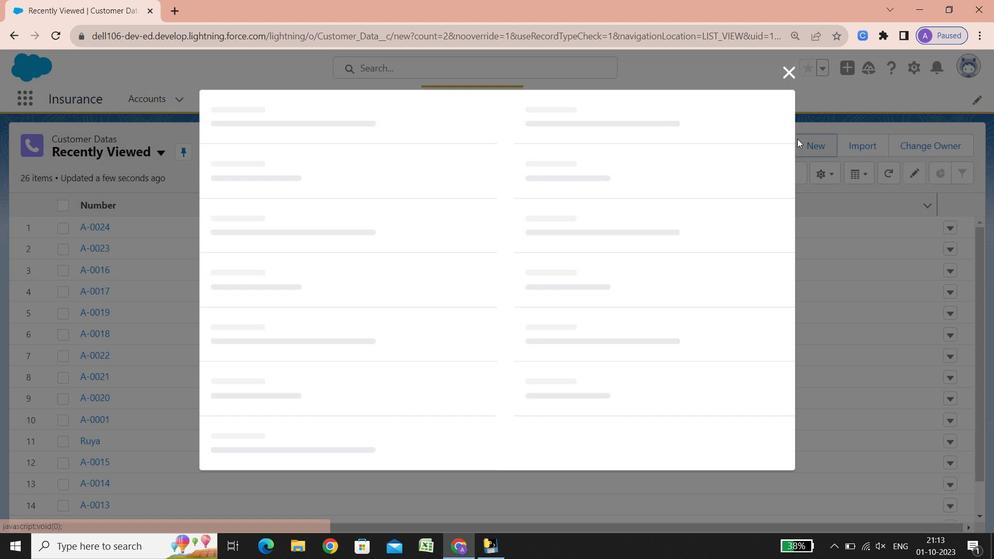 
Action: Key pressed r<Key.backspace><Key.shift><Key.shift>Ram
Screenshot: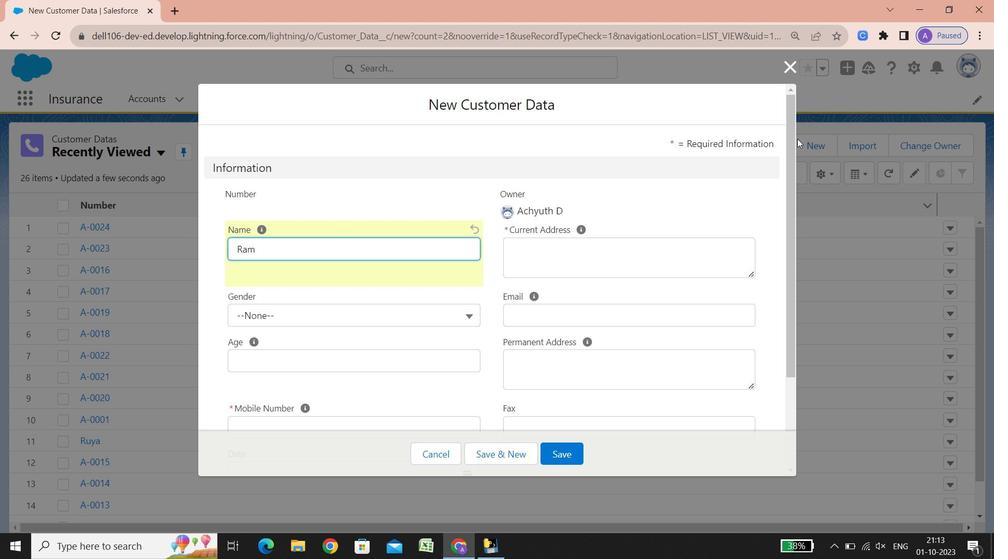 
Action: Mouse moved to (799, 144)
Screenshot: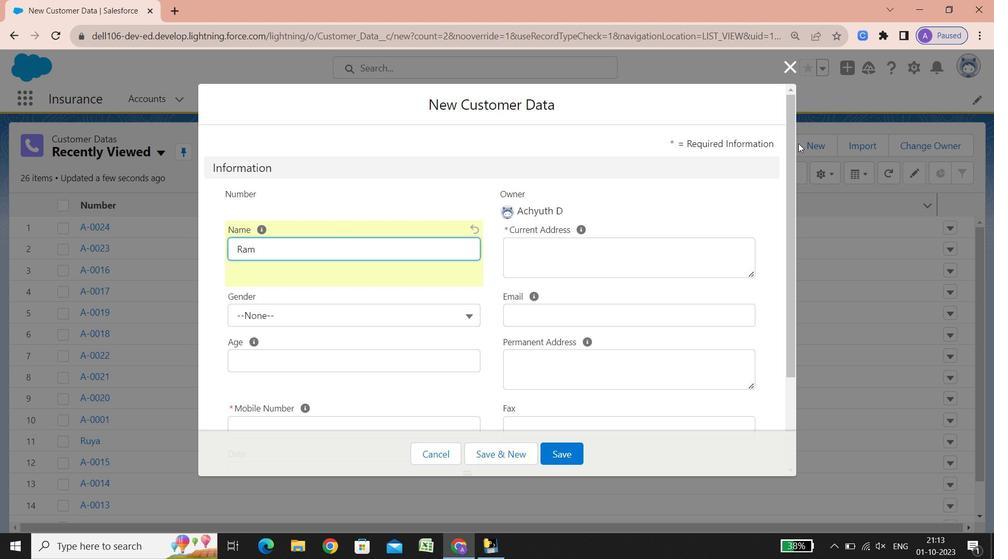 
Action: Key pressed 1
Screenshot: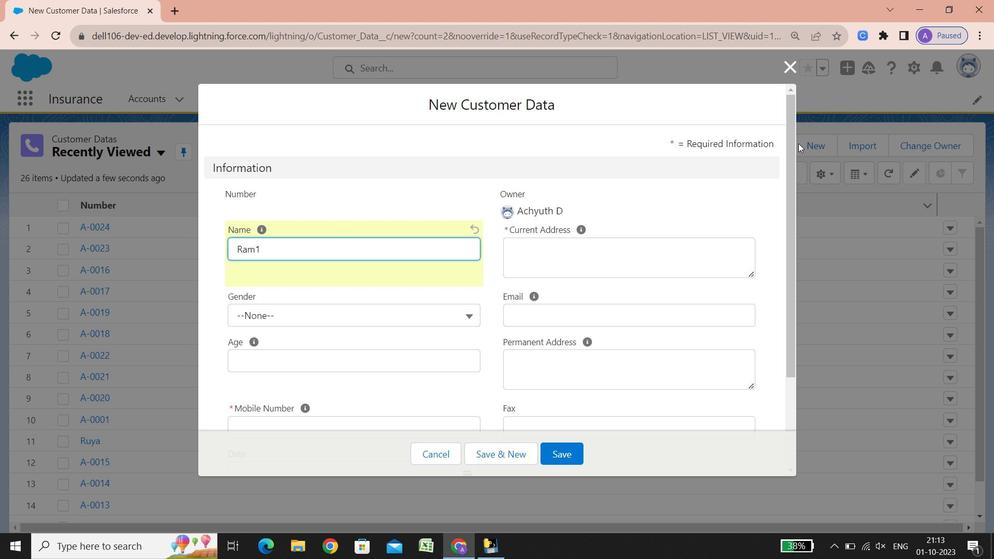 
Action: Mouse moved to (381, 313)
Screenshot: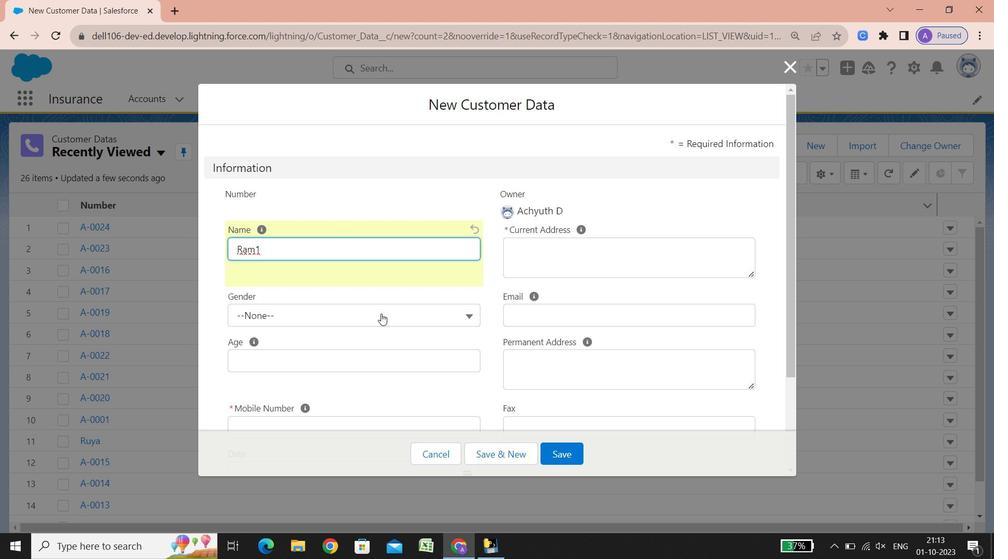 
Action: Mouse pressed left at (381, 313)
Screenshot: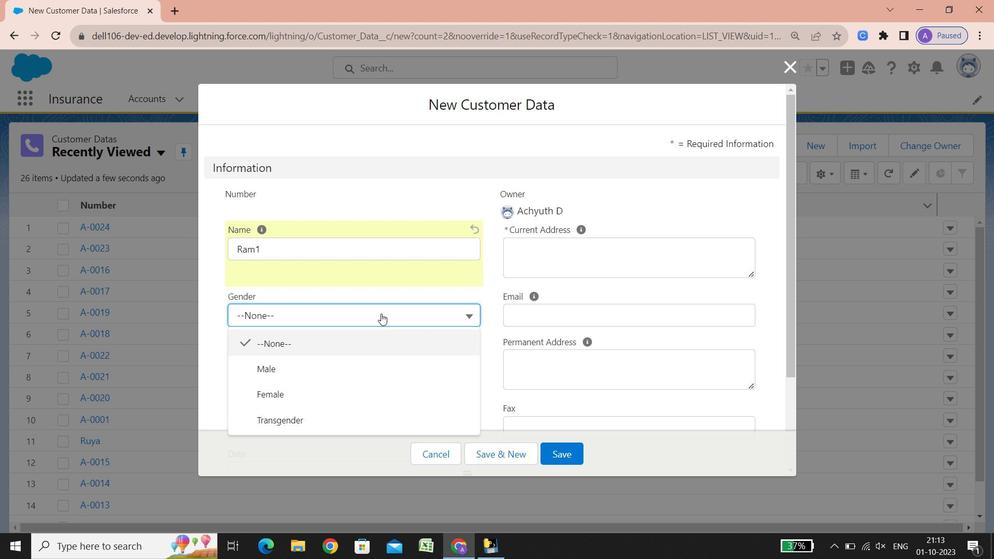 
Action: Mouse moved to (359, 362)
Screenshot: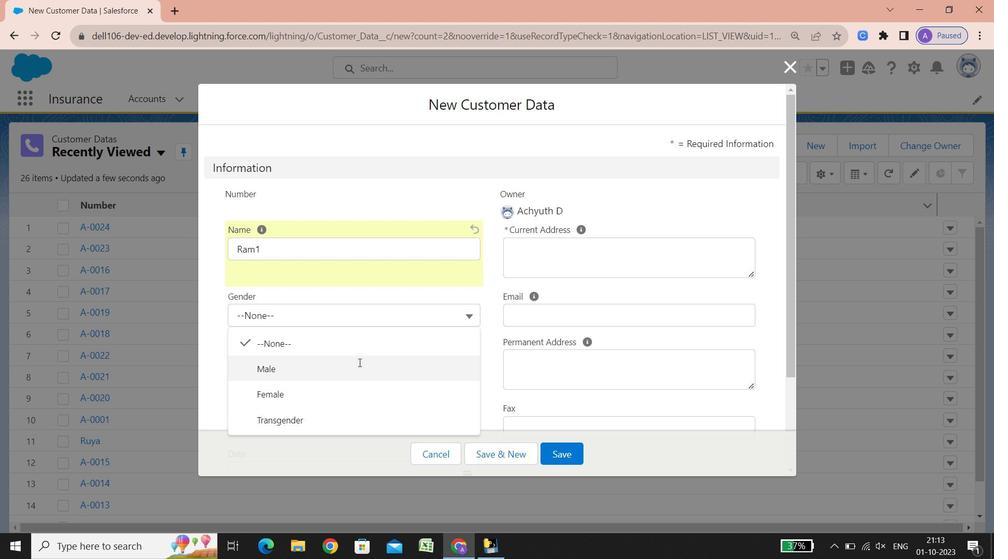 
Action: Mouse pressed left at (359, 362)
Screenshot: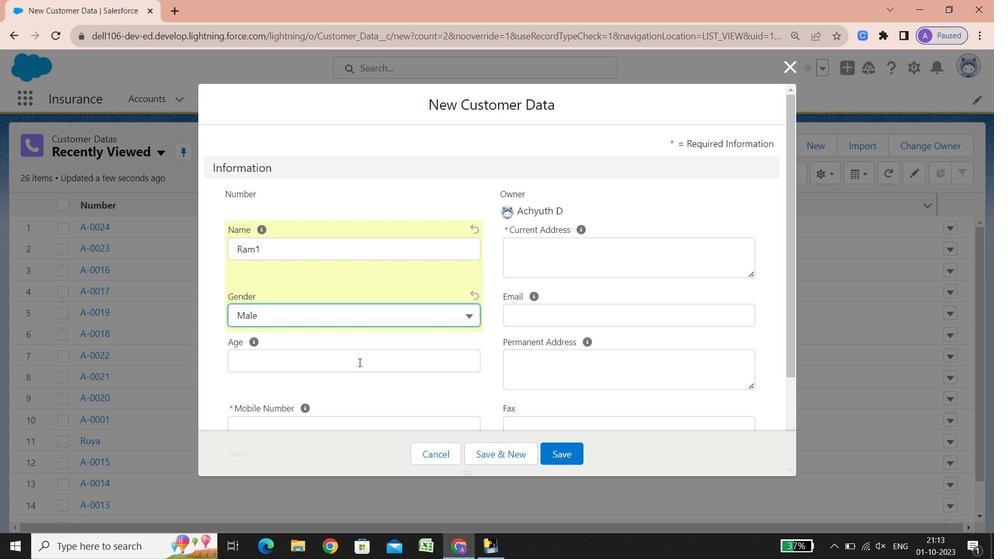 
Action: Mouse scrolled (359, 362) with delta (0, 0)
Screenshot: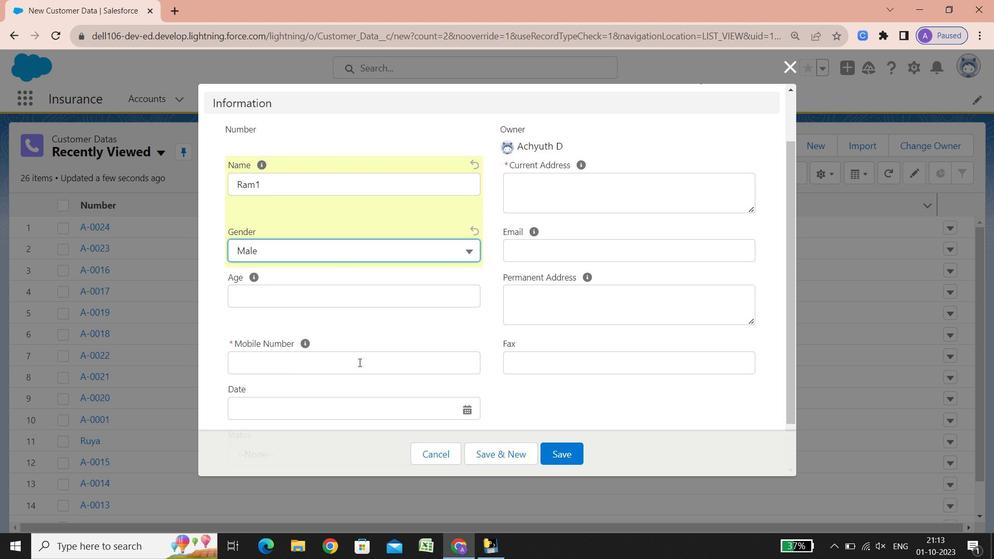 
Action: Mouse scrolled (359, 362) with delta (0, 0)
Screenshot: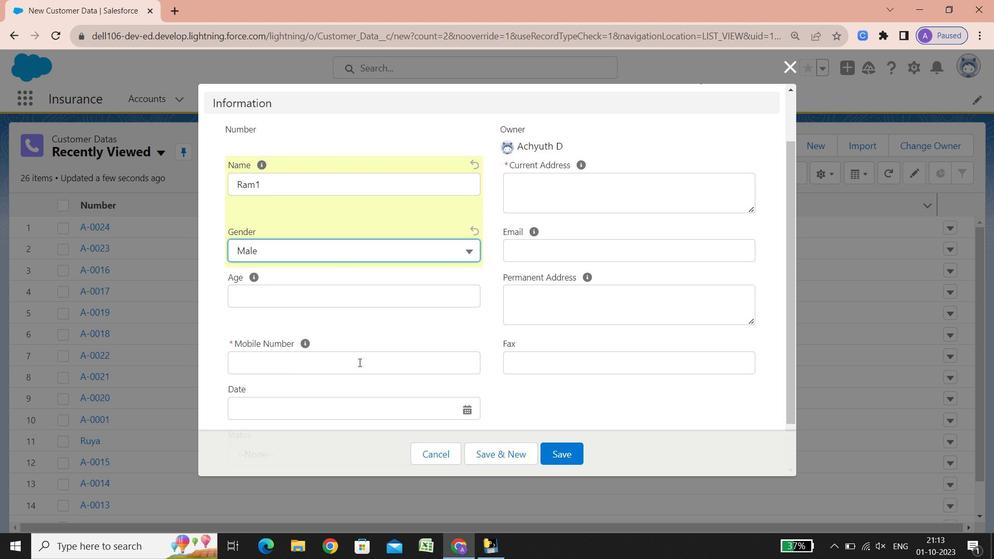 
Action: Mouse scrolled (359, 362) with delta (0, 0)
Screenshot: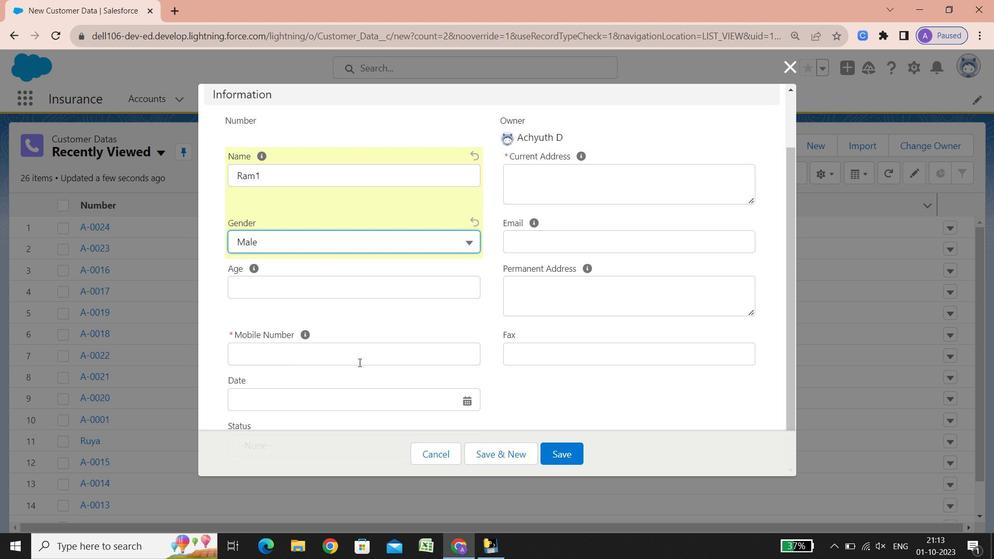 
Action: Mouse scrolled (359, 362) with delta (0, 0)
Screenshot: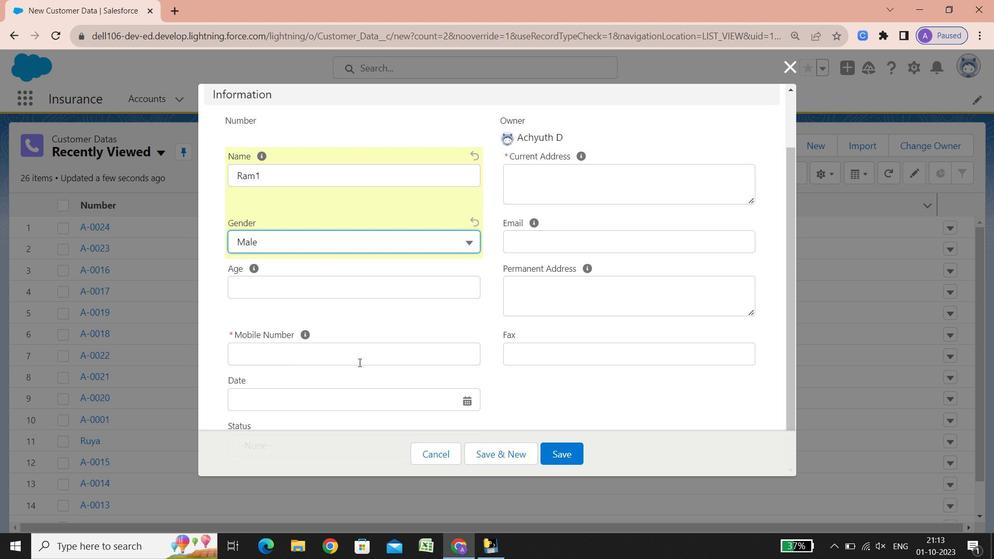 
Action: Mouse scrolled (359, 362) with delta (0, 0)
Screenshot: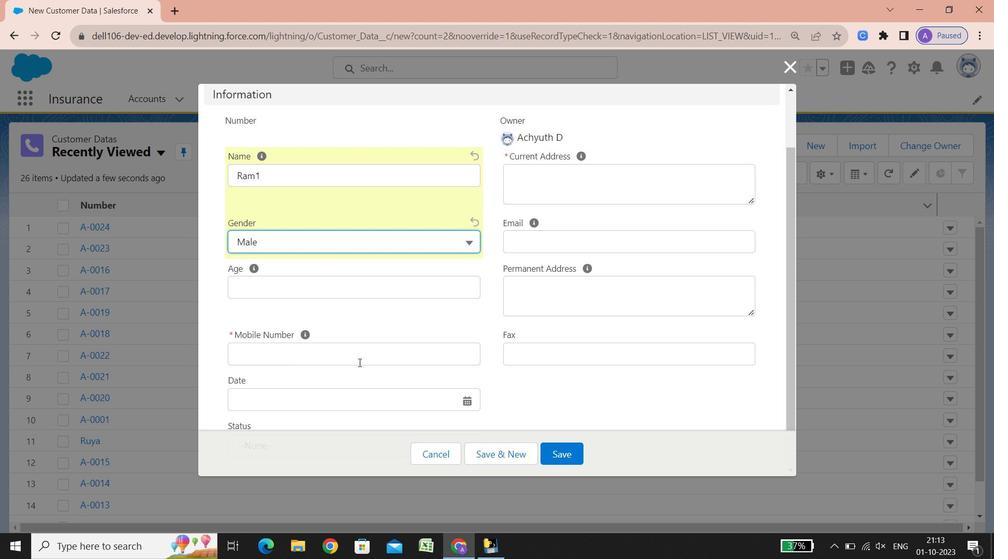 
Action: Mouse scrolled (359, 362) with delta (0, 0)
Screenshot: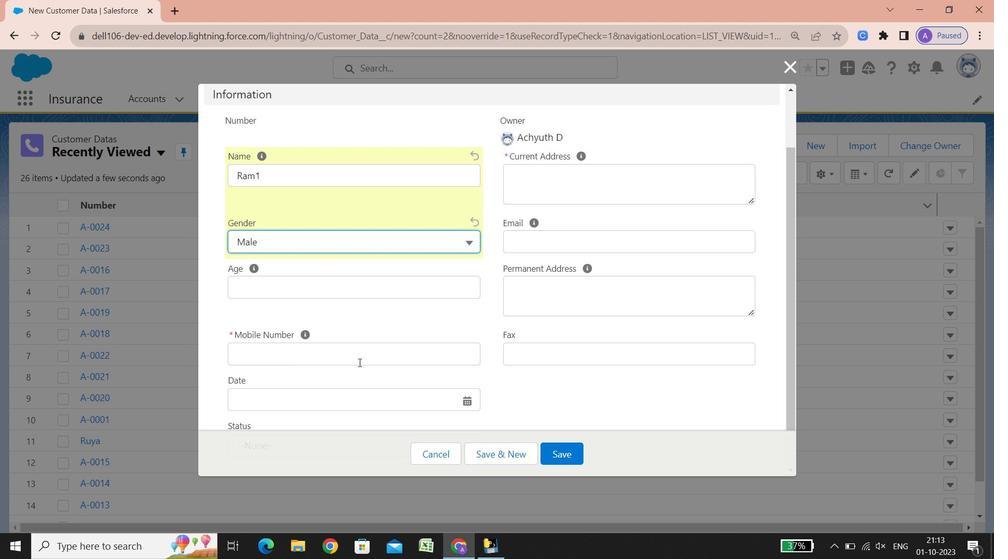 
Action: Mouse scrolled (359, 362) with delta (0, 0)
Screenshot: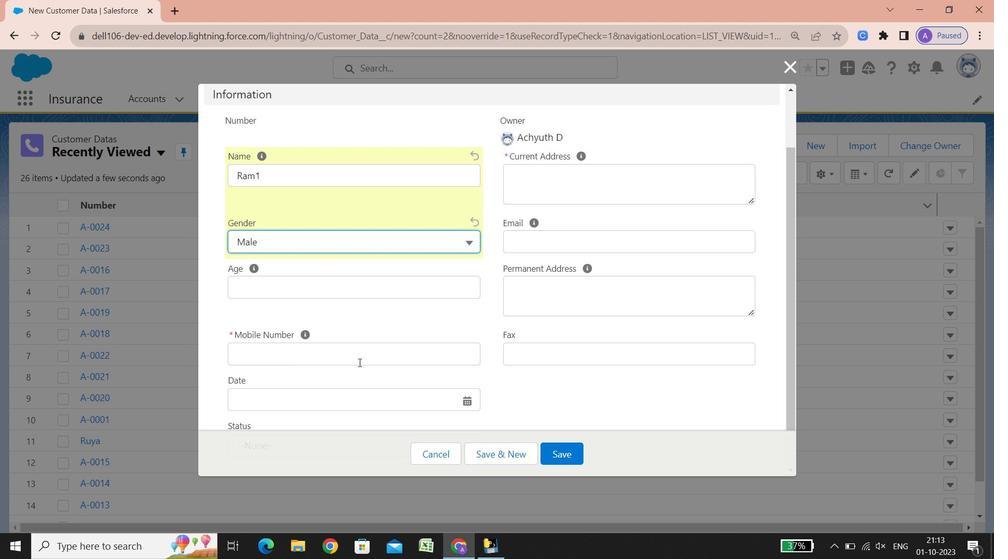
Action: Mouse scrolled (359, 362) with delta (0, 0)
Screenshot: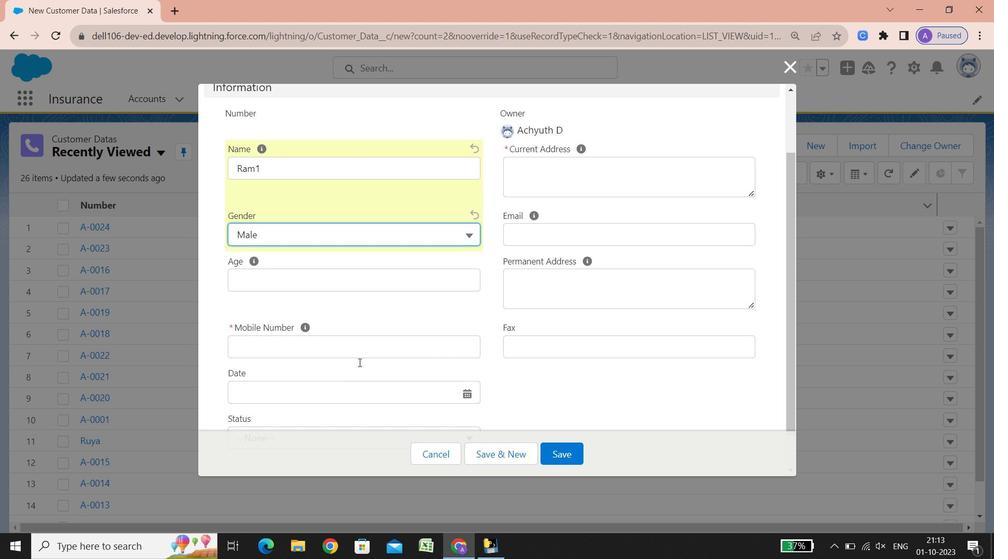 
Action: Mouse scrolled (359, 362) with delta (0, 0)
Screenshot: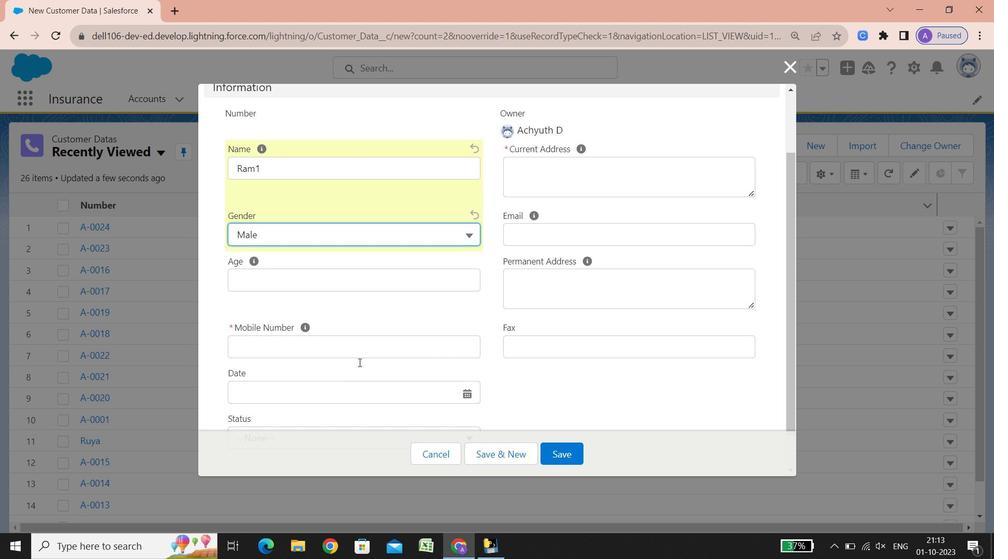 
Action: Mouse scrolled (359, 362) with delta (0, 0)
Screenshot: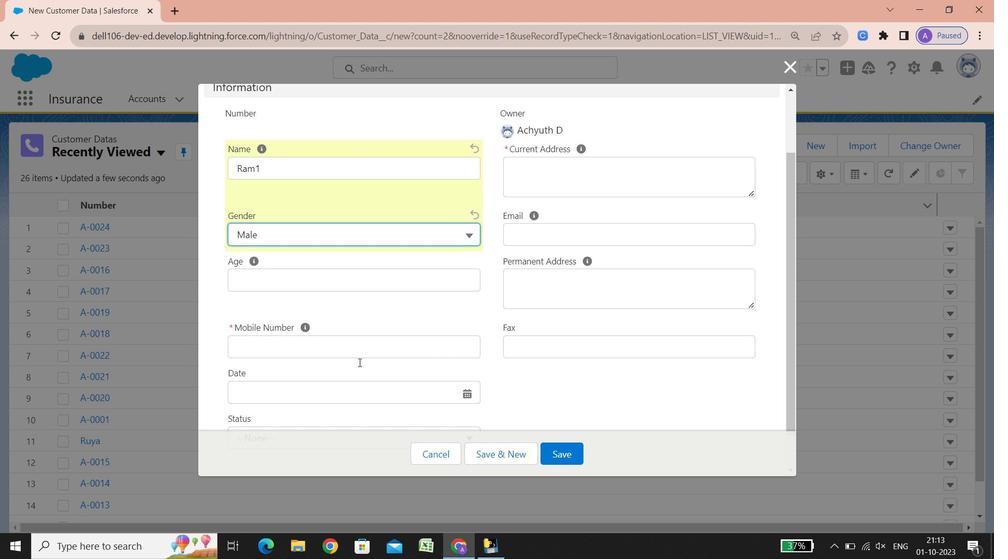 
Action: Mouse scrolled (359, 362) with delta (0, 0)
Screenshot: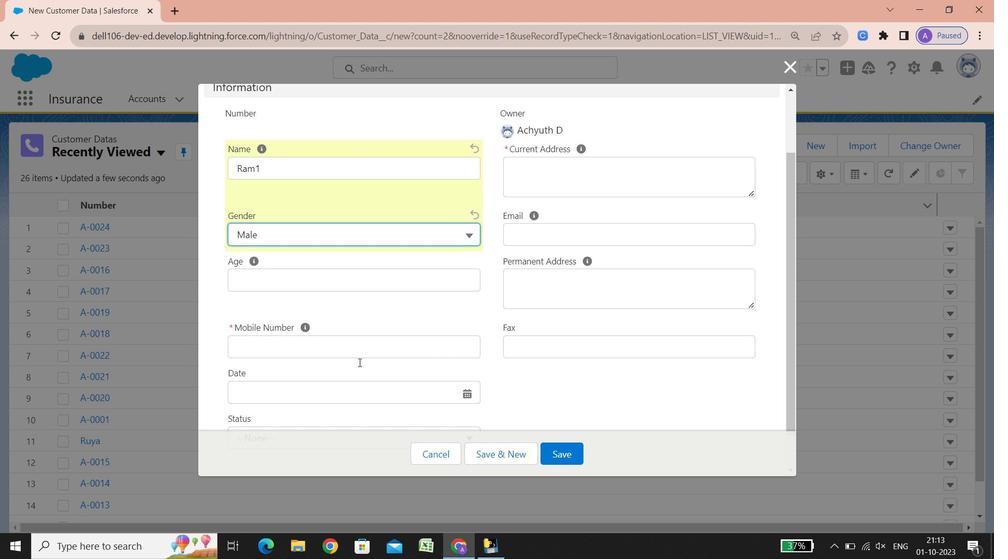 
Action: Mouse scrolled (359, 362) with delta (0, 0)
Screenshot: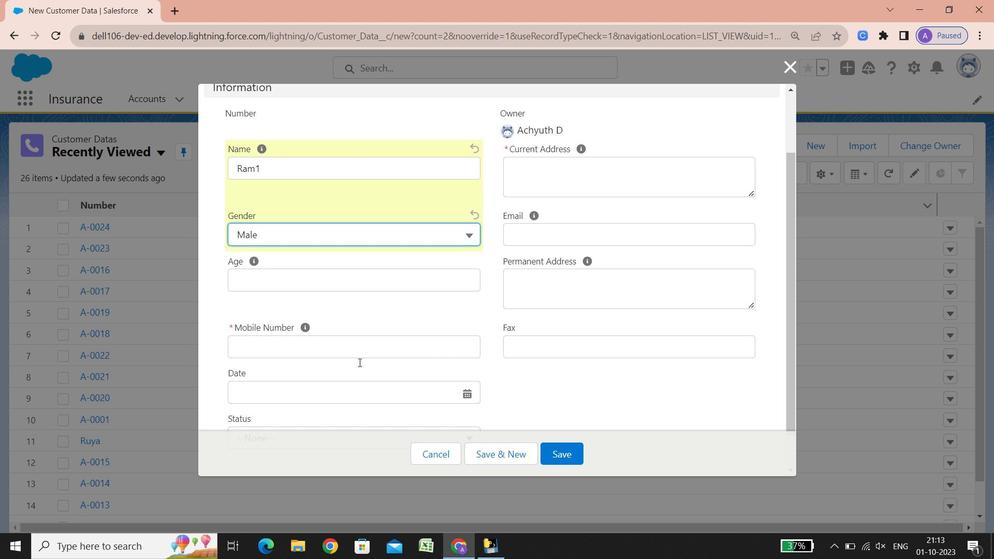
Action: Mouse scrolled (359, 362) with delta (0, 0)
Screenshot: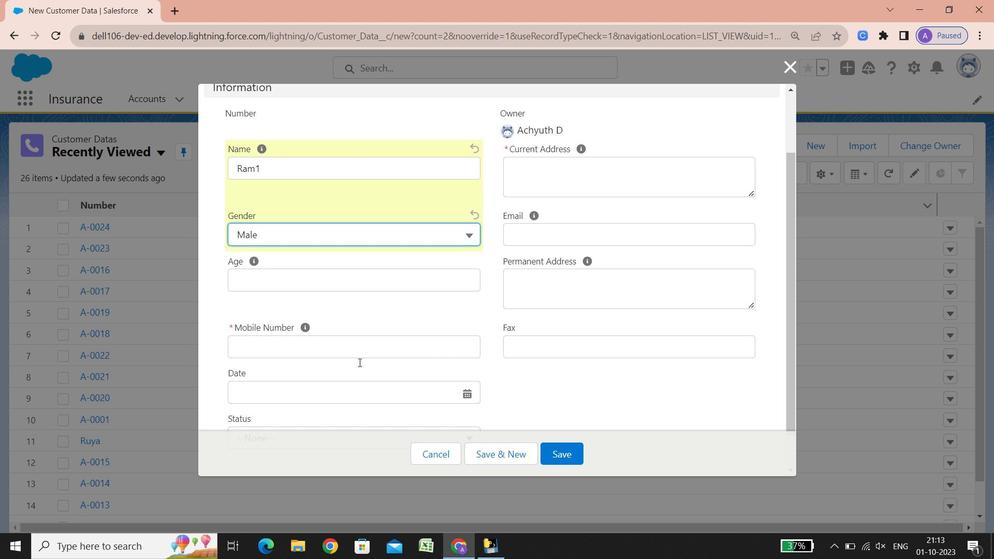 
Action: Mouse scrolled (359, 362) with delta (0, 0)
Screenshot: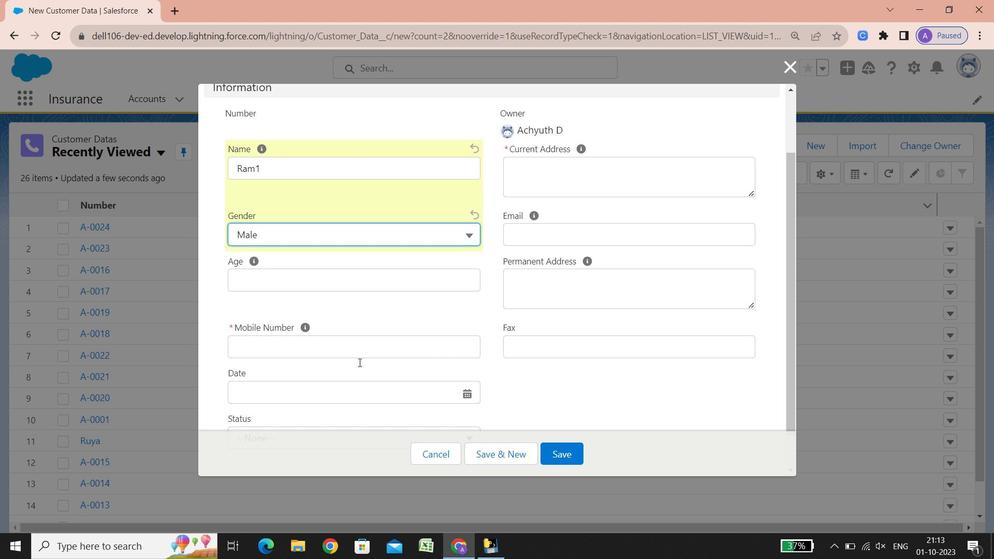 
Action: Mouse scrolled (359, 362) with delta (0, 0)
Screenshot: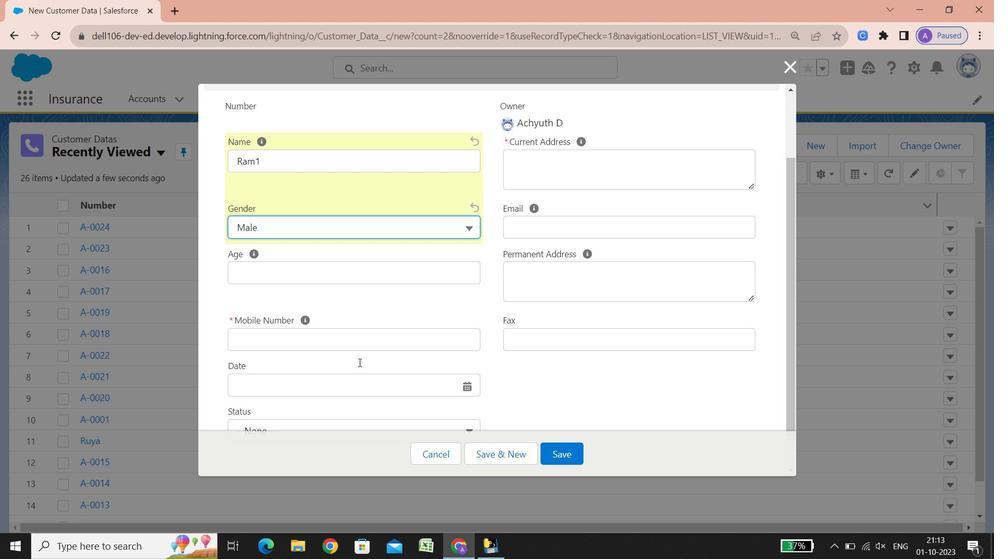 
Action: Mouse scrolled (359, 362) with delta (0, 0)
Screenshot: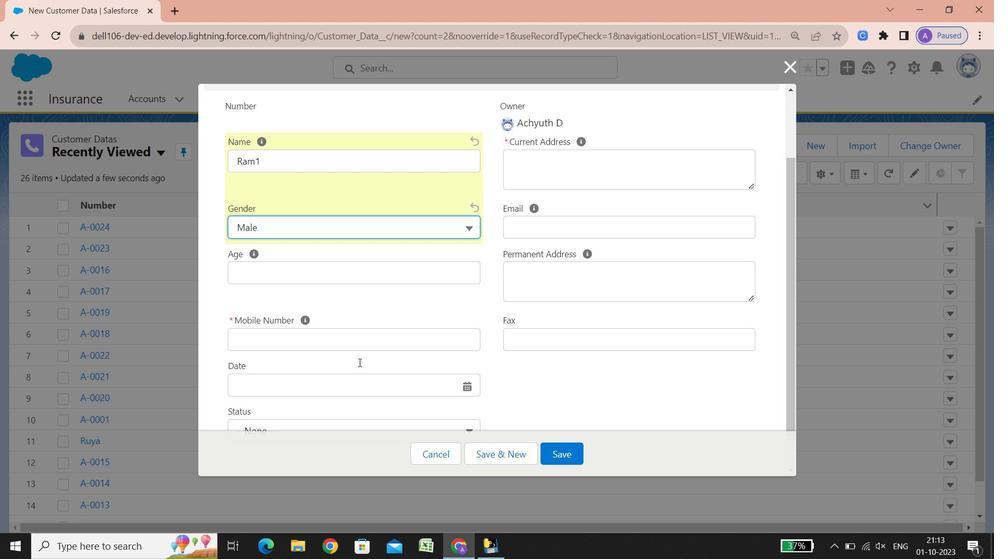 
Action: Mouse scrolled (359, 362) with delta (0, 0)
Screenshot: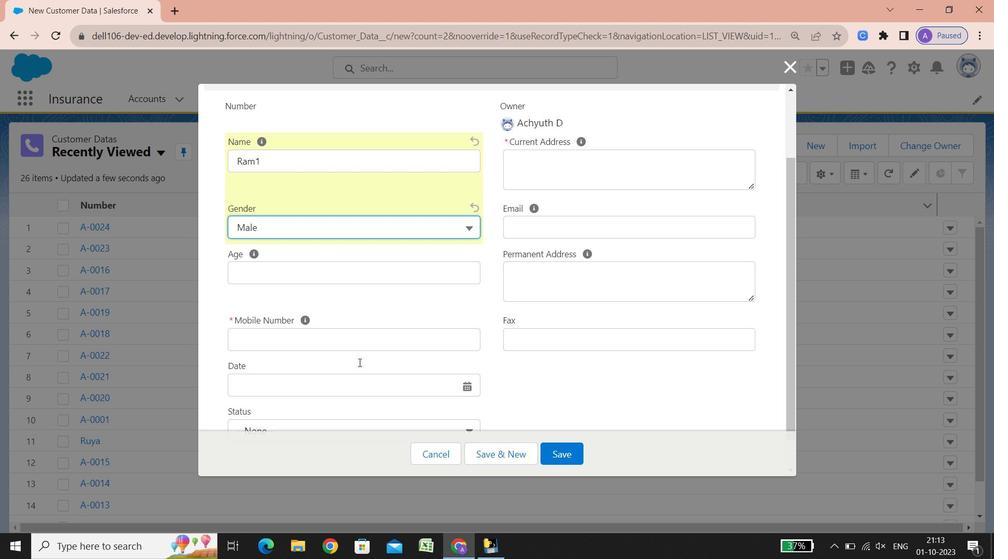 
Action: Mouse scrolled (359, 362) with delta (0, 0)
Screenshot: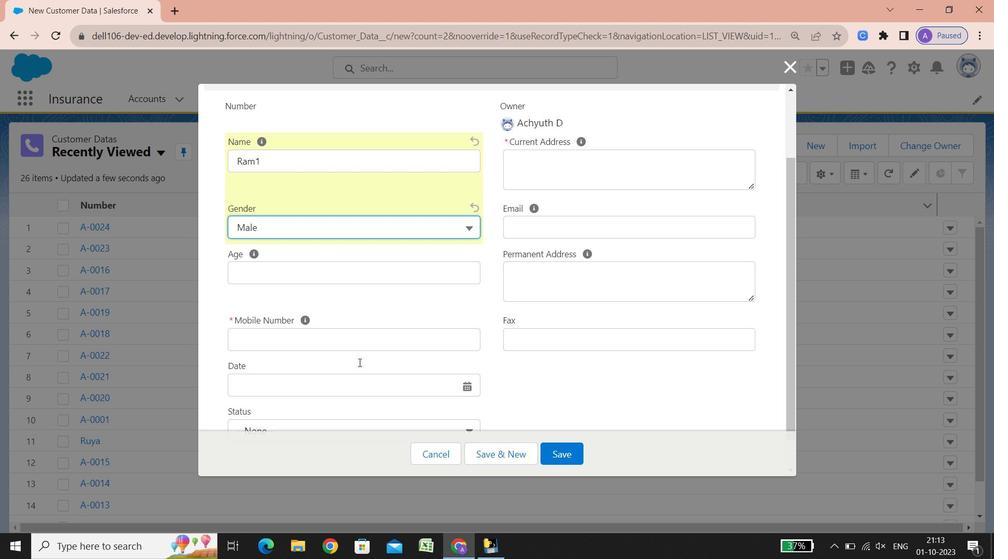 
Action: Mouse scrolled (359, 362) with delta (0, 0)
Screenshot: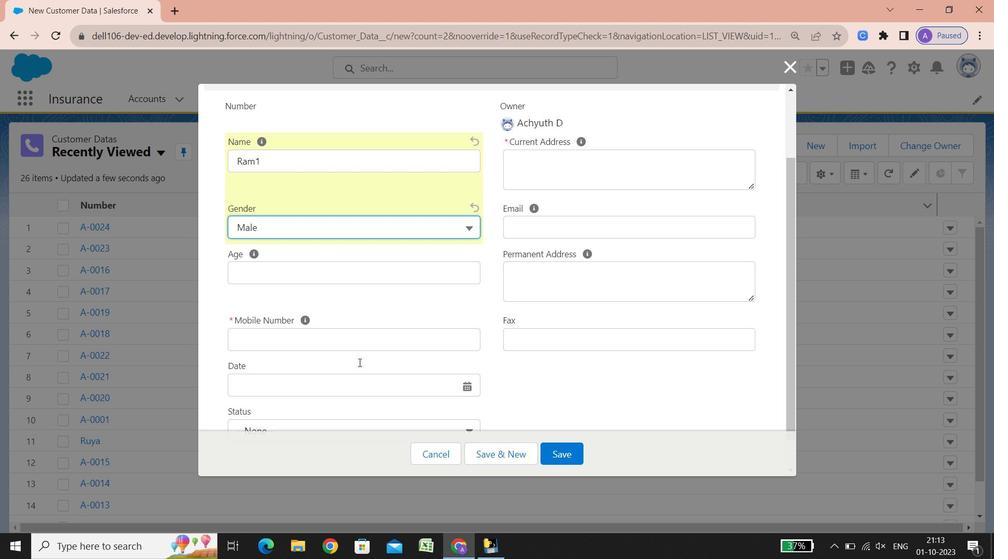 
Action: Mouse scrolled (359, 362) with delta (0, 0)
Screenshot: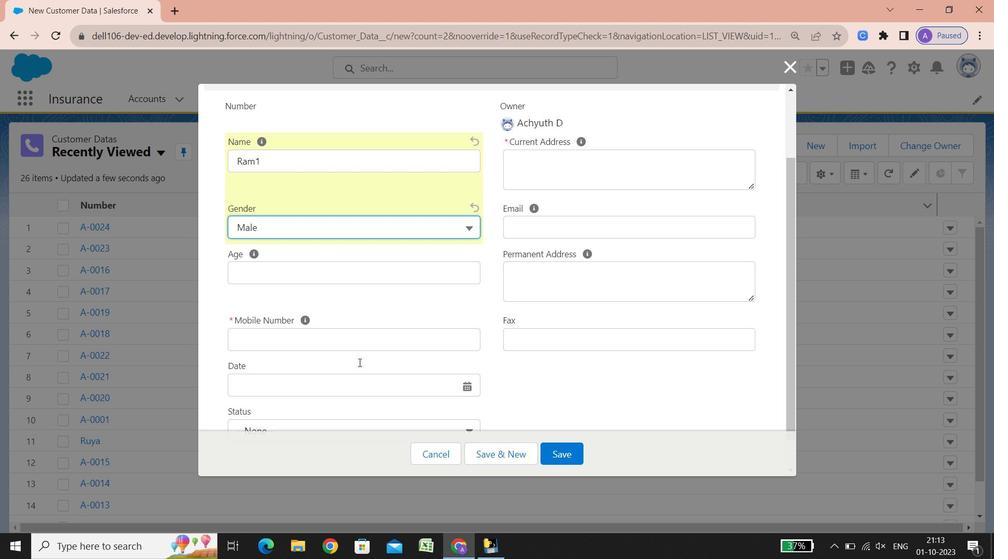 
Action: Mouse scrolled (359, 362) with delta (0, 0)
Screenshot: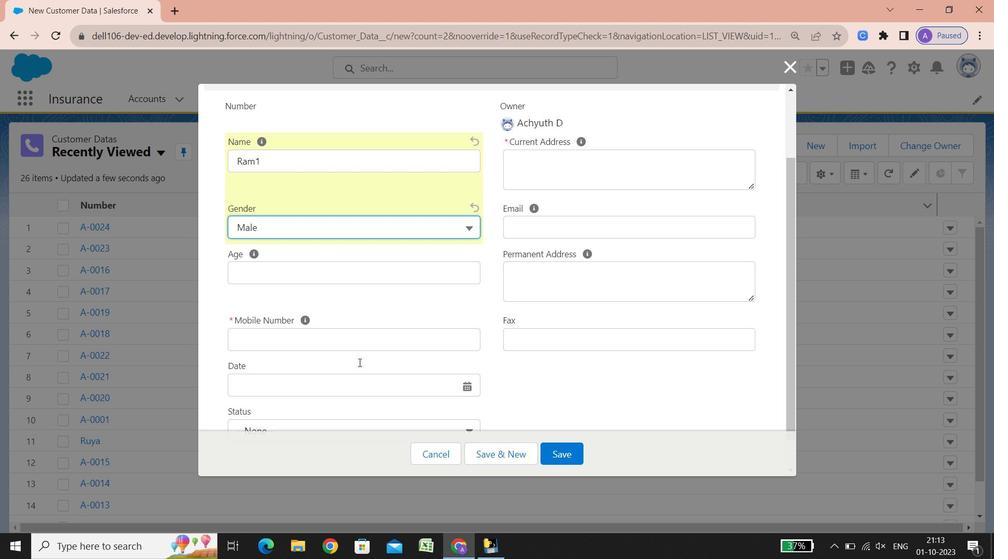 
Action: Mouse scrolled (359, 362) with delta (0, 0)
Screenshot: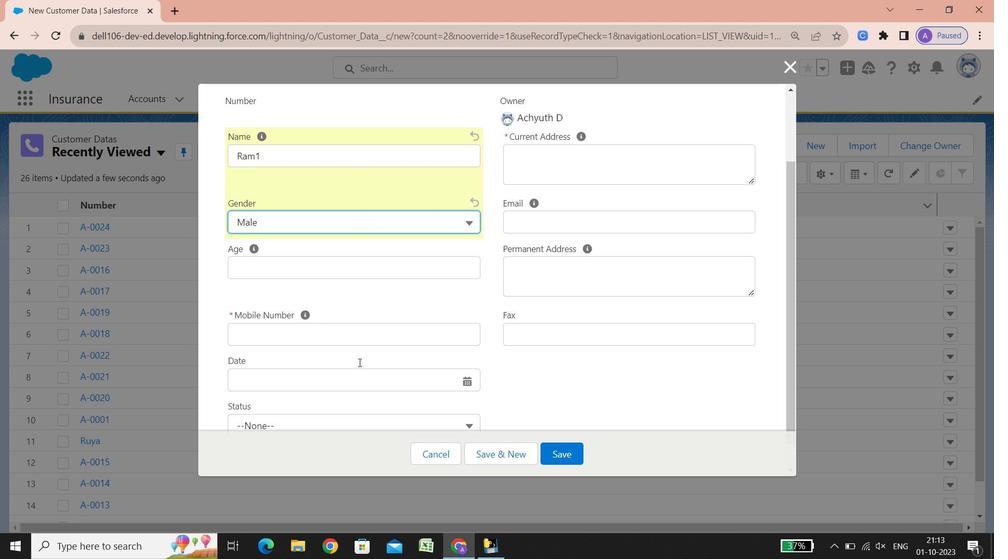 
Action: Mouse scrolled (359, 362) with delta (0, 0)
Screenshot: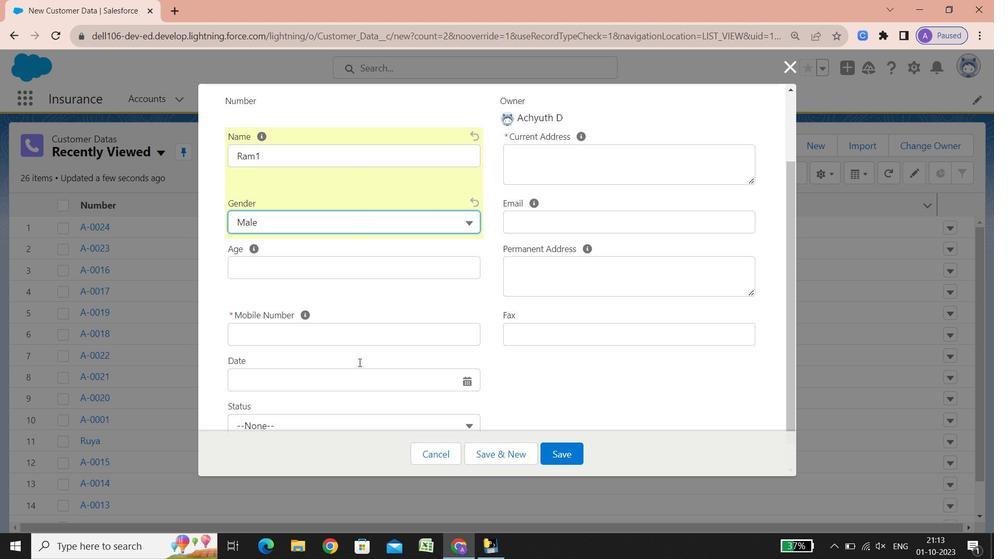 
Action: Mouse scrolled (359, 362) with delta (0, 0)
